 Task: Buy 1 Washer & Wiper from Sensors section under best seller category for shipping address: Lyla King, 311 Lake Floyd Circle, Hockessin, Delaware 19707, Cell Number 3022398079. Pay from credit card ending with 7965, CVV 549
Action: Key pressed amazon.com<Key.enter>
Screenshot: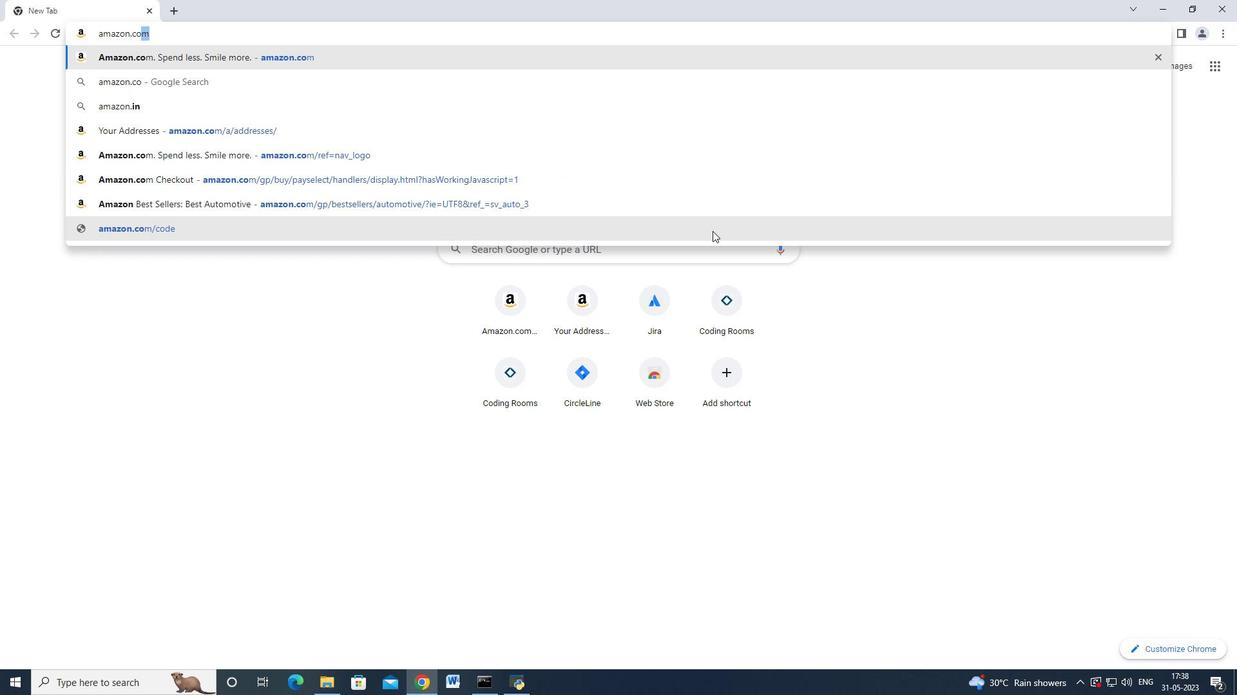 
Action: Mouse moved to (37, 94)
Screenshot: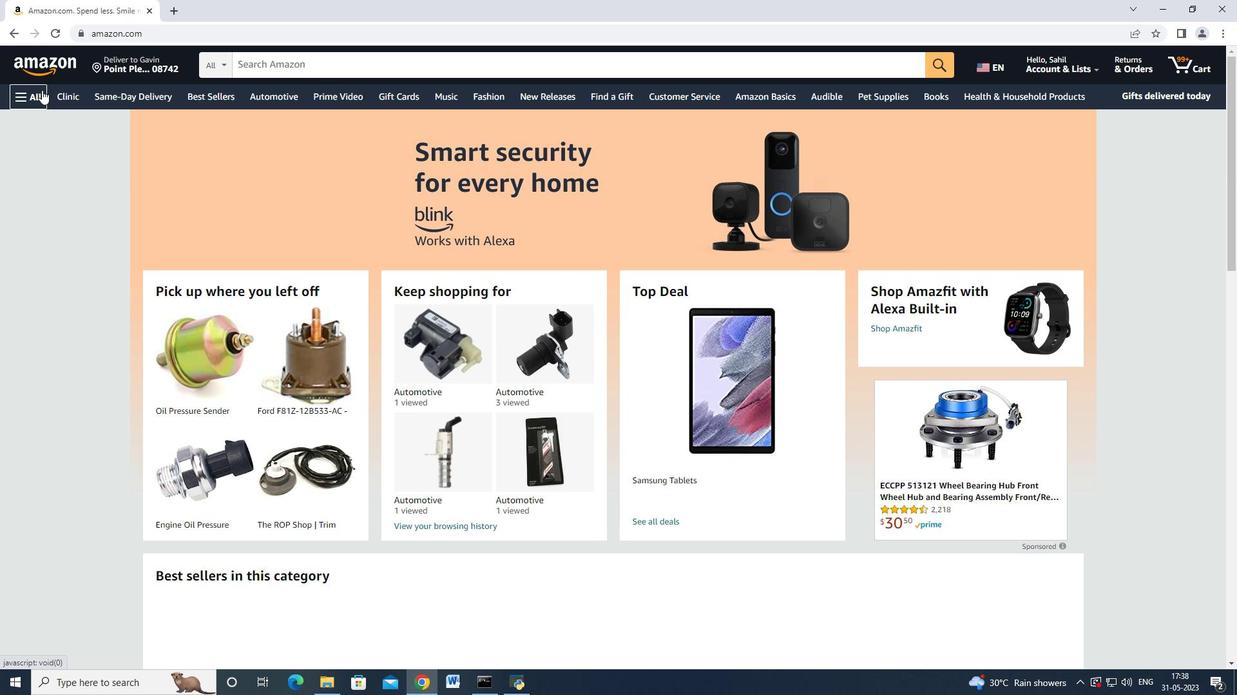 
Action: Mouse pressed left at (37, 94)
Screenshot: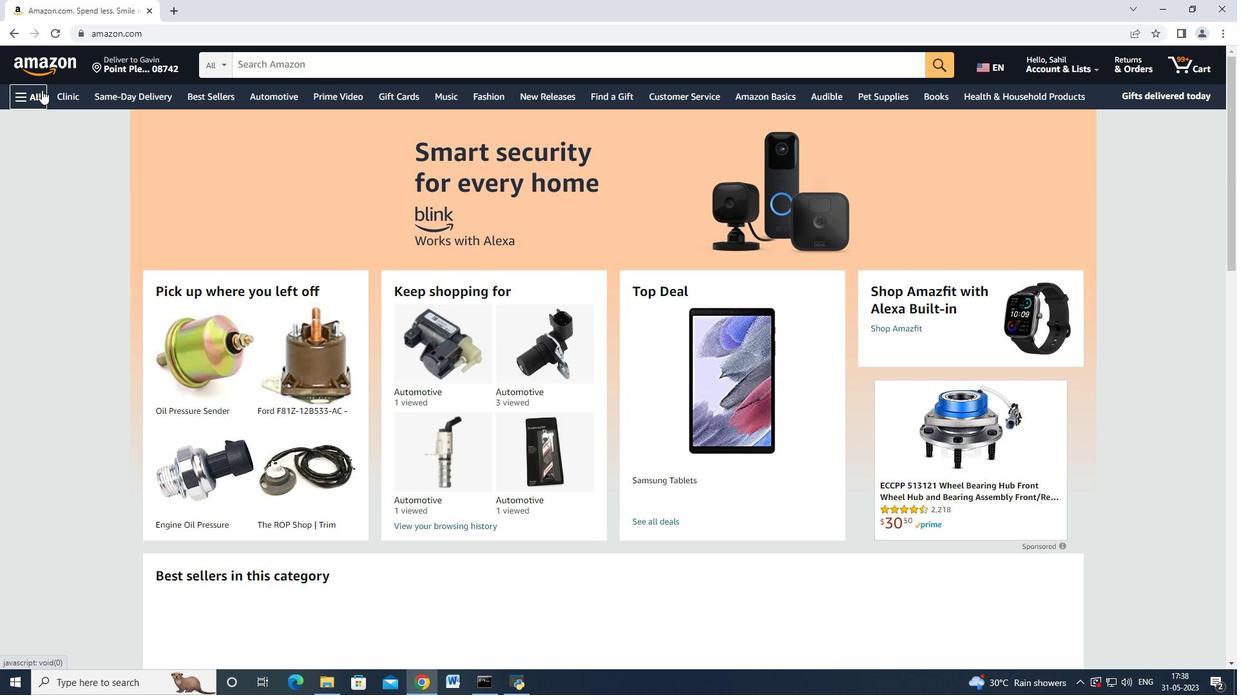 
Action: Mouse moved to (47, 173)
Screenshot: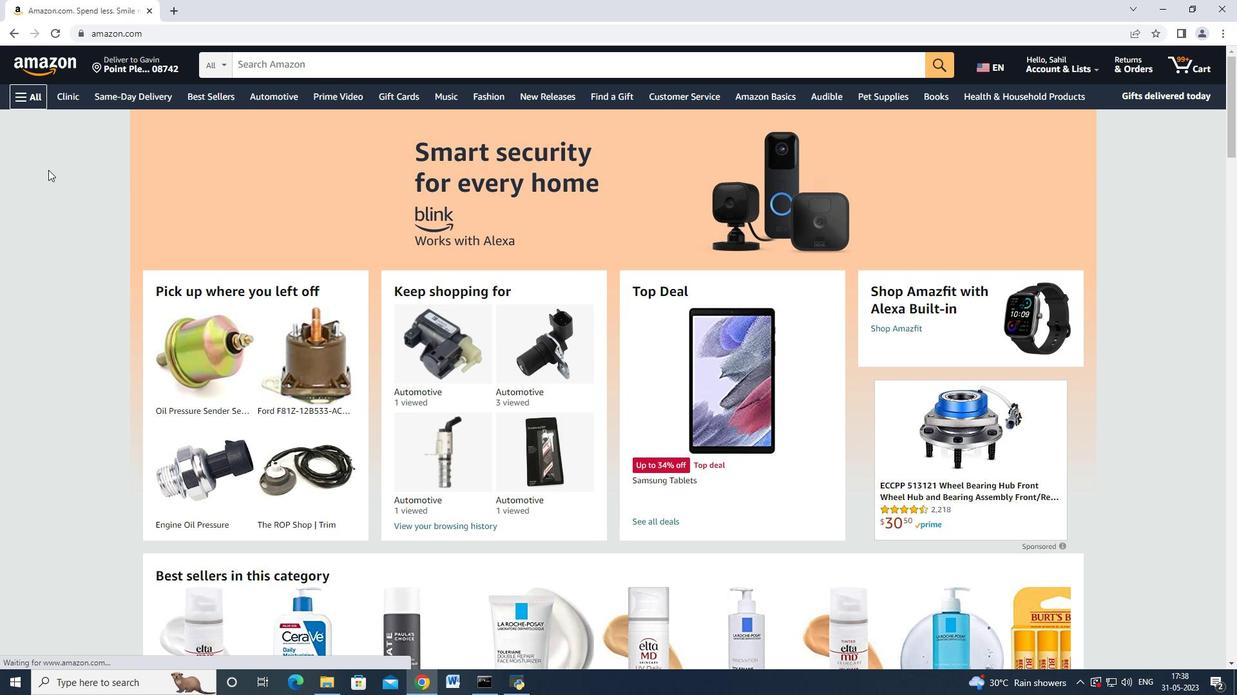 
Action: Mouse scrolled (47, 172) with delta (0, 0)
Screenshot: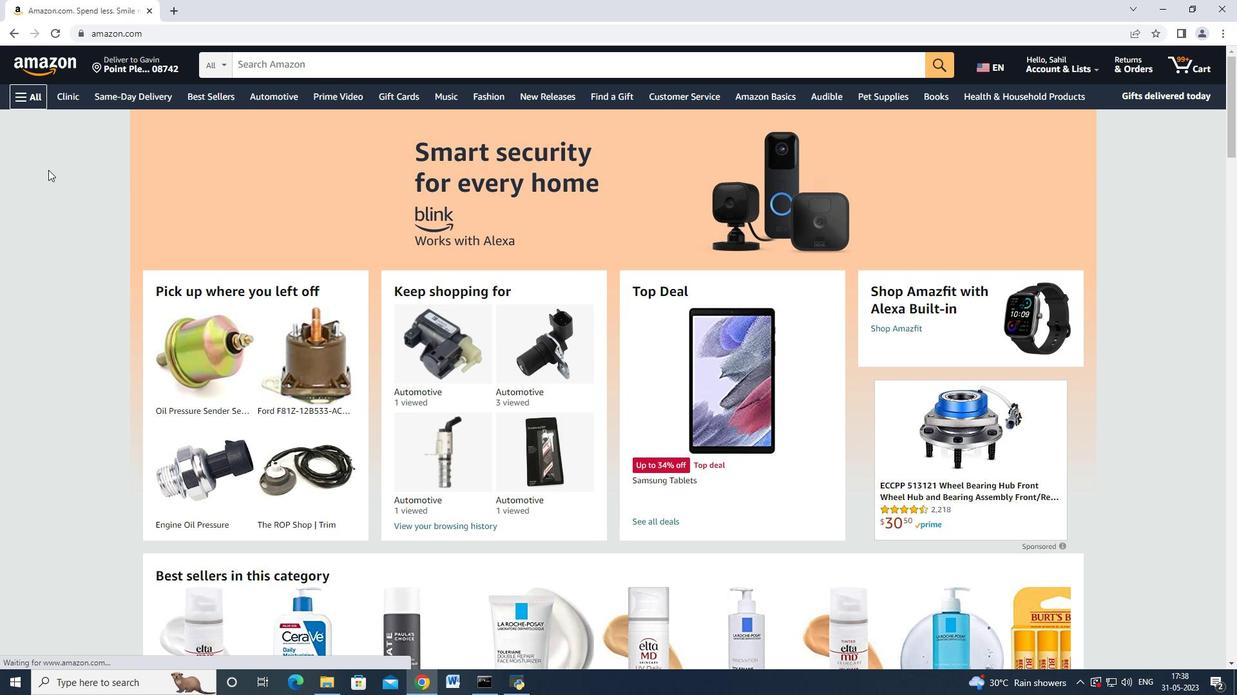 
Action: Mouse moved to (46, 179)
Screenshot: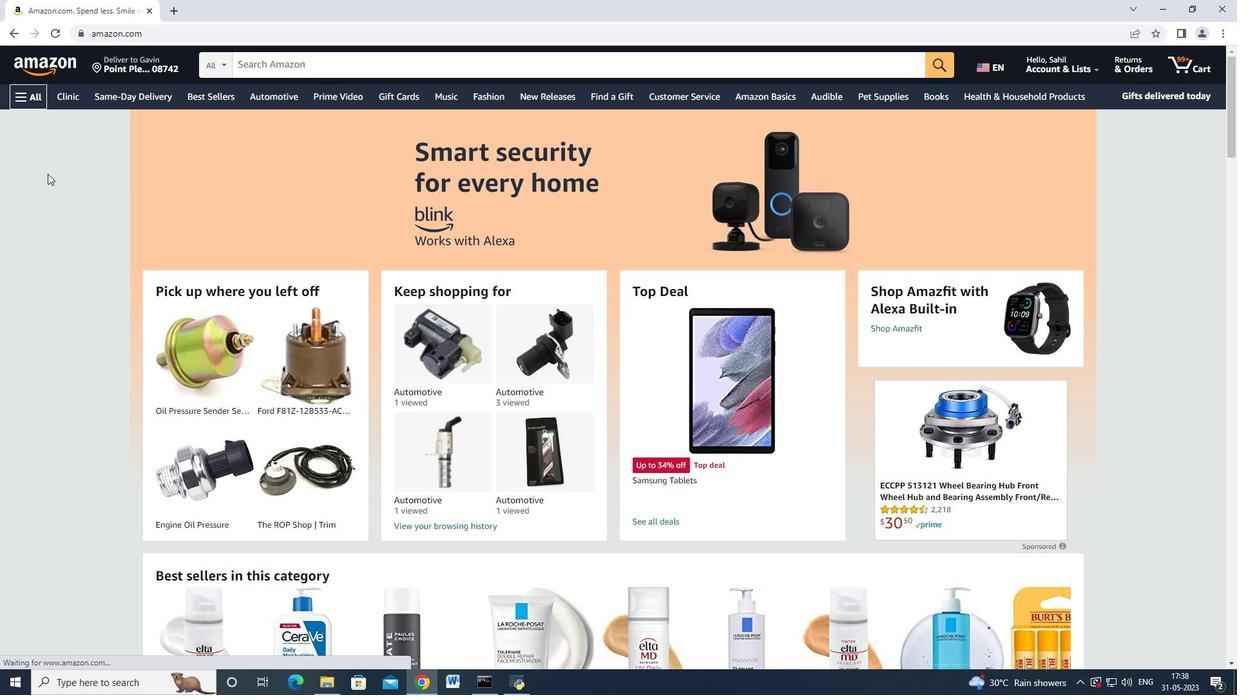 
Action: Mouse scrolled (46, 178) with delta (0, 0)
Screenshot: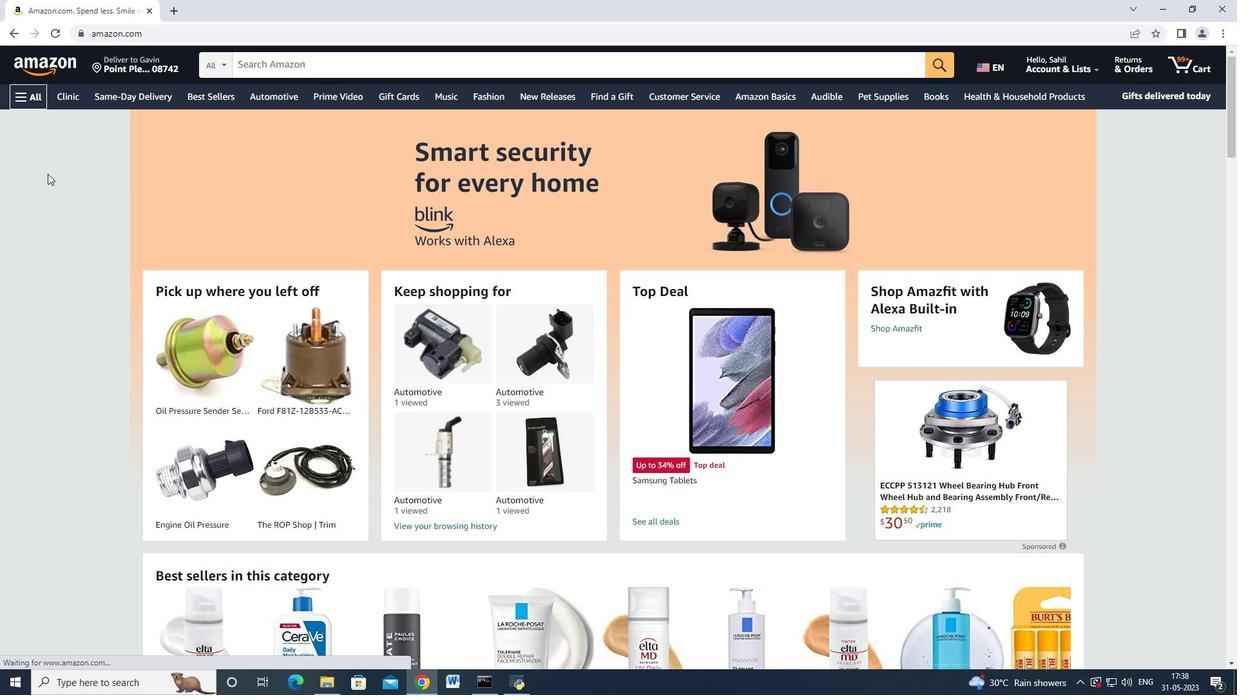 
Action: Mouse moved to (46, 181)
Screenshot: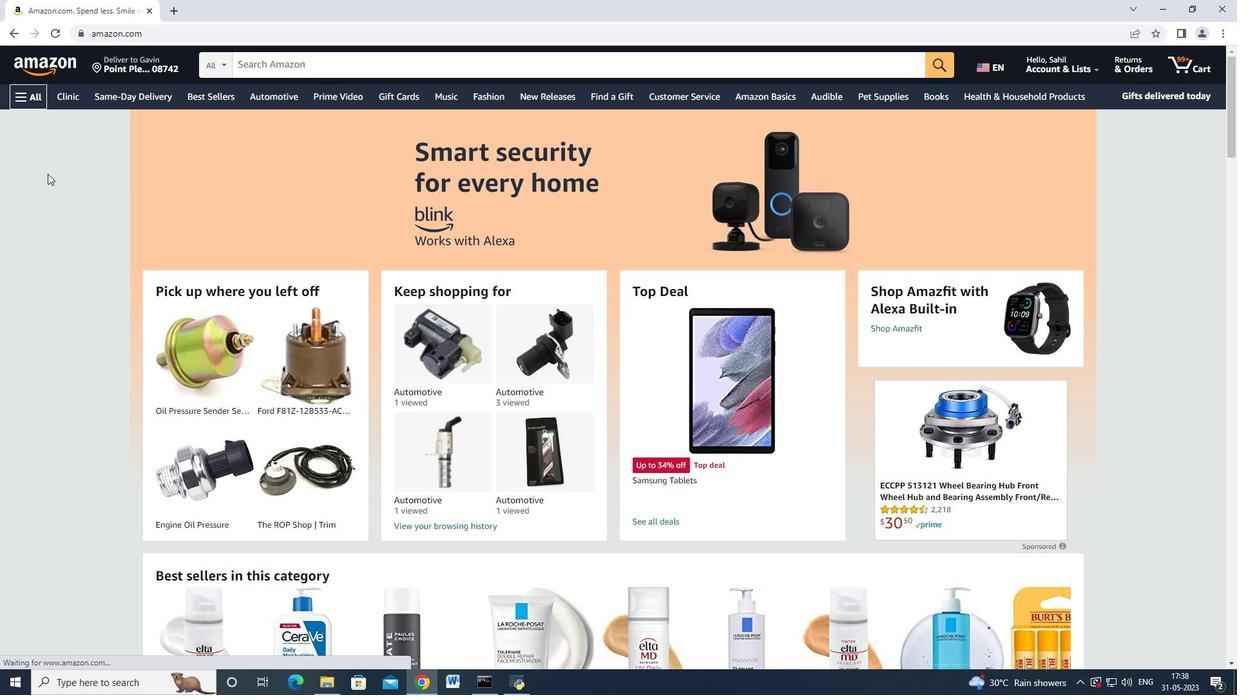 
Action: Mouse scrolled (46, 180) with delta (0, 0)
Screenshot: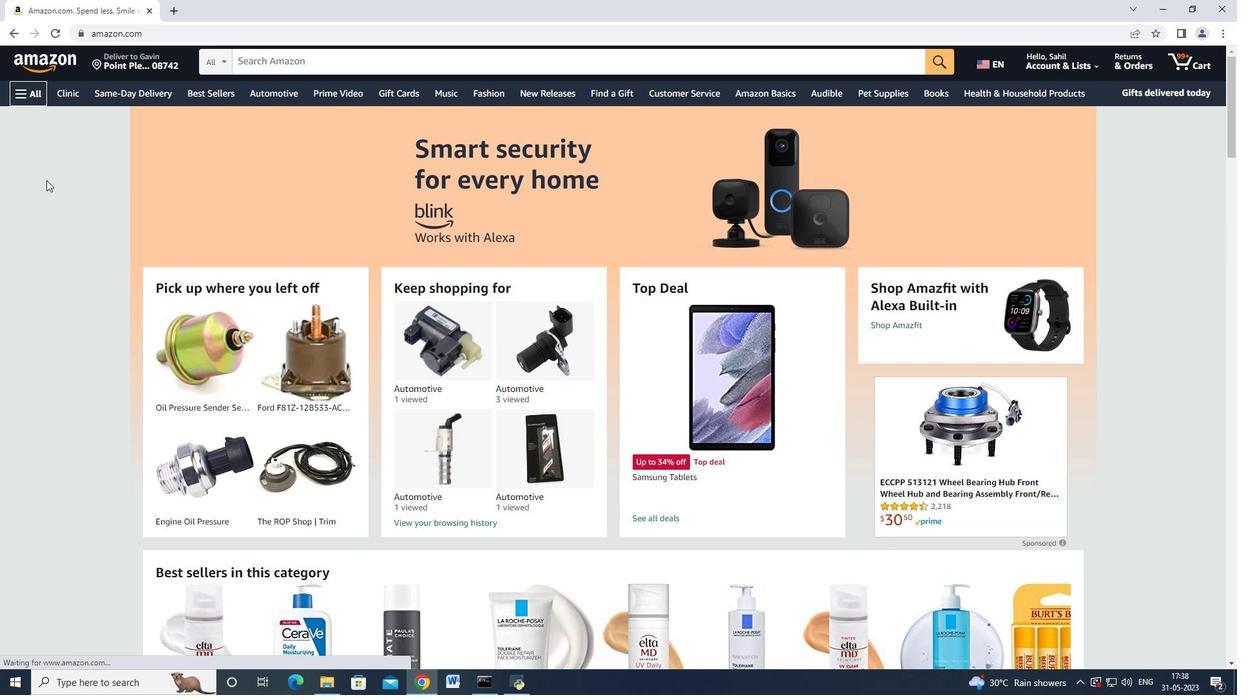 
Action: Mouse moved to (45, 172)
Screenshot: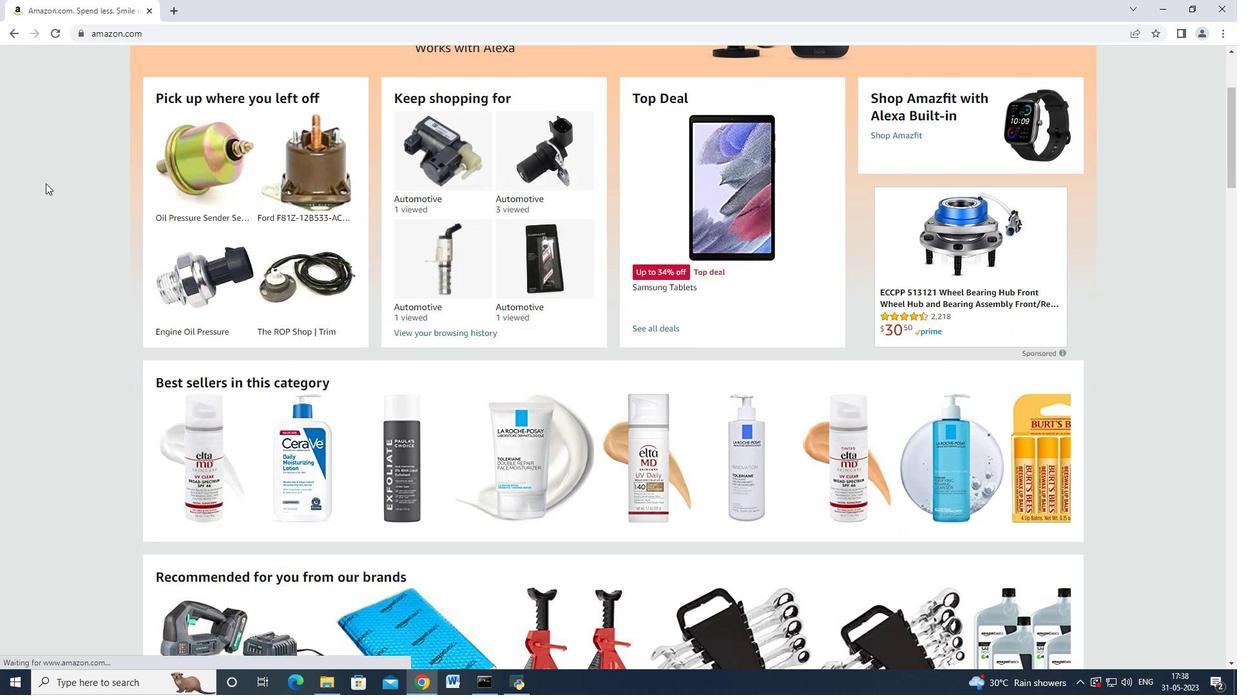 
Action: Mouse scrolled (45, 172) with delta (0, 0)
Screenshot: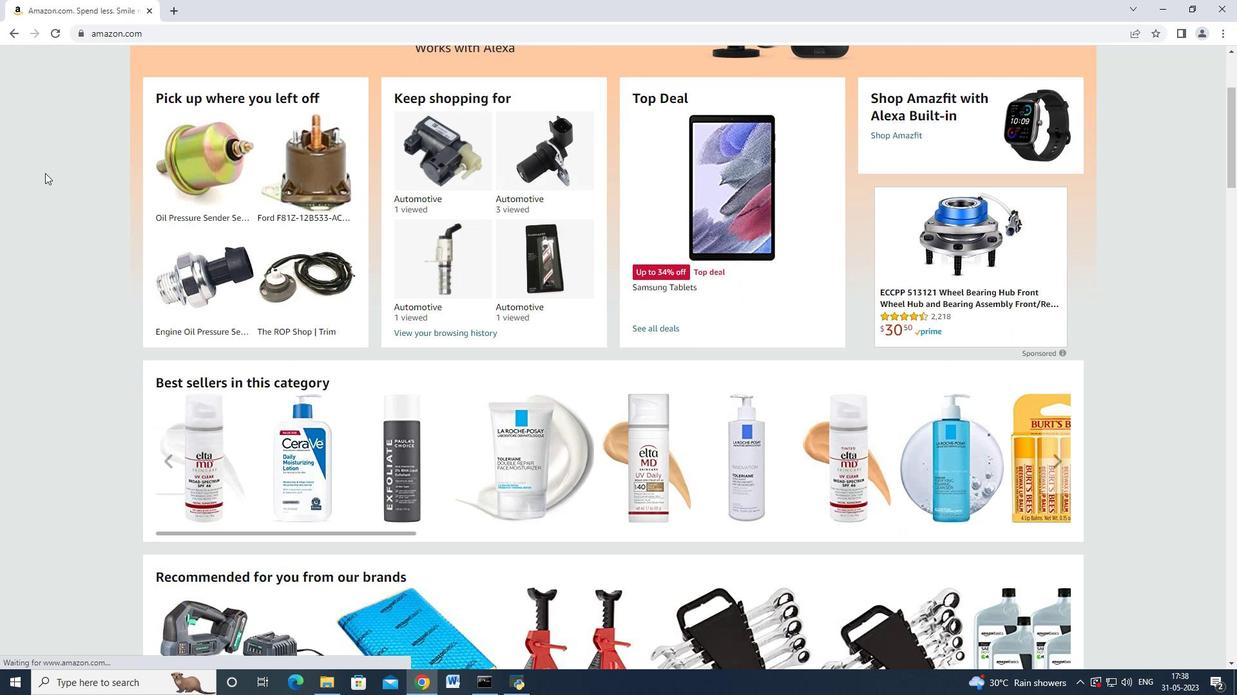 
Action: Mouse scrolled (45, 172) with delta (0, 0)
Screenshot: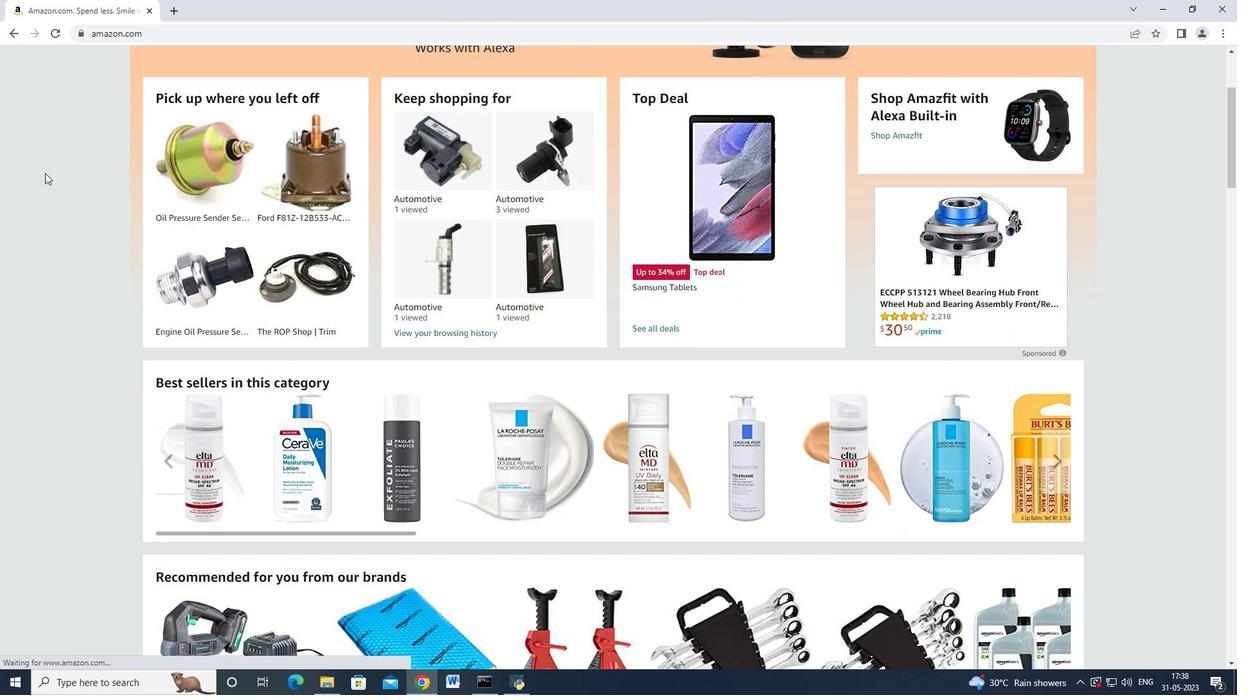 
Action: Mouse scrolled (45, 172) with delta (0, 0)
Screenshot: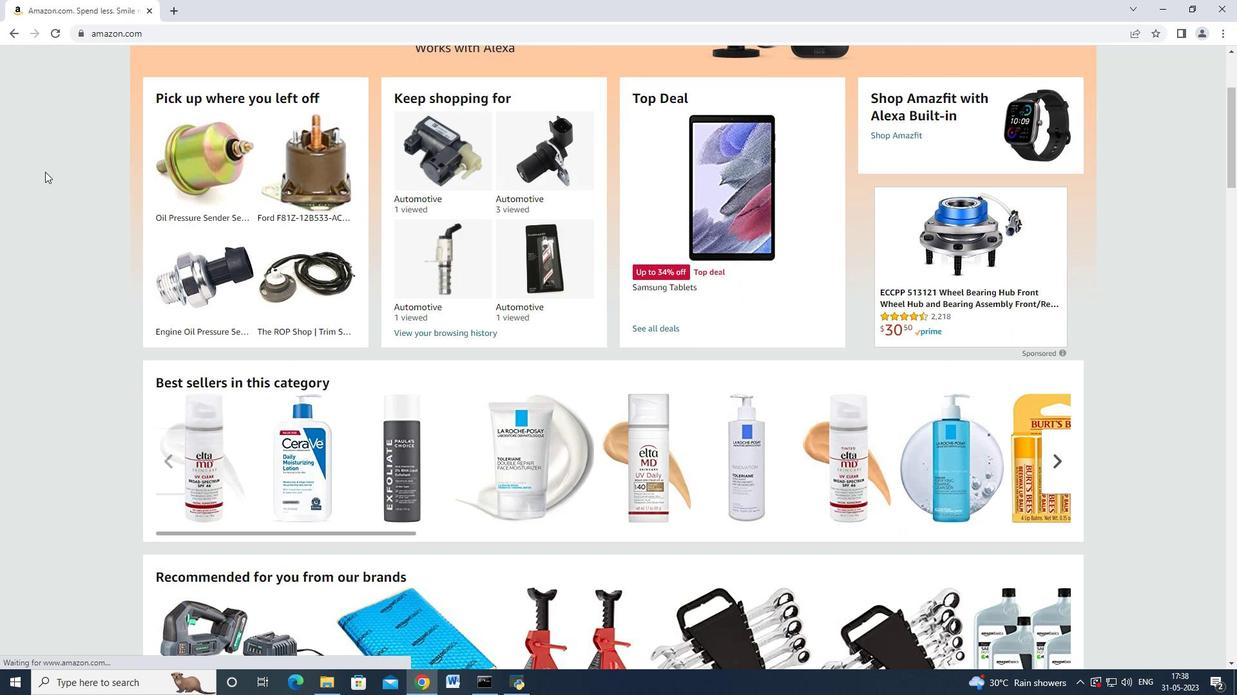 
Action: Mouse moved to (47, 167)
Screenshot: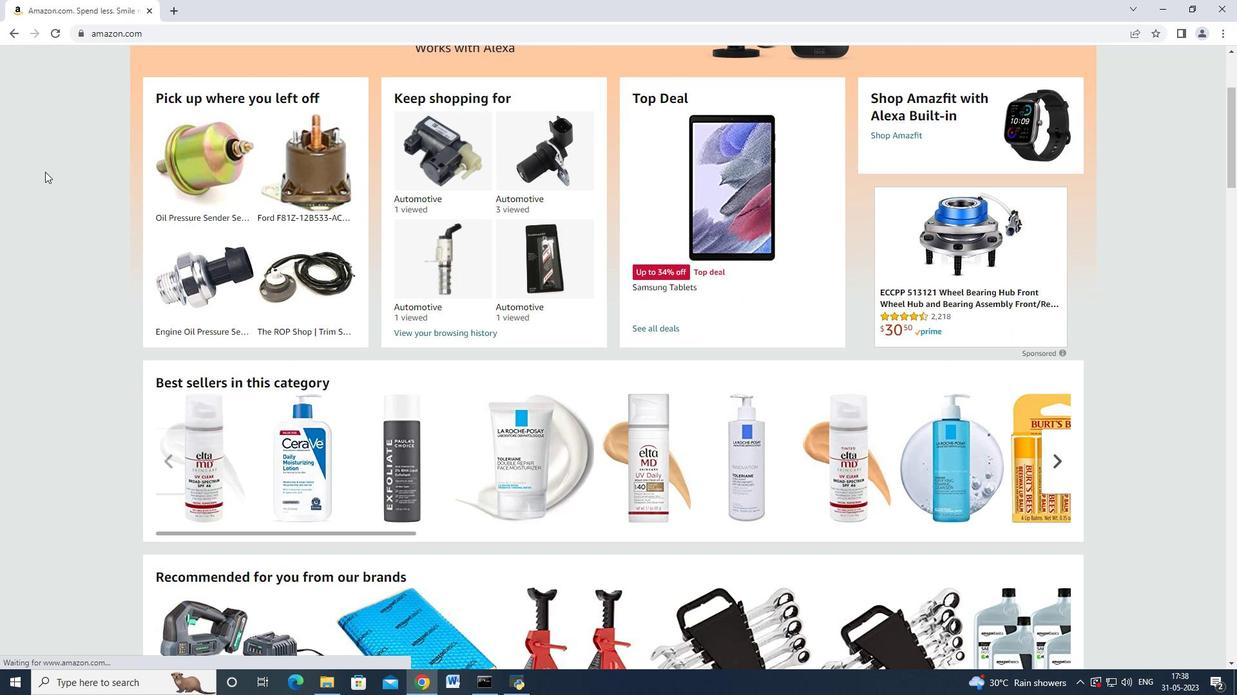 
Action: Mouse scrolled (47, 168) with delta (0, 0)
Screenshot: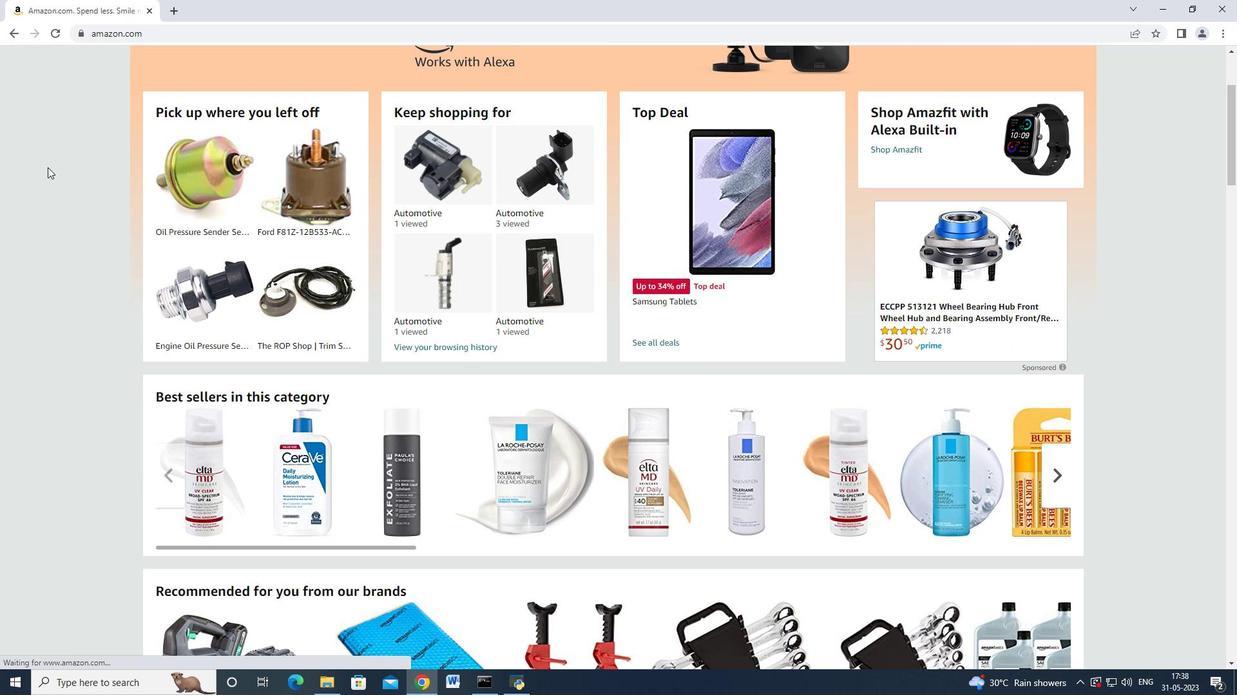 
Action: Mouse moved to (93, 292)
Screenshot: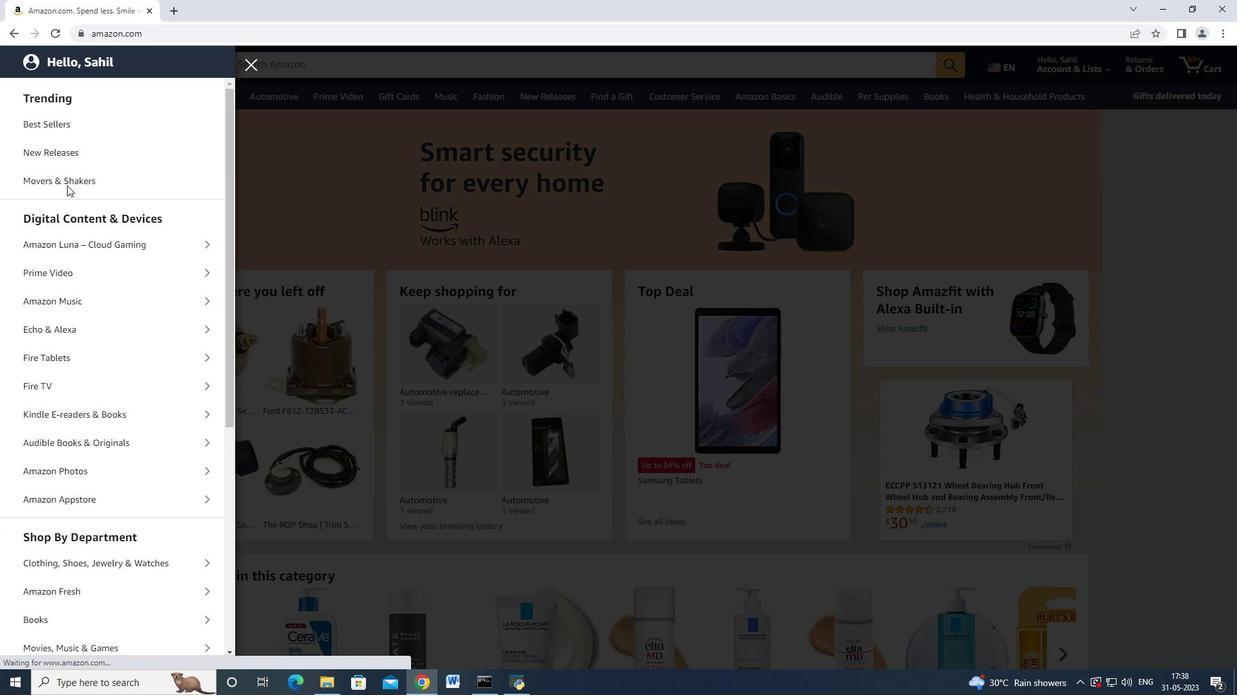 
Action: Mouse scrolled (93, 291) with delta (0, 0)
Screenshot: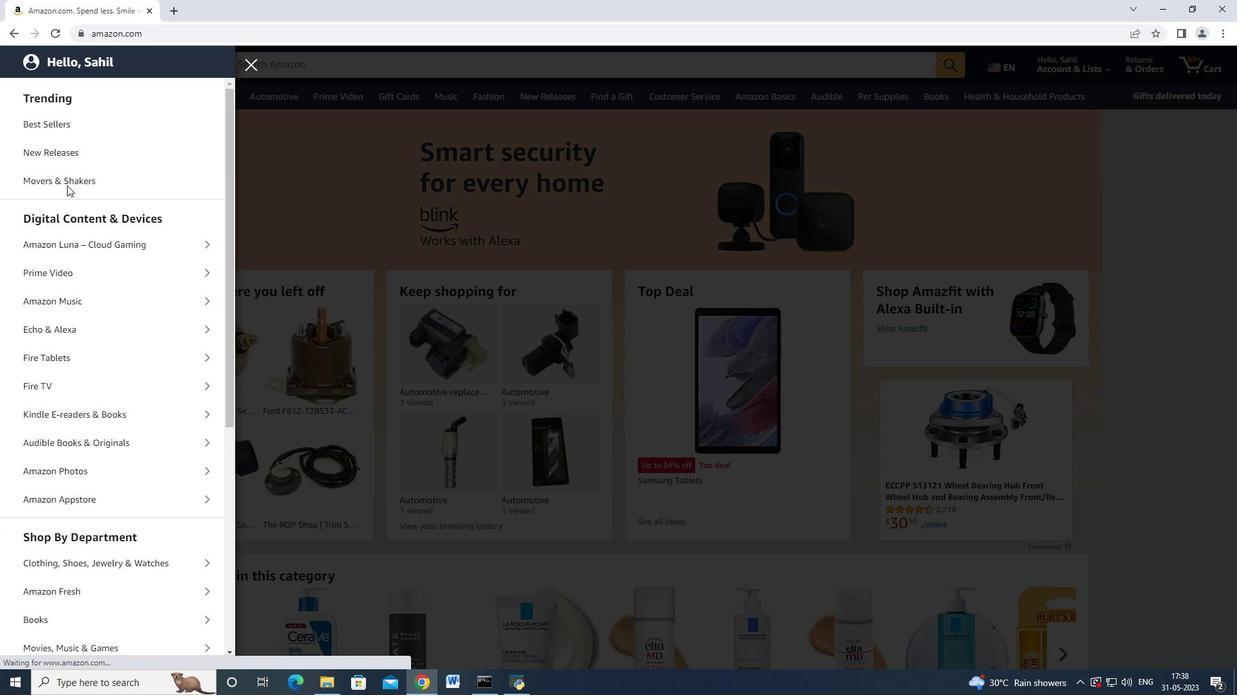 
Action: Mouse scrolled (93, 291) with delta (0, 0)
Screenshot: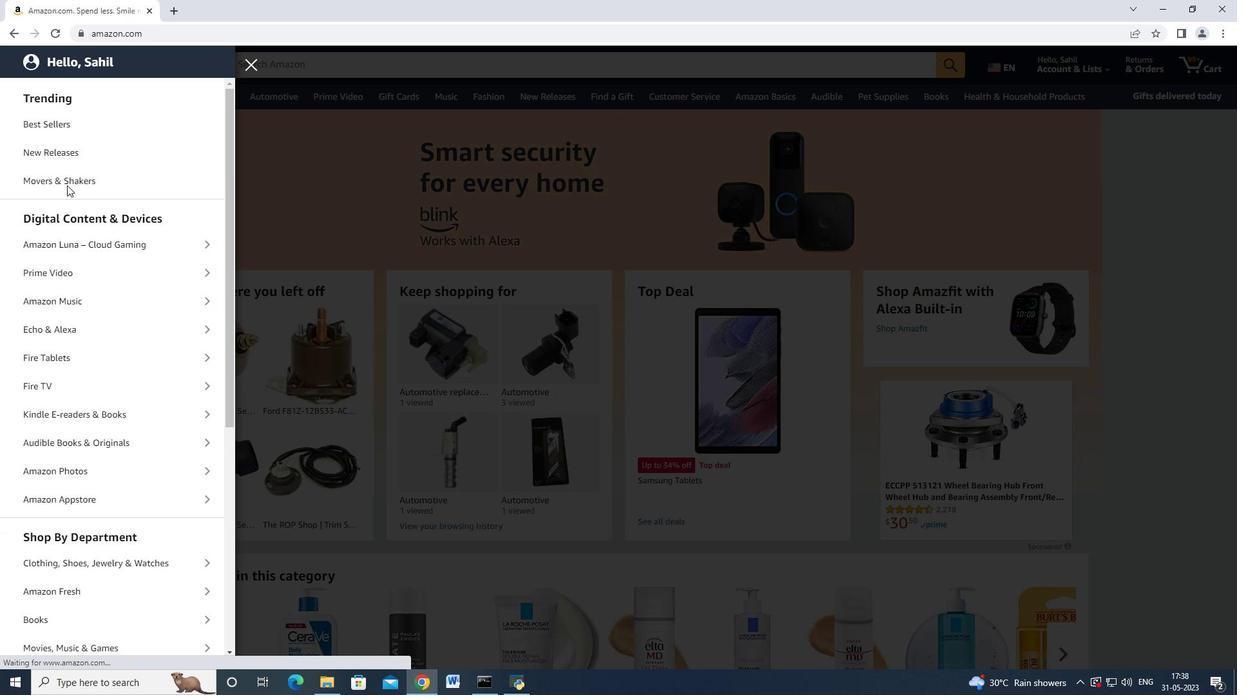 
Action: Mouse scrolled (93, 291) with delta (0, 0)
Screenshot: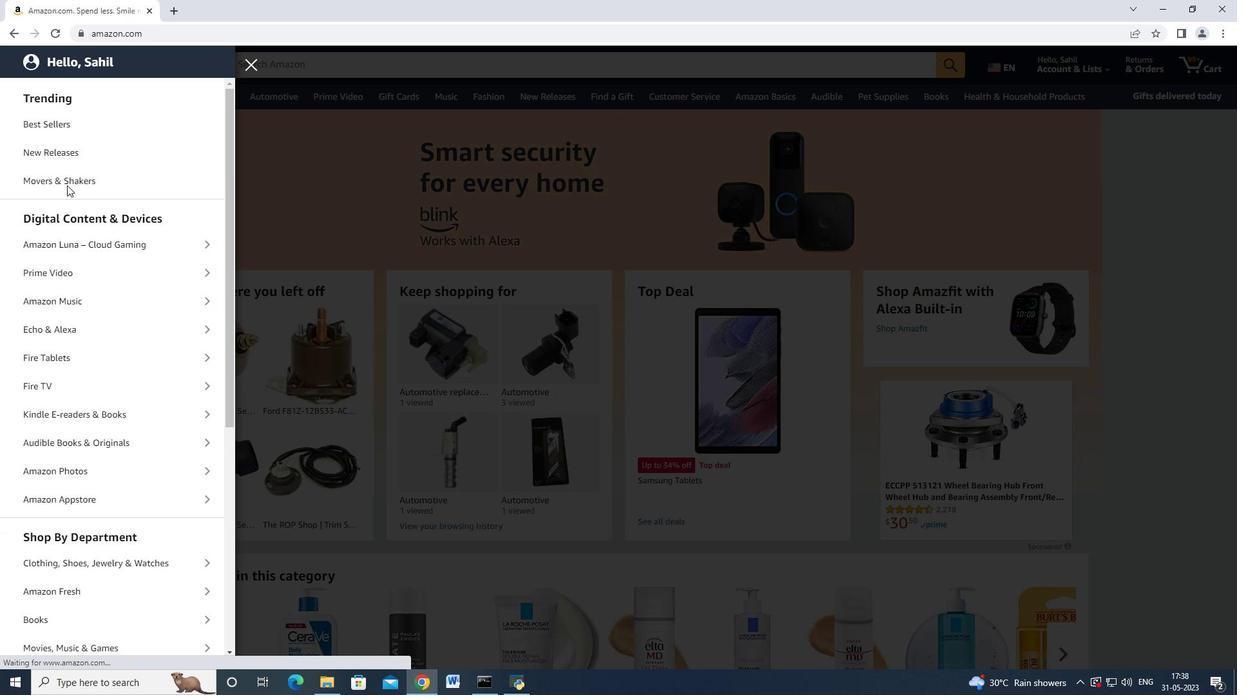 
Action: Mouse scrolled (93, 291) with delta (0, 0)
Screenshot: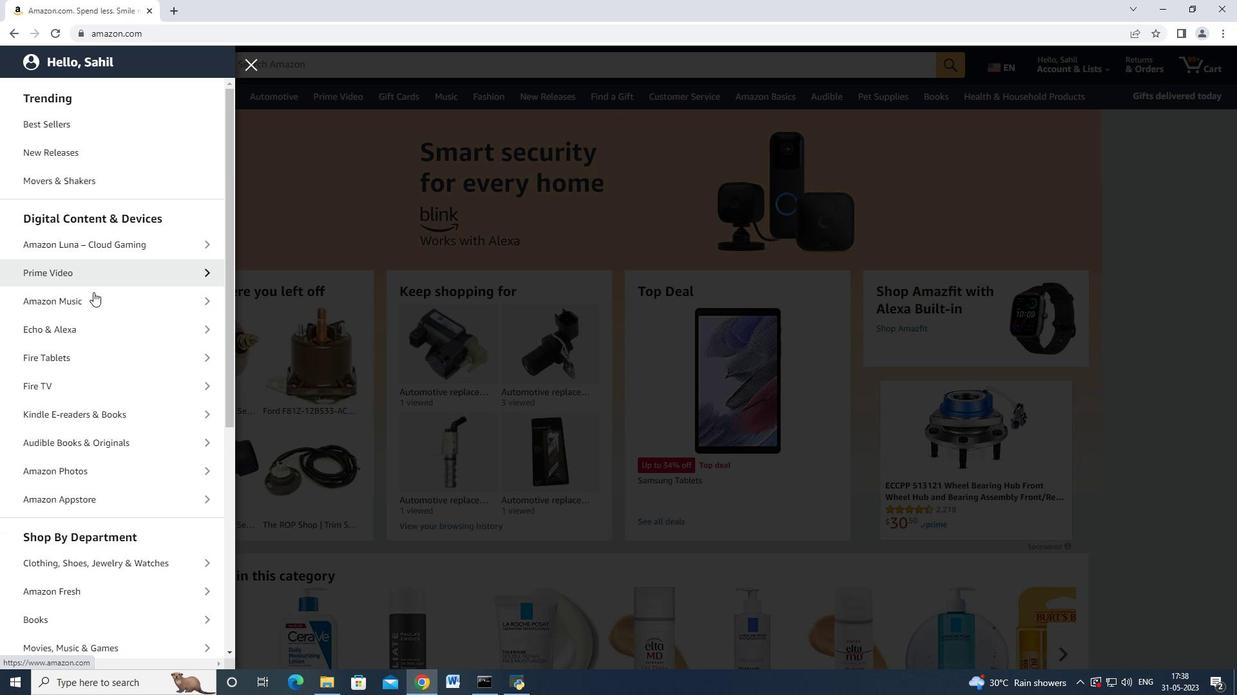 
Action: Mouse scrolled (93, 291) with delta (0, 0)
Screenshot: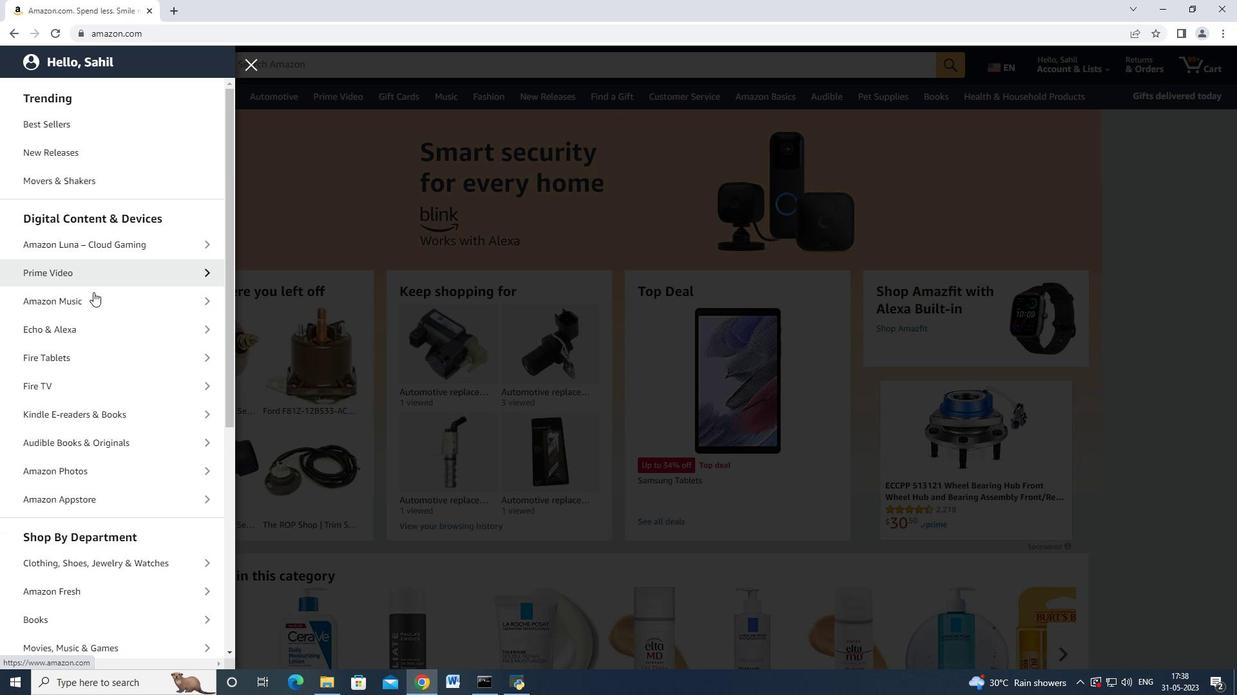 
Action: Mouse moved to (93, 292)
Screenshot: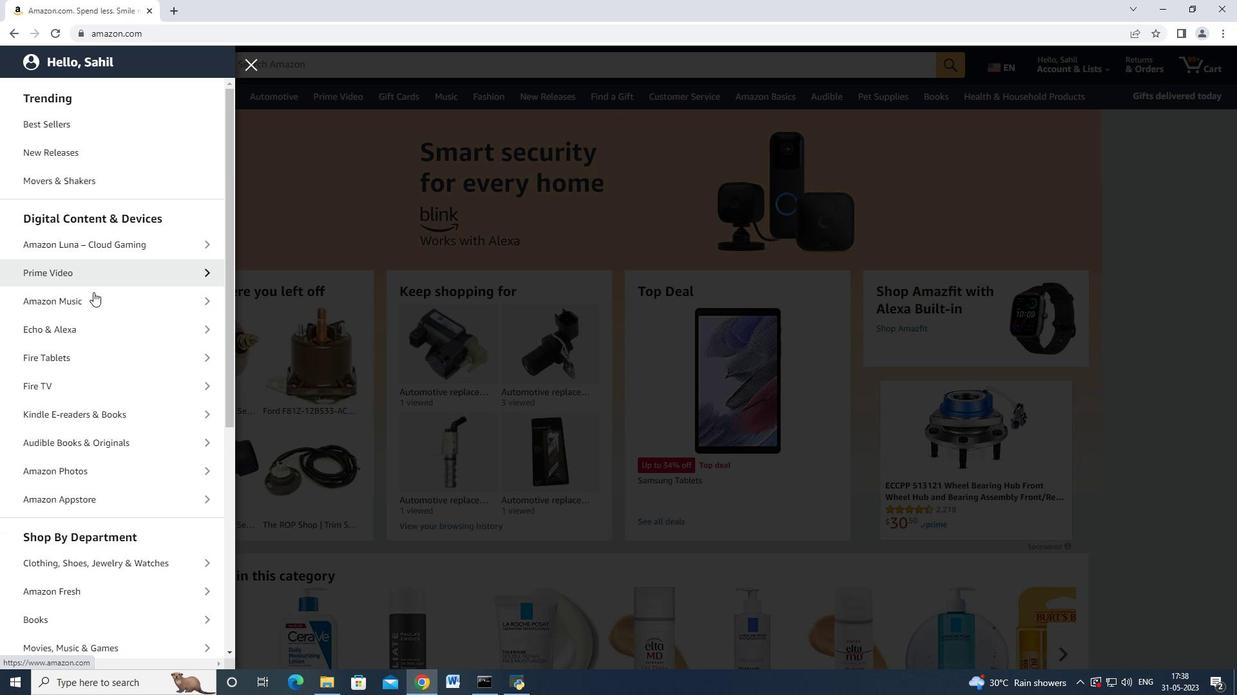 
Action: Mouse scrolled (93, 291) with delta (0, 0)
Screenshot: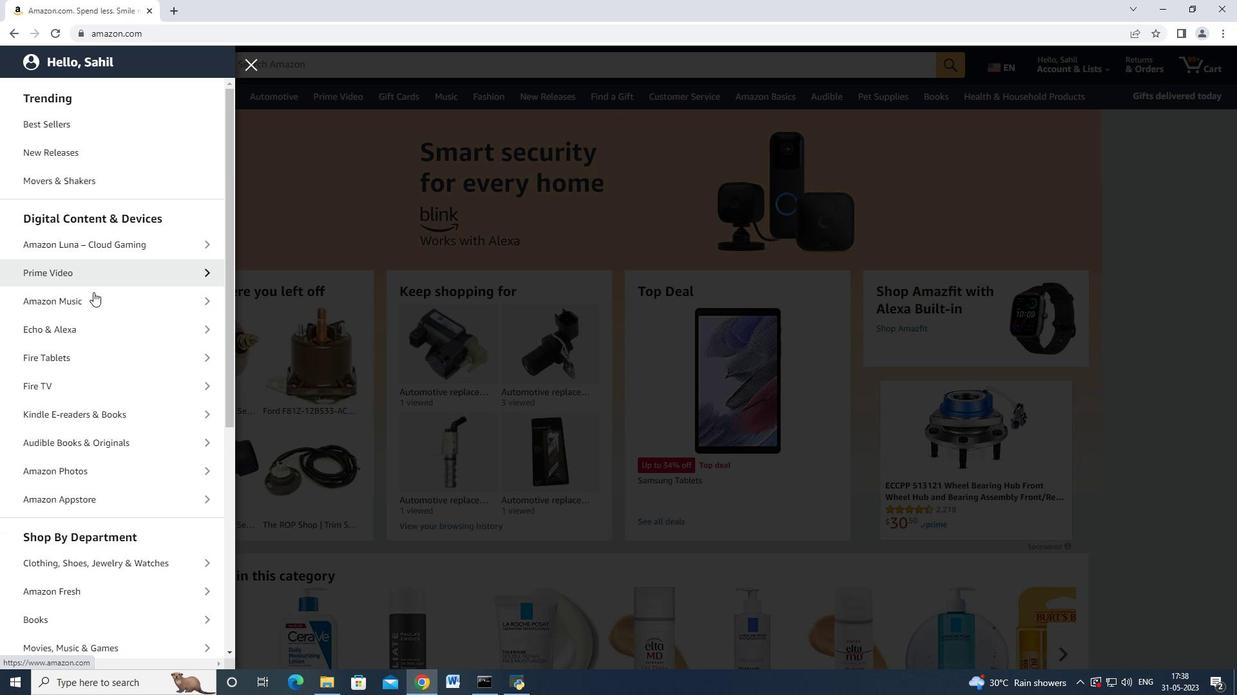 
Action: Mouse moved to (93, 292)
Screenshot: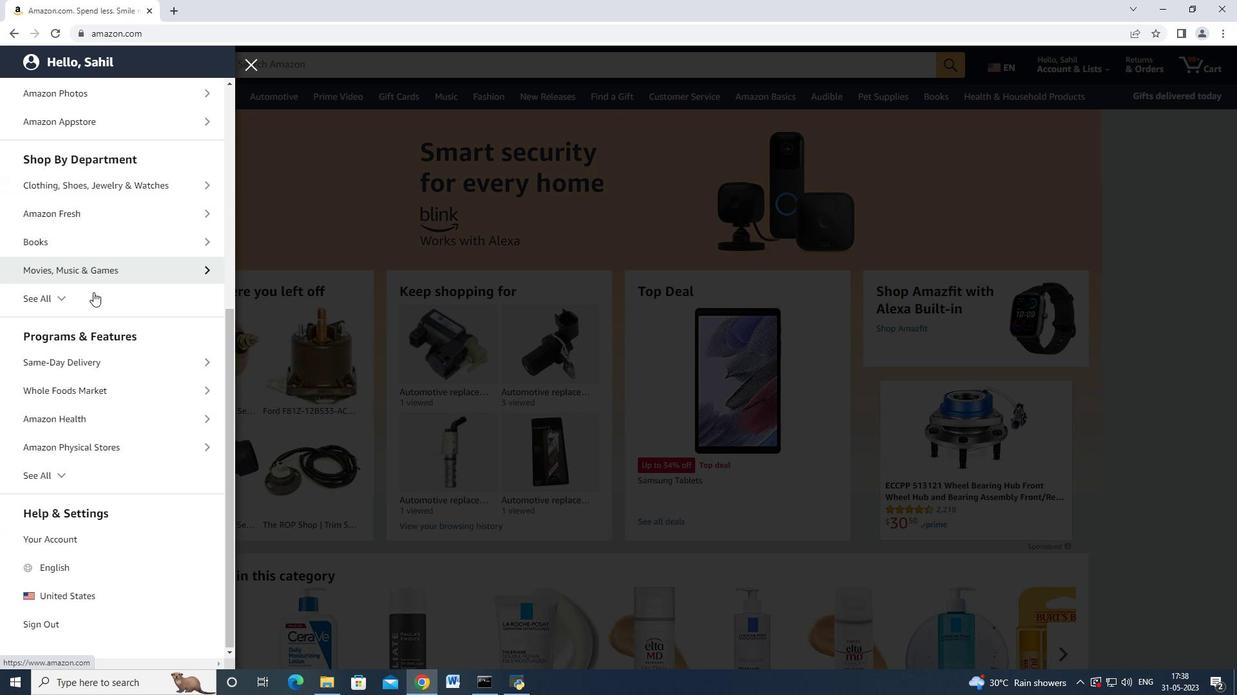 
Action: Mouse scrolled (93, 291) with delta (0, 0)
Screenshot: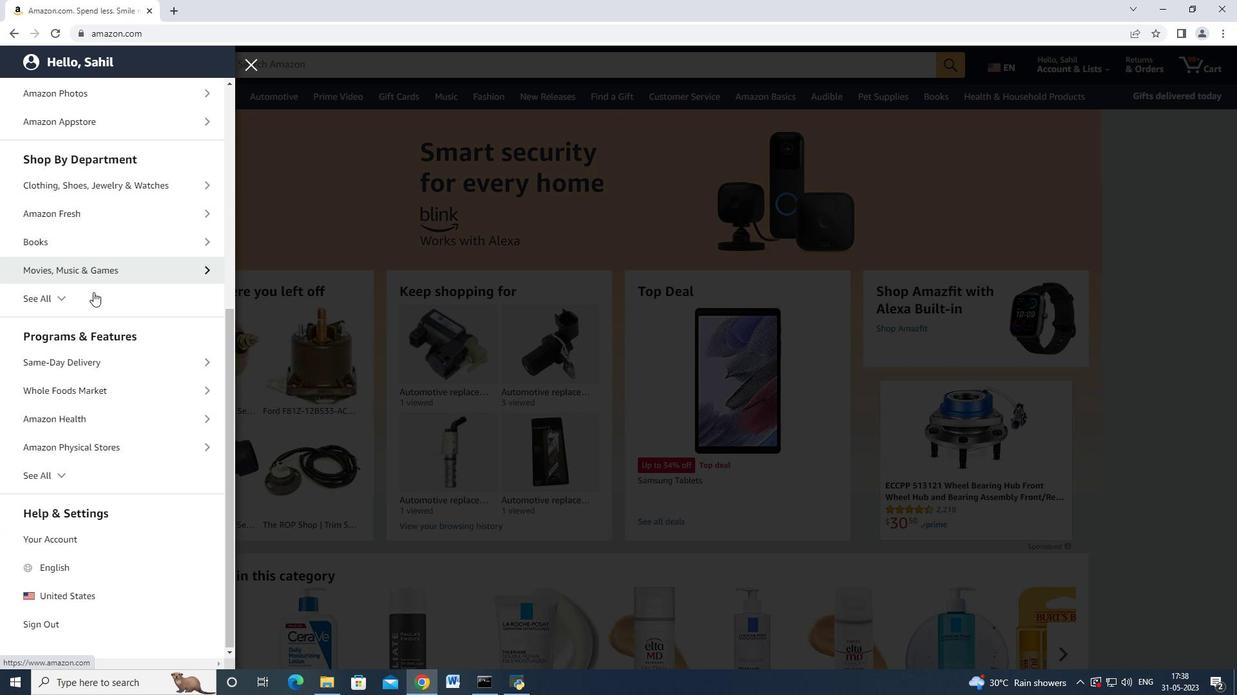 
Action: Mouse scrolled (93, 291) with delta (0, 0)
Screenshot: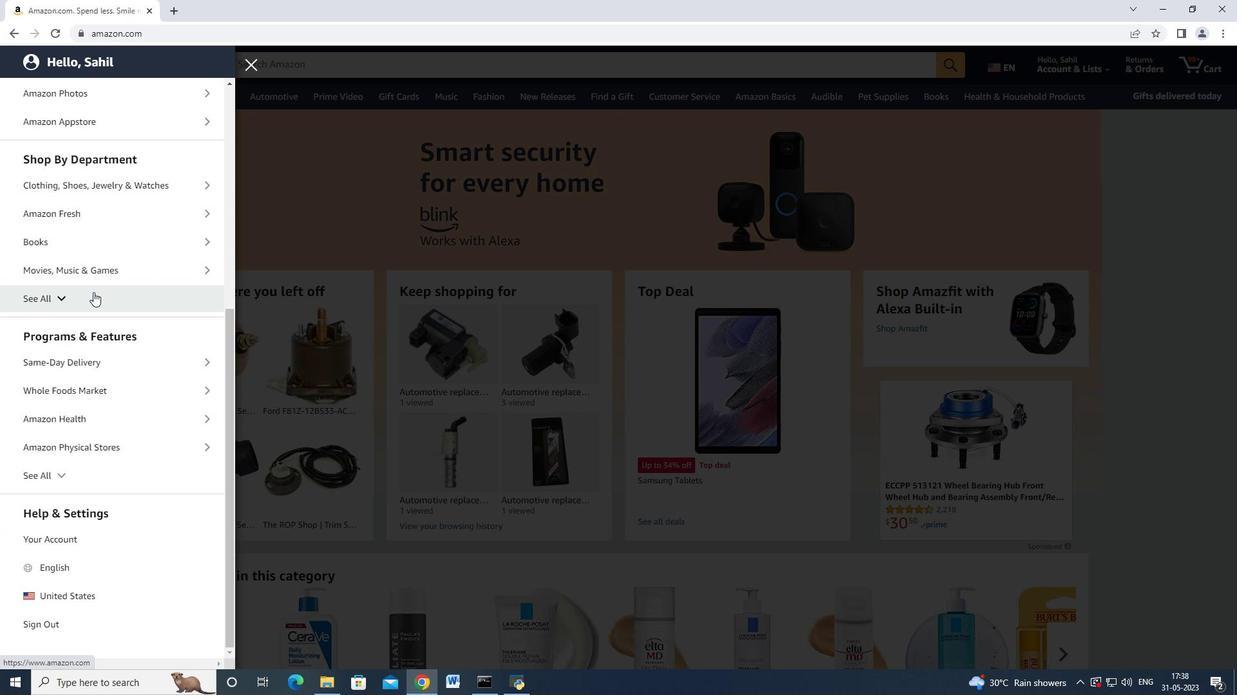 
Action: Mouse scrolled (93, 291) with delta (0, 0)
Screenshot: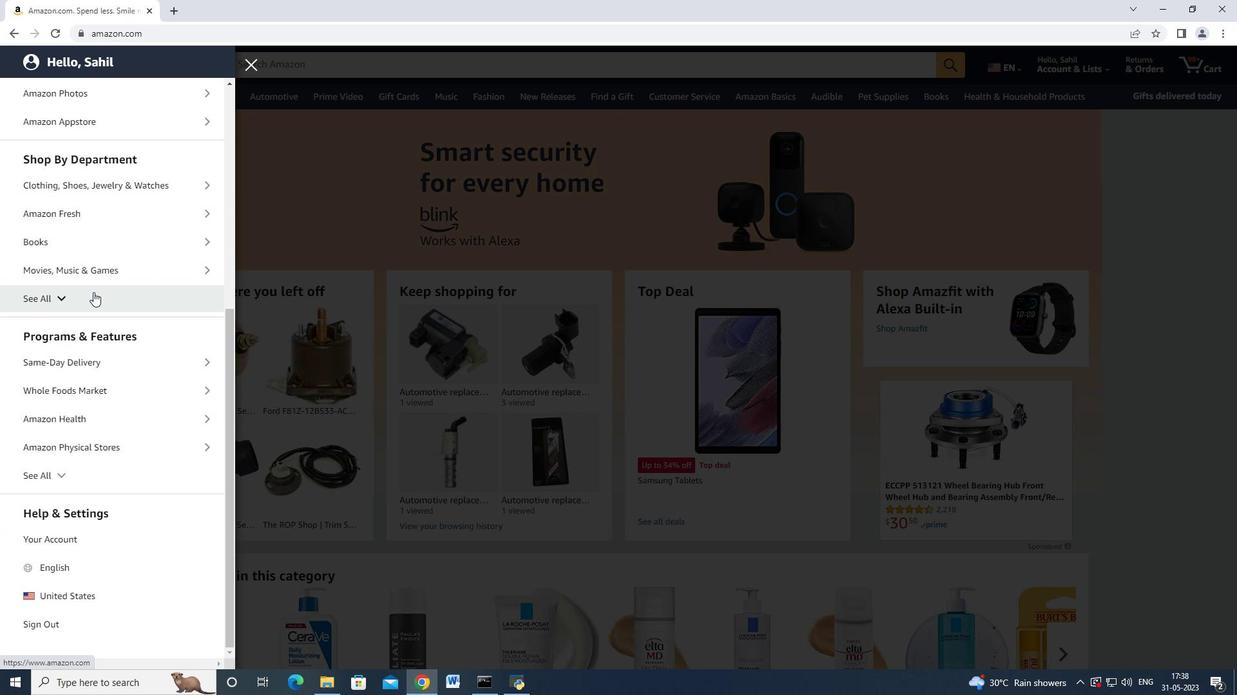 
Action: Mouse scrolled (93, 291) with delta (0, 0)
Screenshot: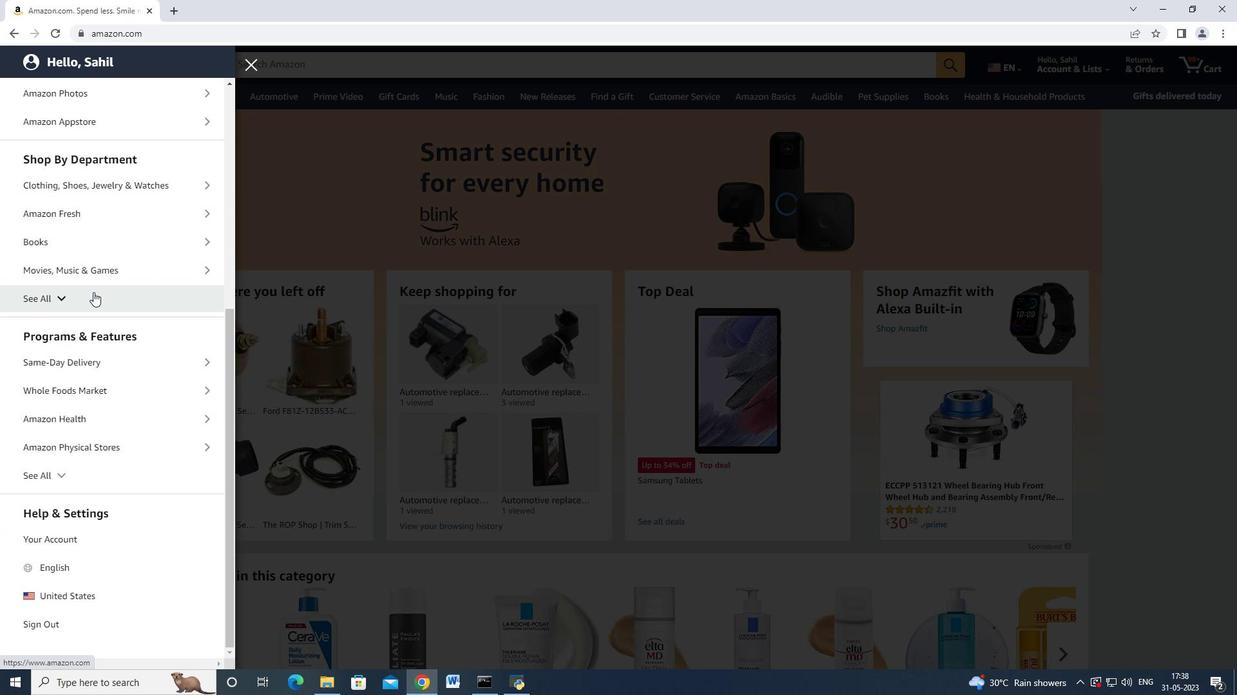 
Action: Mouse scrolled (93, 291) with delta (0, 0)
Screenshot: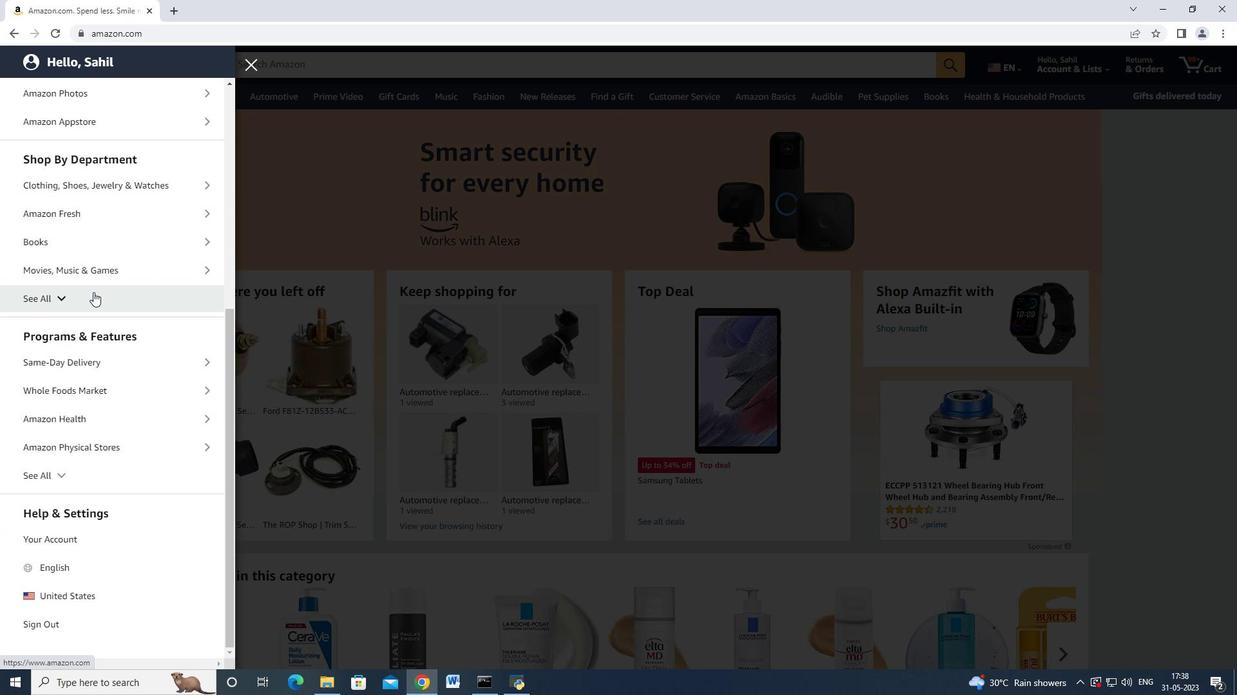 
Action: Mouse moved to (93, 293)
Screenshot: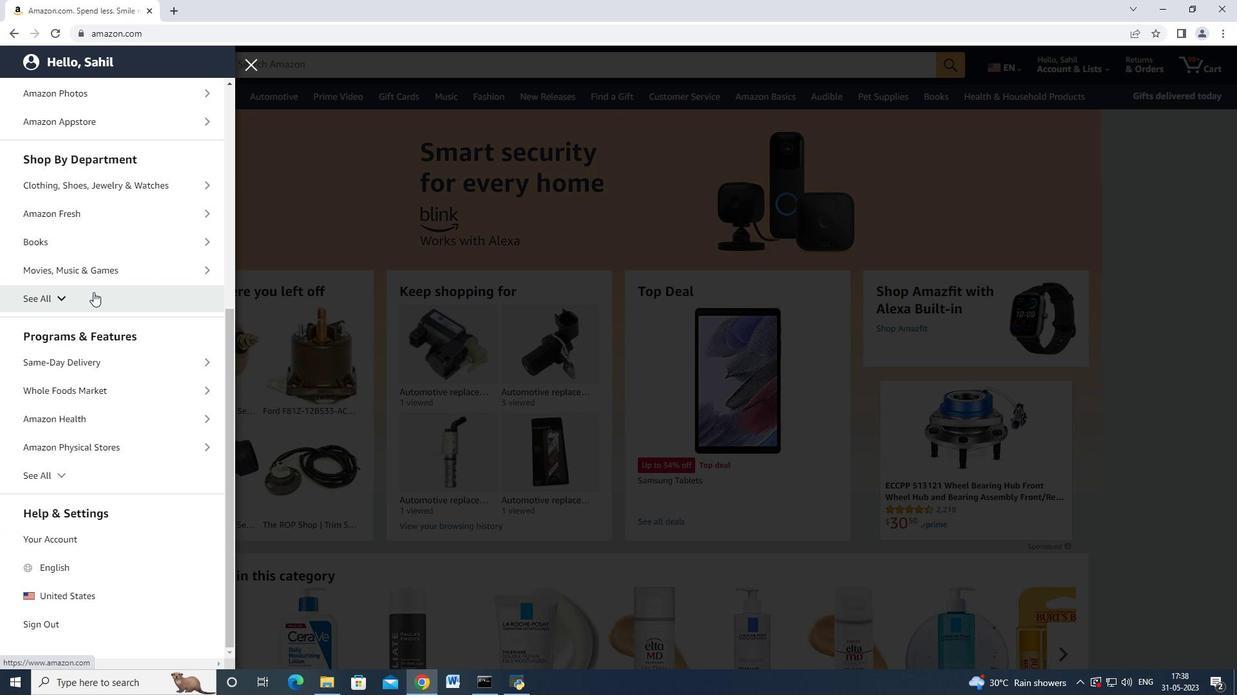 
Action: Mouse scrolled (93, 291) with delta (0, 0)
Screenshot: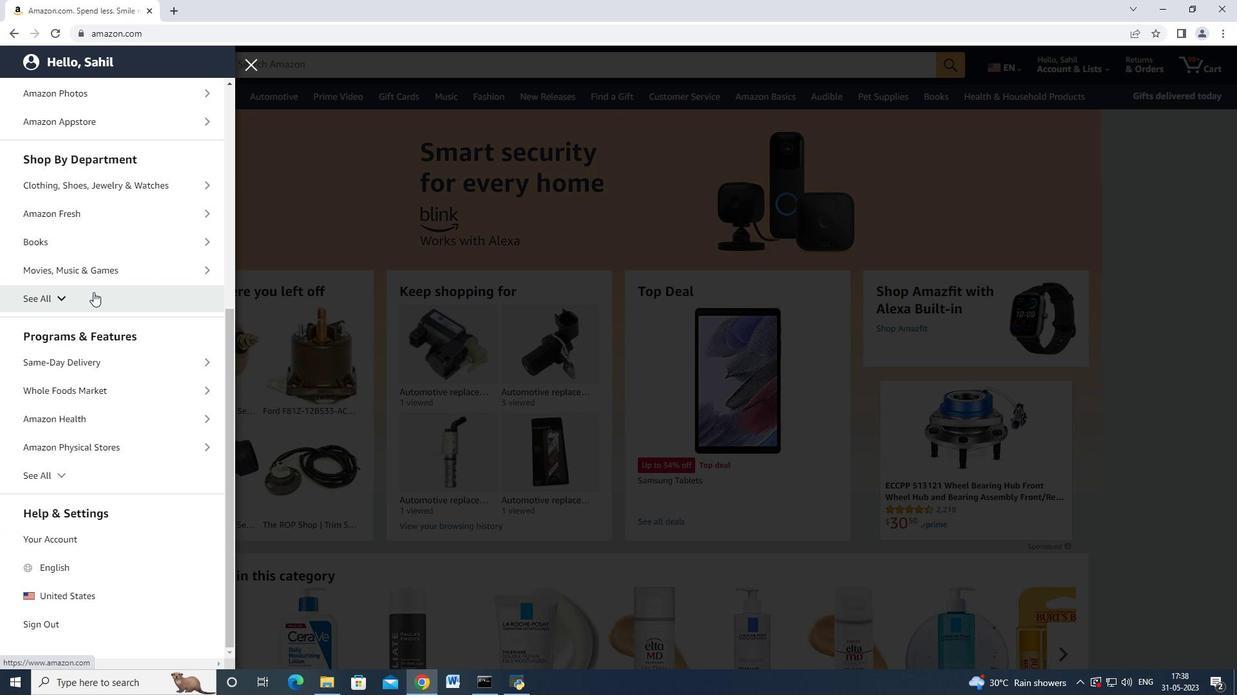 
Action: Mouse moved to (76, 286)
Screenshot: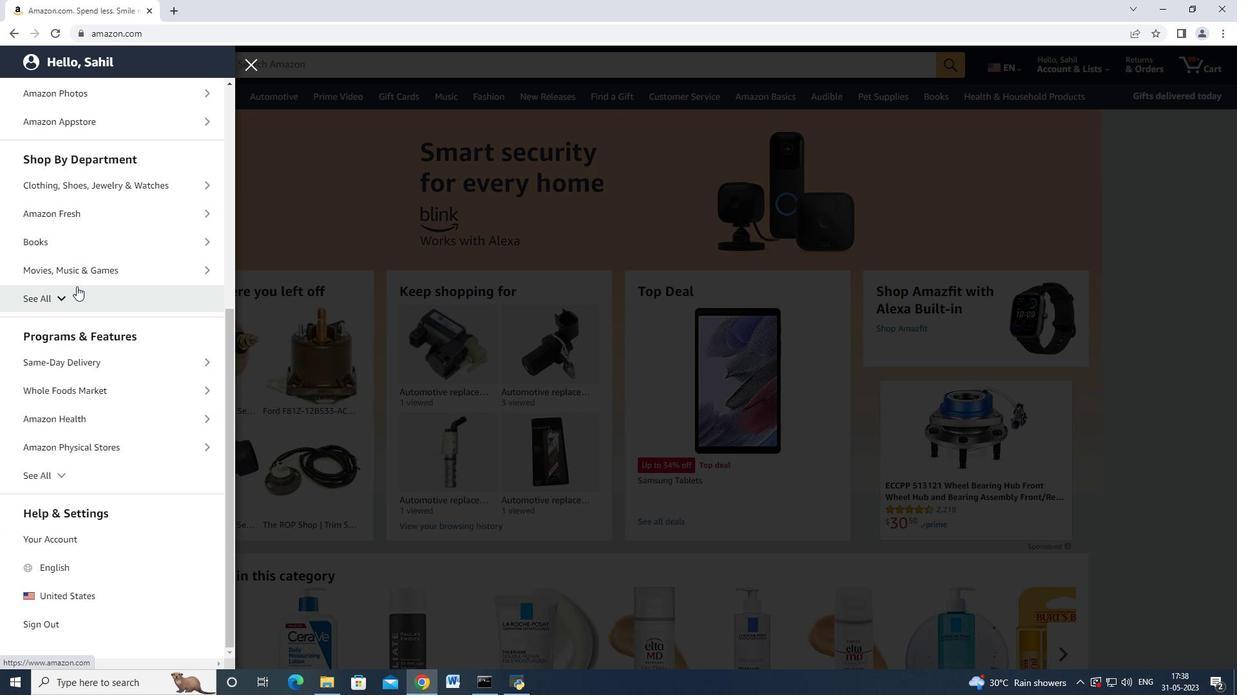 
Action: Mouse pressed left at (76, 286)
Screenshot: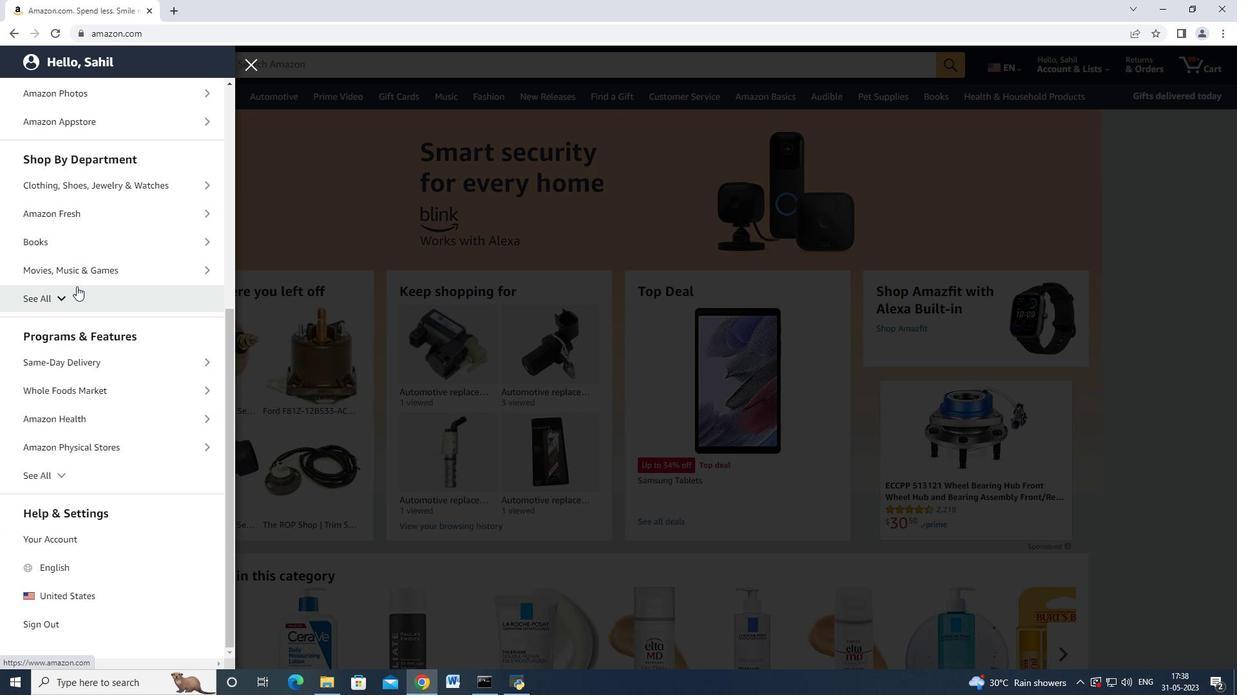 
Action: Mouse moved to (85, 353)
Screenshot: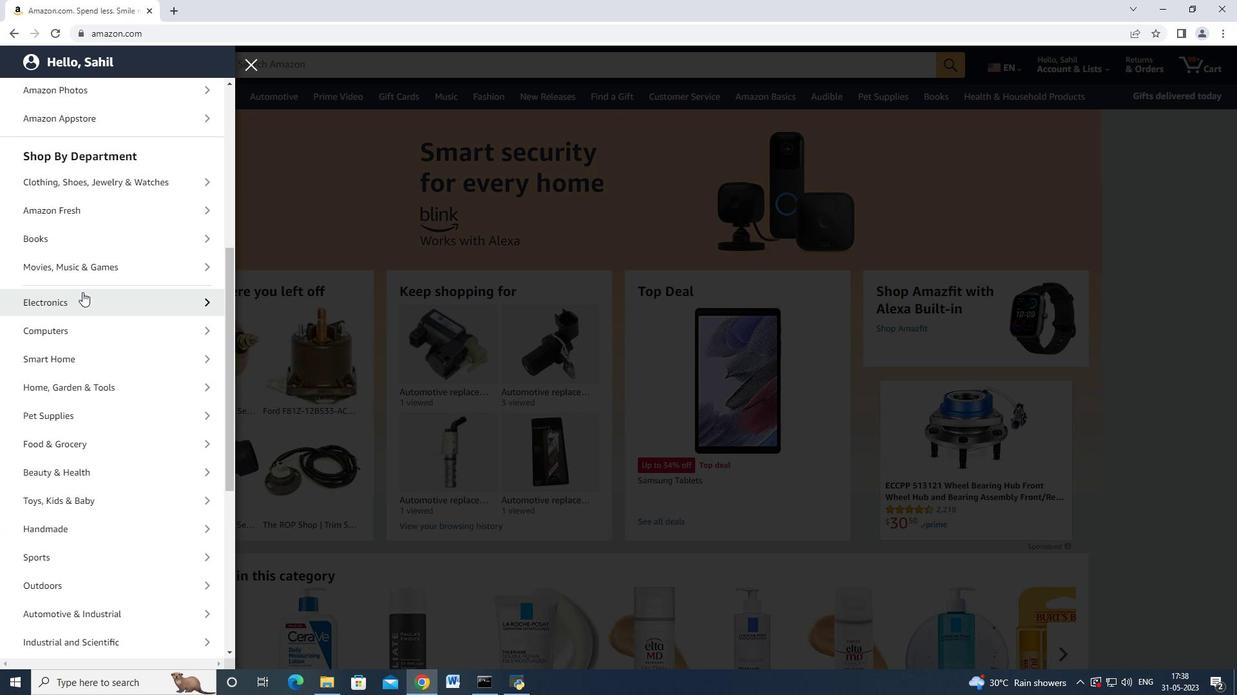 
Action: Mouse scrolled (83, 293) with delta (0, 0)
Screenshot: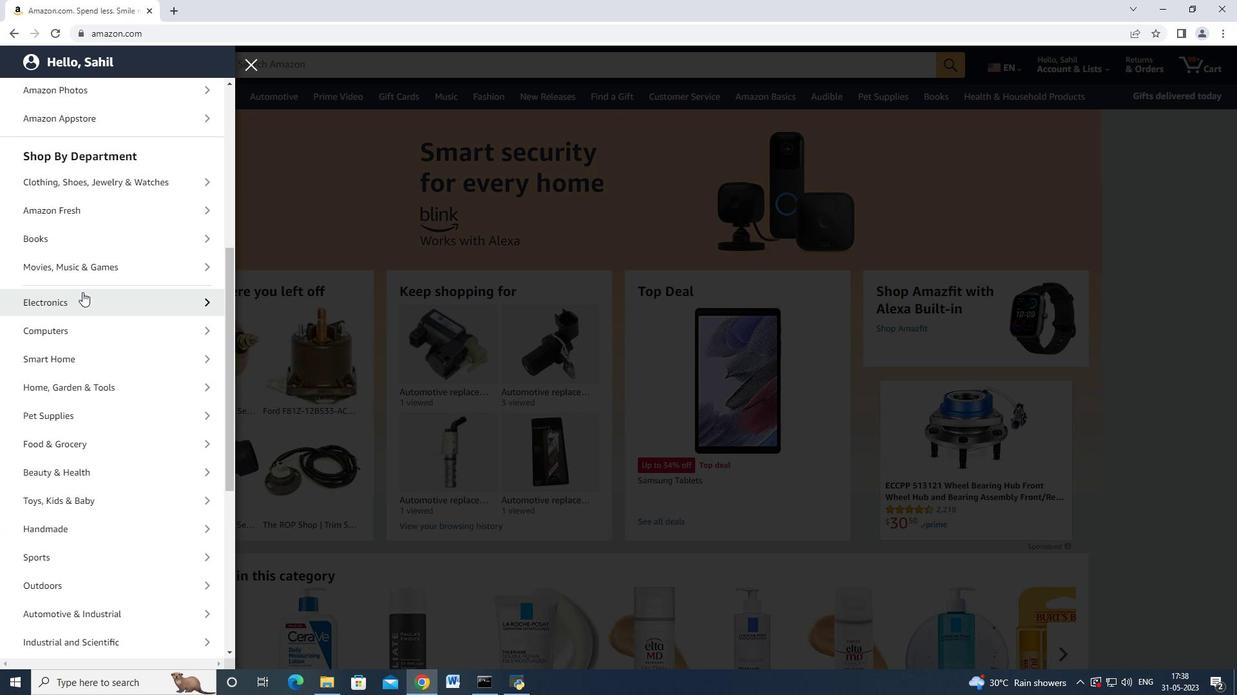 
Action: Mouse moved to (88, 404)
Screenshot: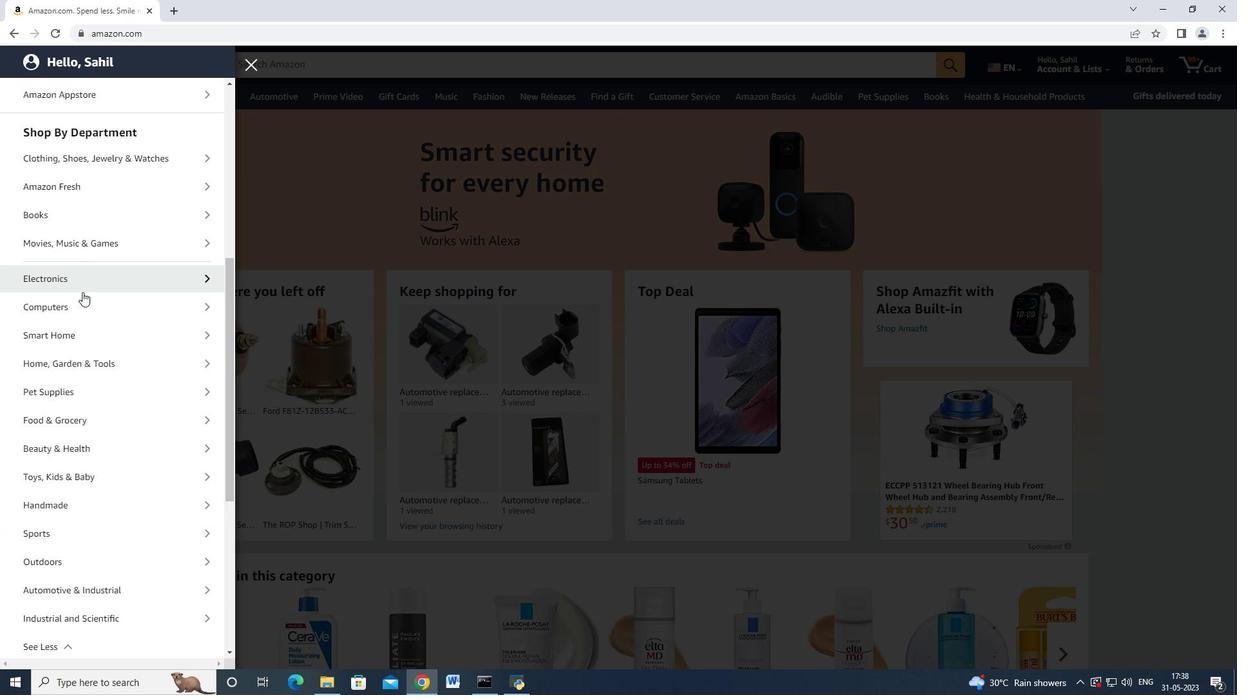 
Action: Mouse scrolled (83, 293) with delta (0, 0)
Screenshot: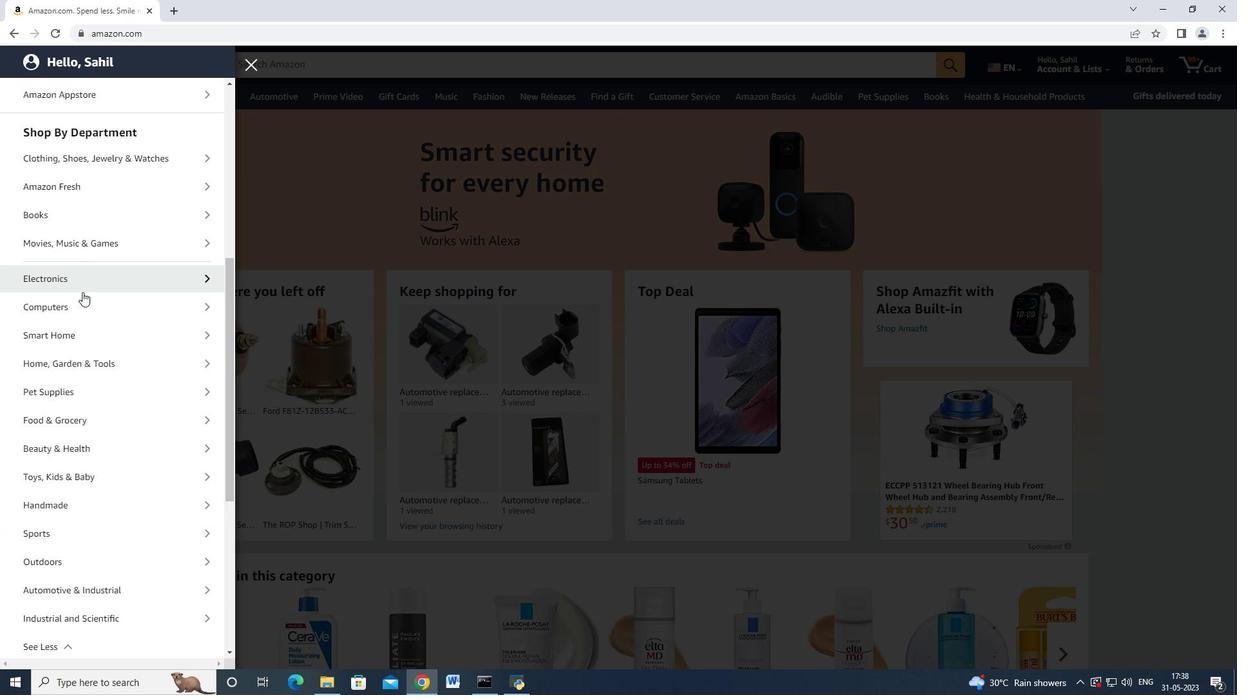 
Action: Mouse moved to (88, 405)
Screenshot: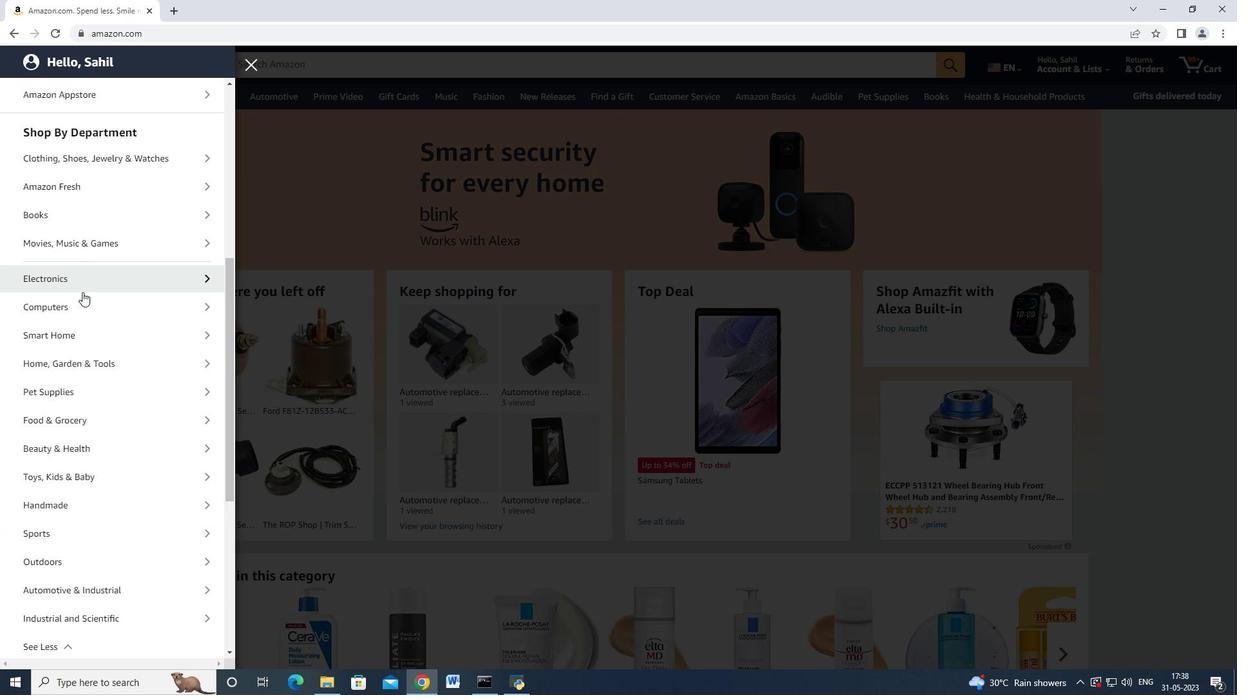 
Action: Mouse scrolled (83, 293) with delta (0, 0)
Screenshot: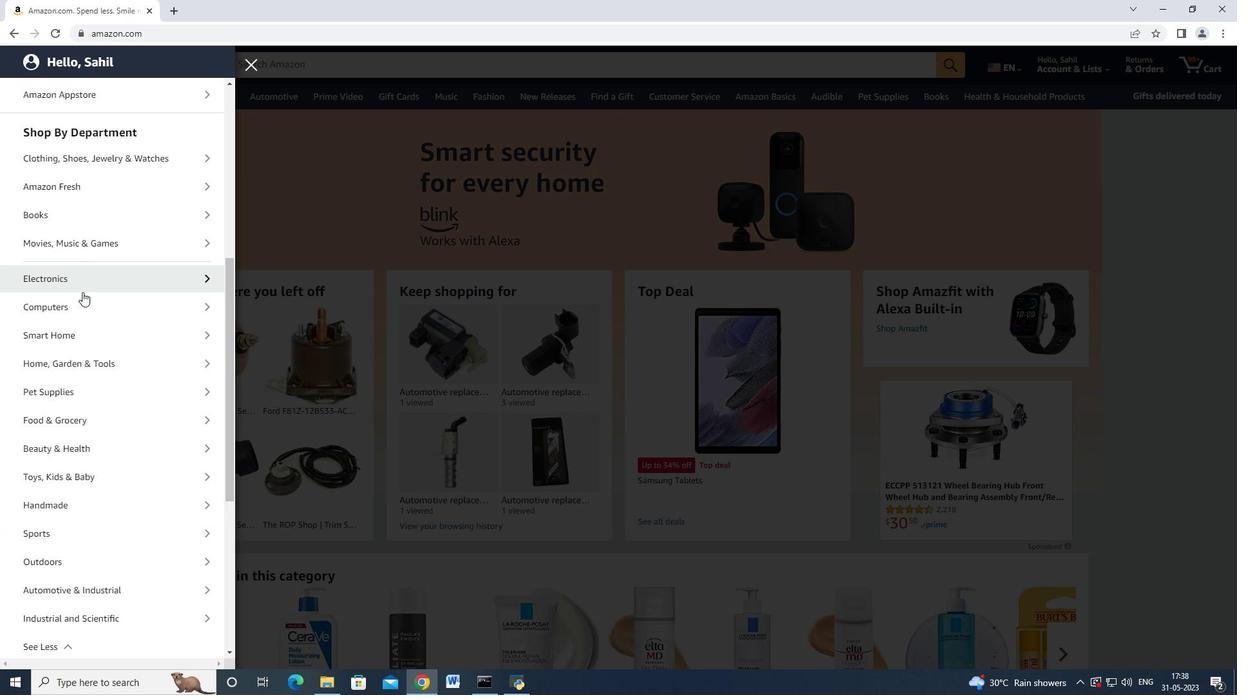
Action: Mouse moved to (88, 406)
Screenshot: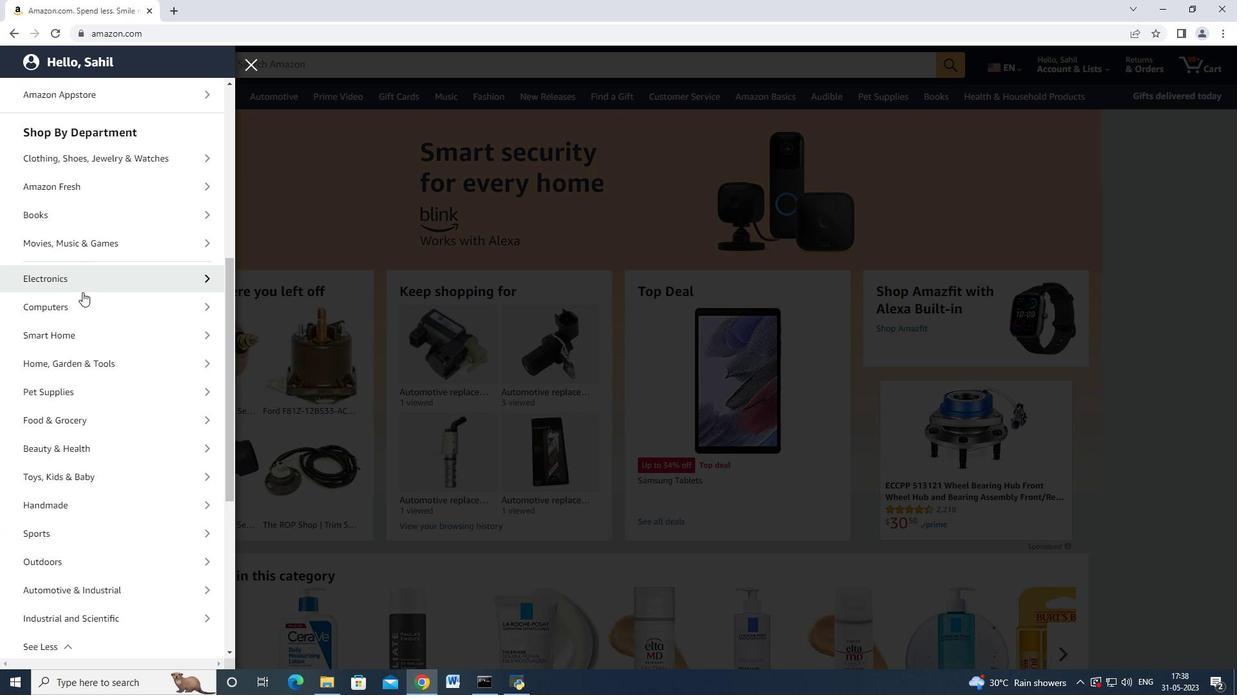 
Action: Mouse scrolled (83, 293) with delta (0, 0)
Screenshot: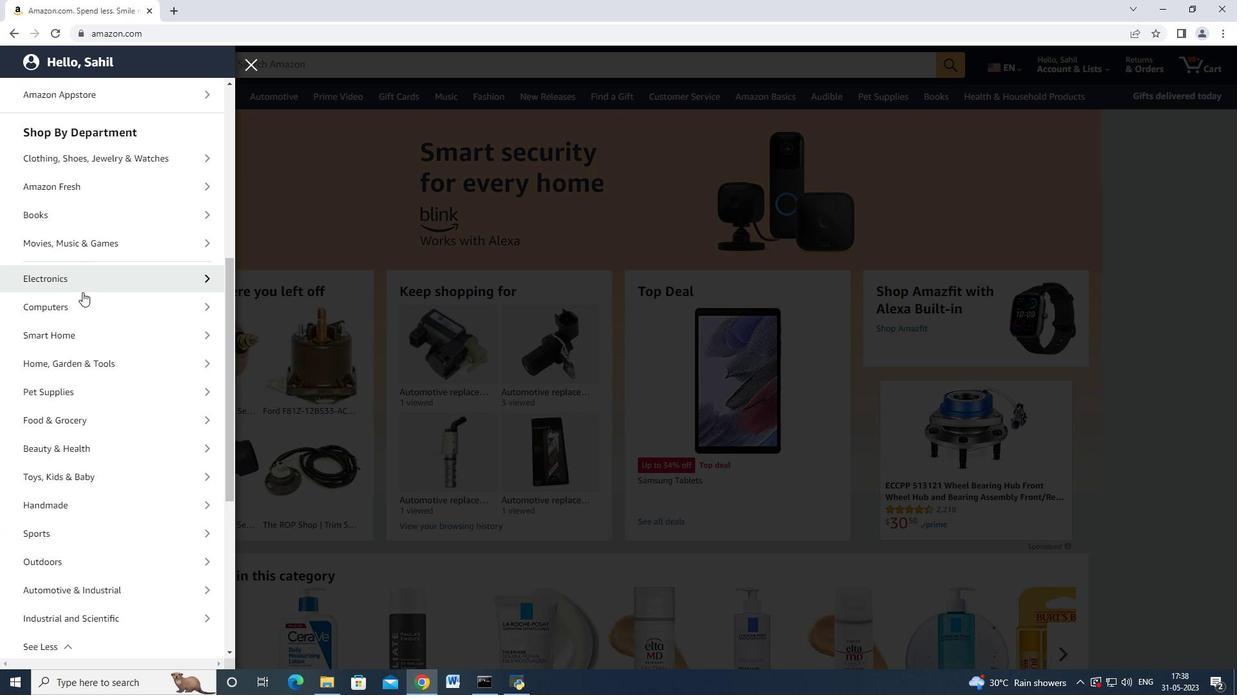 
Action: Mouse moved to (88, 406)
Screenshot: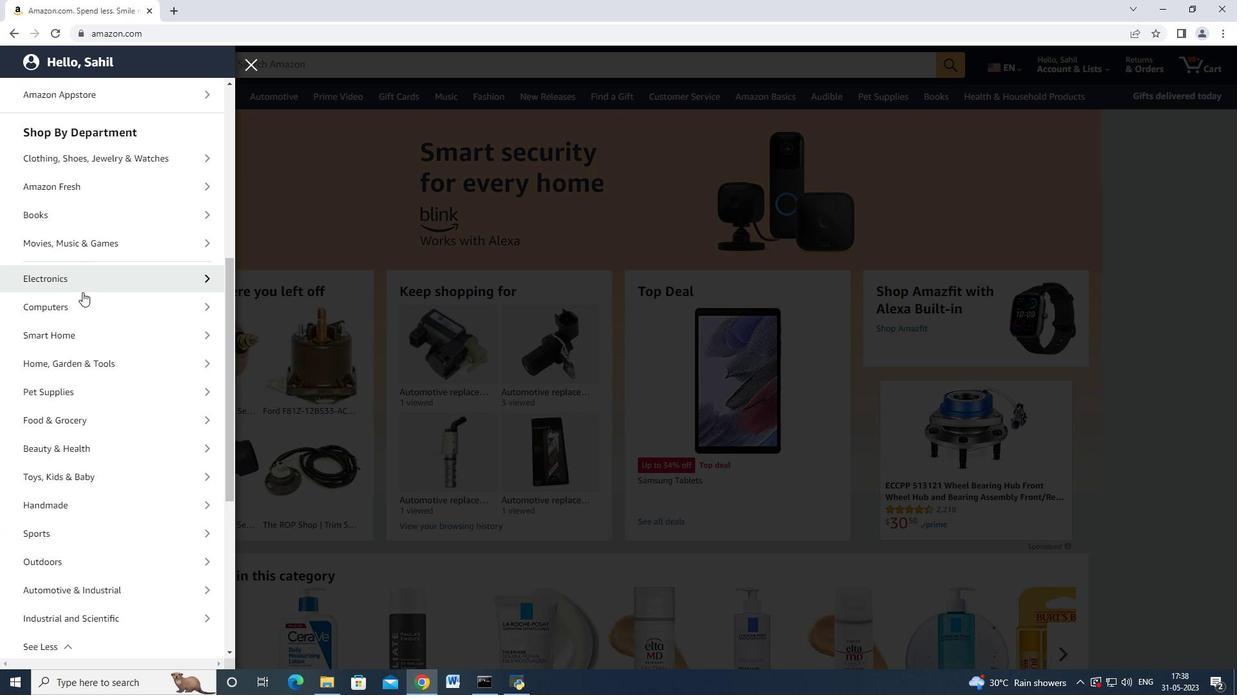 
Action: Mouse scrolled (83, 293) with delta (0, 0)
Screenshot: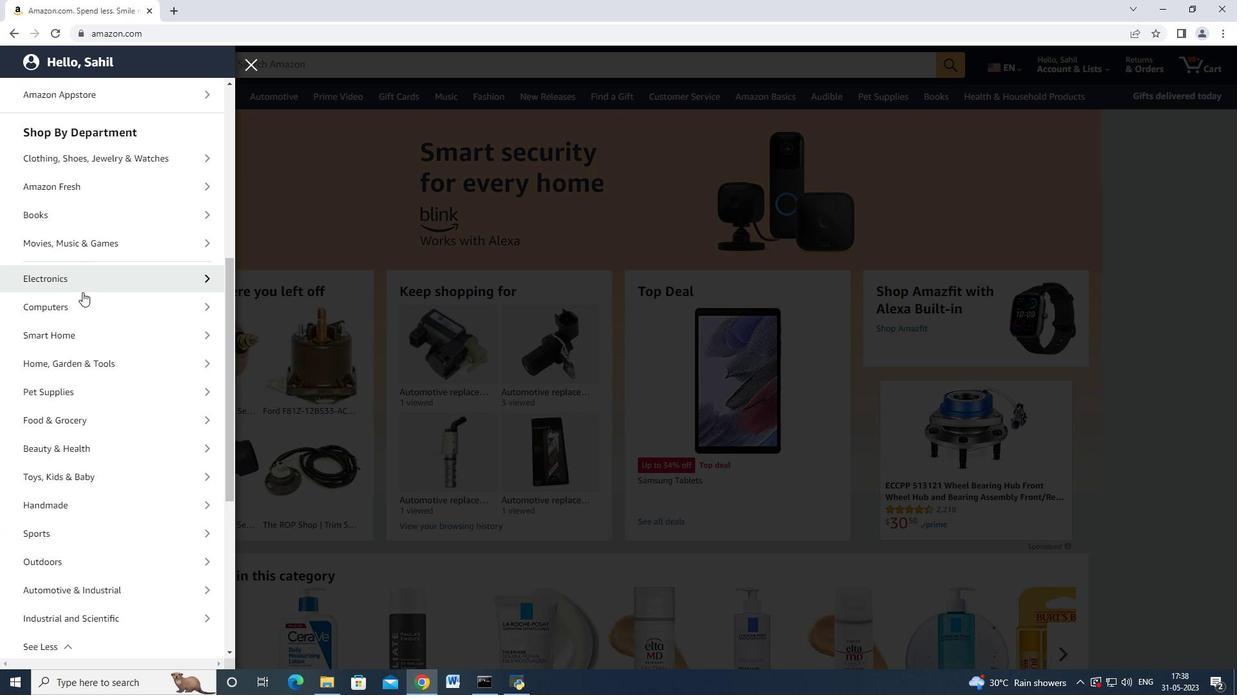 
Action: Mouse moved to (88, 407)
Screenshot: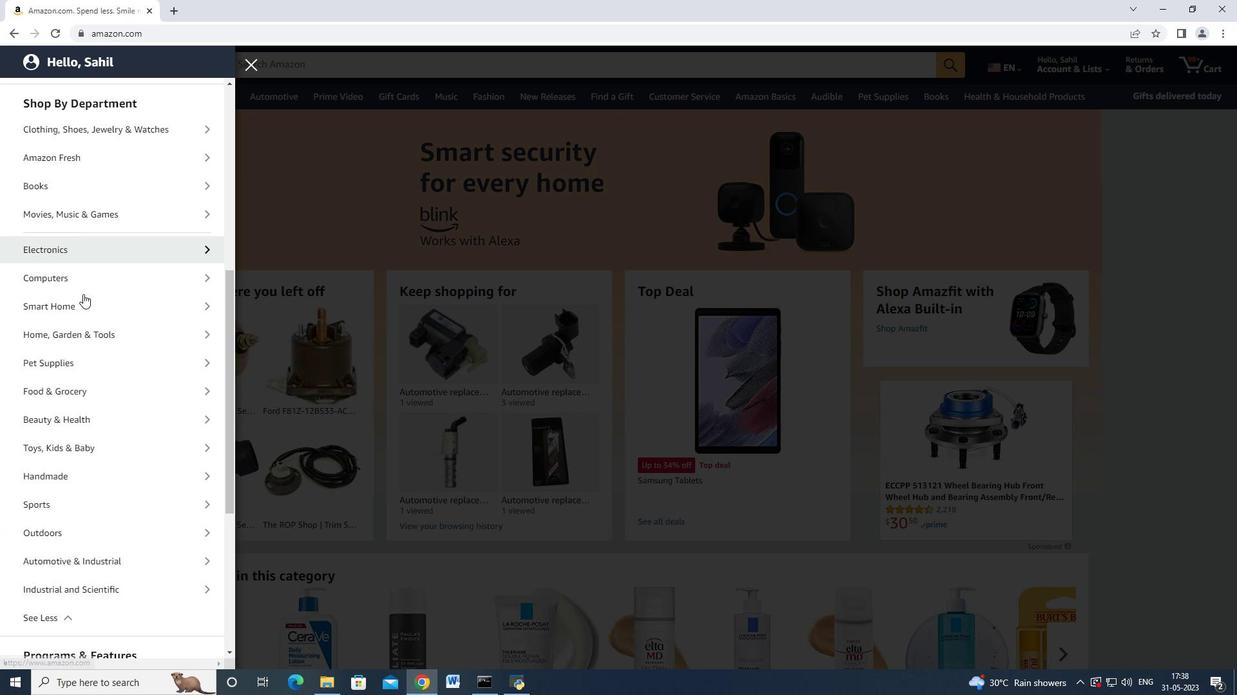 
Action: Mouse scrolled (88, 404) with delta (0, 0)
Screenshot: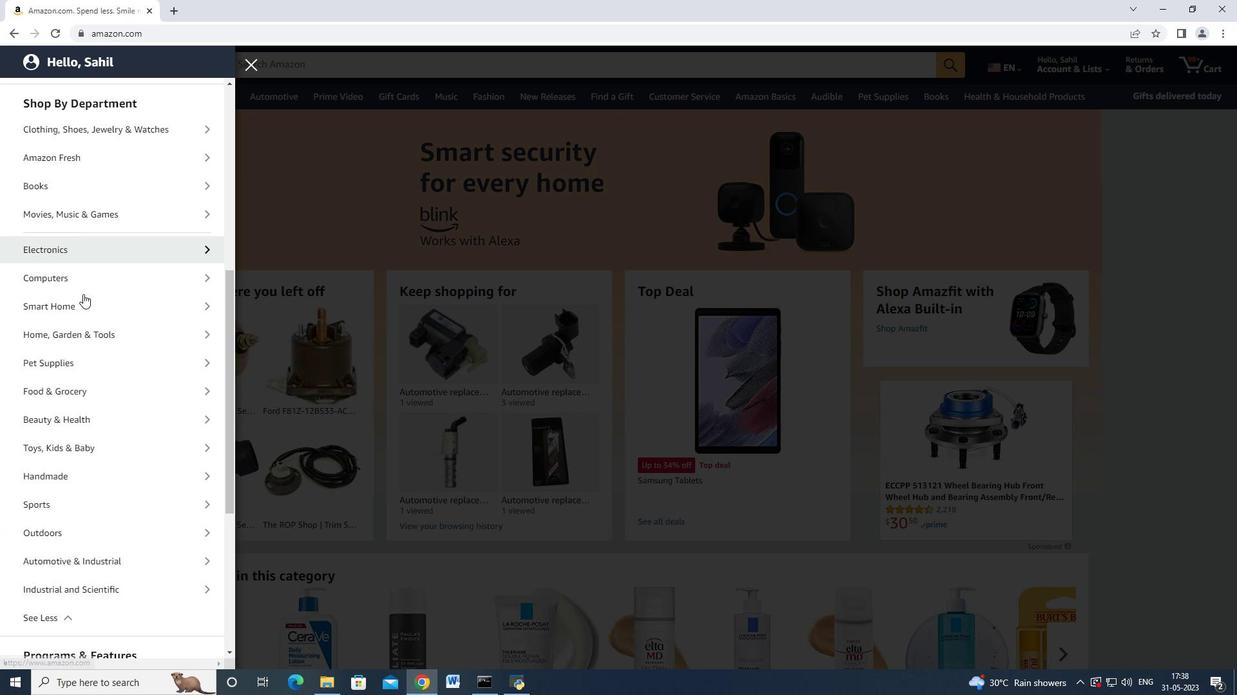 
Action: Mouse moved to (88, 407)
Screenshot: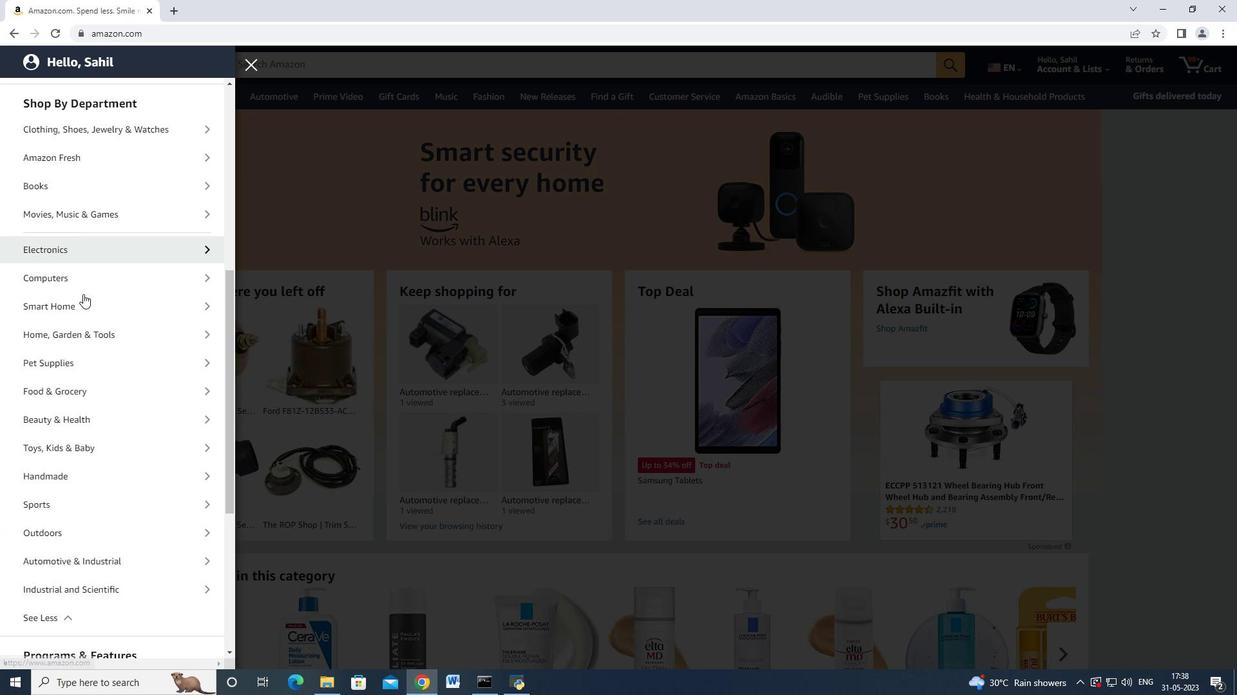 
Action: Mouse scrolled (88, 405) with delta (0, 0)
Screenshot: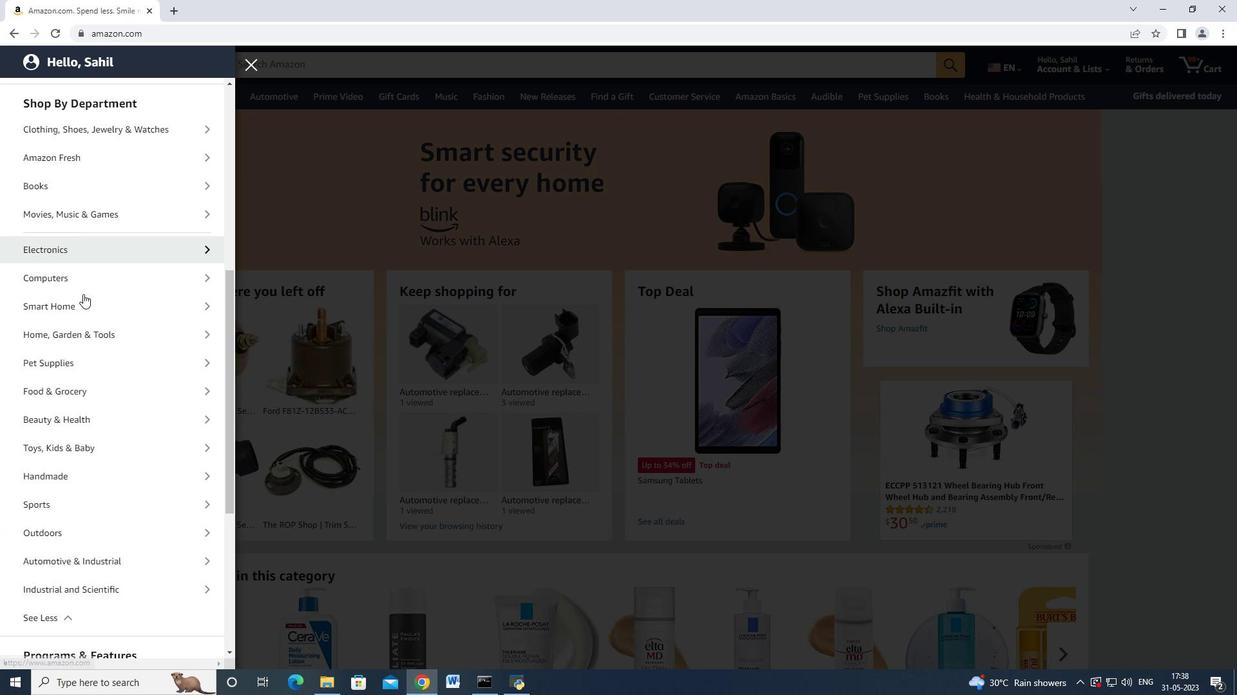 
Action: Mouse moved to (88, 408)
Screenshot: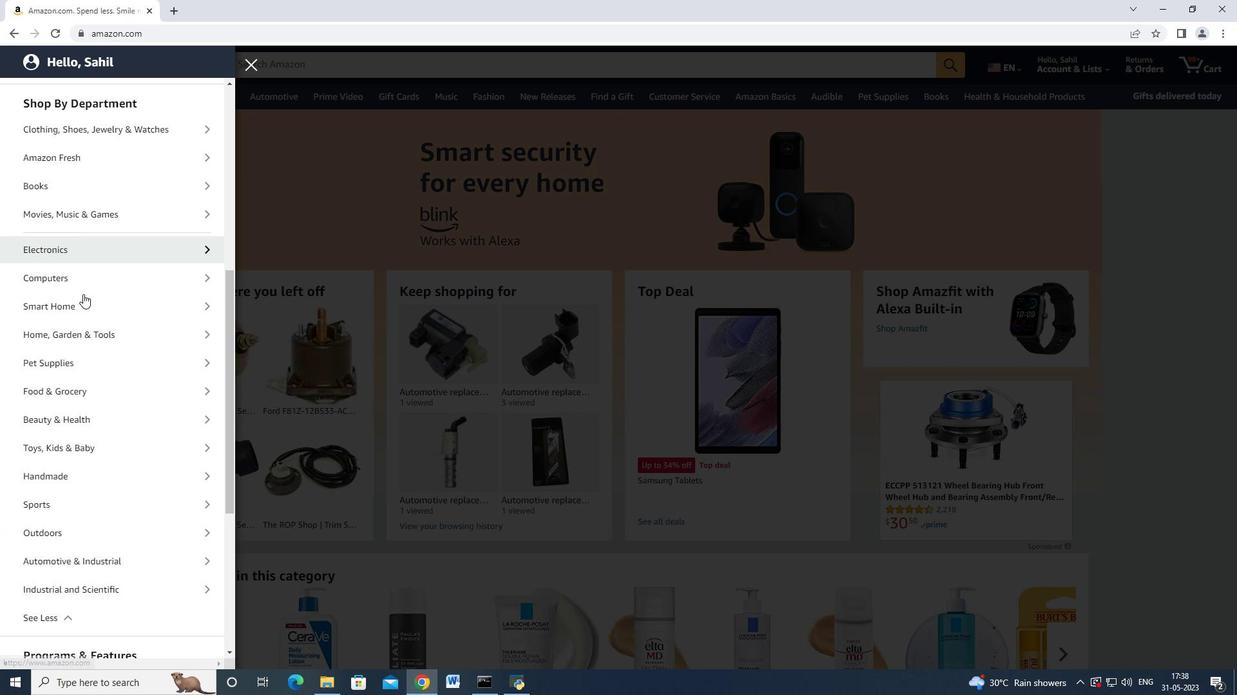 
Action: Mouse scrolled (88, 405) with delta (0, 0)
Screenshot: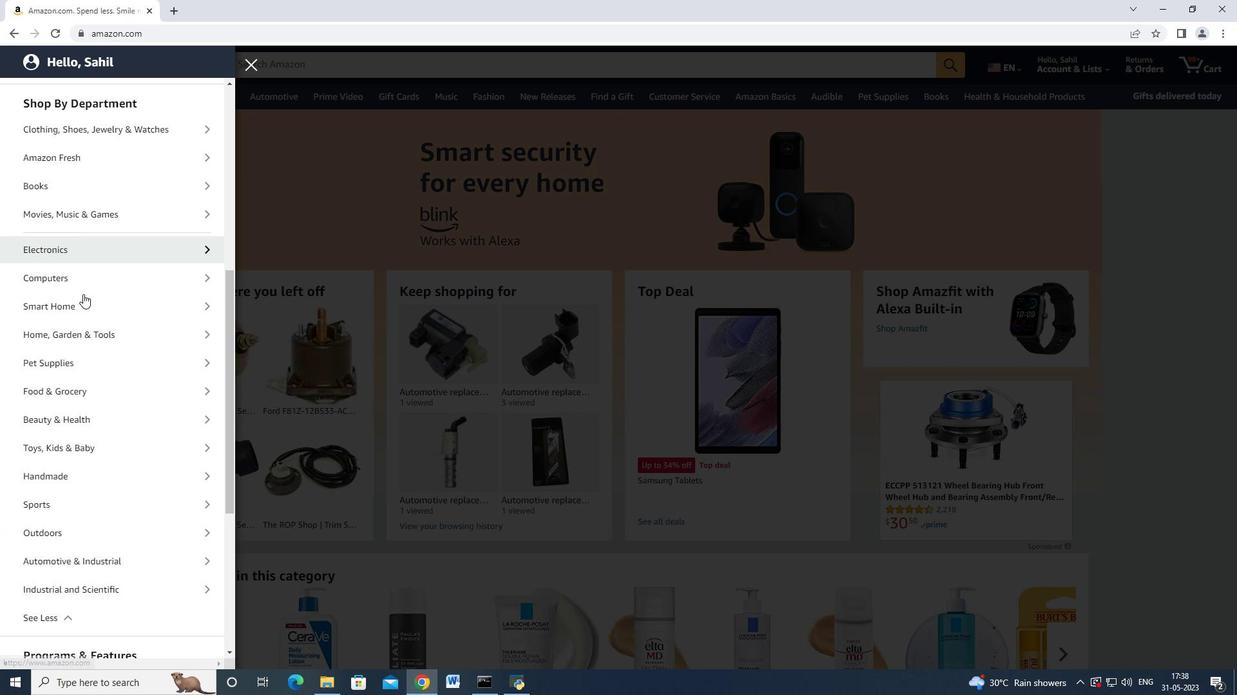 
Action: Mouse moved to (124, 239)
Screenshot: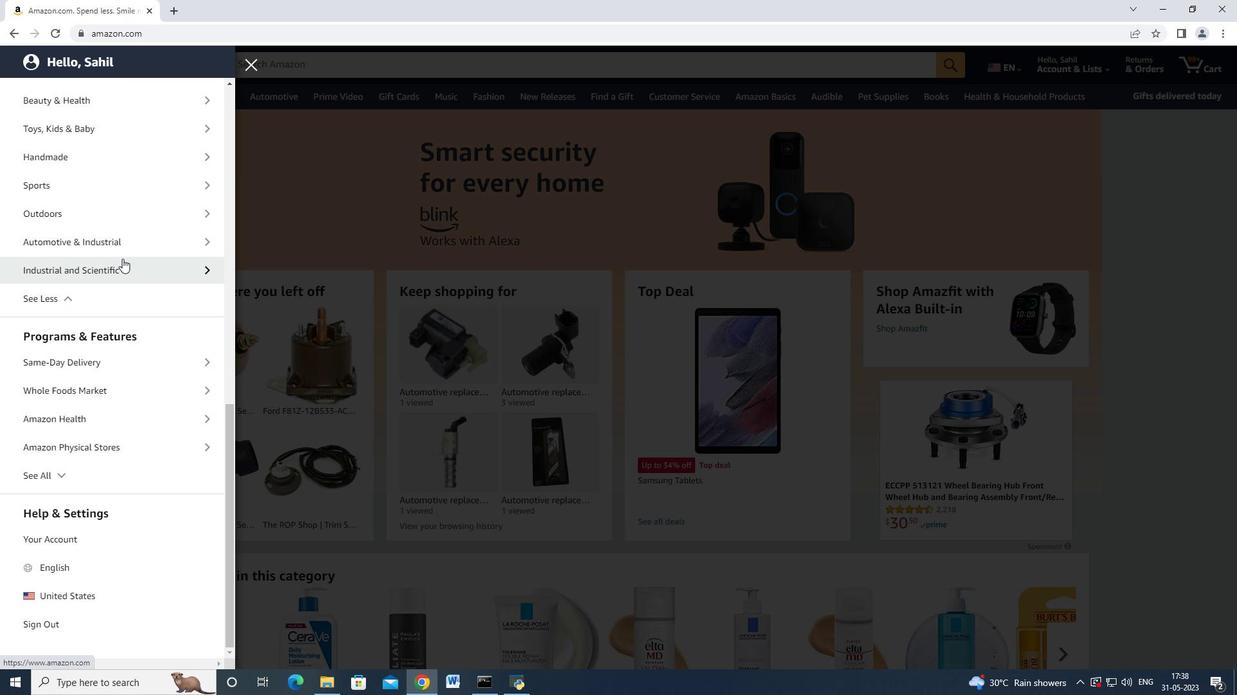 
Action: Mouse pressed left at (124, 239)
Screenshot: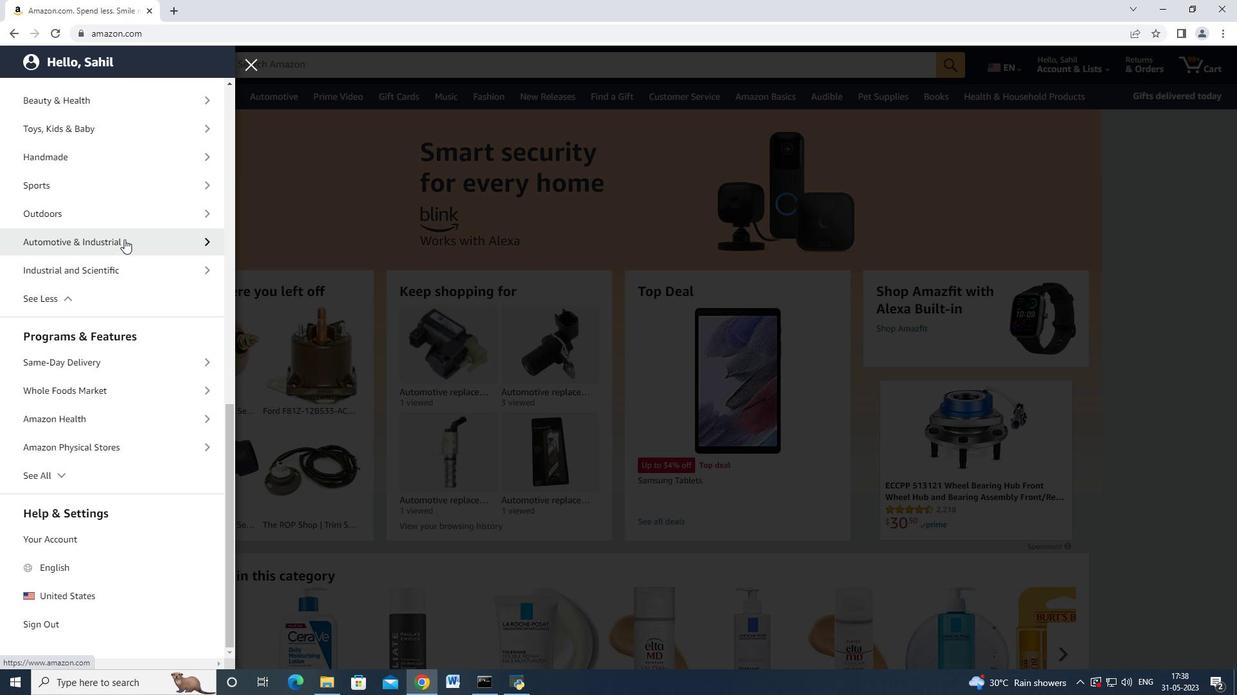 
Action: Mouse moved to (150, 136)
Screenshot: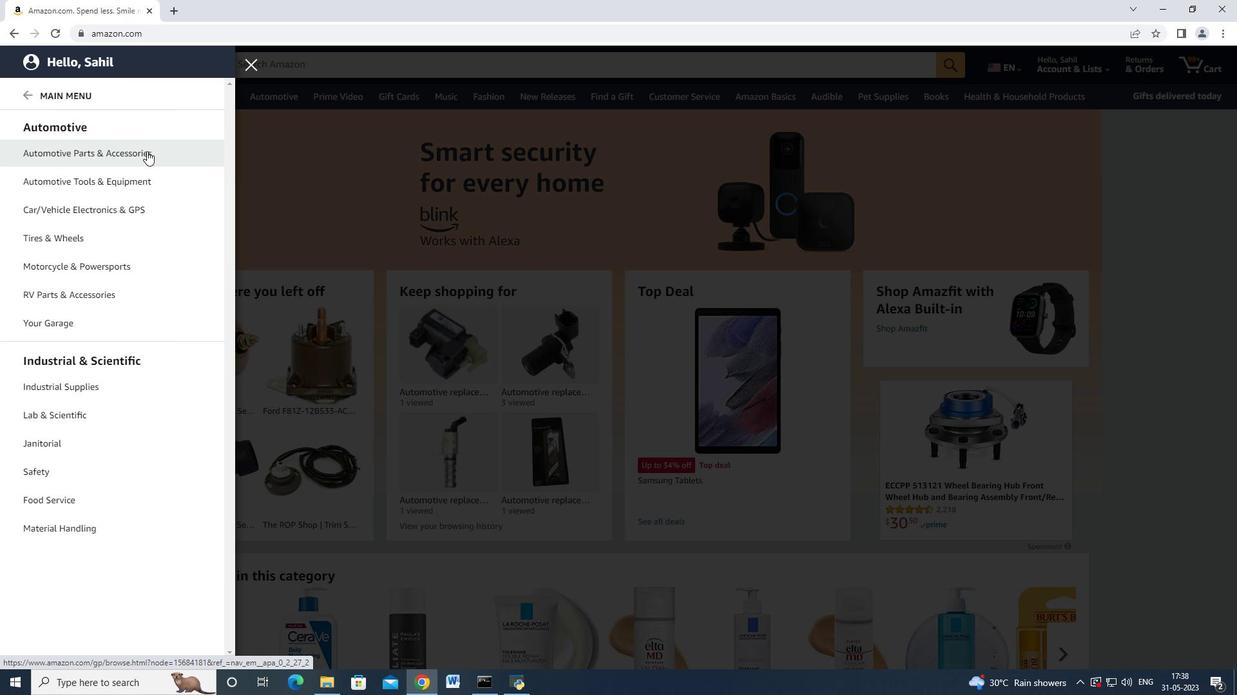 
Action: Mouse pressed left at (150, 136)
Screenshot: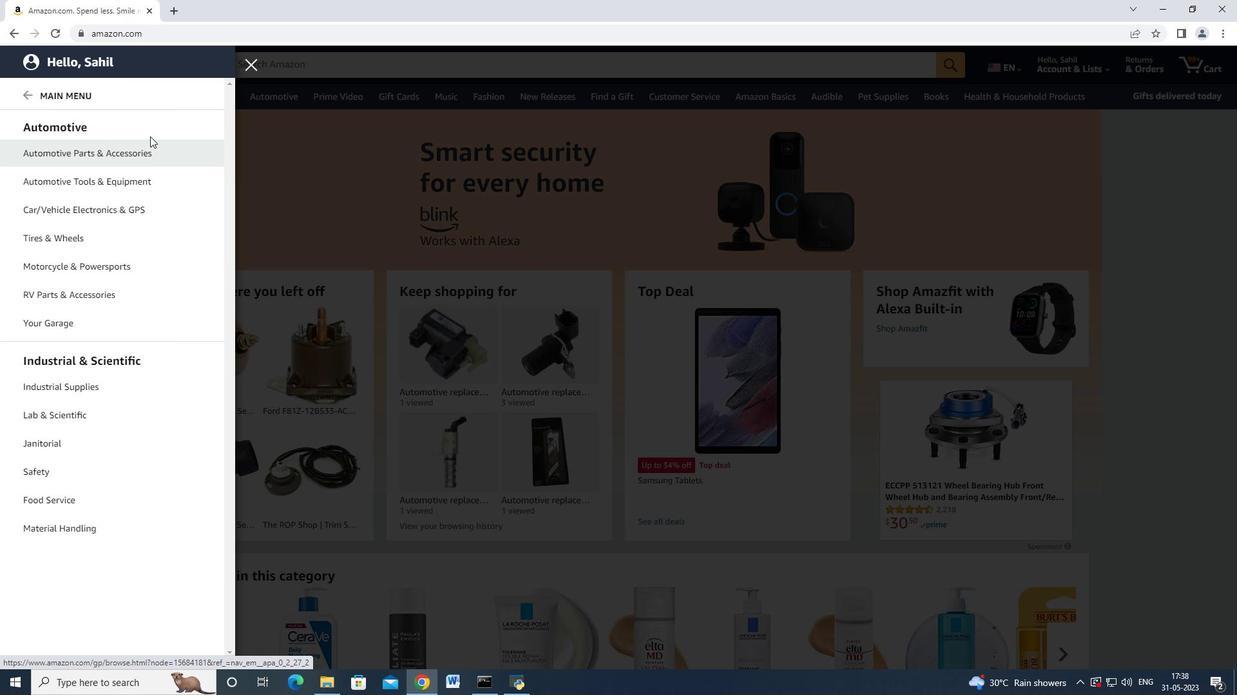 
Action: Mouse moved to (145, 144)
Screenshot: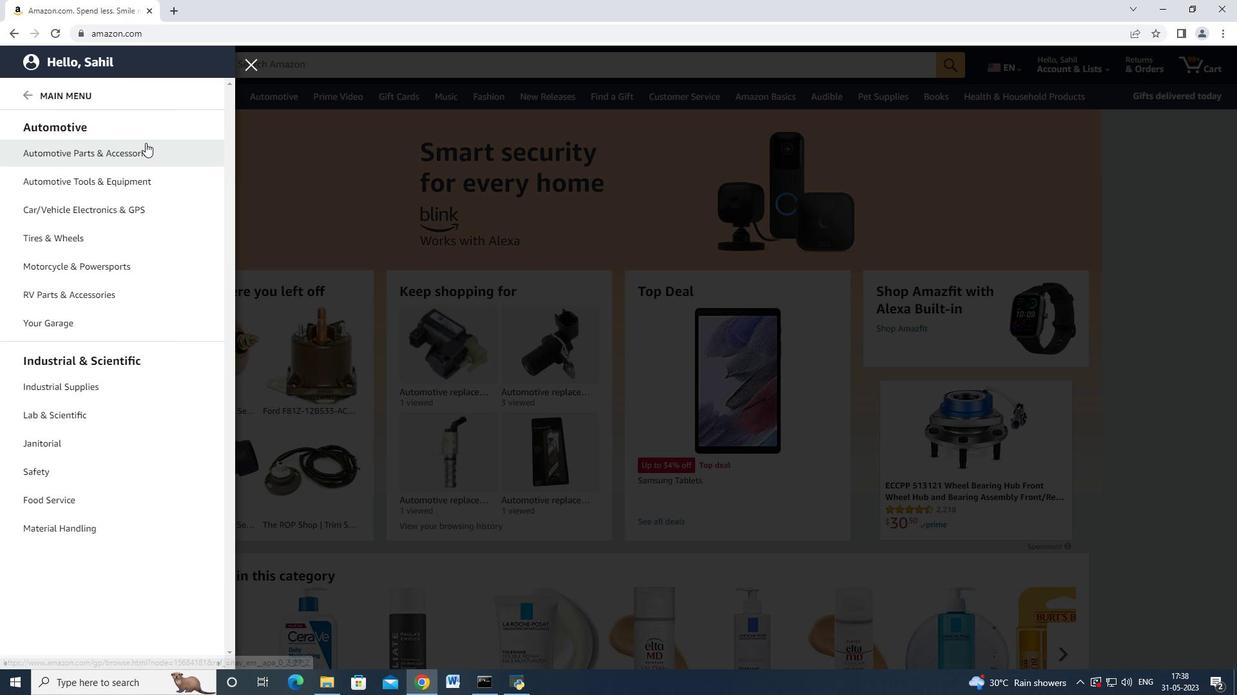 
Action: Mouse pressed left at (145, 144)
Screenshot: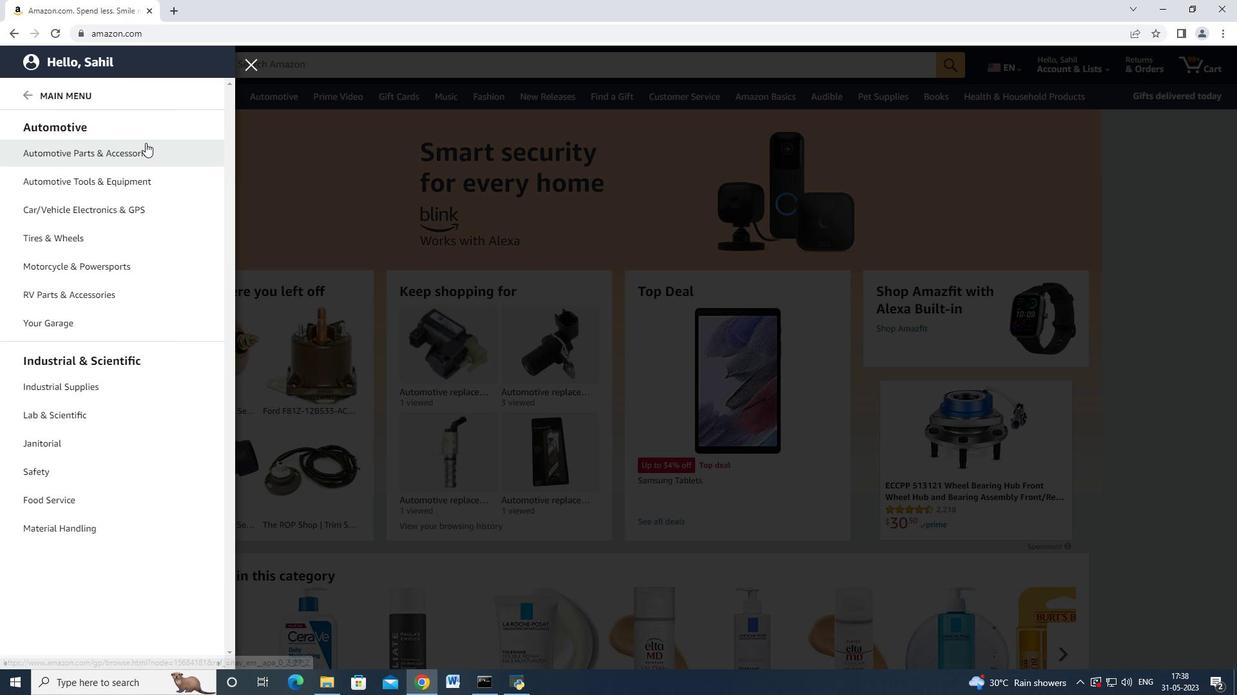 
Action: Mouse moved to (226, 126)
Screenshot: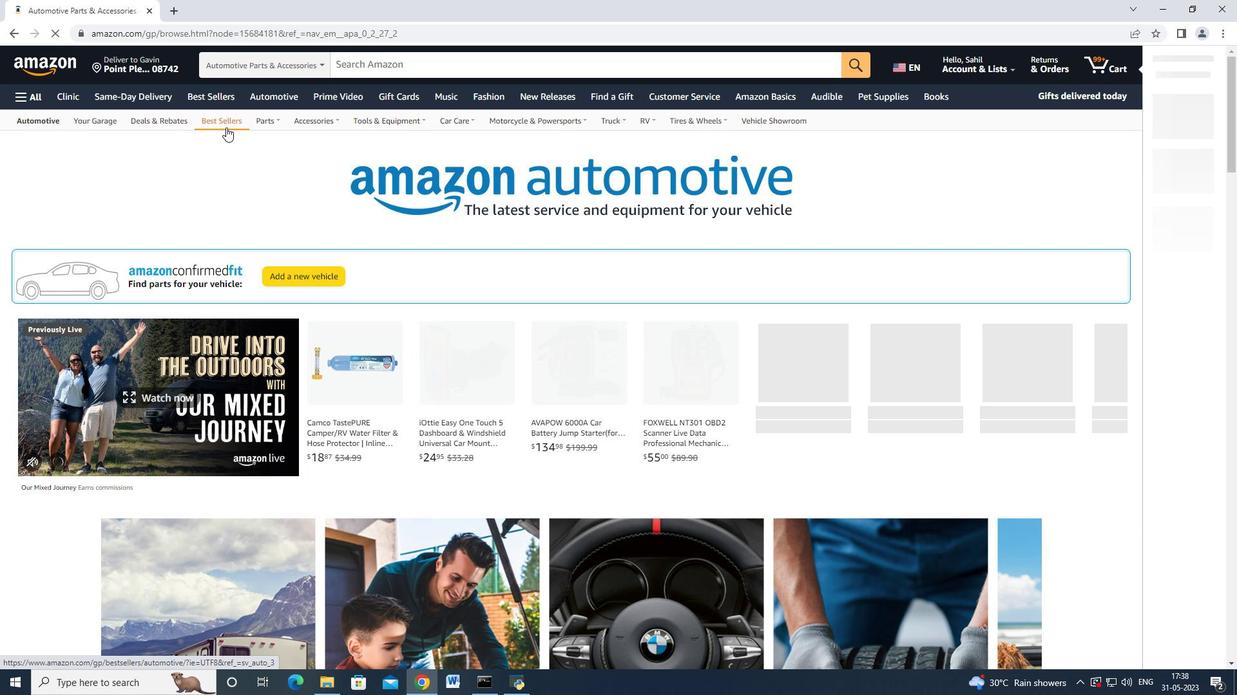 
Action: Mouse pressed left at (226, 126)
Screenshot: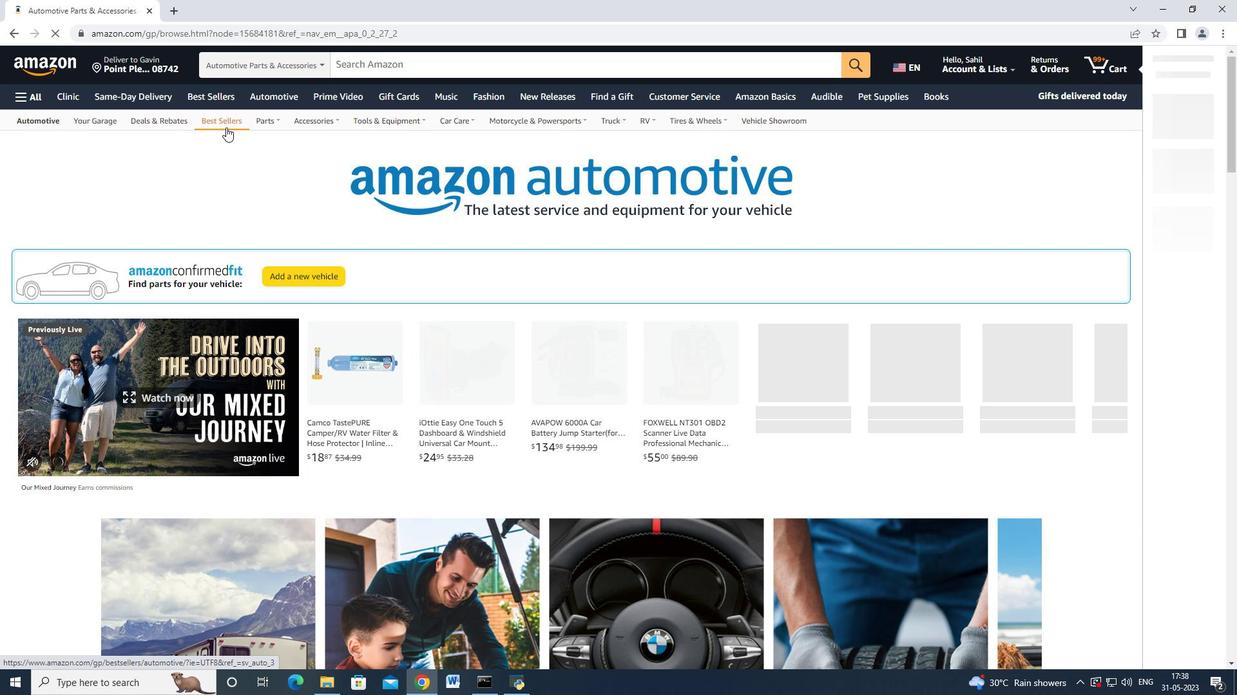 
Action: Mouse moved to (226, 127)
Screenshot: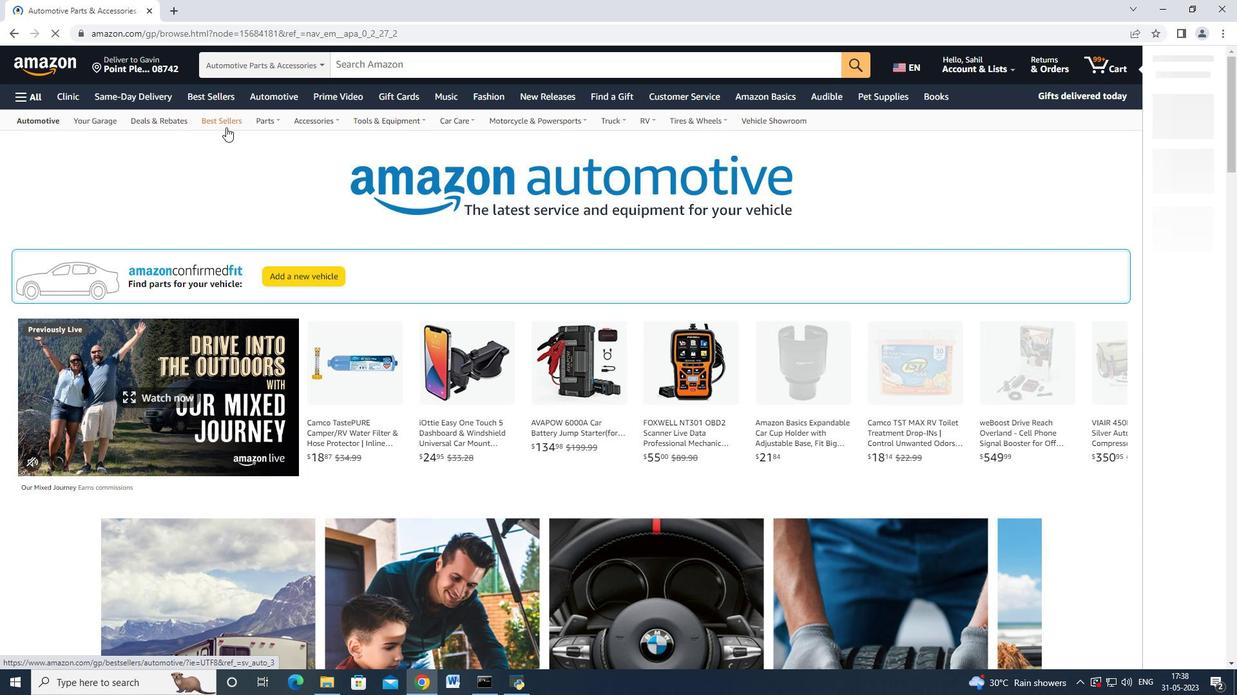 
Action: Mouse scrolled (226, 126) with delta (0, 0)
Screenshot: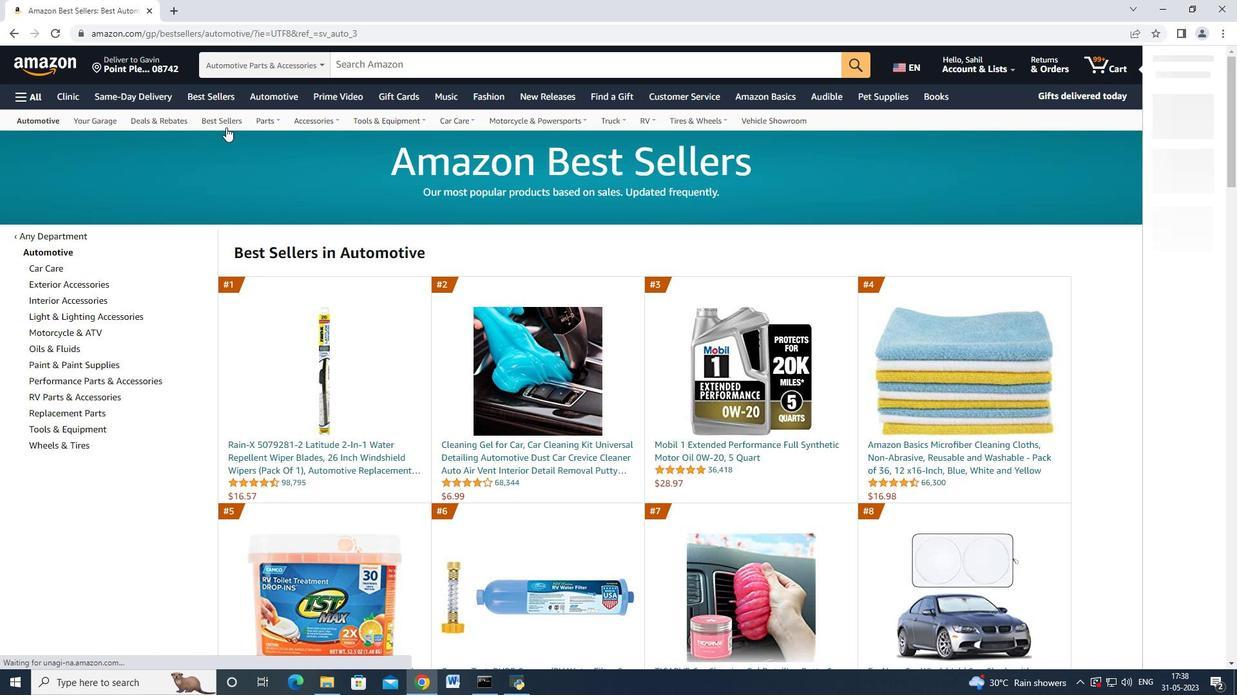 
Action: Mouse moved to (219, 152)
Screenshot: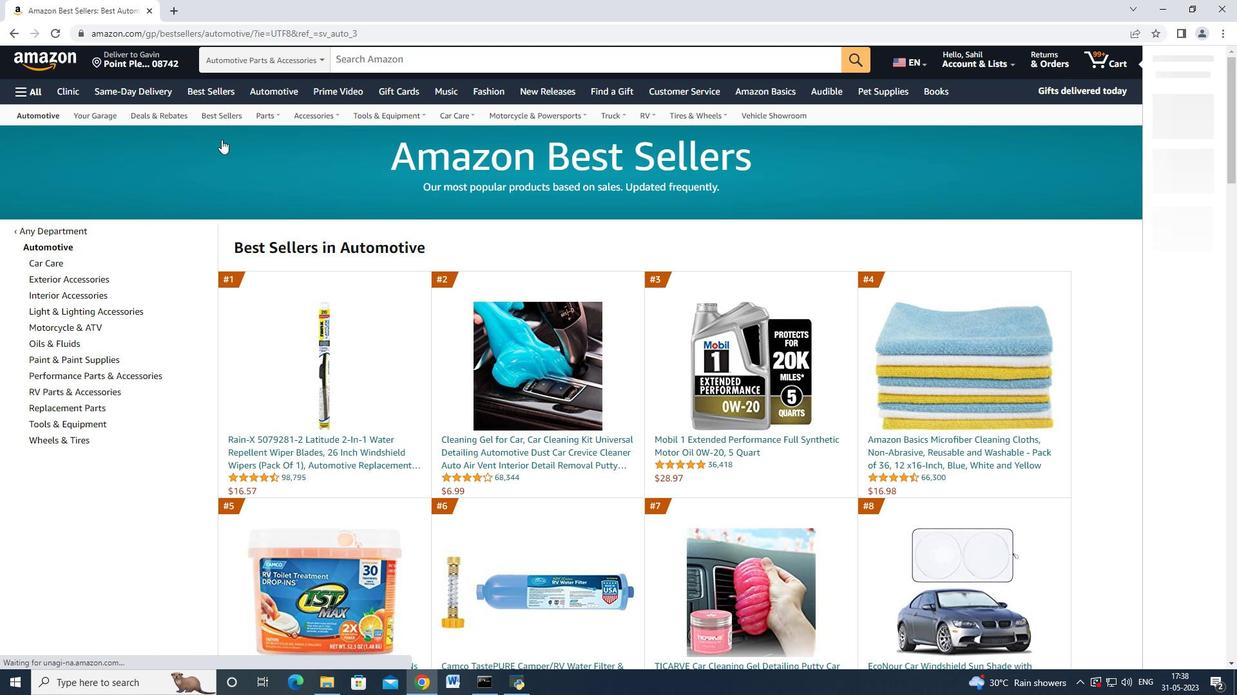 
Action: Mouse scrolled (220, 147) with delta (0, 0)
Screenshot: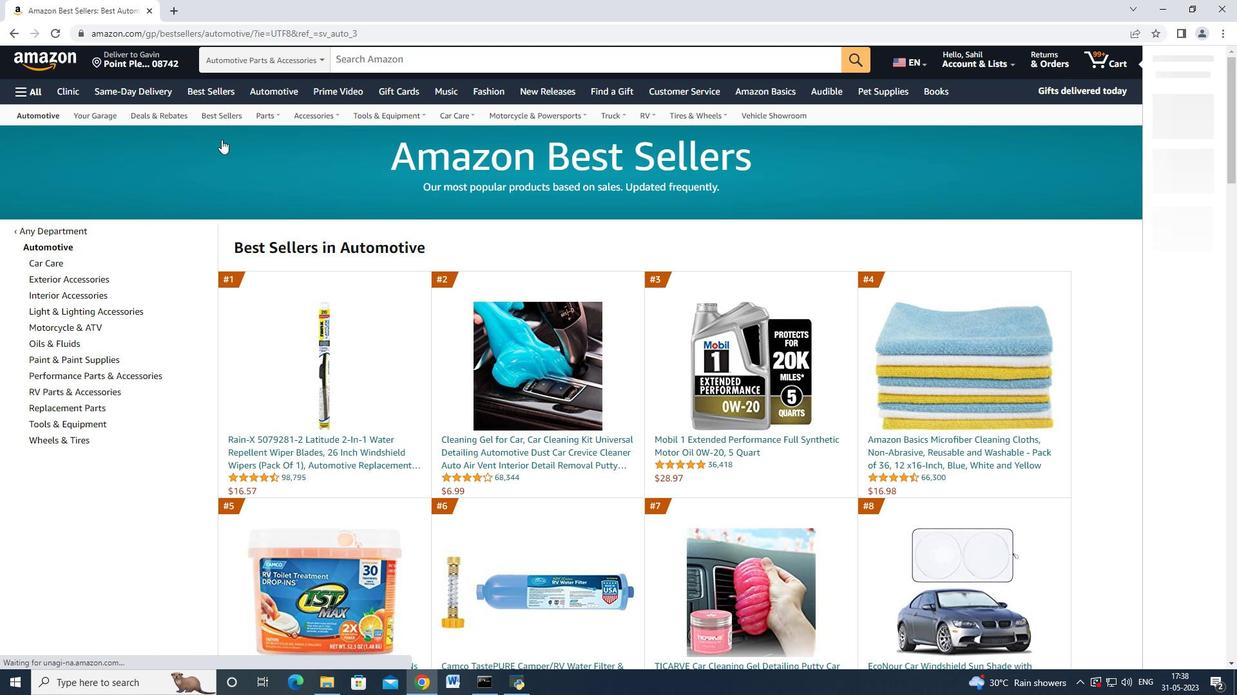 
Action: Mouse moved to (76, 283)
Screenshot: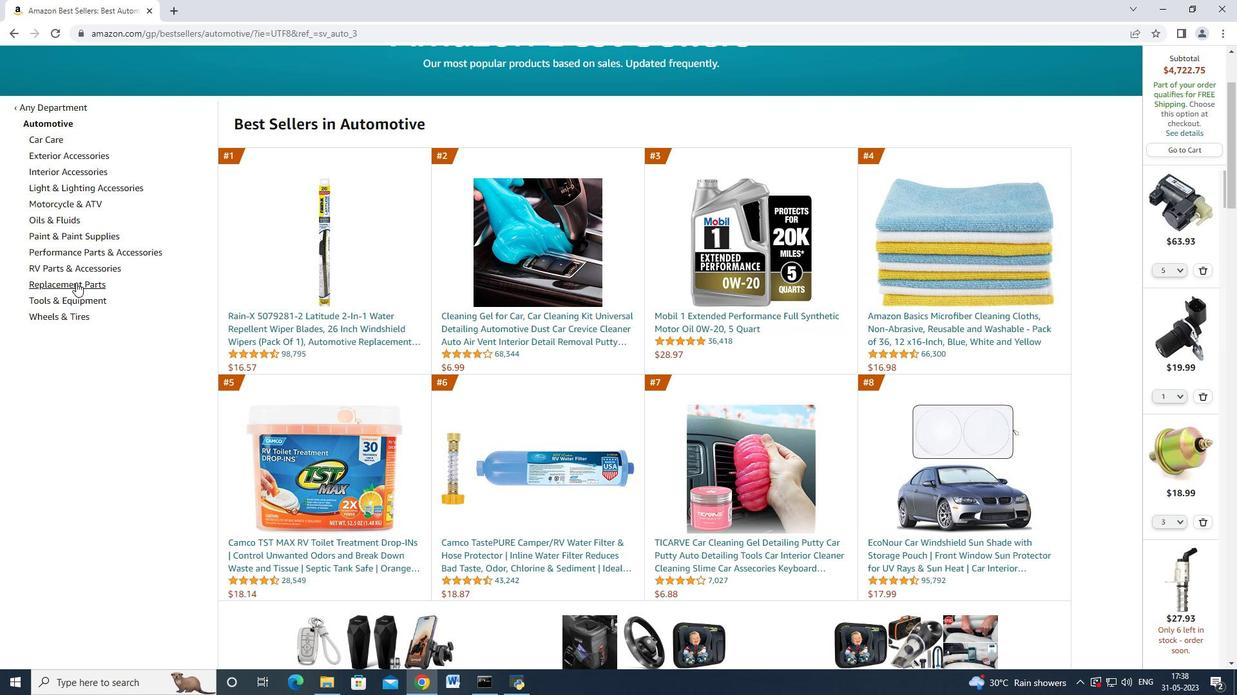 
Action: Mouse pressed left at (76, 283)
Screenshot: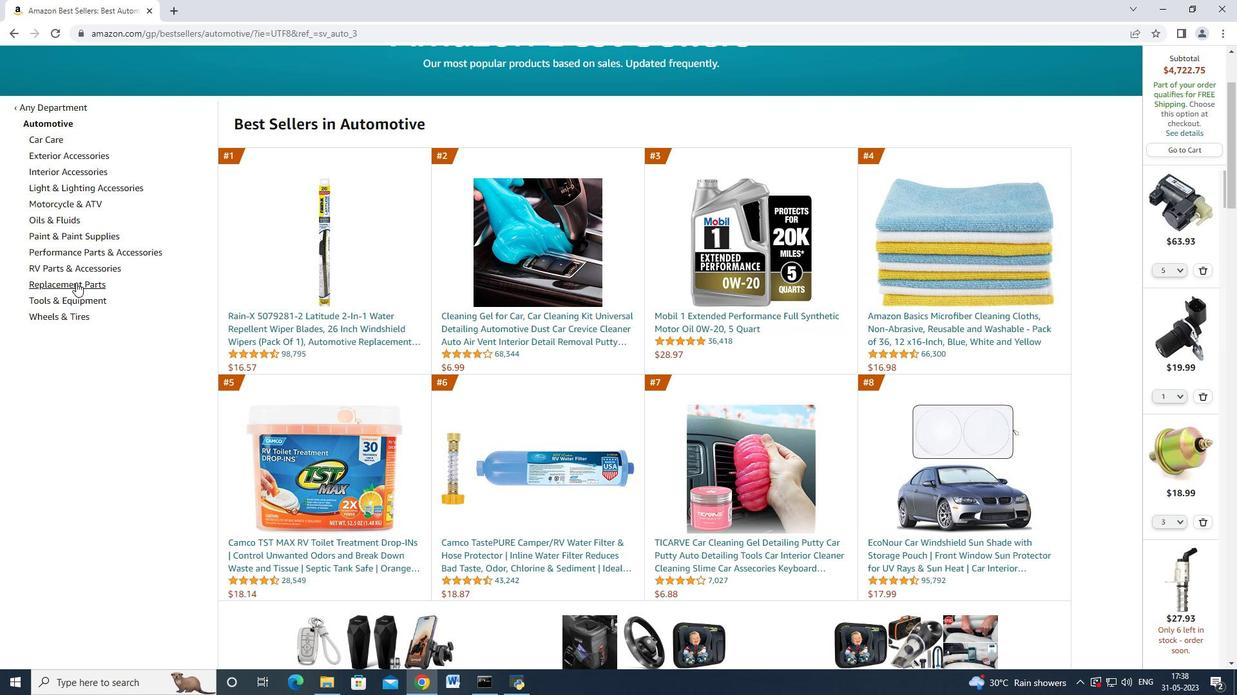 
Action: Mouse moved to (92, 295)
Screenshot: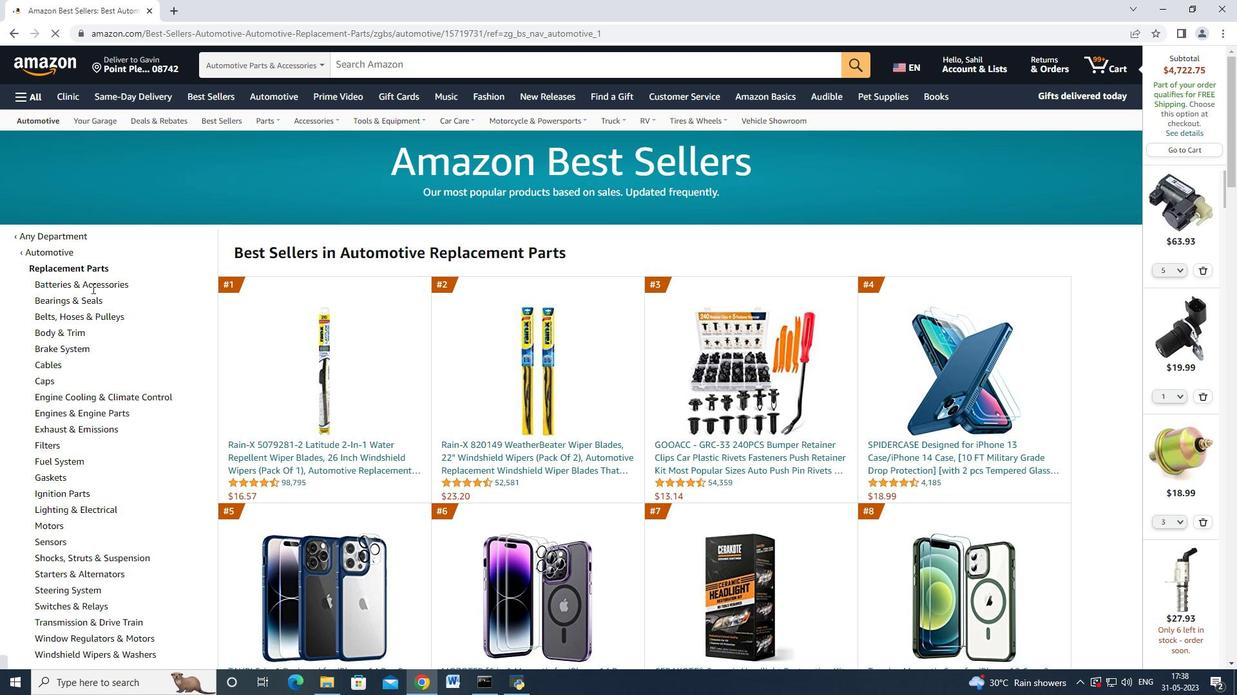 
Action: Mouse scrolled (92, 294) with delta (0, 0)
Screenshot: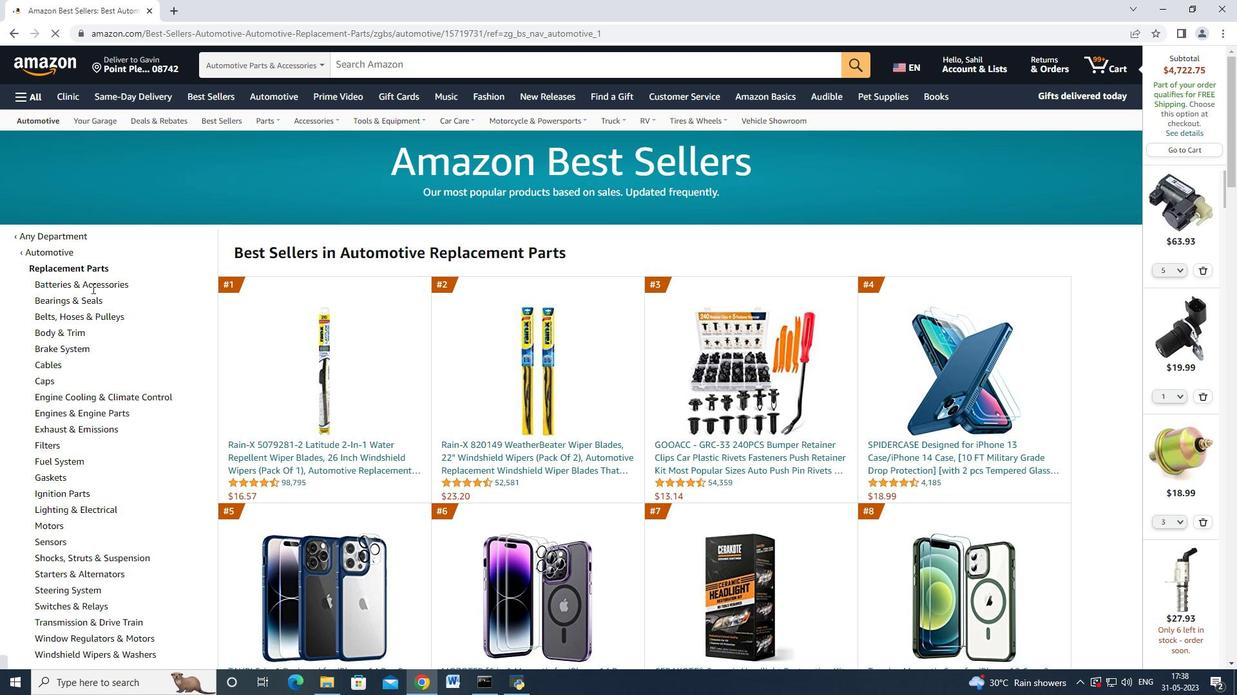 
Action: Mouse moved to (92, 295)
Screenshot: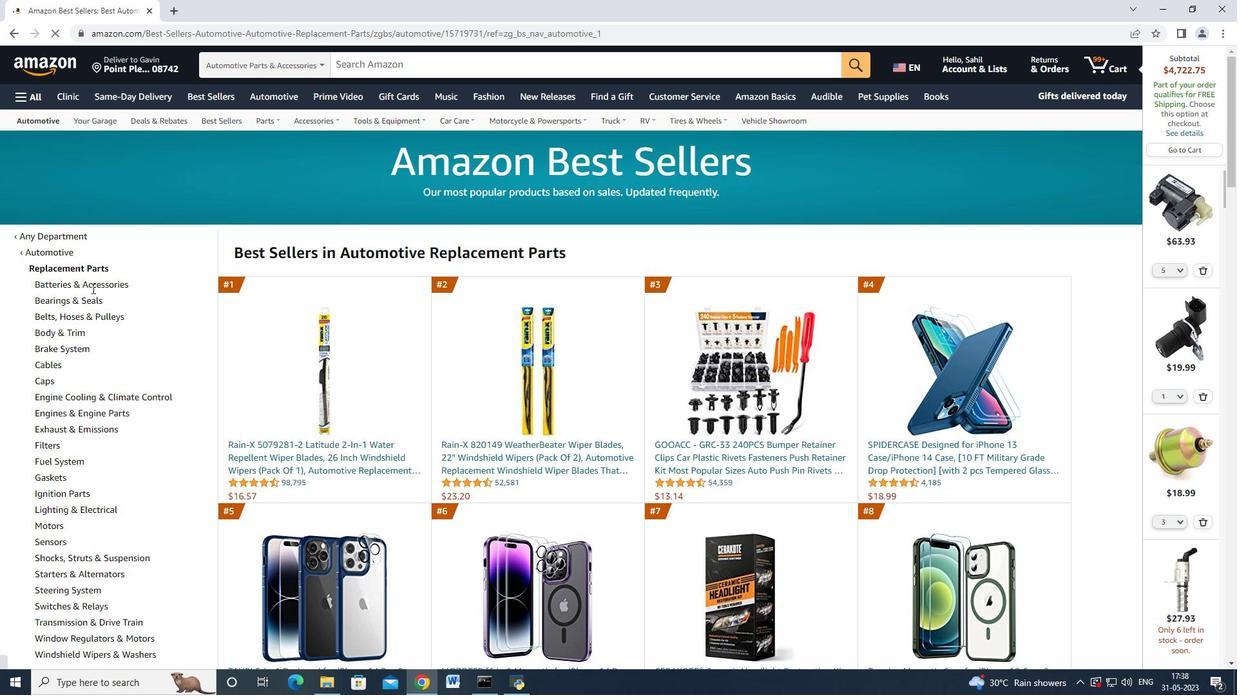 
Action: Mouse scrolled (92, 294) with delta (0, 0)
Screenshot: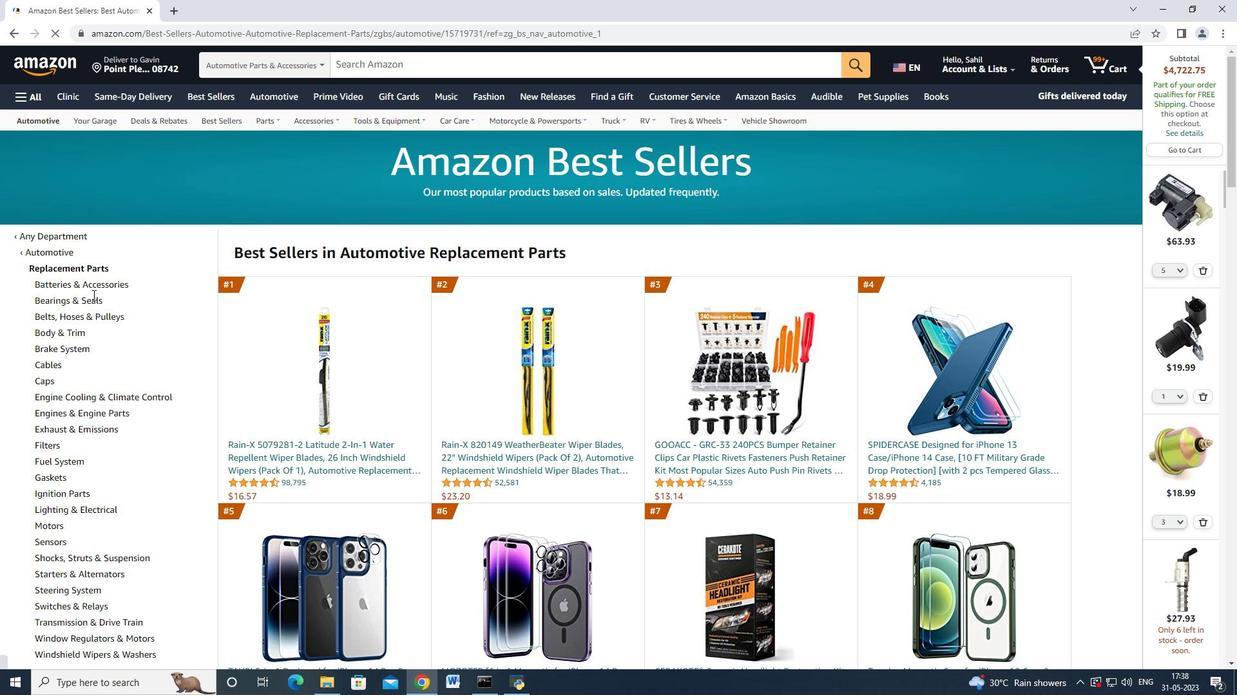 
Action: Mouse scrolled (92, 294) with delta (0, 0)
Screenshot: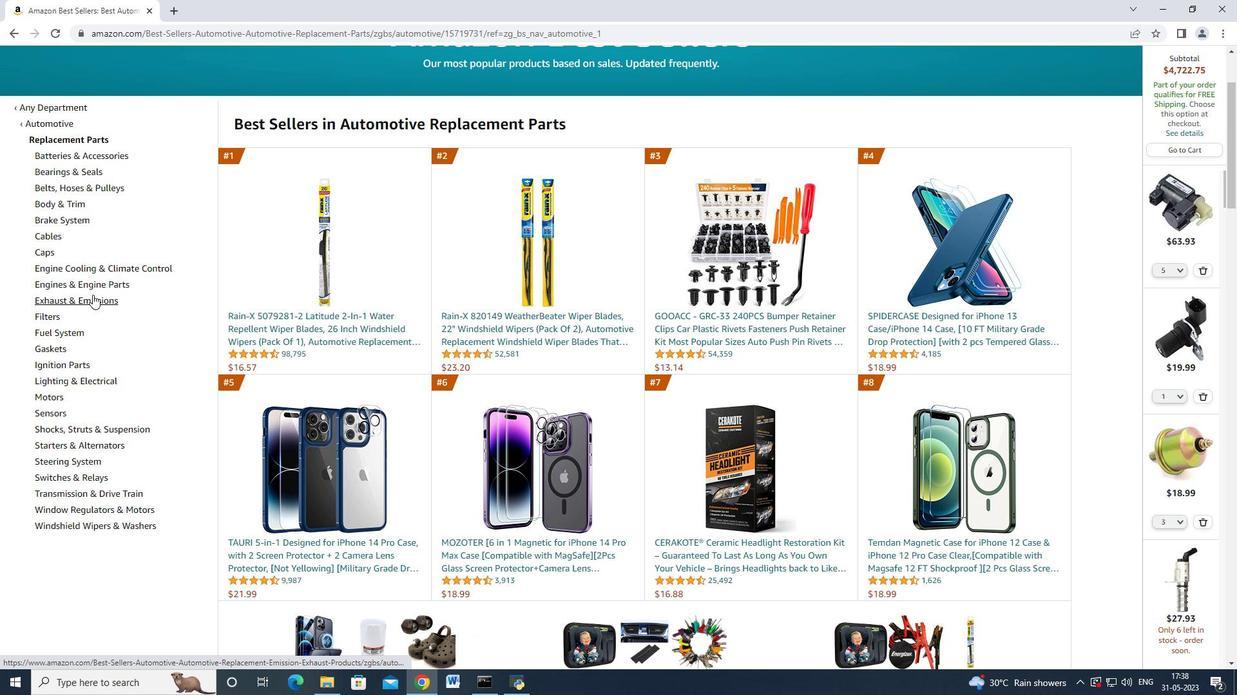 
Action: Mouse moved to (52, 346)
Screenshot: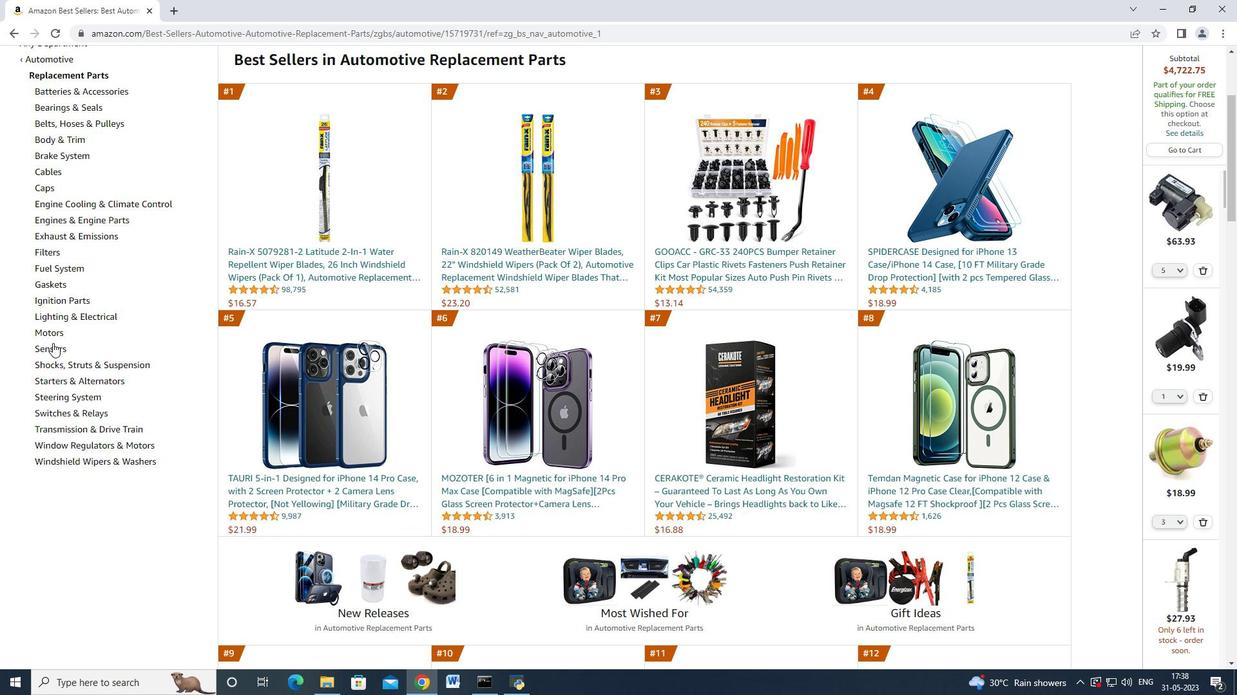 
Action: Mouse pressed left at (52, 346)
Screenshot: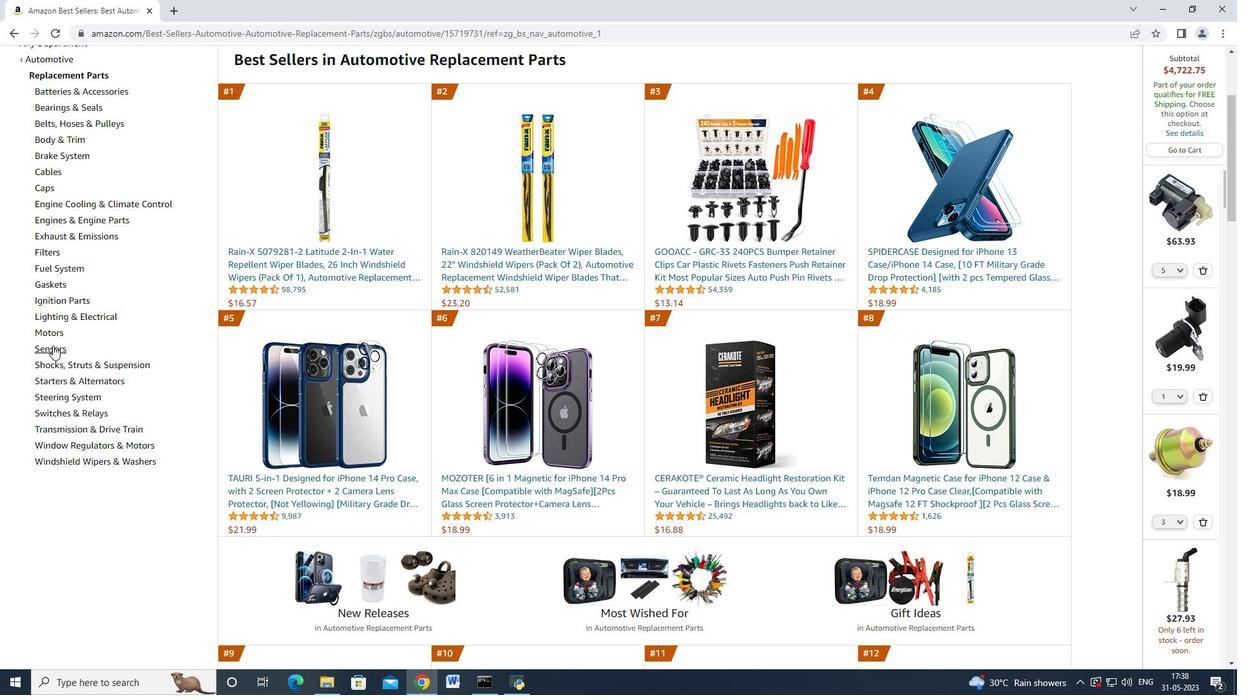 
Action: Mouse moved to (60, 340)
Screenshot: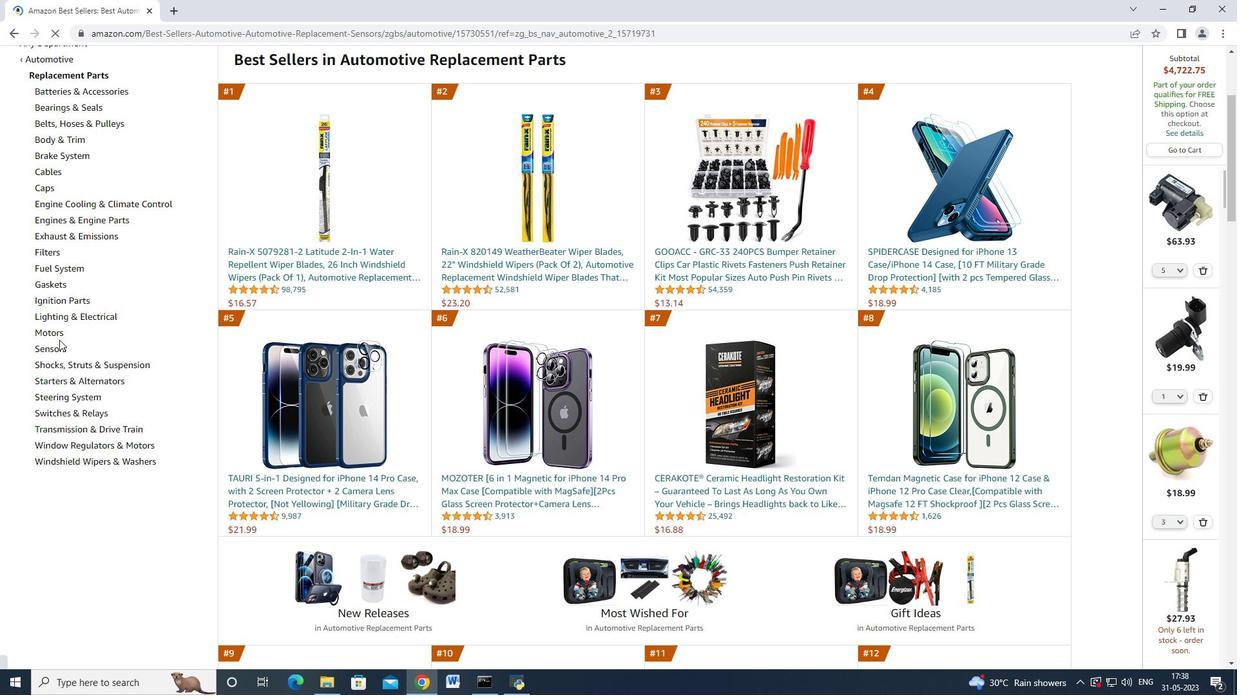 
Action: Mouse scrolled (60, 339) with delta (0, 0)
Screenshot: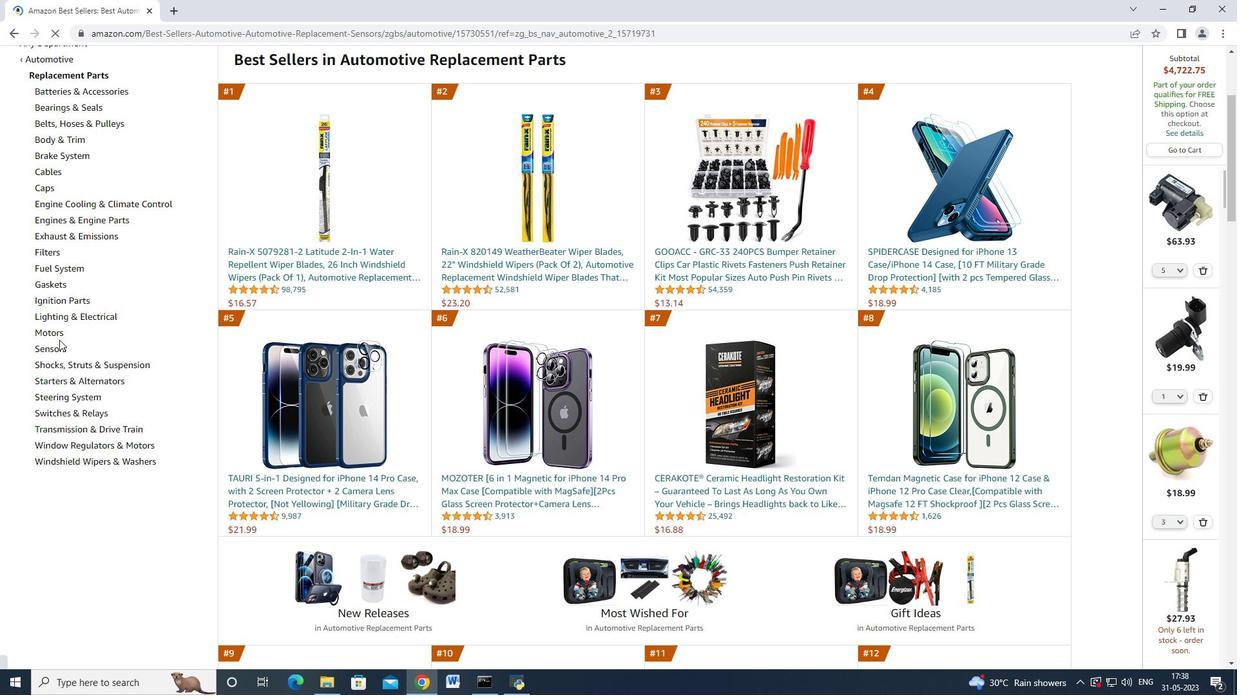 
Action: Mouse moved to (60, 340)
Screenshot: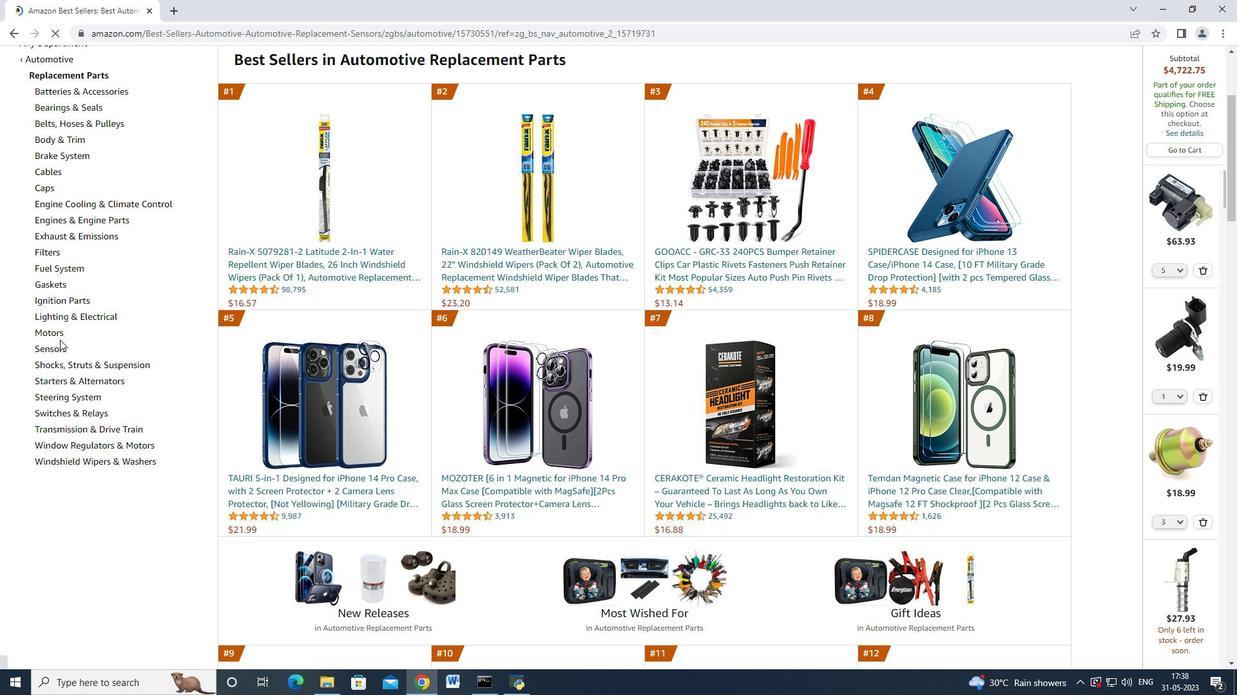 
Action: Mouse scrolled (60, 339) with delta (0, 0)
Screenshot: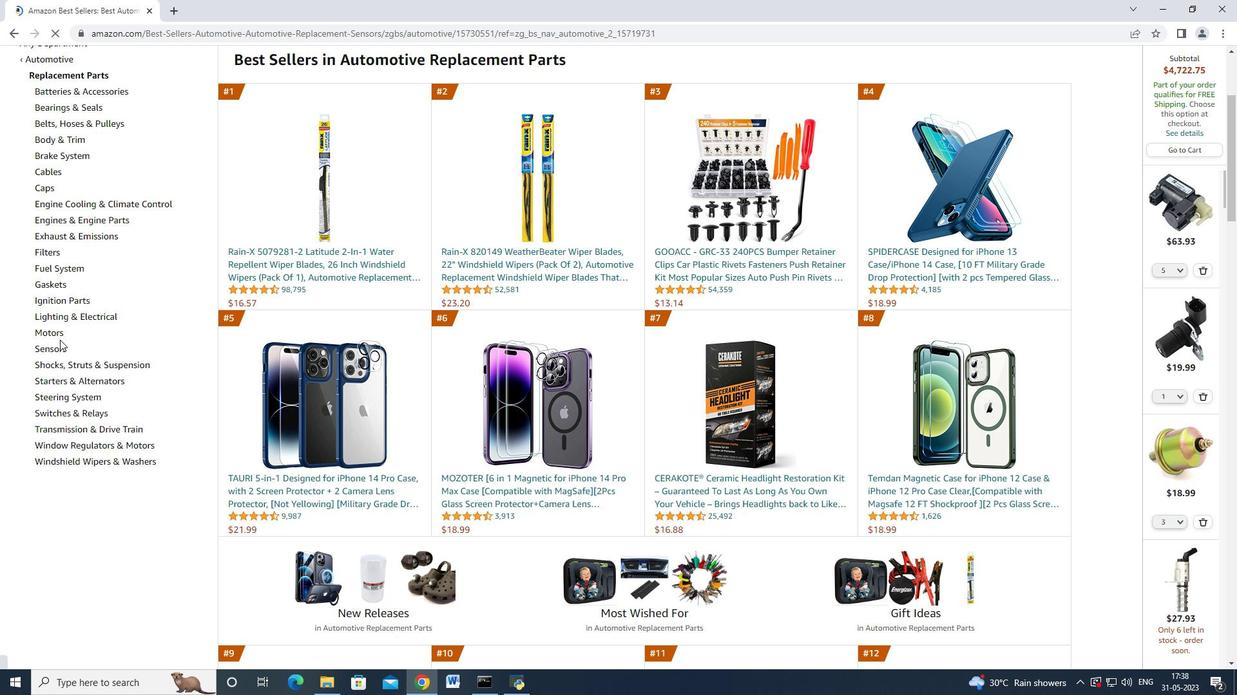 
Action: Mouse moved to (51, 340)
Screenshot: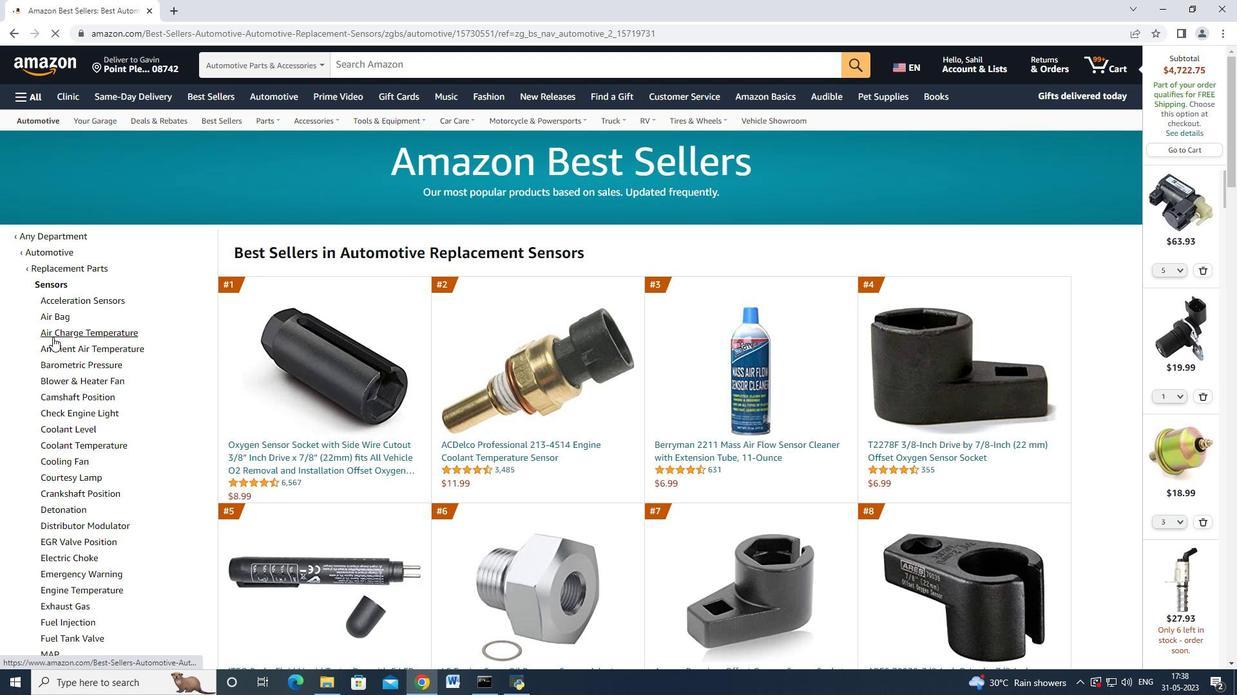 
Action: Mouse scrolled (51, 339) with delta (0, 0)
Screenshot: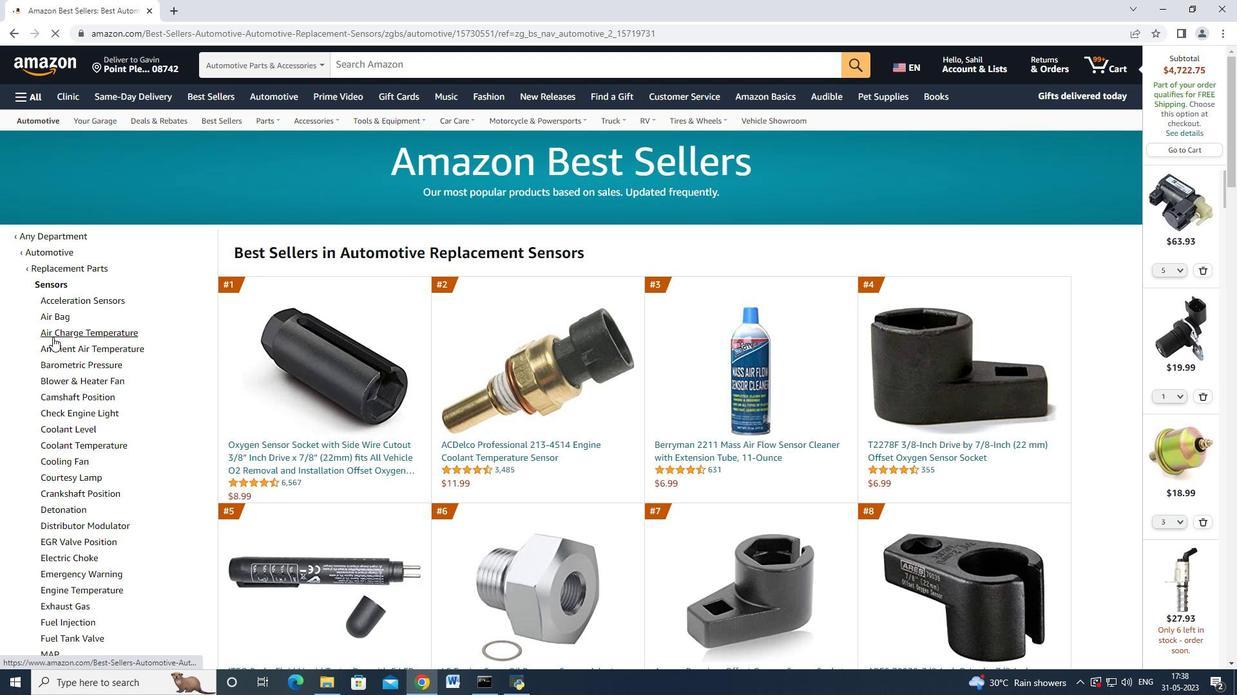 
Action: Mouse moved to (52, 340)
Screenshot: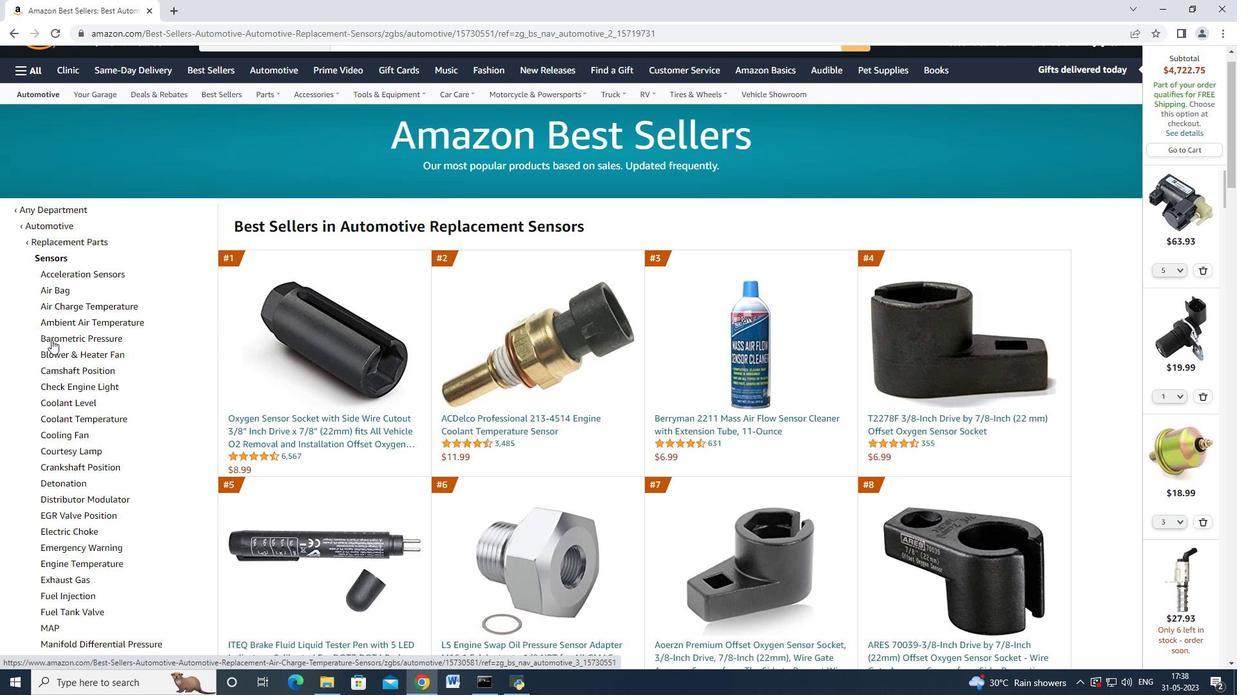 
Action: Mouse scrolled (51, 339) with delta (0, 0)
Screenshot: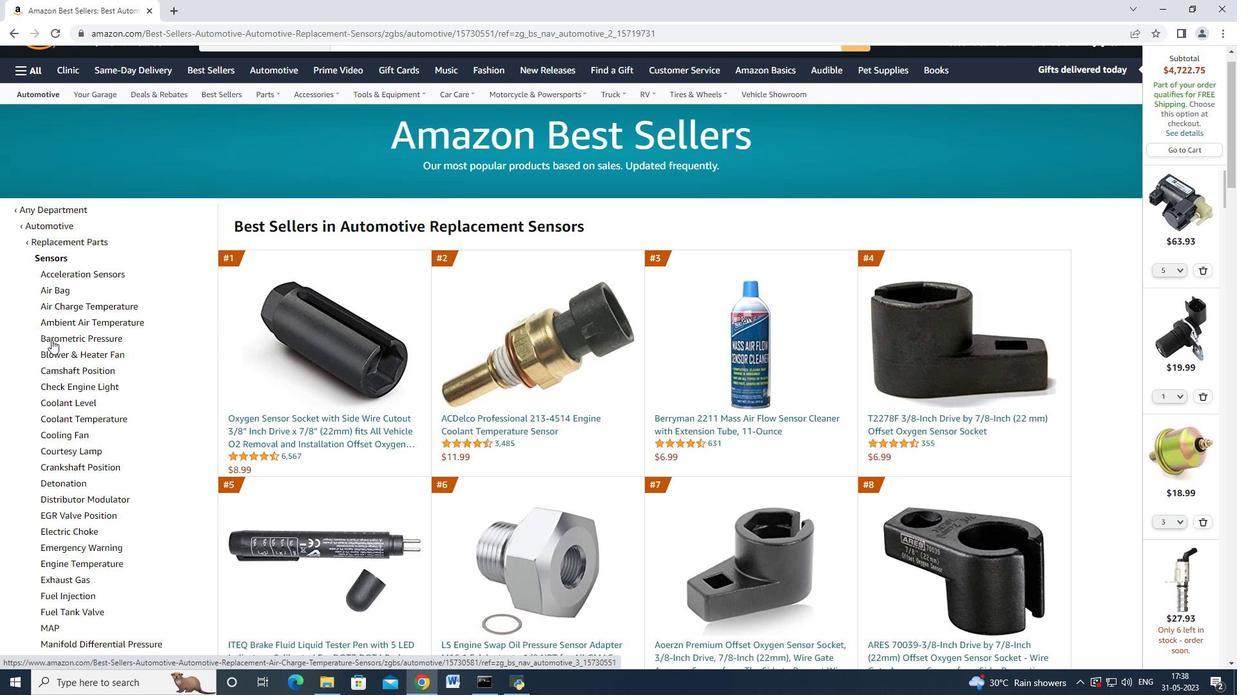 
Action: Mouse moved to (64, 361)
Screenshot: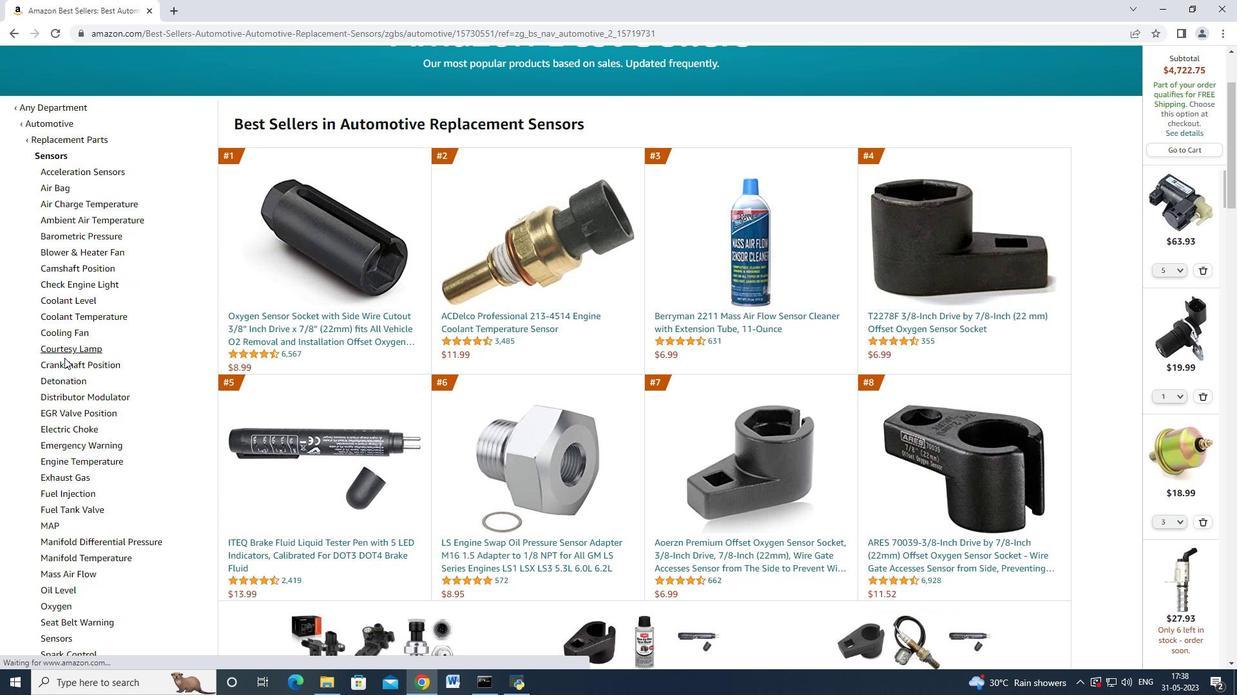 
Action: Mouse scrolled (64, 358) with delta (0, 0)
Screenshot: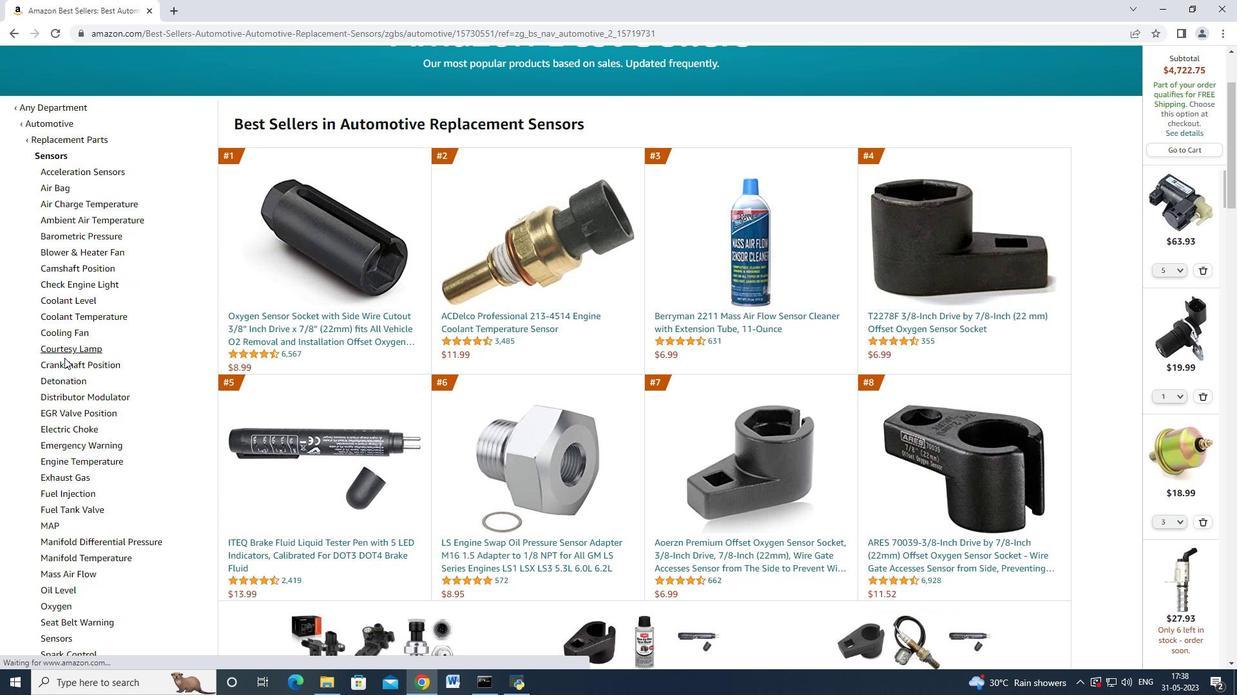 
Action: Mouse moved to (64, 364)
Screenshot: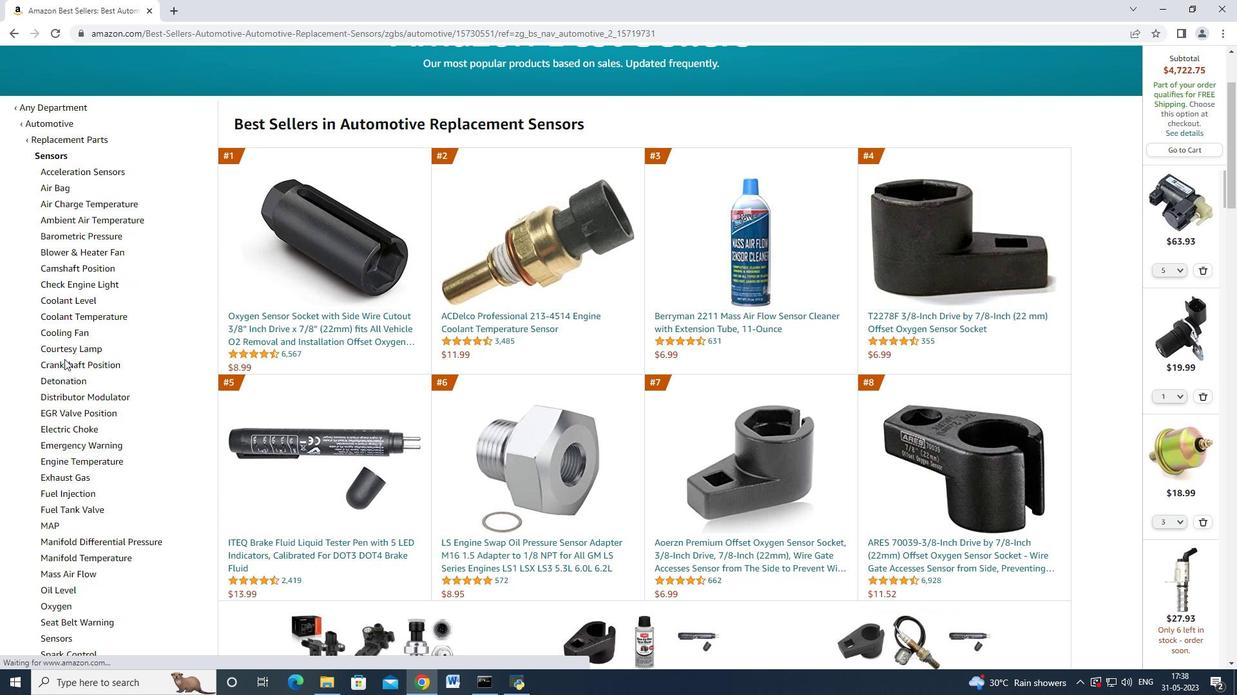 
Action: Mouse scrolled (64, 361) with delta (0, 0)
Screenshot: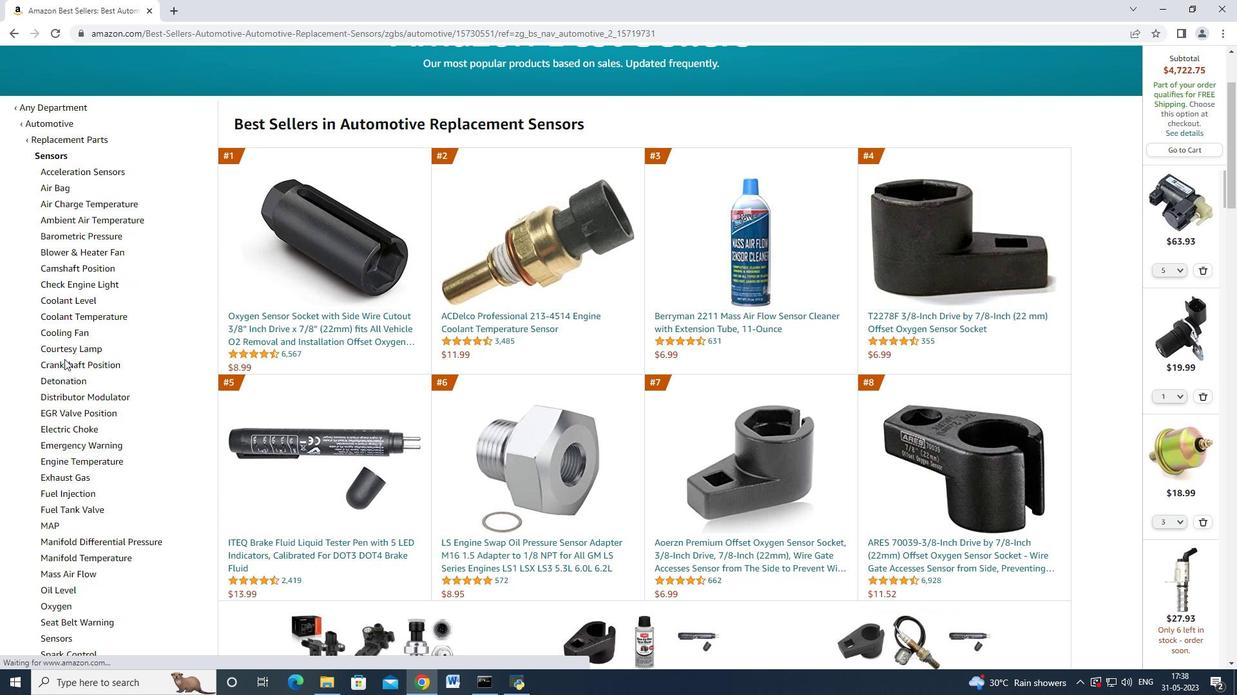 
Action: Mouse moved to (65, 364)
Screenshot: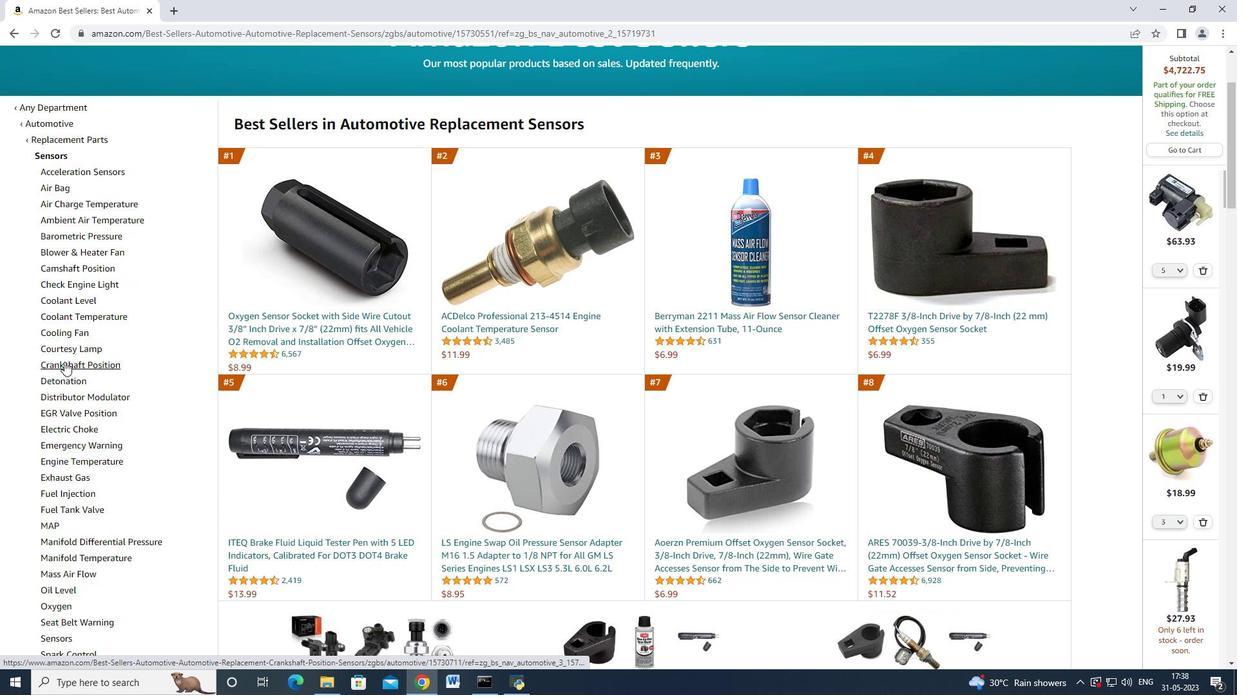 
Action: Mouse scrolled (64, 363) with delta (0, 0)
Screenshot: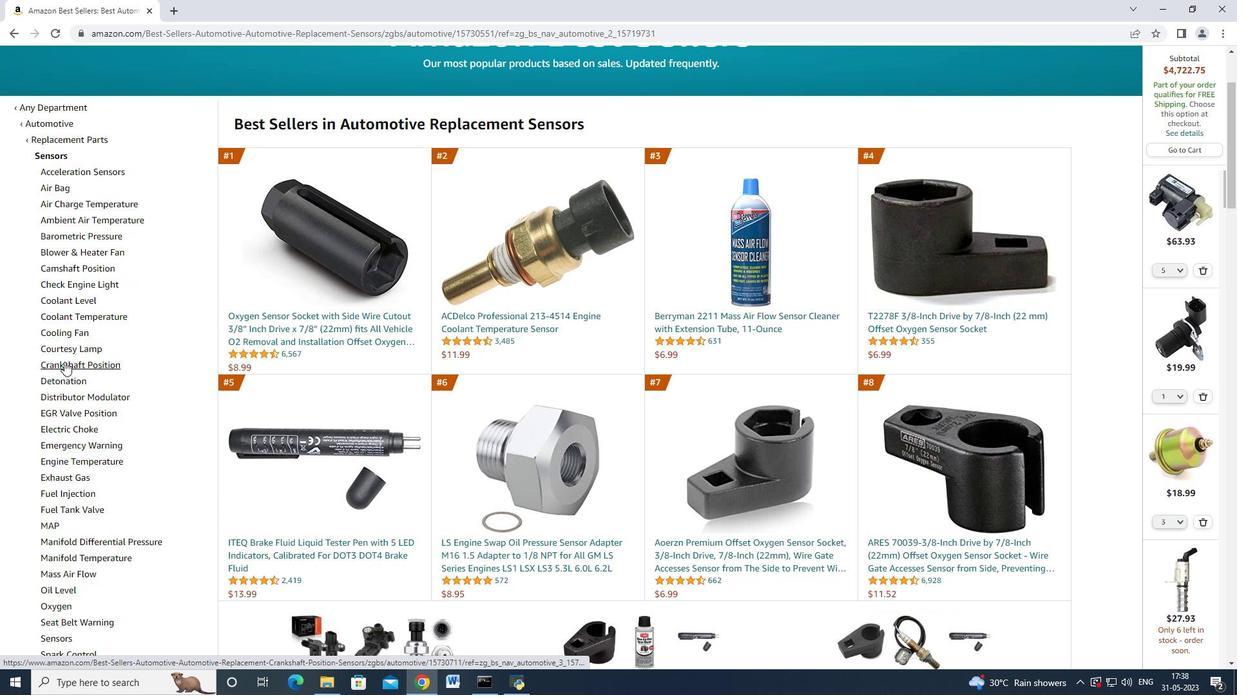 
Action: Mouse moved to (77, 384)
Screenshot: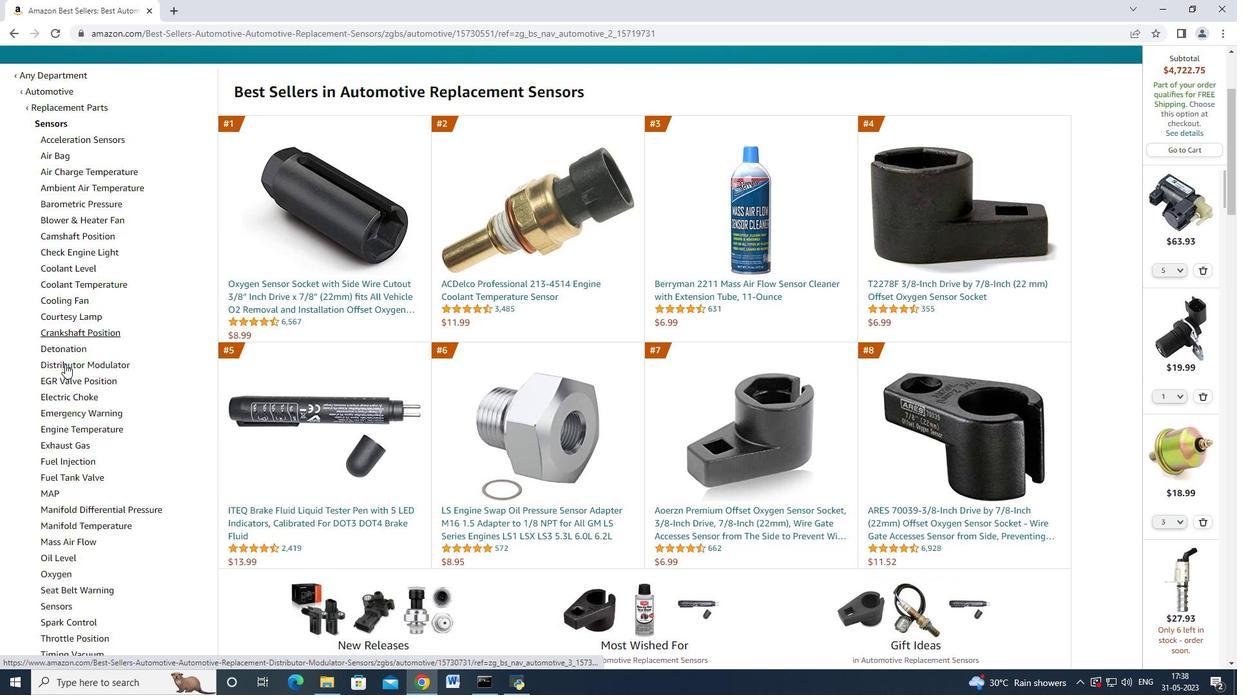
Action: Mouse scrolled (77, 383) with delta (0, 0)
Screenshot: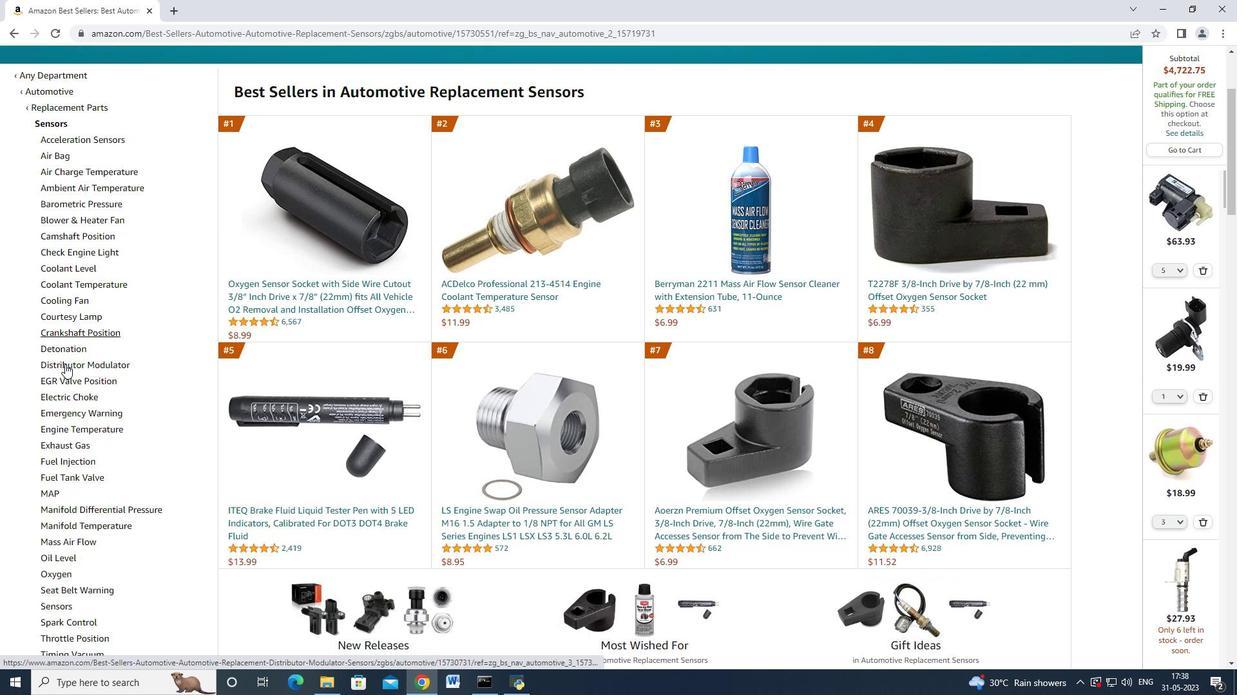 
Action: Mouse moved to (78, 384)
Screenshot: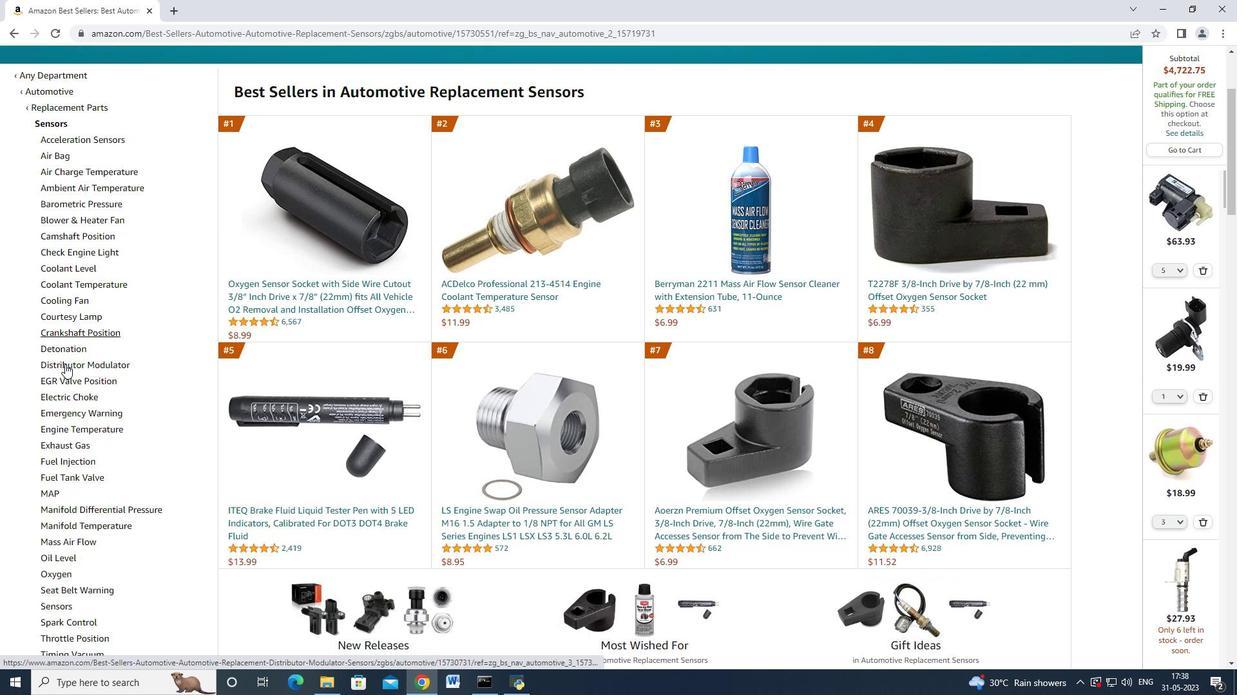 
Action: Mouse scrolled (78, 384) with delta (0, 0)
Screenshot: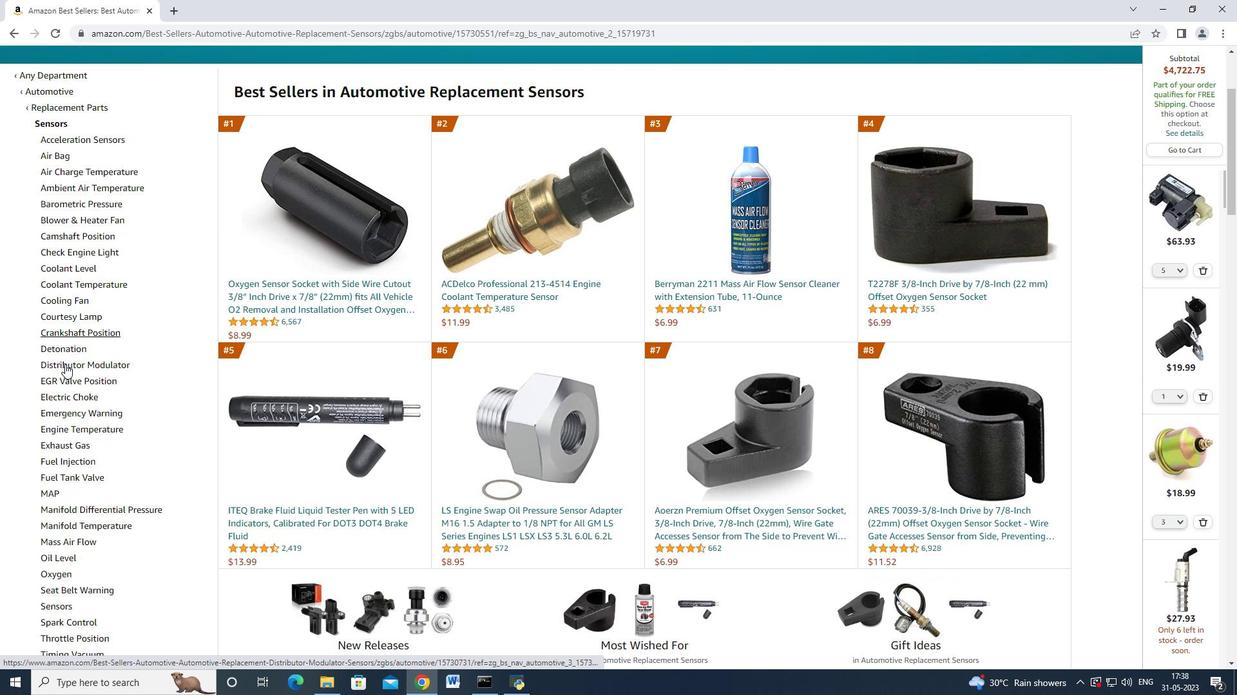 
Action: Mouse moved to (63, 433)
Screenshot: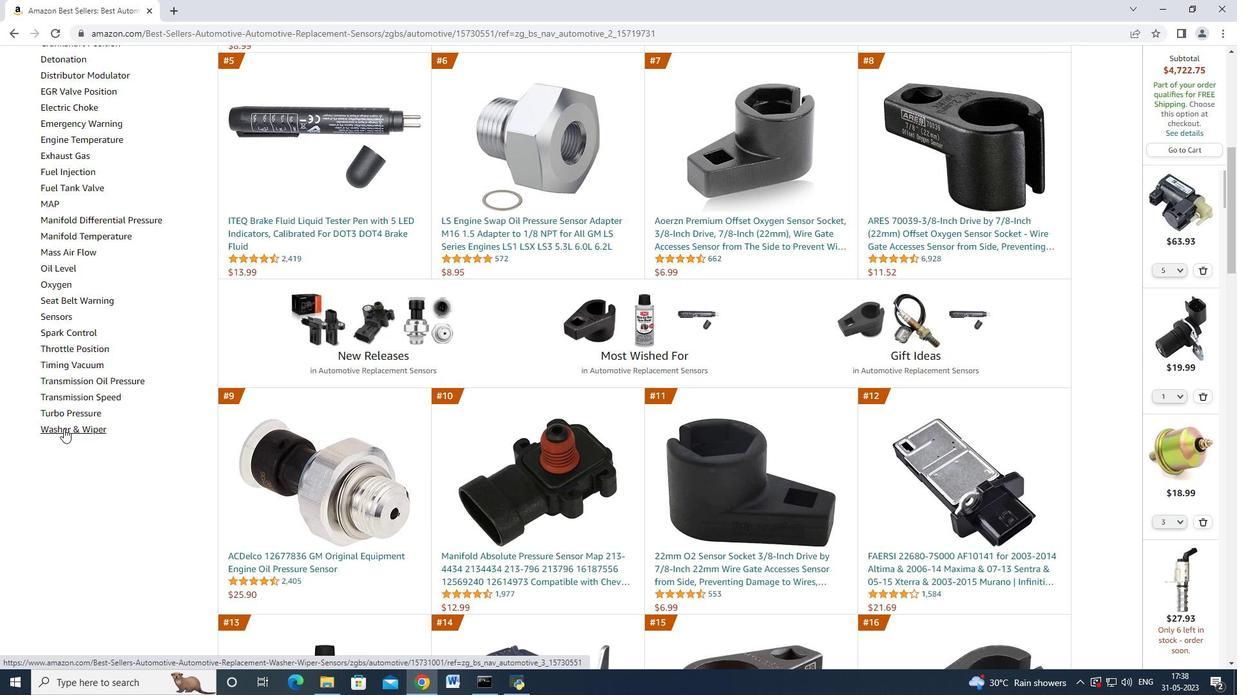 
Action: Mouse pressed left at (63, 433)
Screenshot: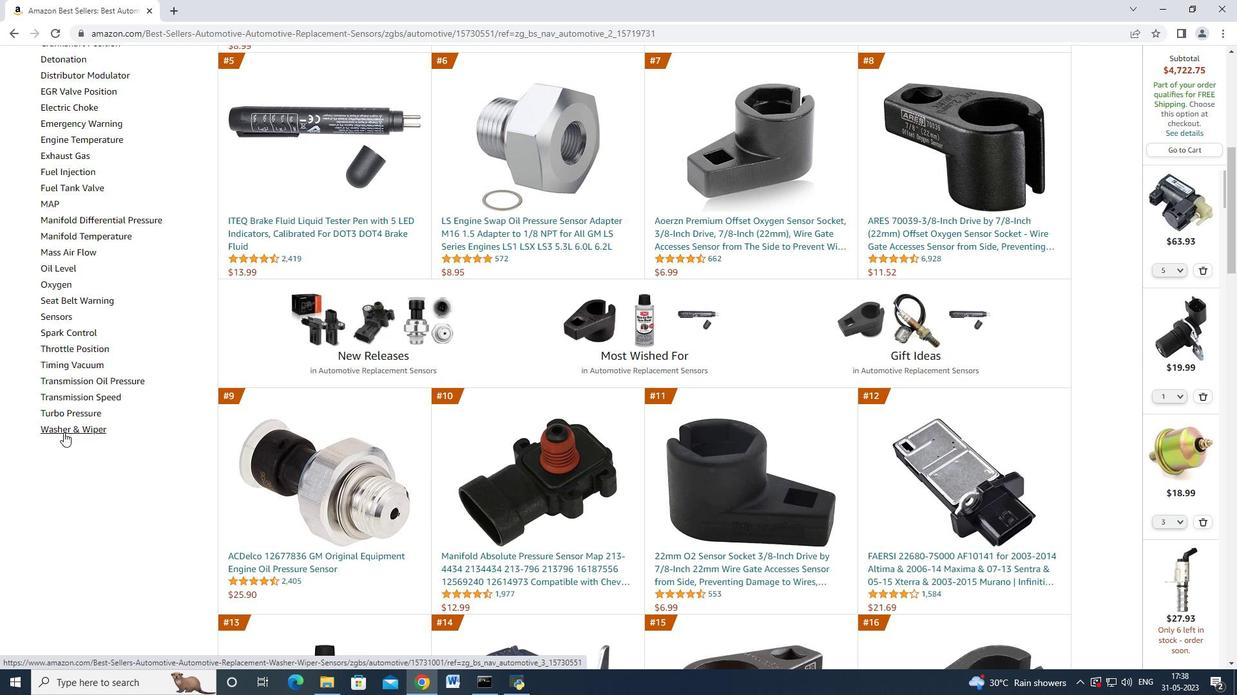 
Action: Mouse moved to (358, 343)
Screenshot: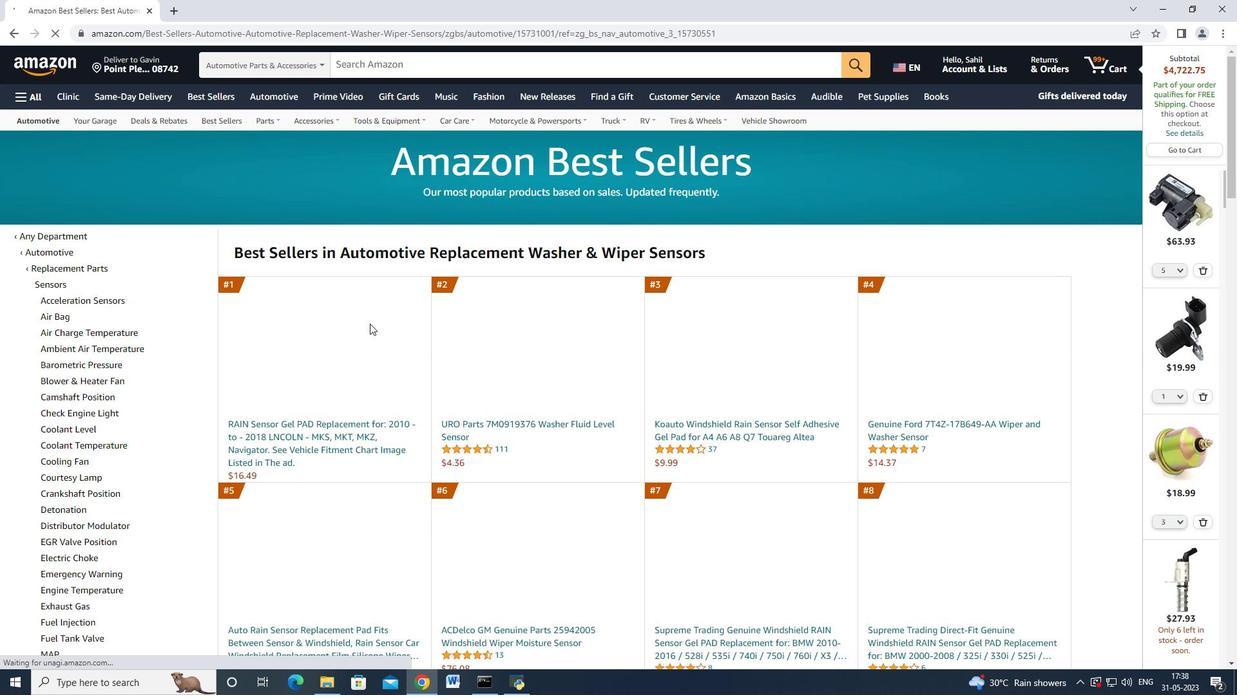 
Action: Mouse scrolled (358, 342) with delta (0, 0)
Screenshot: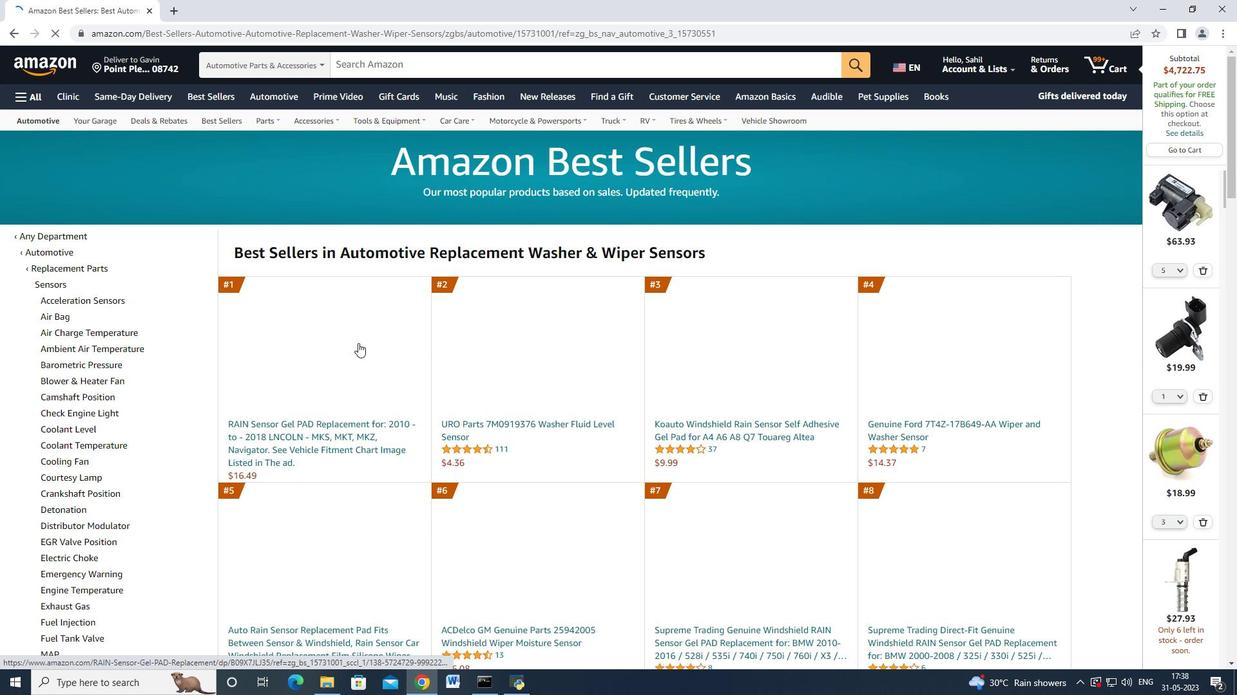
Action: Mouse scrolled (358, 342) with delta (0, 0)
Screenshot: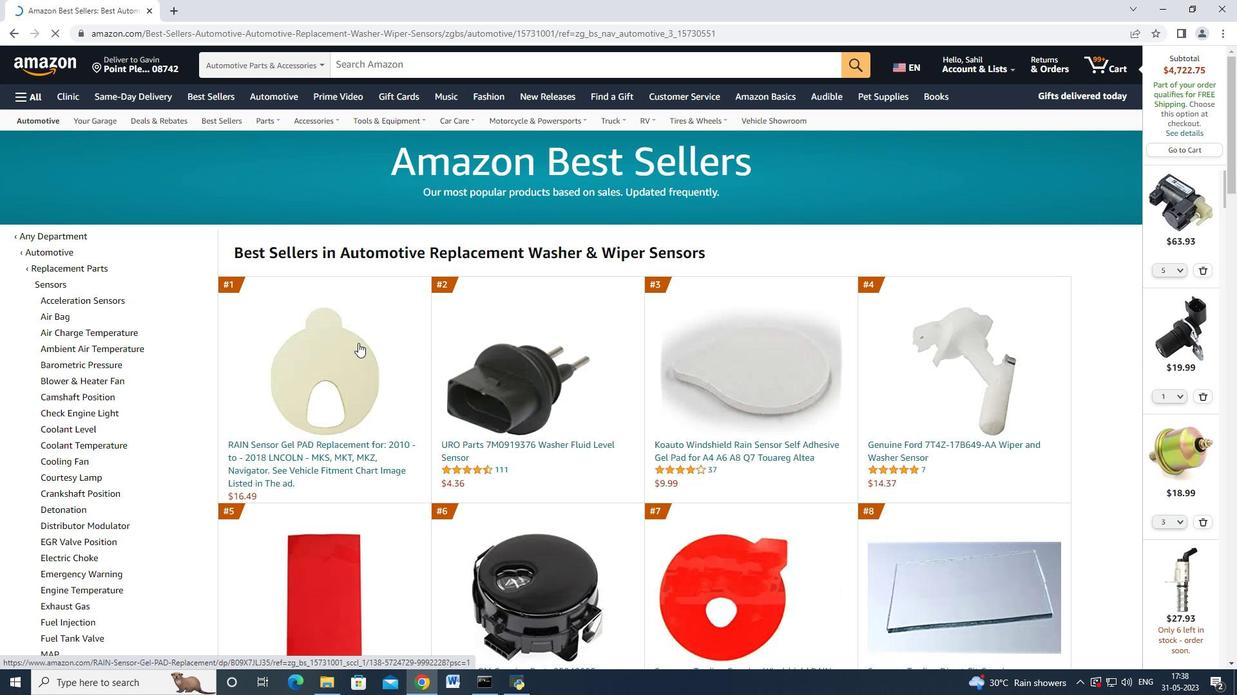 
Action: Mouse moved to (353, 334)
Screenshot: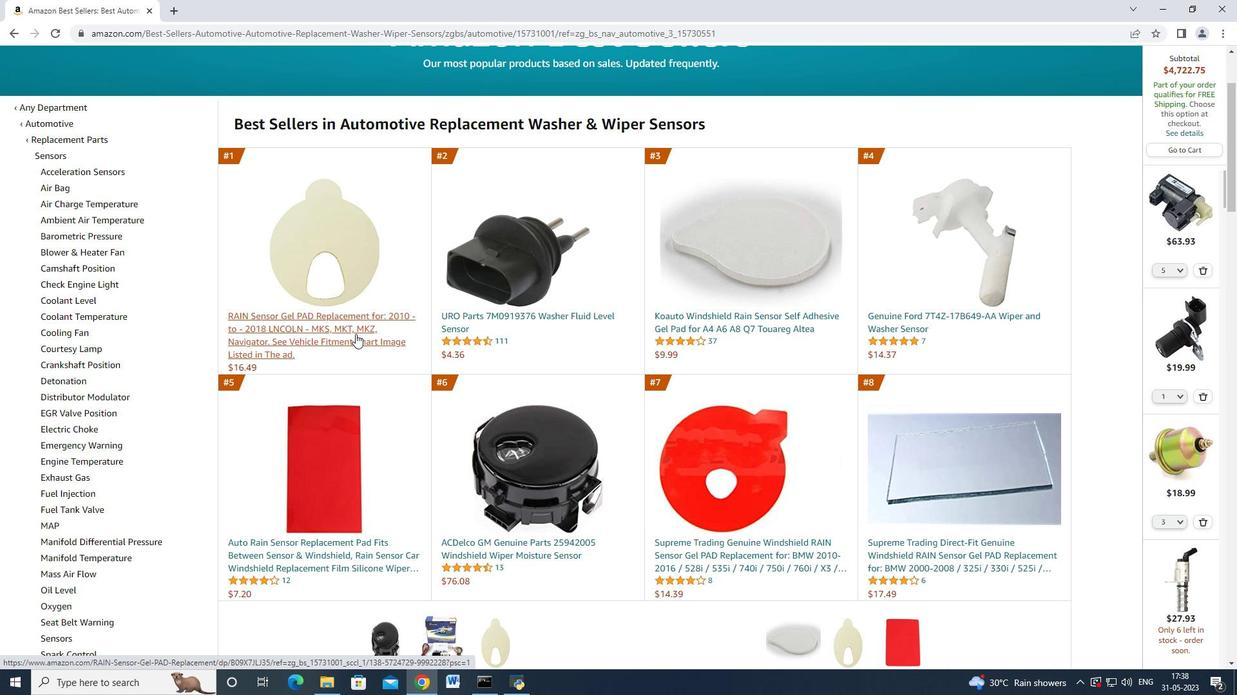 
Action: Mouse pressed left at (353, 334)
Screenshot: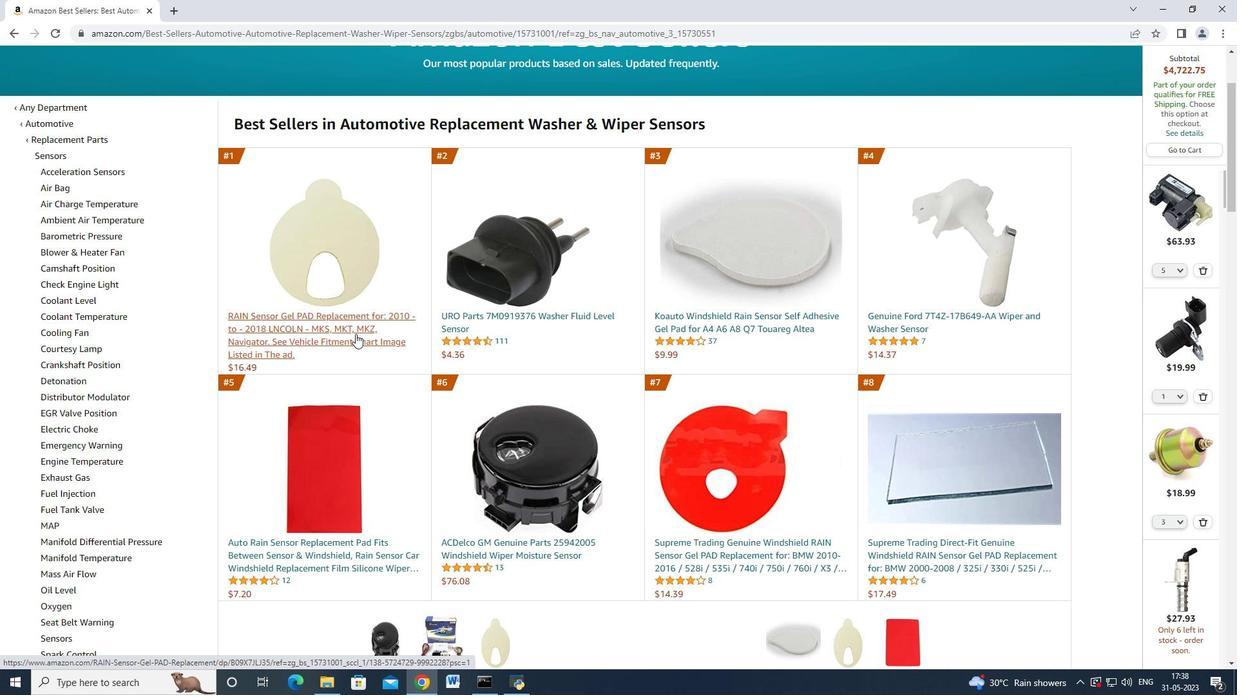 
Action: Mouse moved to (971, 485)
Screenshot: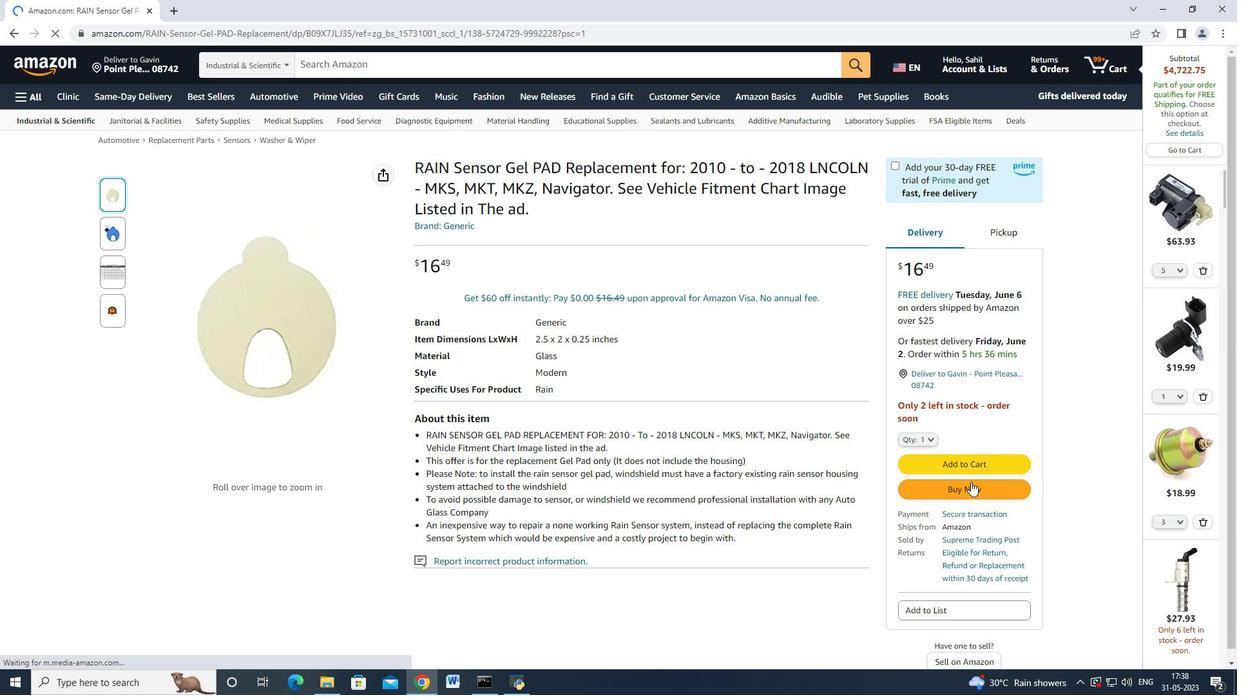 
Action: Mouse pressed left at (971, 485)
Screenshot: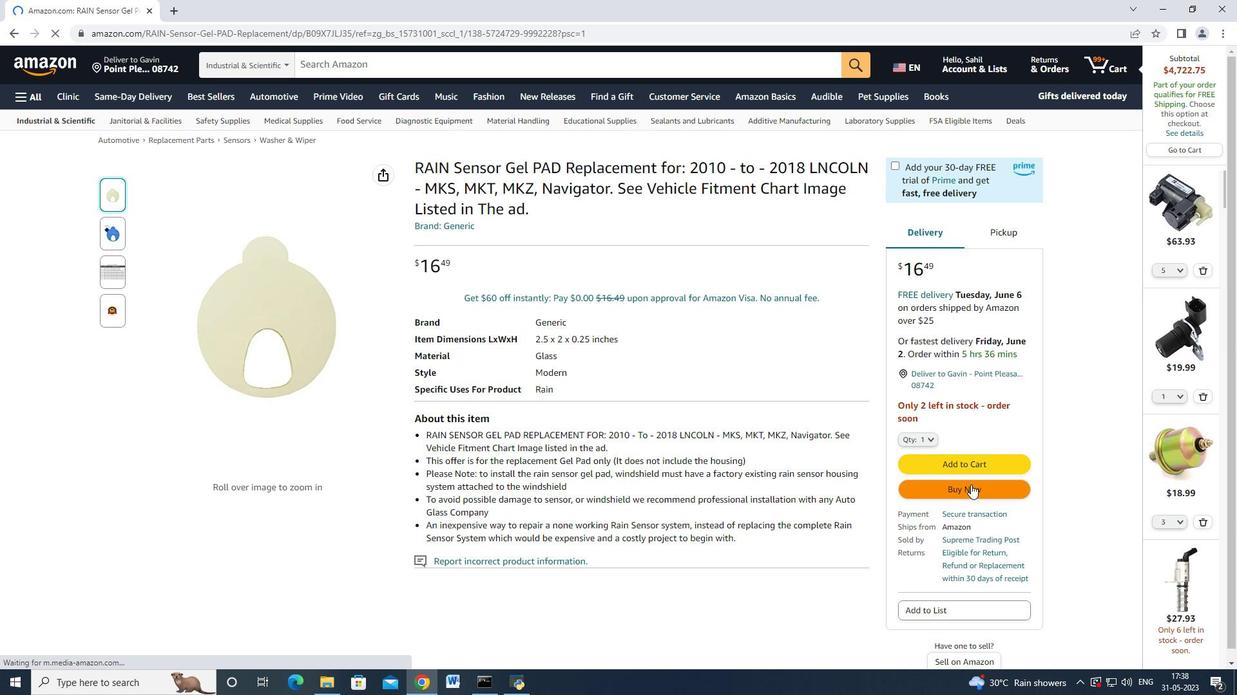 
Action: Mouse moved to (746, 113)
Screenshot: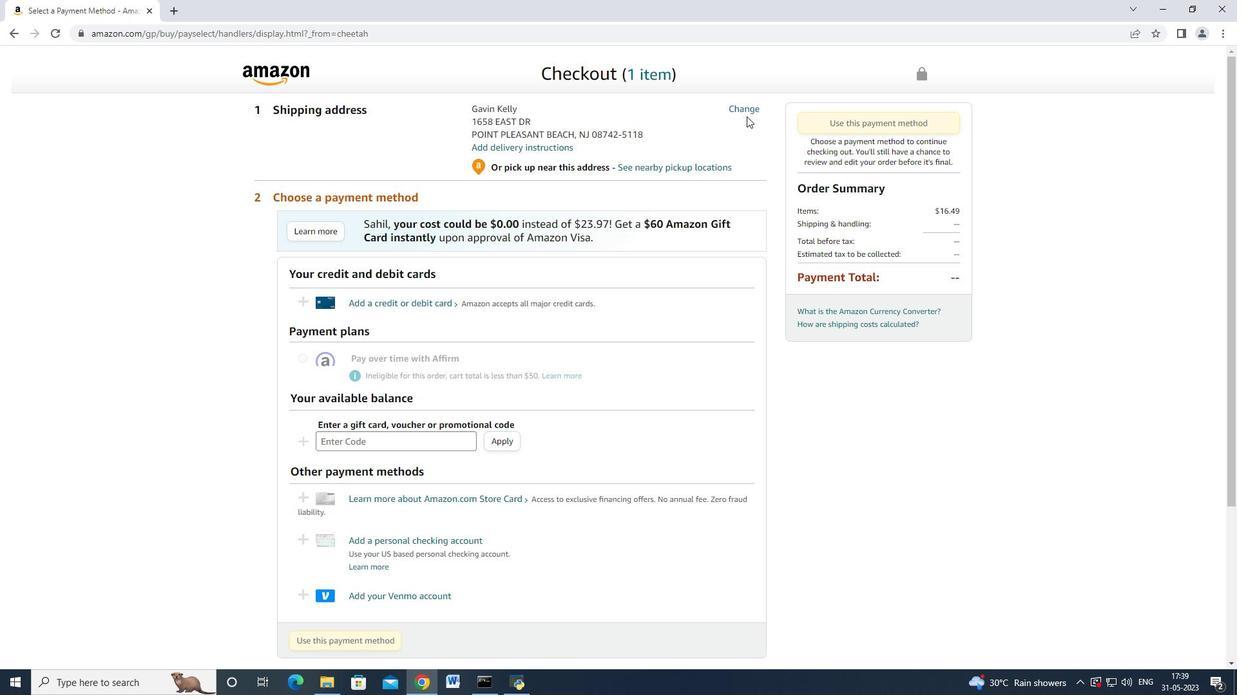 
Action: Mouse pressed left at (746, 113)
Screenshot: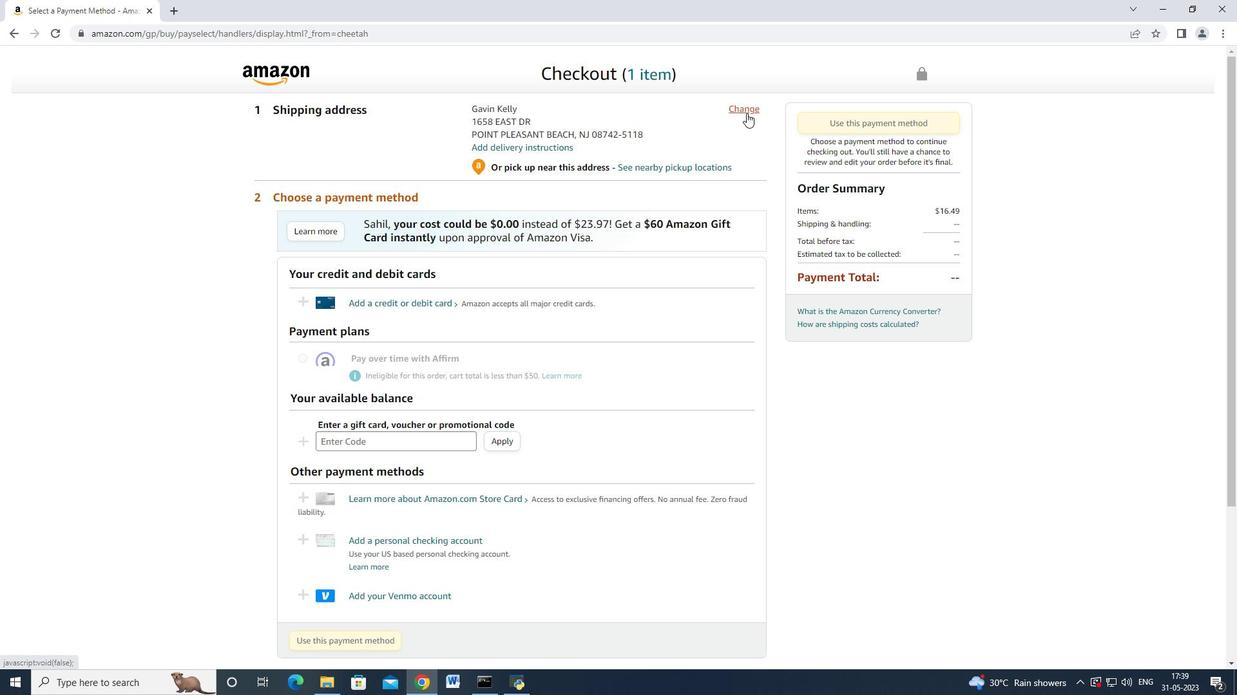 
Action: Mouse moved to (578, 183)
Screenshot: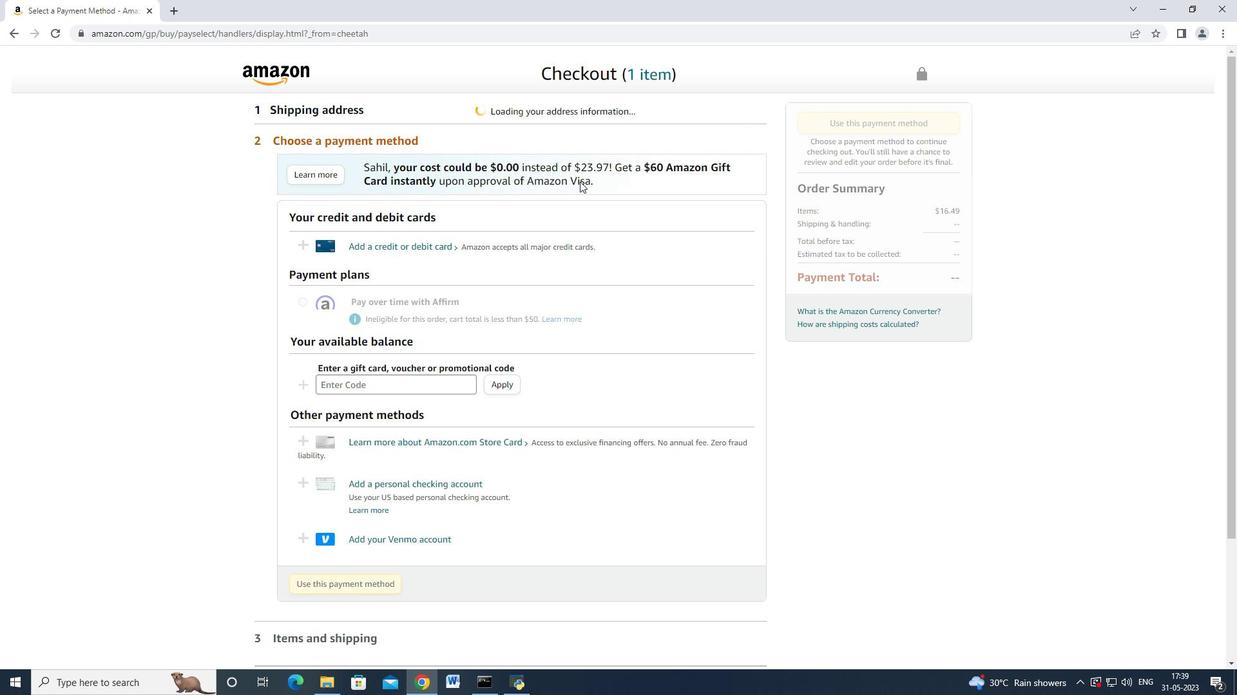
Action: Mouse scrolled (578, 183) with delta (0, 0)
Screenshot: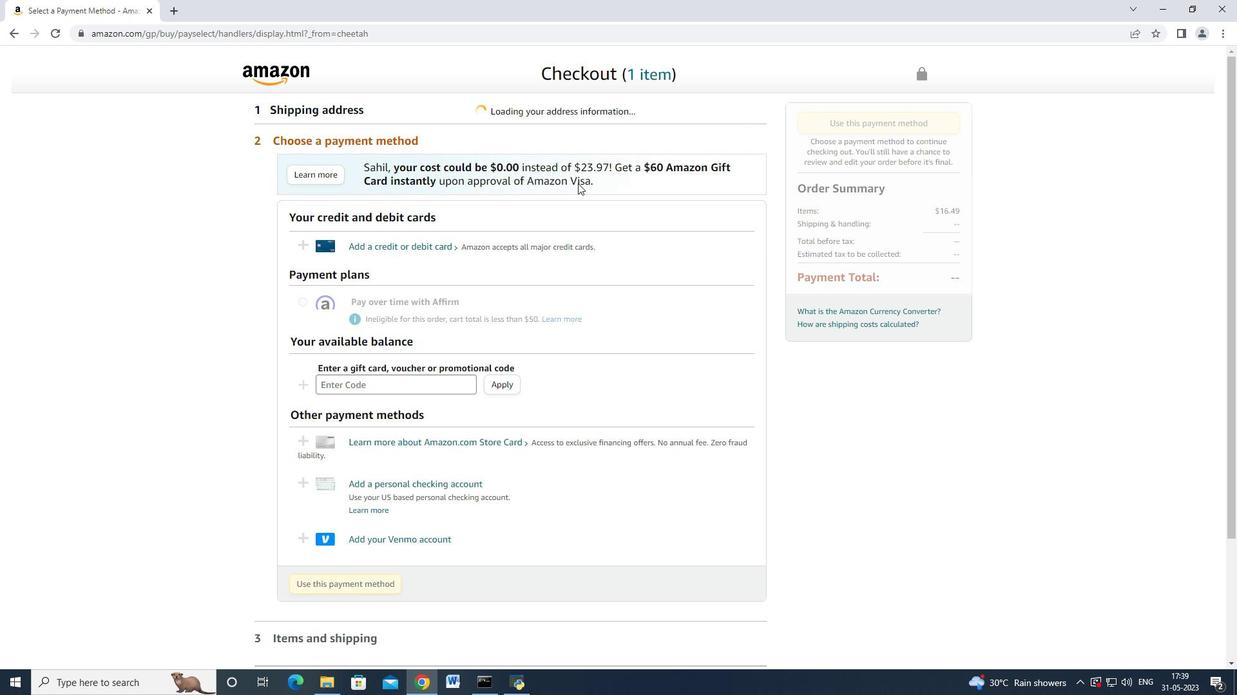 
Action: Mouse scrolled (578, 183) with delta (0, 0)
Screenshot: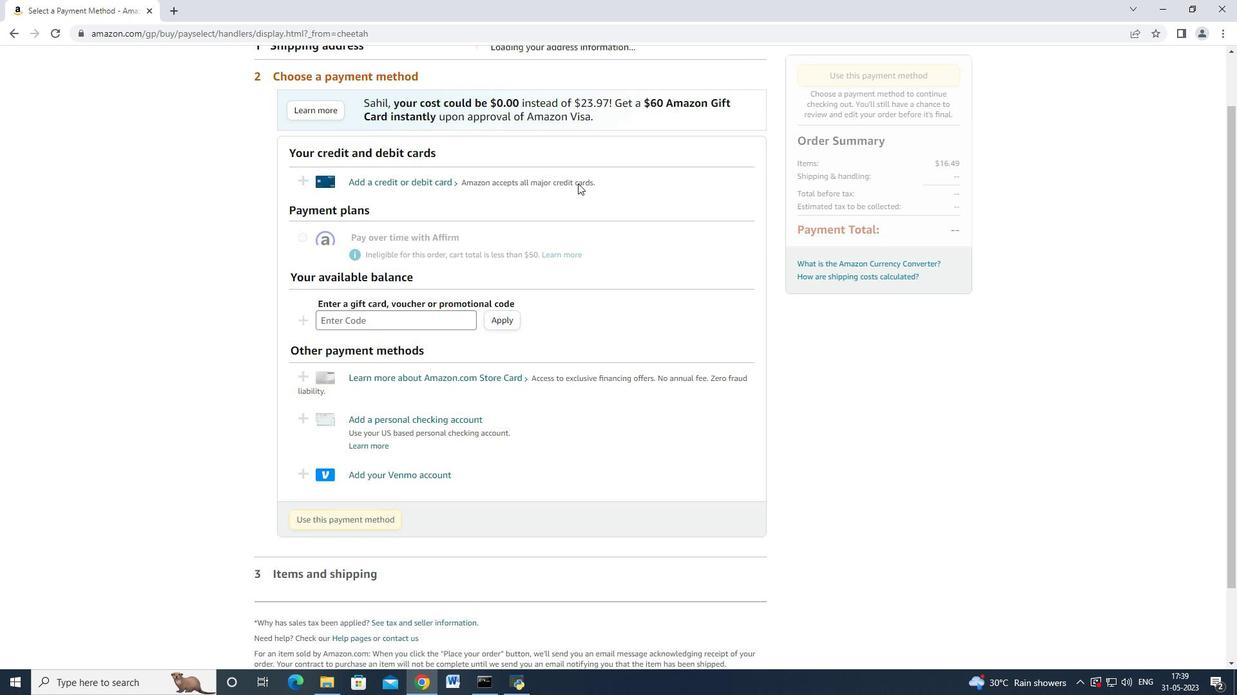 
Action: Mouse scrolled (578, 184) with delta (0, 0)
Screenshot: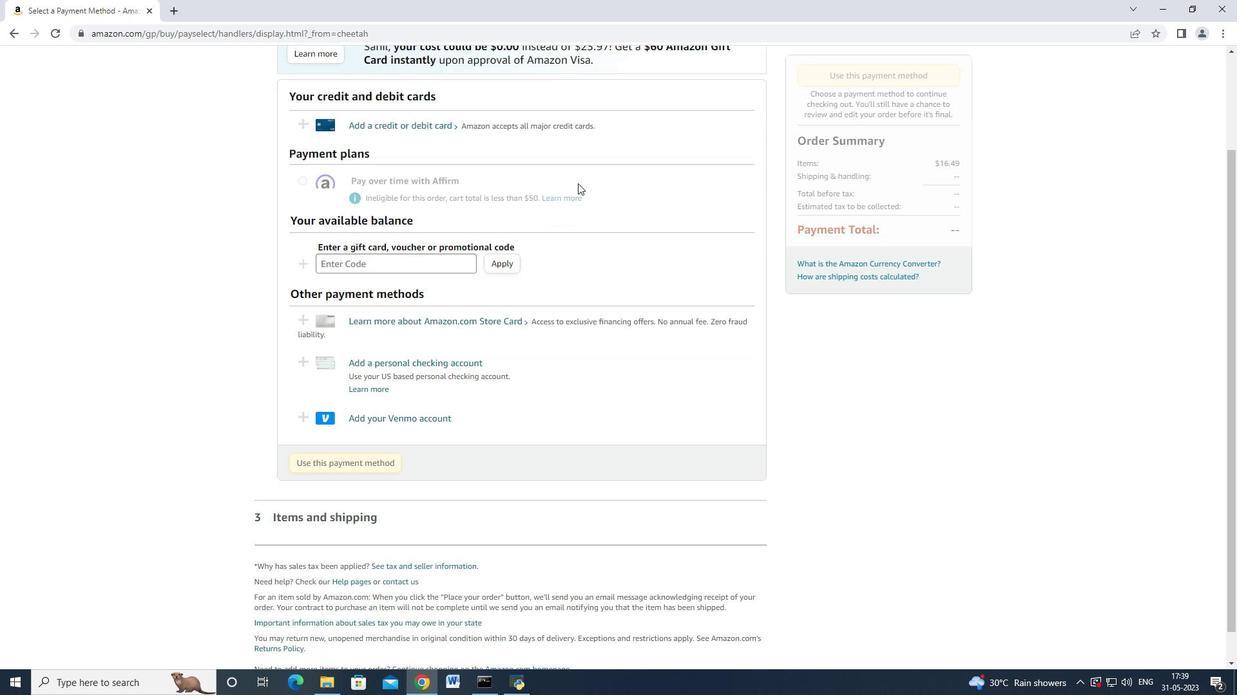 
Action: Mouse scrolled (578, 184) with delta (0, 0)
Screenshot: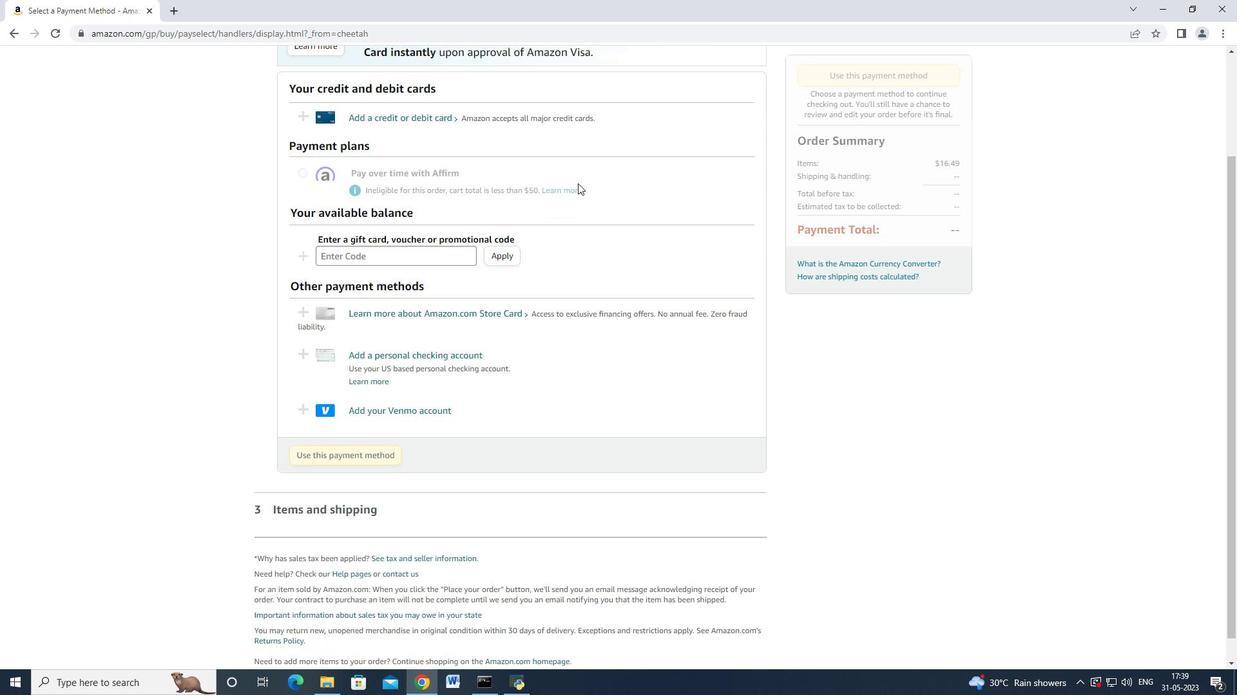 
Action: Mouse scrolled (578, 183) with delta (0, 0)
Screenshot: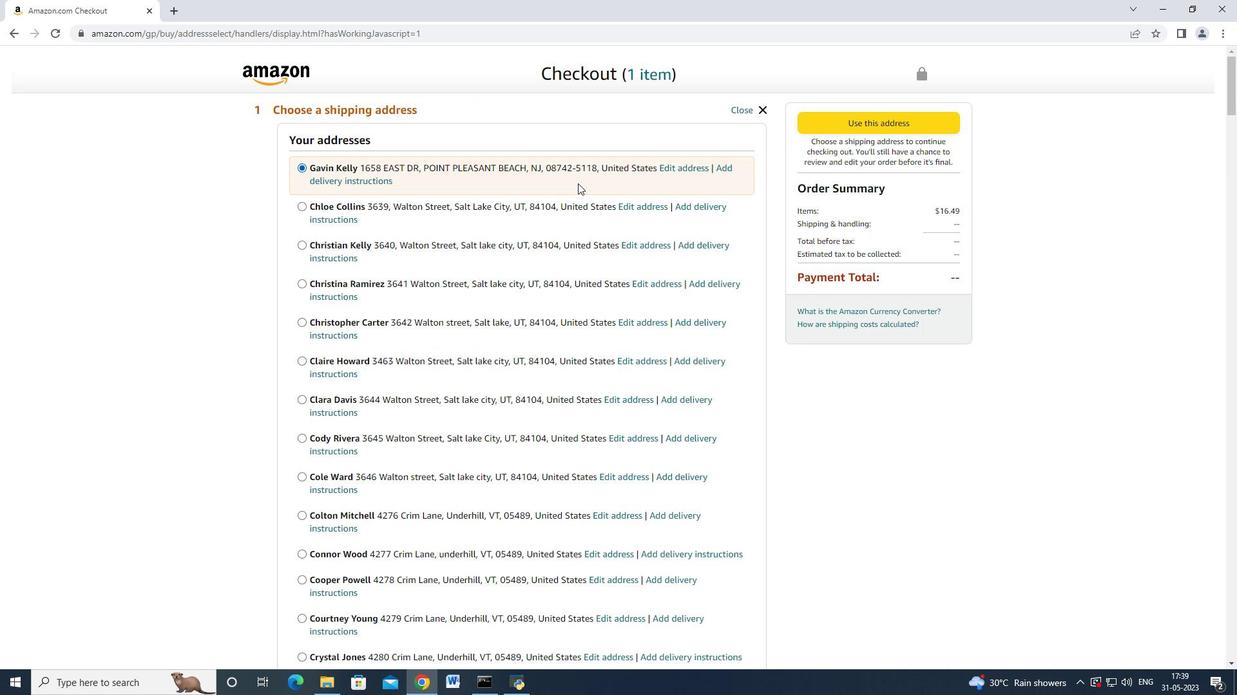 
Action: Mouse scrolled (578, 183) with delta (0, 0)
Screenshot: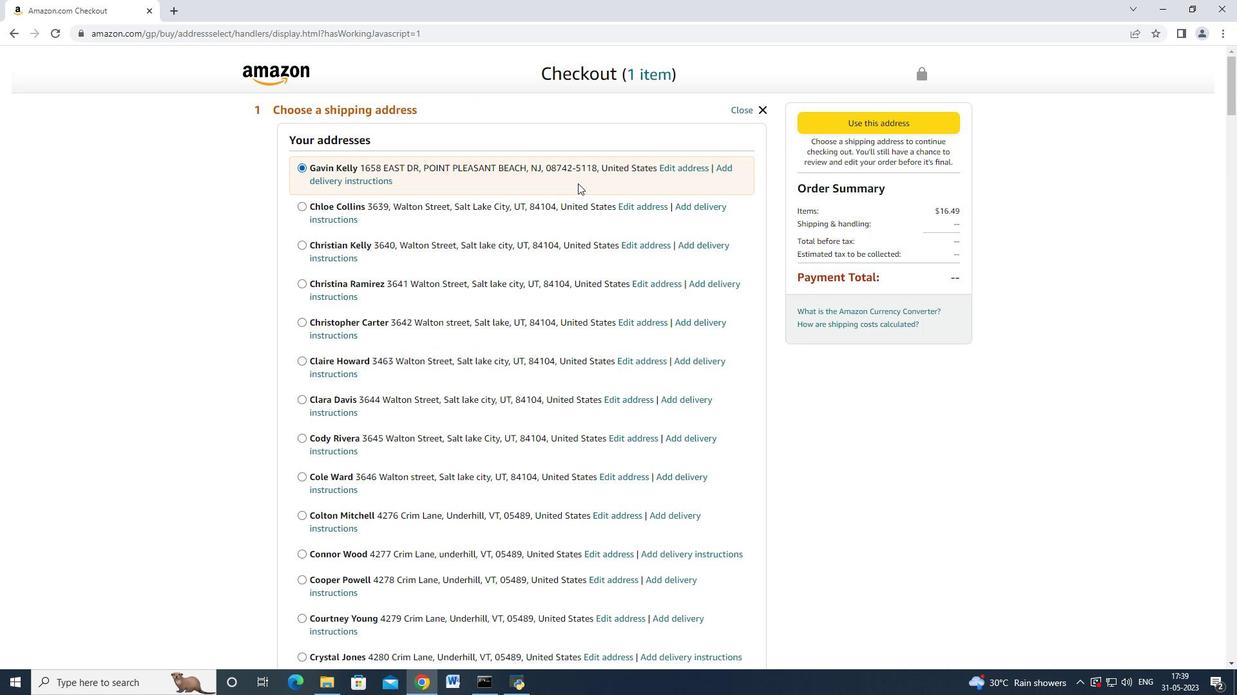 
Action: Mouse scrolled (578, 183) with delta (0, 0)
Screenshot: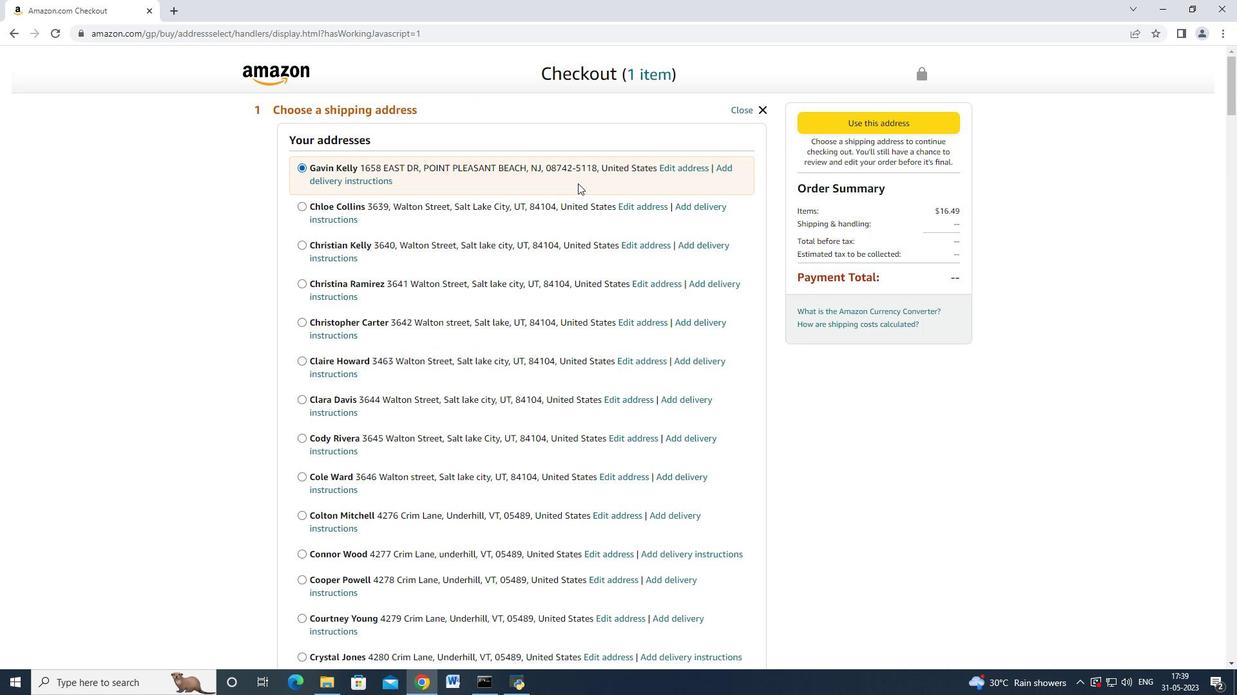 
Action: Mouse scrolled (578, 183) with delta (0, 0)
Screenshot: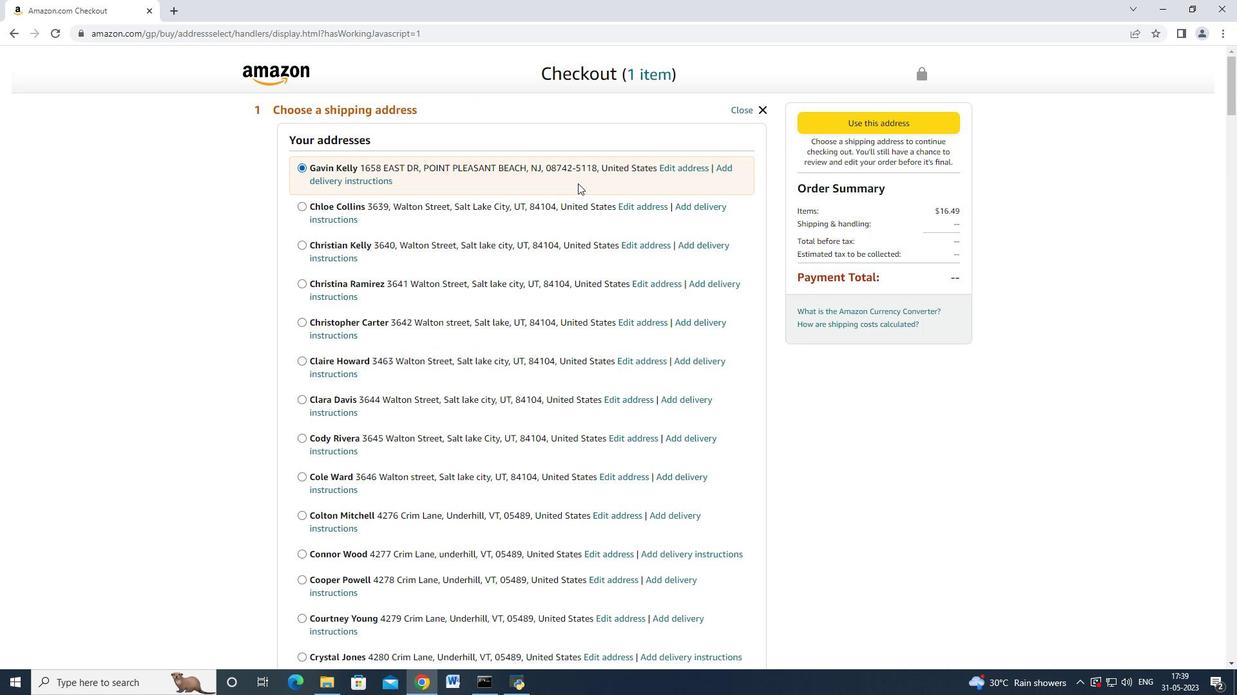 
Action: Mouse scrolled (578, 183) with delta (0, 0)
Screenshot: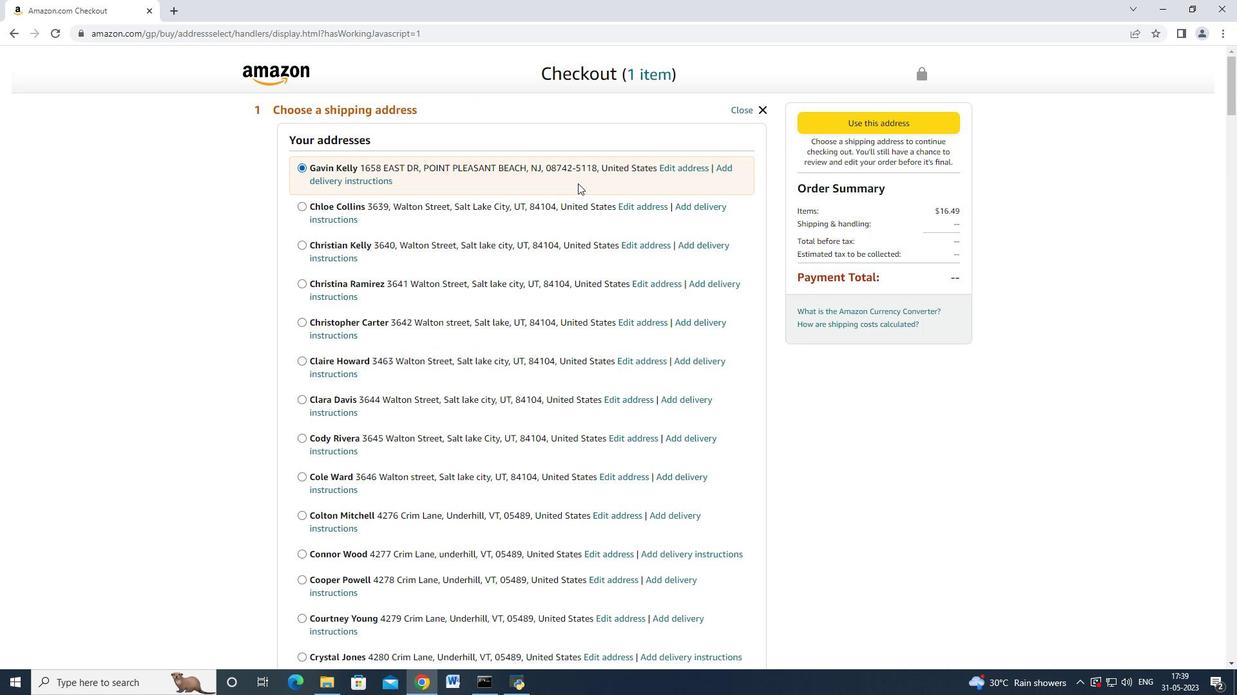 
Action: Mouse scrolled (578, 183) with delta (0, 0)
Screenshot: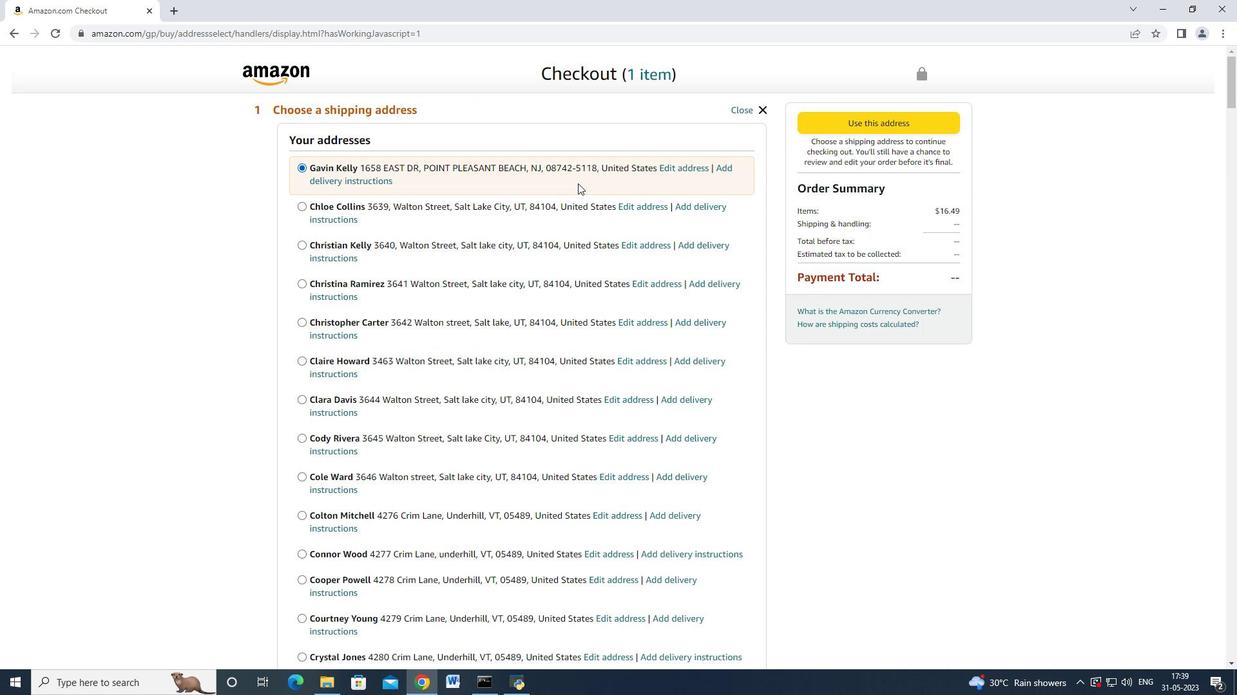
Action: Mouse scrolled (578, 183) with delta (0, 0)
Screenshot: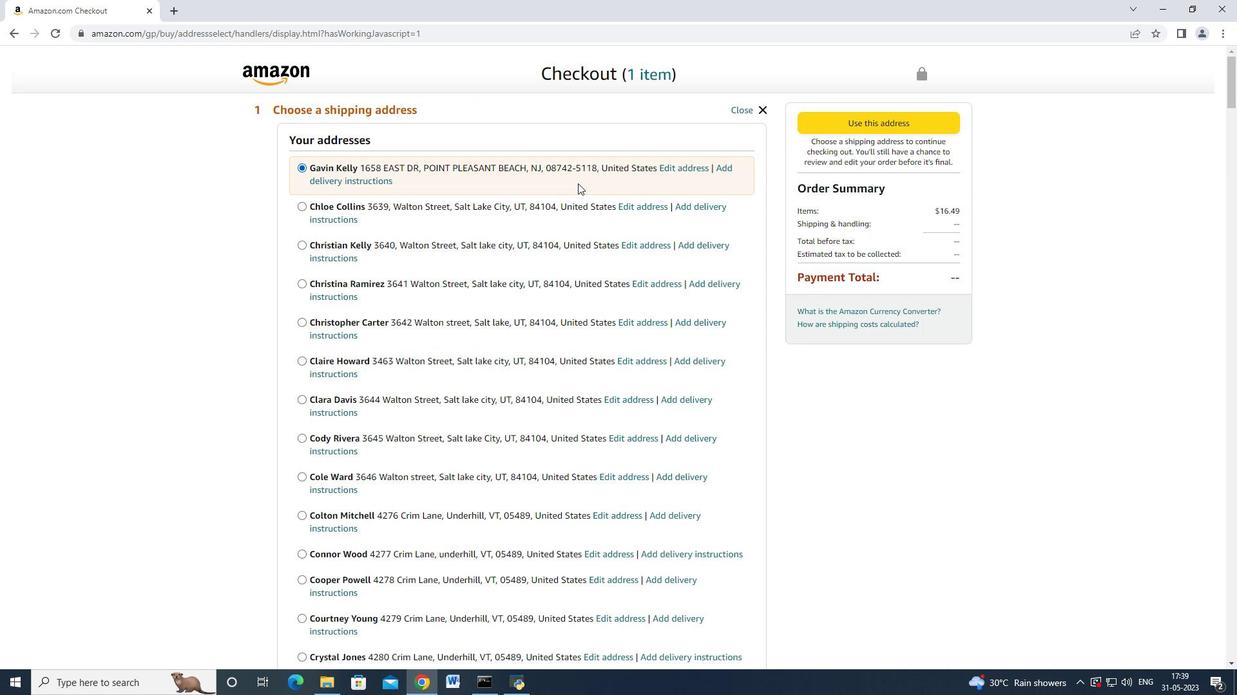 
Action: Mouse moved to (567, 200)
Screenshot: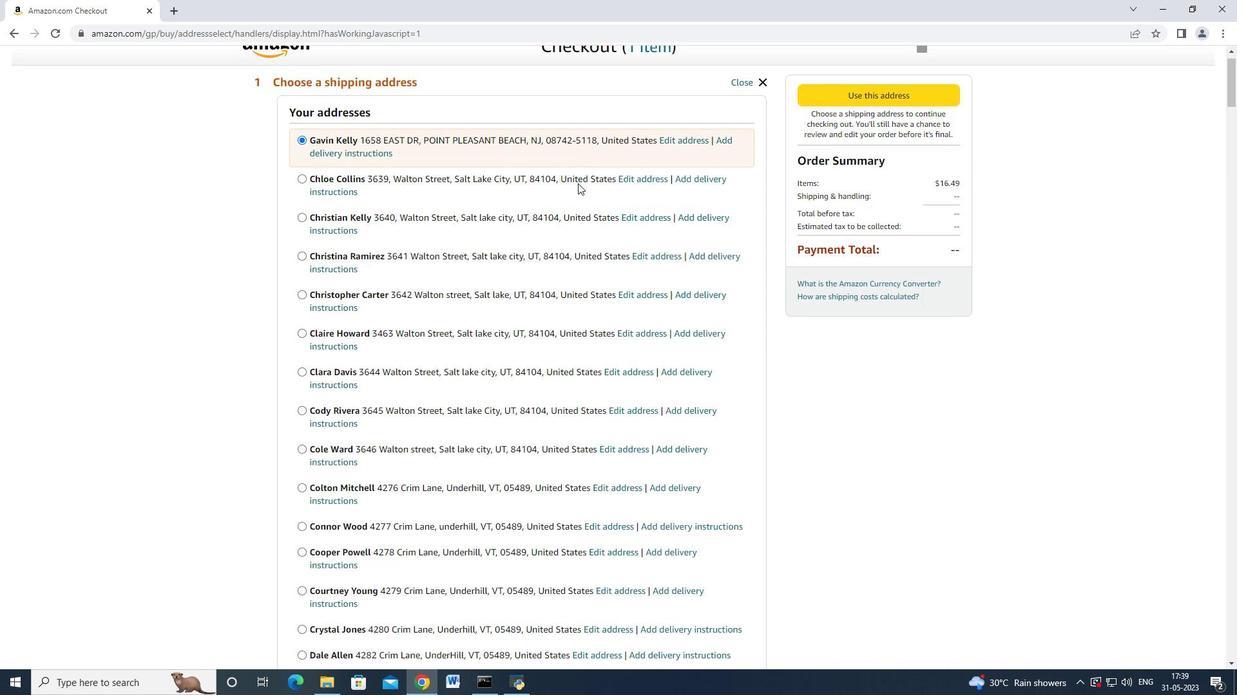 
Action: Mouse scrolled (567, 199) with delta (0, 0)
Screenshot: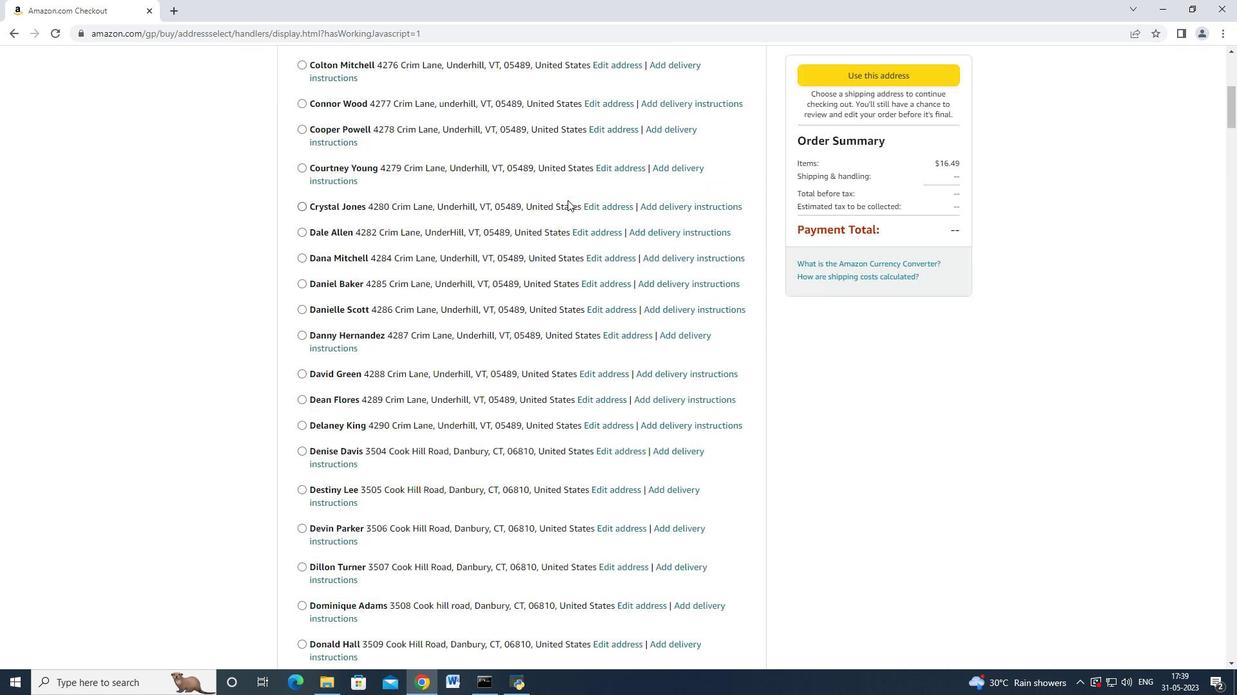 
Action: Mouse moved to (567, 201)
Screenshot: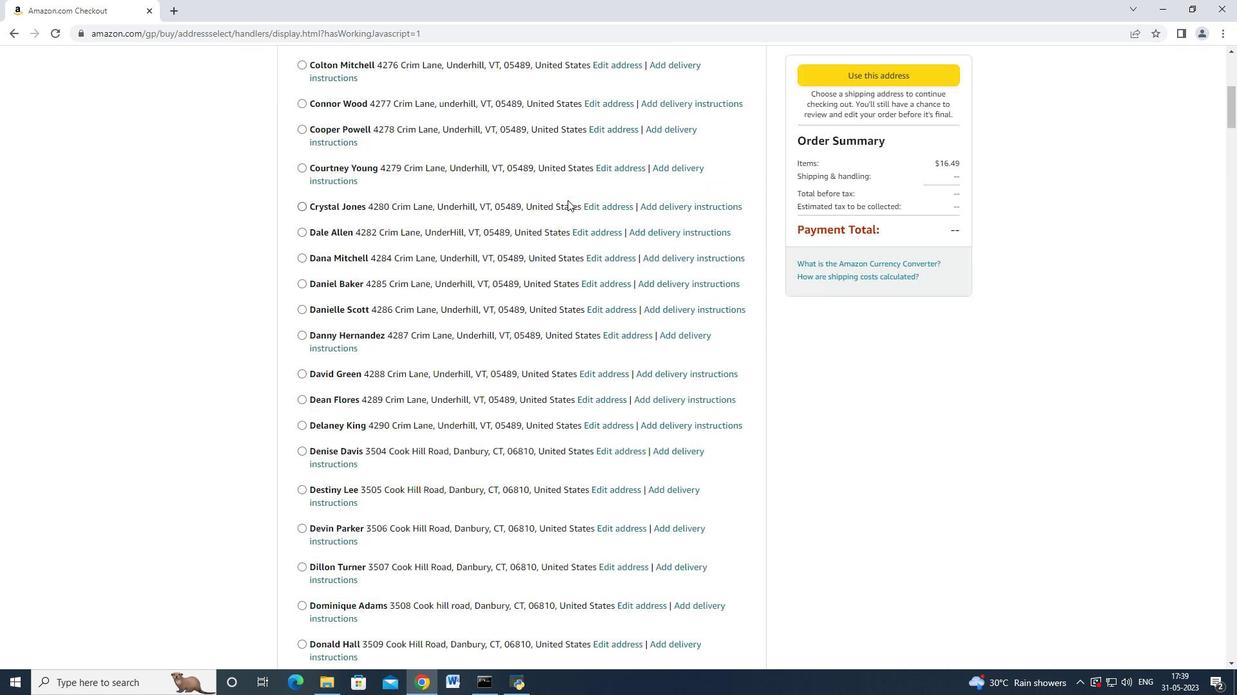 
Action: Mouse scrolled (567, 201) with delta (0, 0)
Screenshot: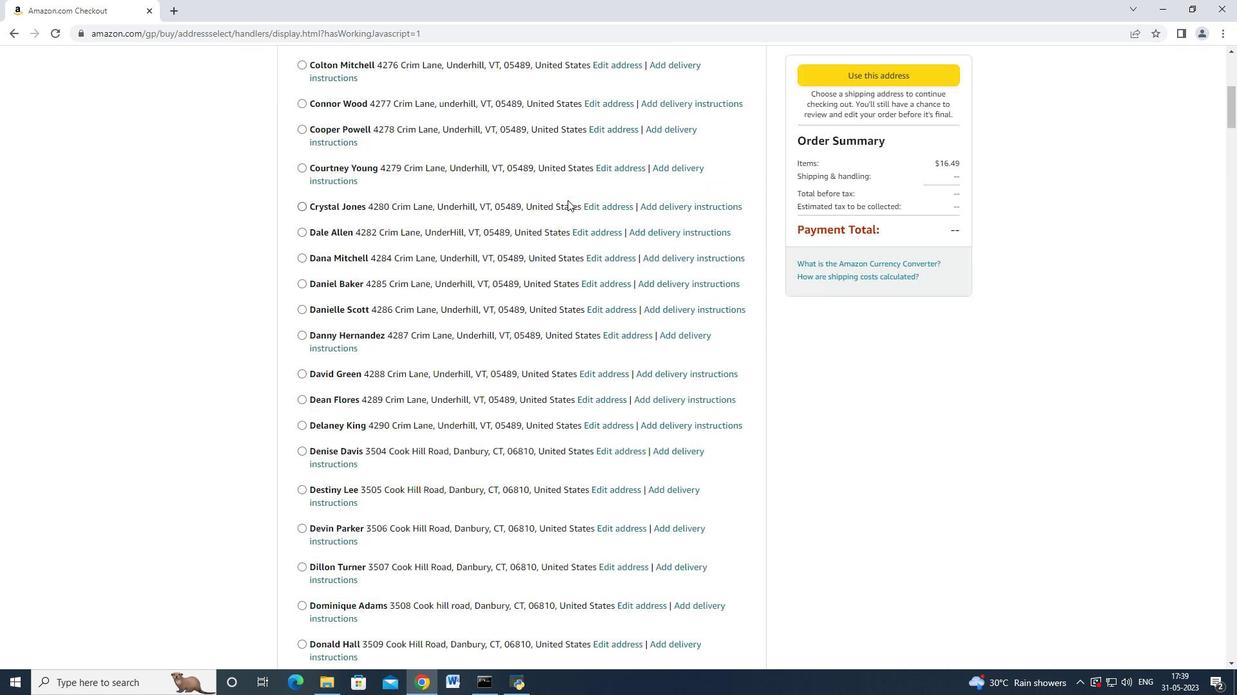 
Action: Mouse moved to (567, 202)
Screenshot: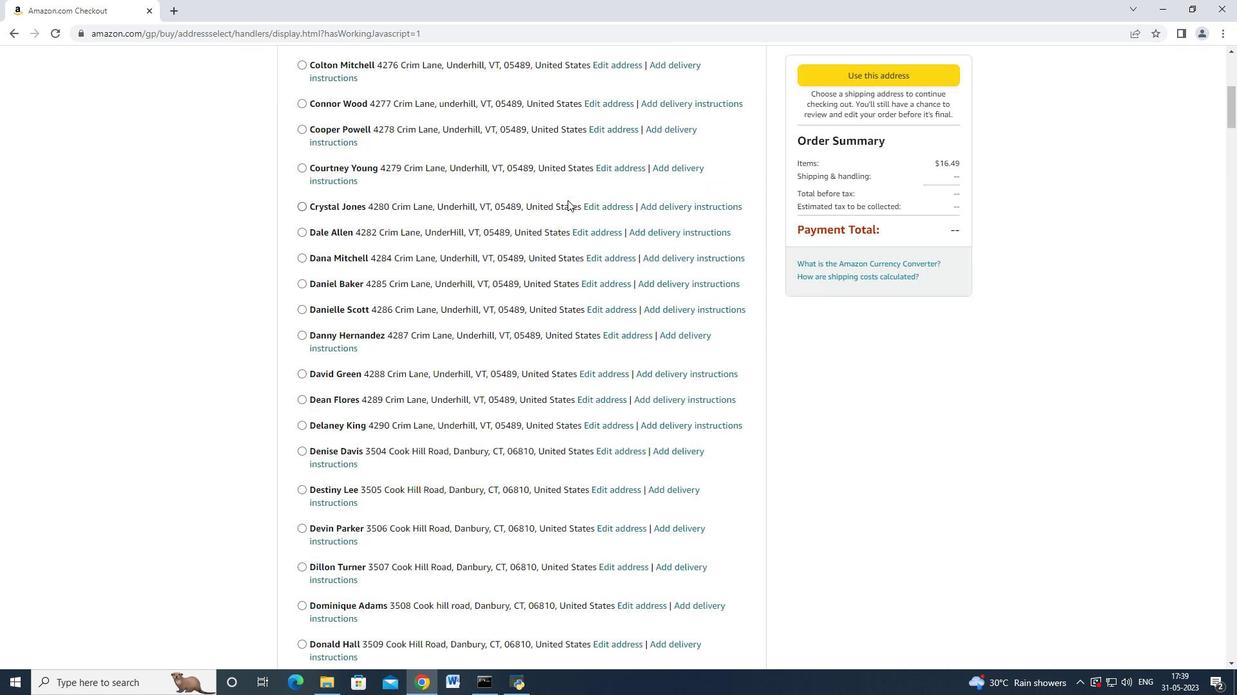 
Action: Mouse scrolled (567, 201) with delta (0, -1)
Screenshot: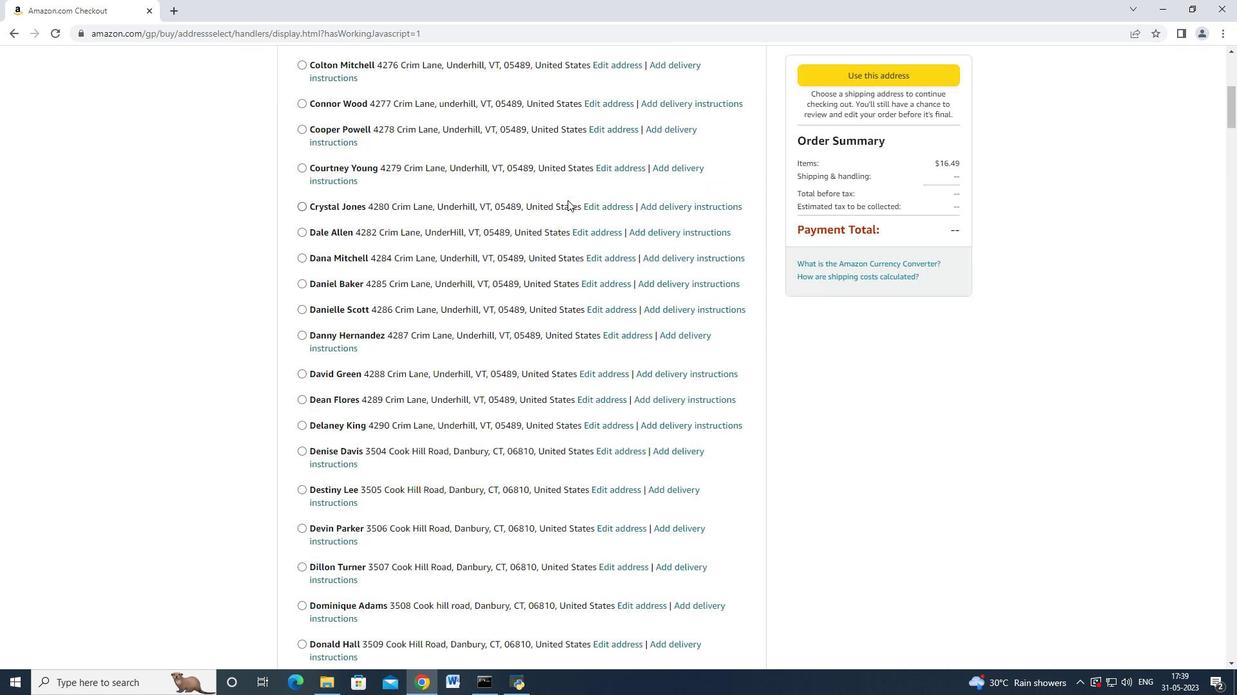 
Action: Mouse scrolled (567, 201) with delta (0, 0)
Screenshot: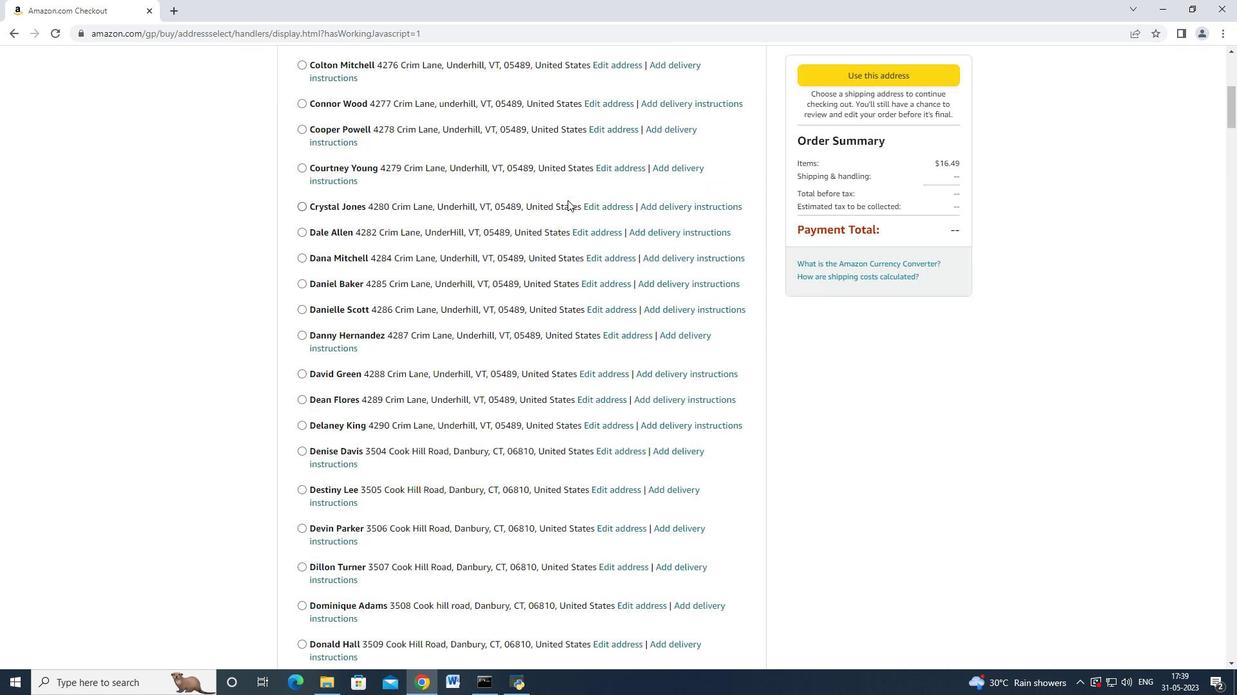 
Action: Mouse scrolled (567, 201) with delta (0, 0)
Screenshot: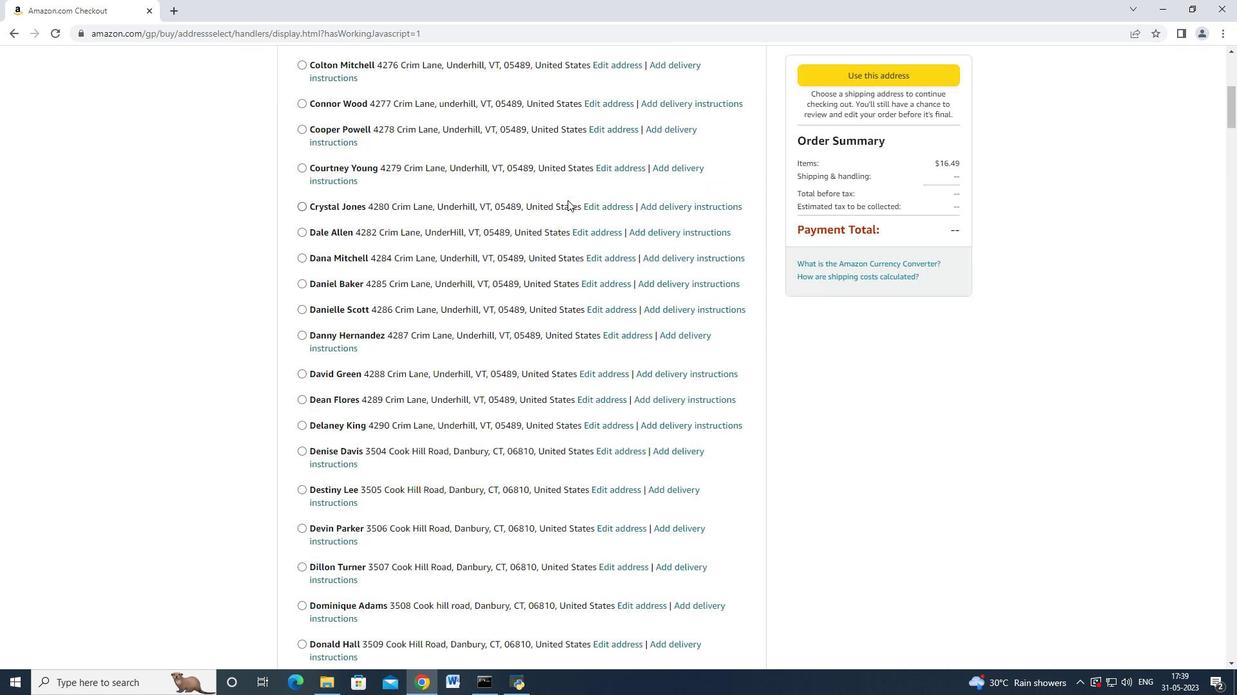 
Action: Mouse scrolled (567, 201) with delta (0, 0)
Screenshot: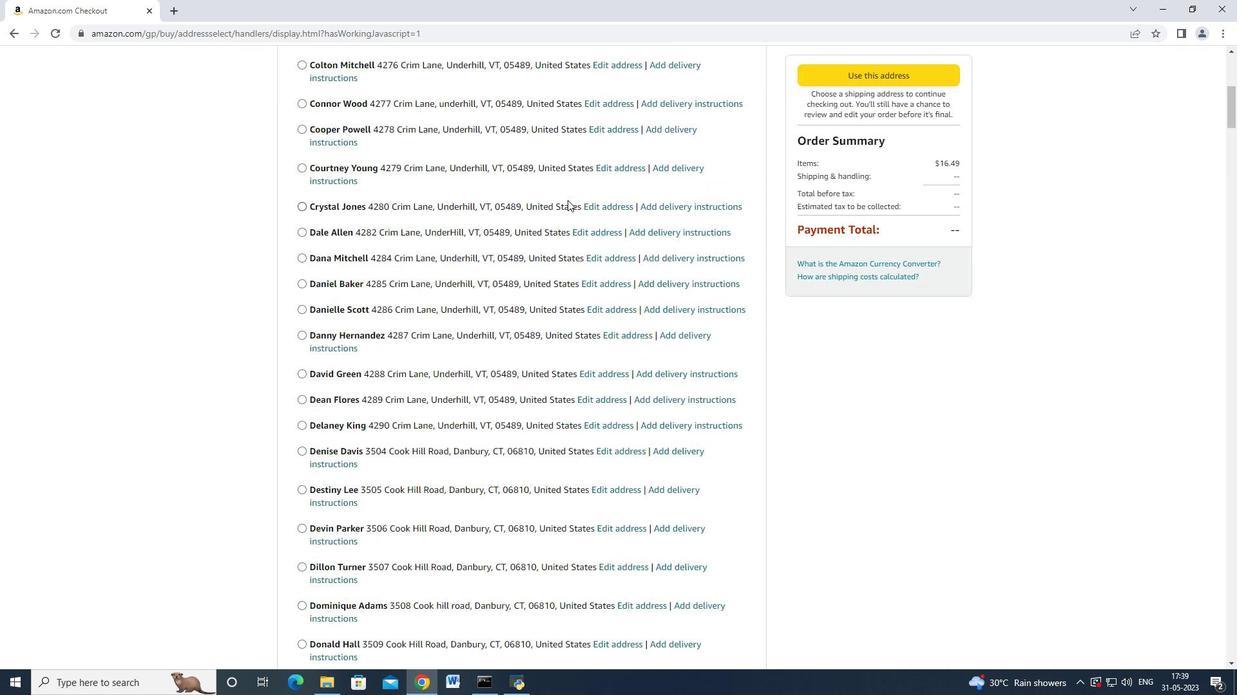 
Action: Mouse moved to (563, 214)
Screenshot: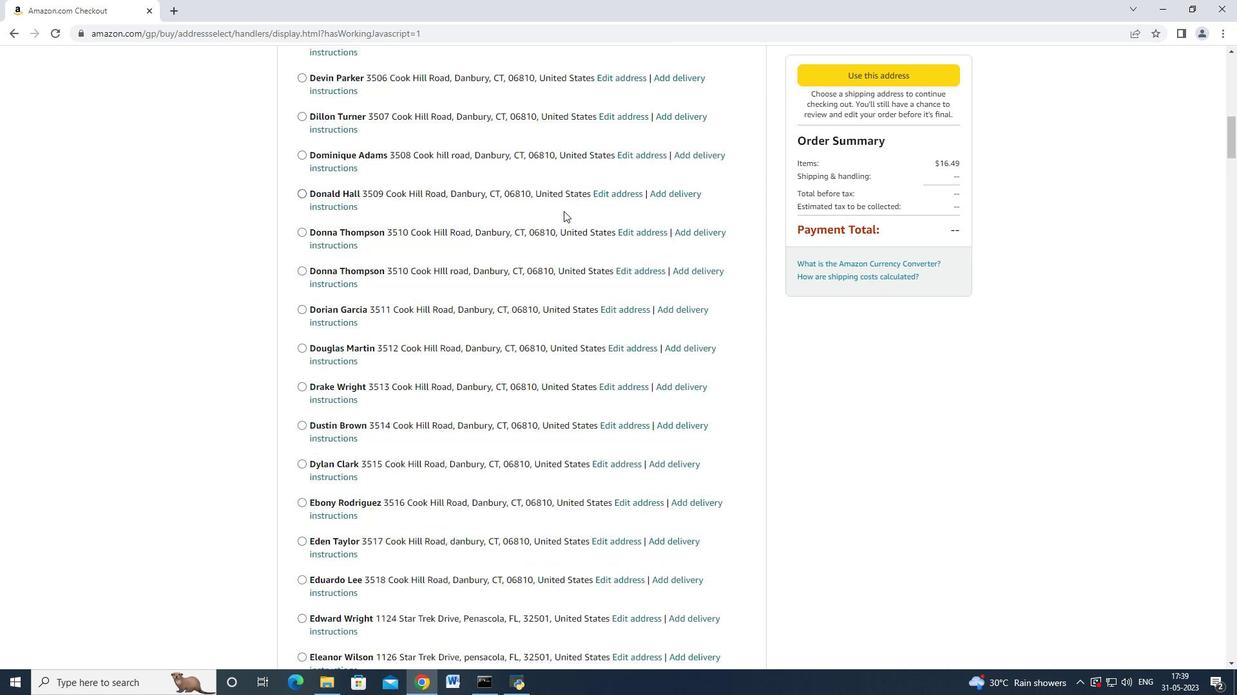 
Action: Mouse scrolled (563, 213) with delta (0, 0)
Screenshot: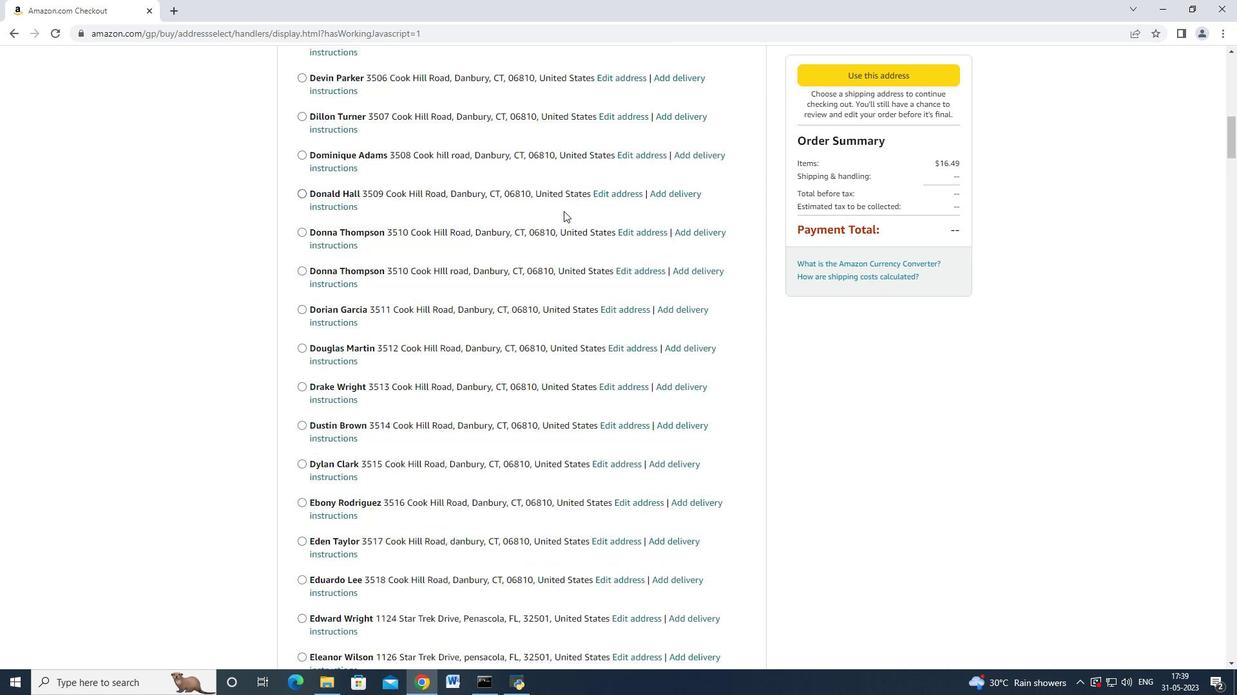 
Action: Mouse moved to (562, 215)
Screenshot: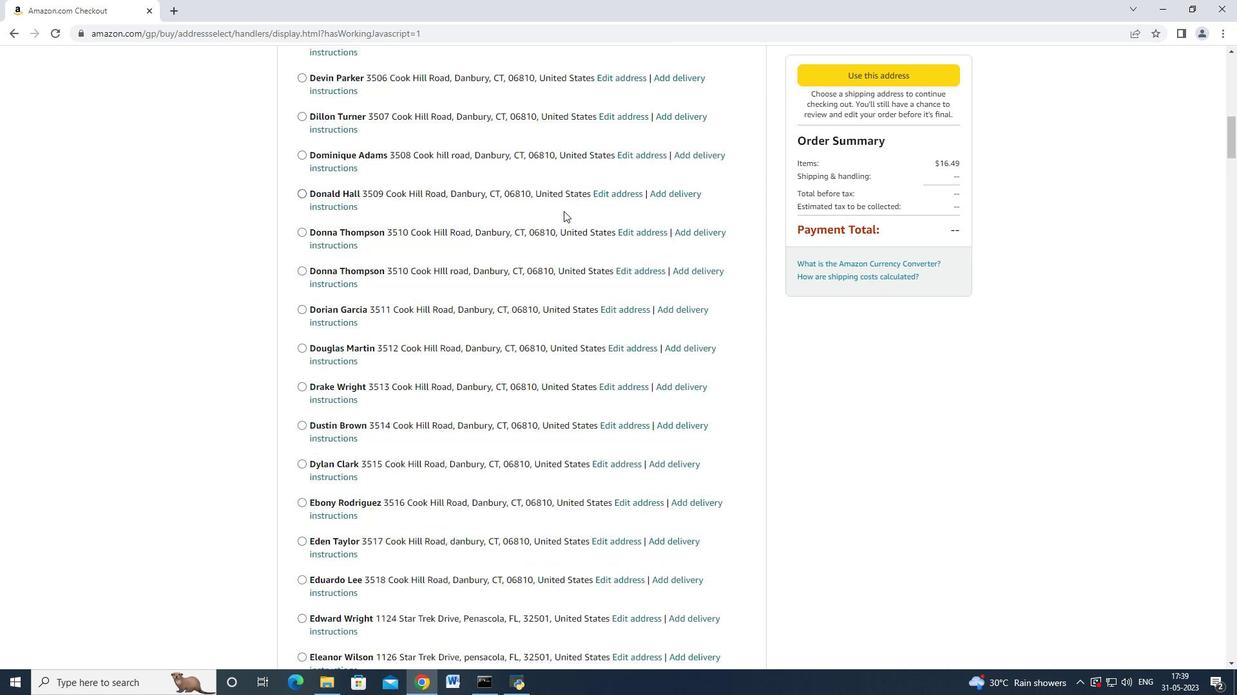 
Action: Mouse scrolled (562, 215) with delta (0, 0)
Screenshot: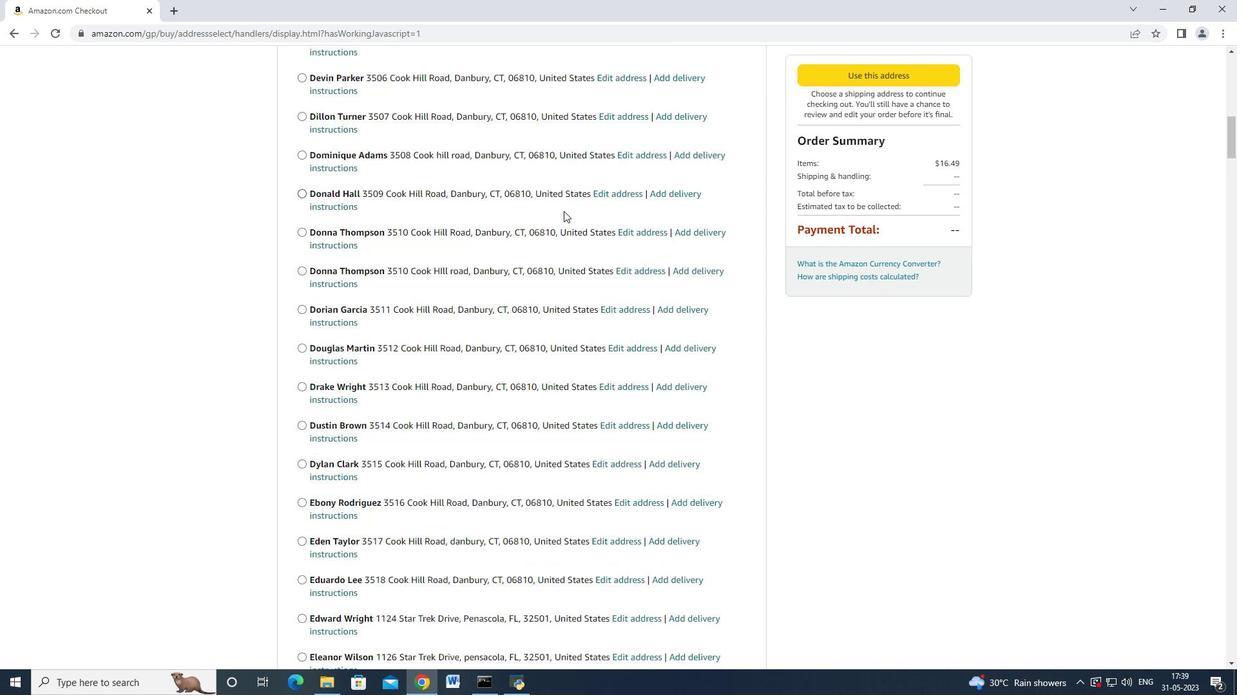
Action: Mouse scrolled (562, 215) with delta (0, 0)
Screenshot: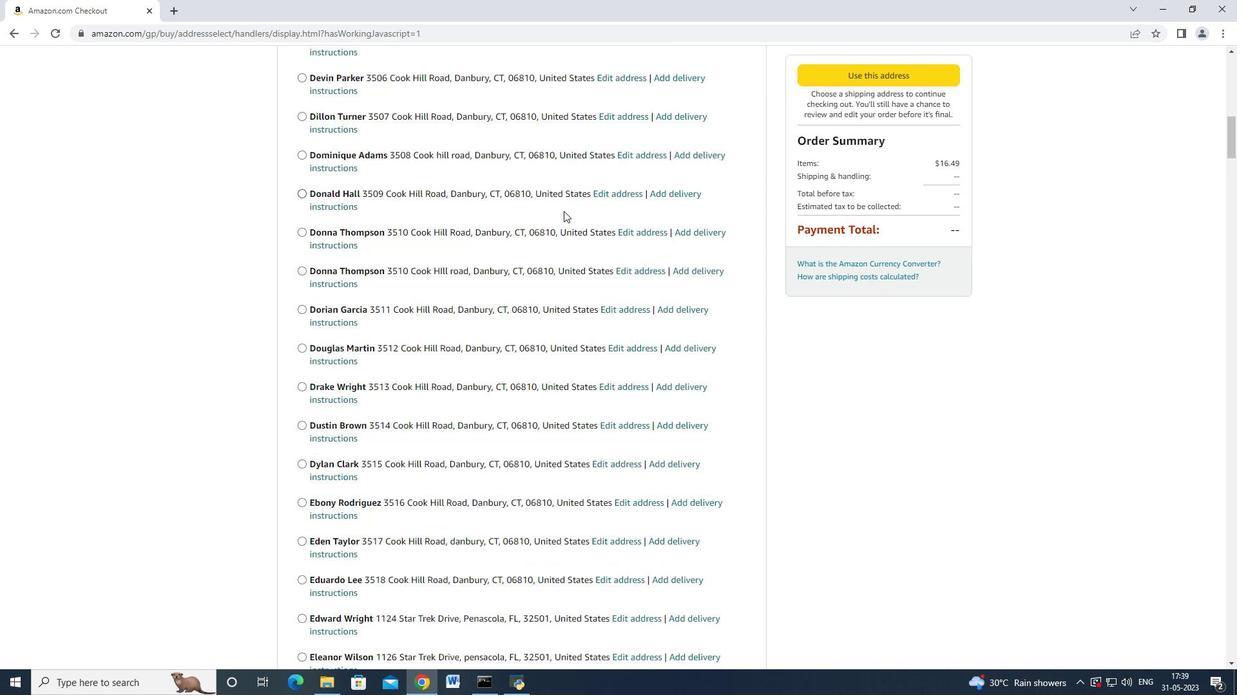 
Action: Mouse scrolled (562, 215) with delta (0, 0)
Screenshot: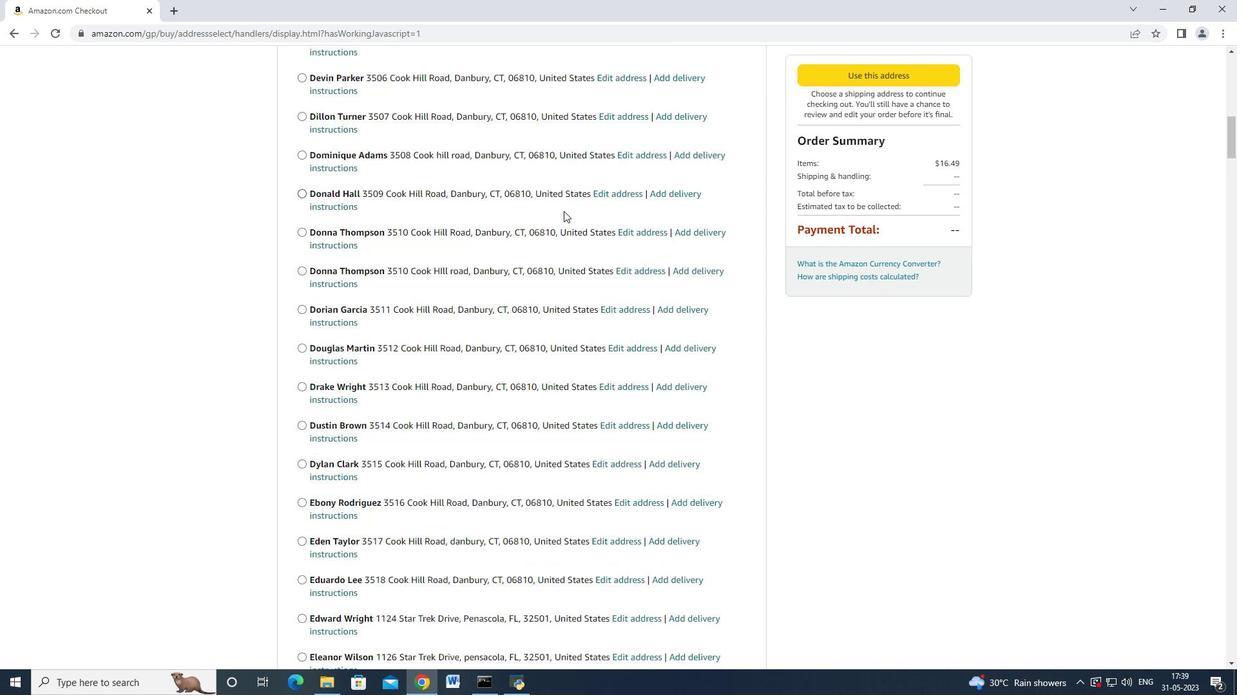 
Action: Mouse scrolled (562, 215) with delta (0, 0)
Screenshot: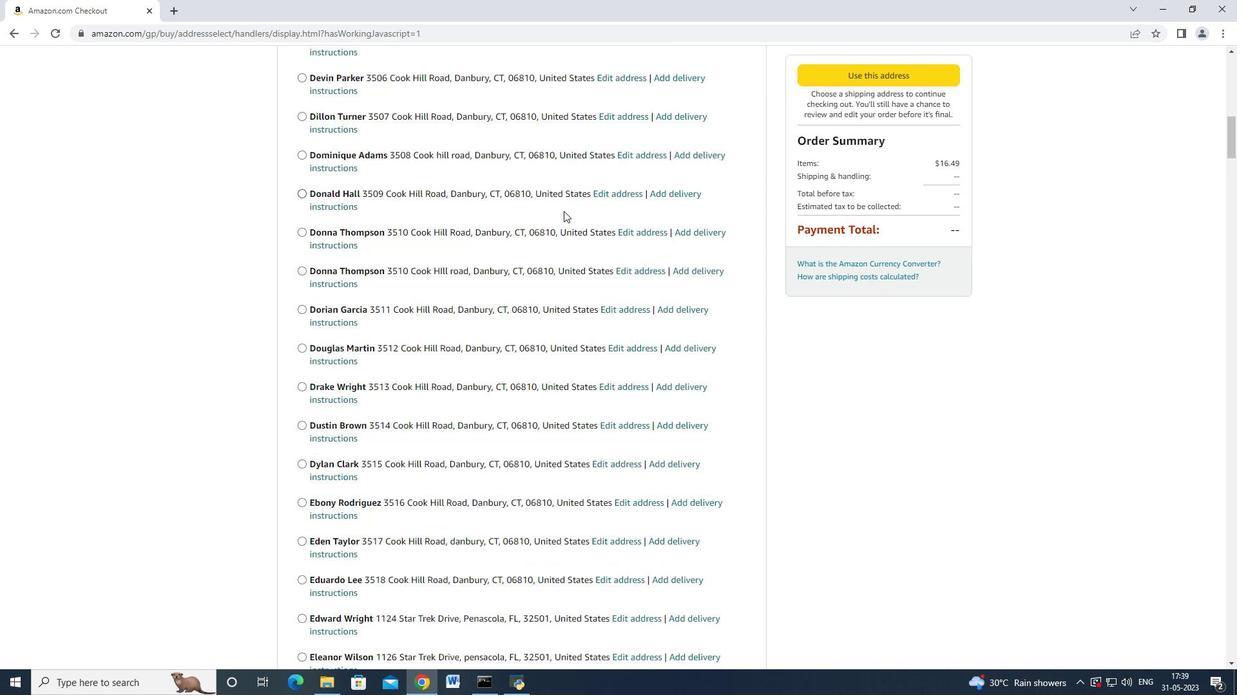 
Action: Mouse scrolled (562, 215) with delta (0, 0)
Screenshot: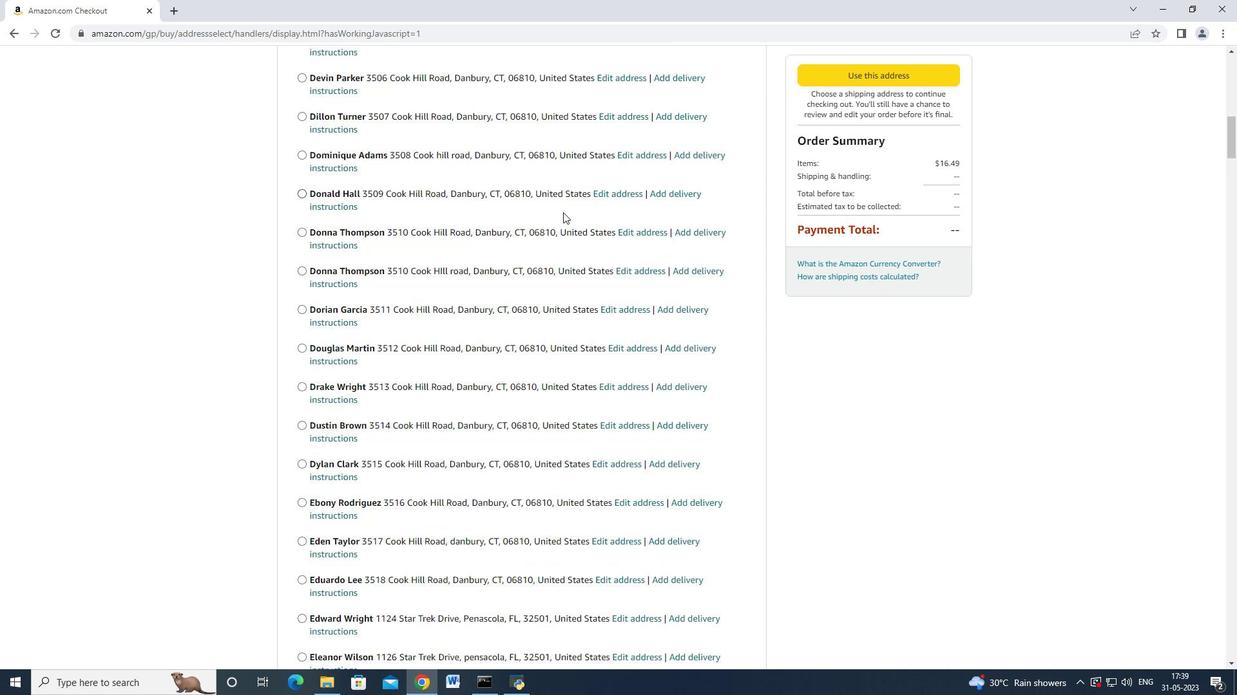
Action: Mouse scrolled (562, 215) with delta (0, 0)
Screenshot: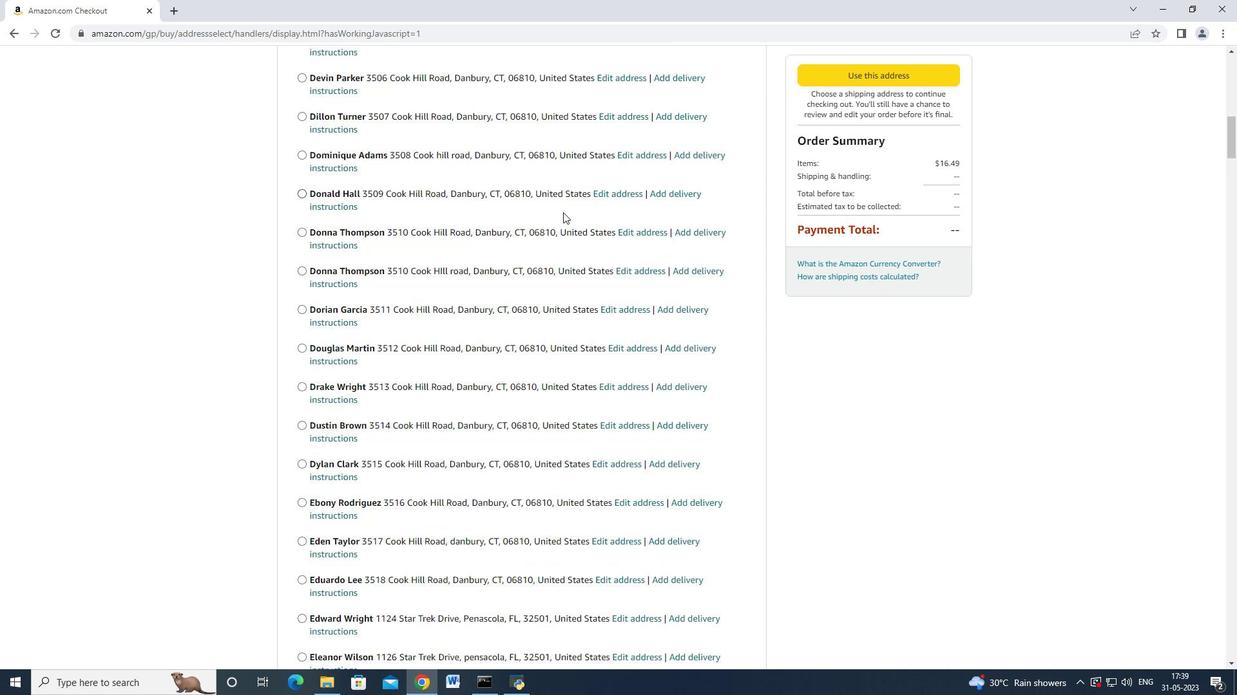 
Action: Mouse moved to (559, 226)
Screenshot: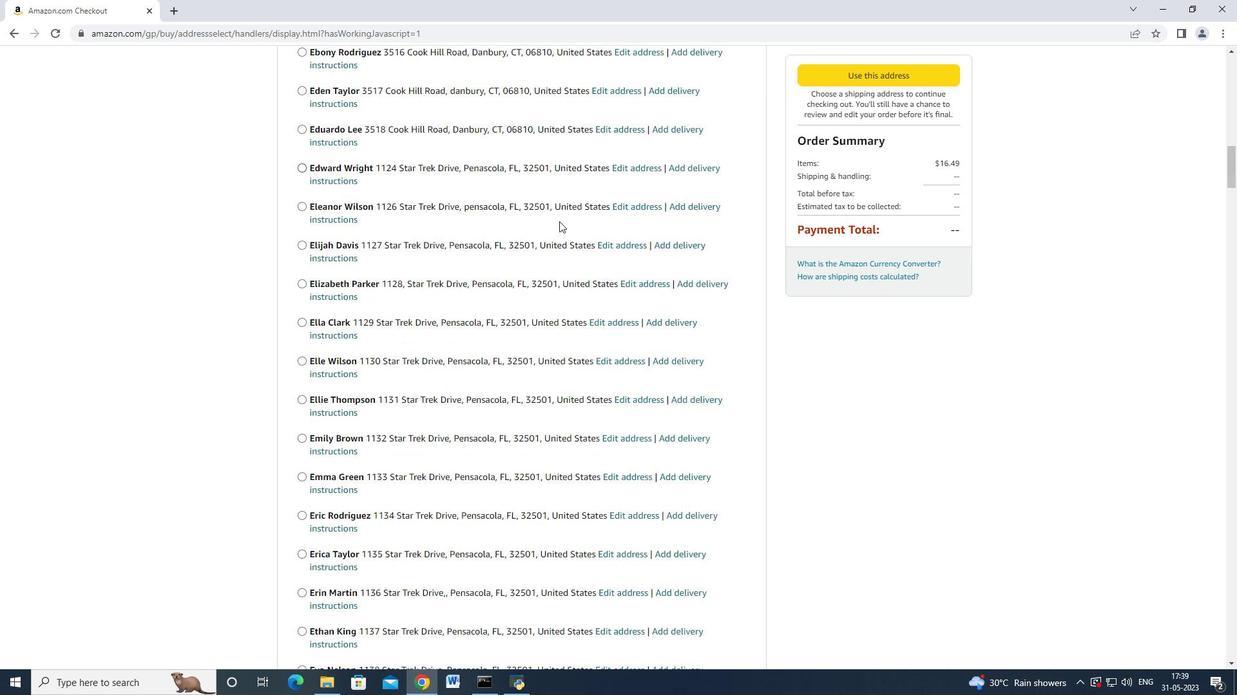 
Action: Mouse scrolled (559, 225) with delta (0, 0)
Screenshot: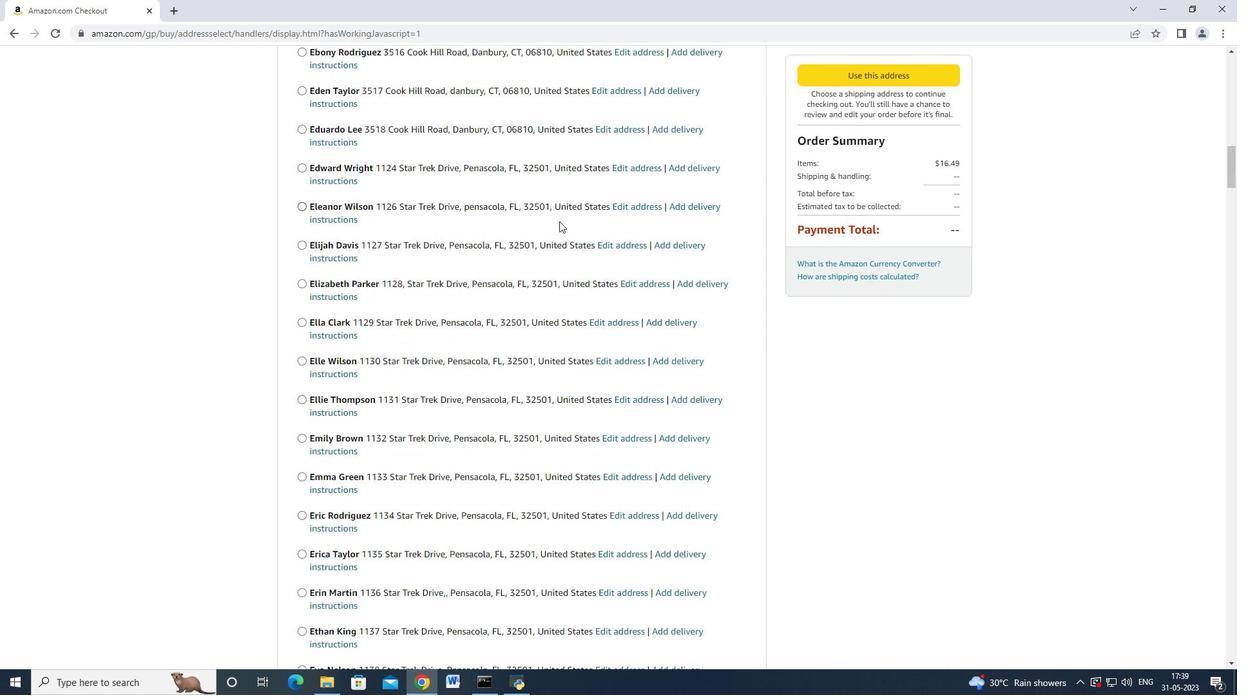 
Action: Mouse moved to (559, 226)
Screenshot: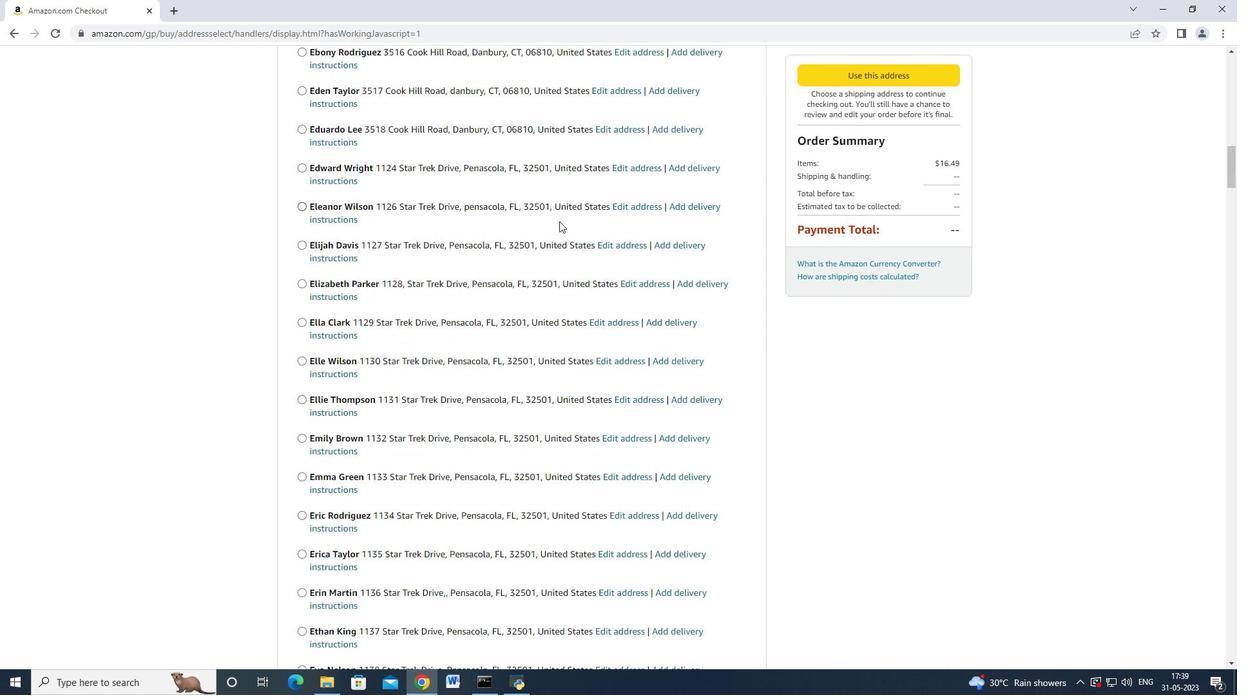 
Action: Mouse scrolled (559, 225) with delta (0, 0)
Screenshot: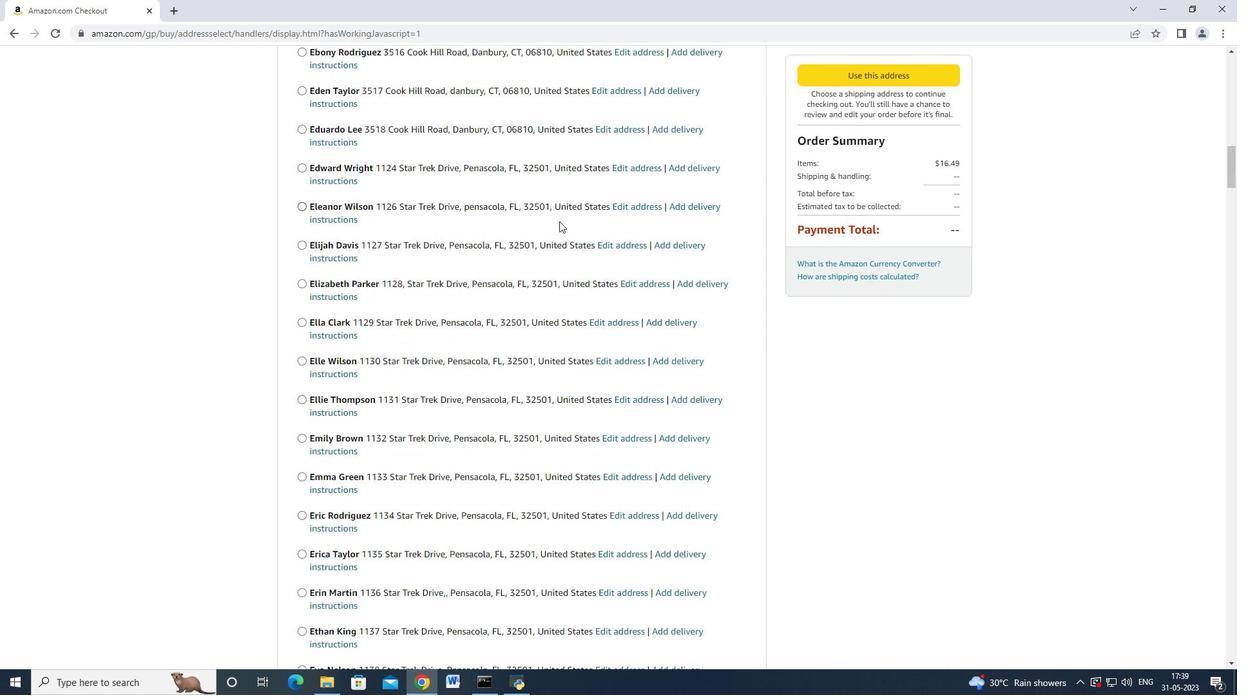 
Action: Mouse scrolled (559, 225) with delta (0, 0)
Screenshot: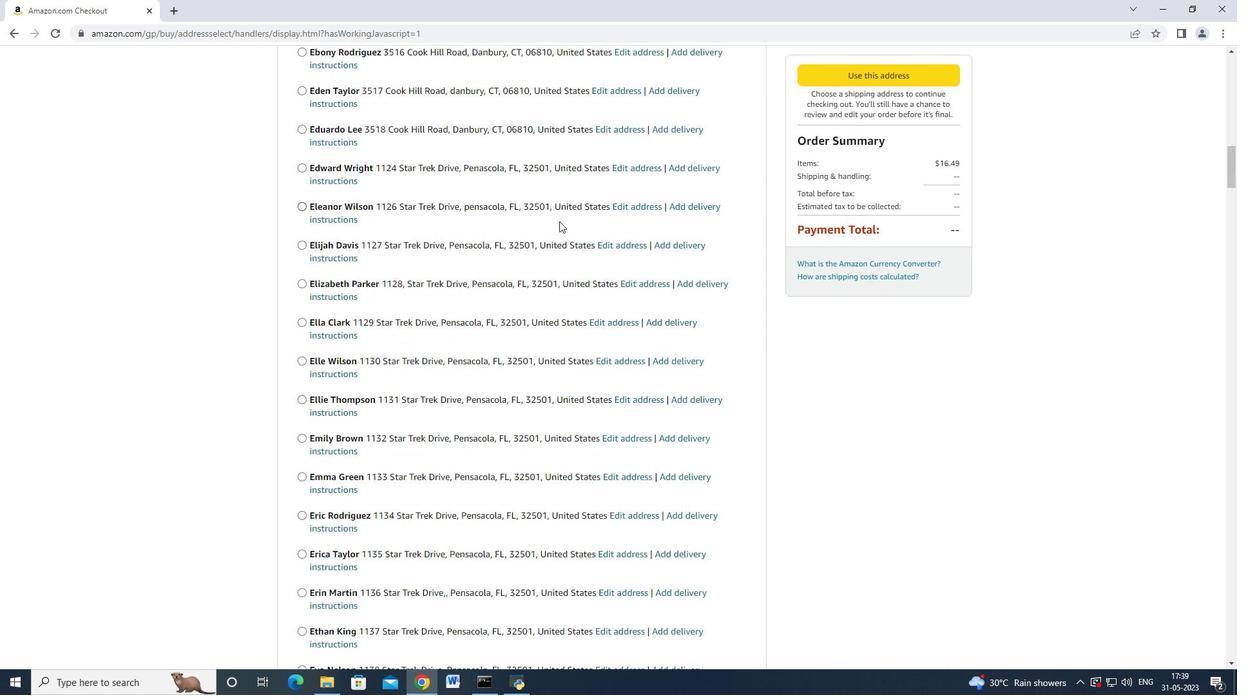 
Action: Mouse scrolled (559, 225) with delta (0, 0)
Screenshot: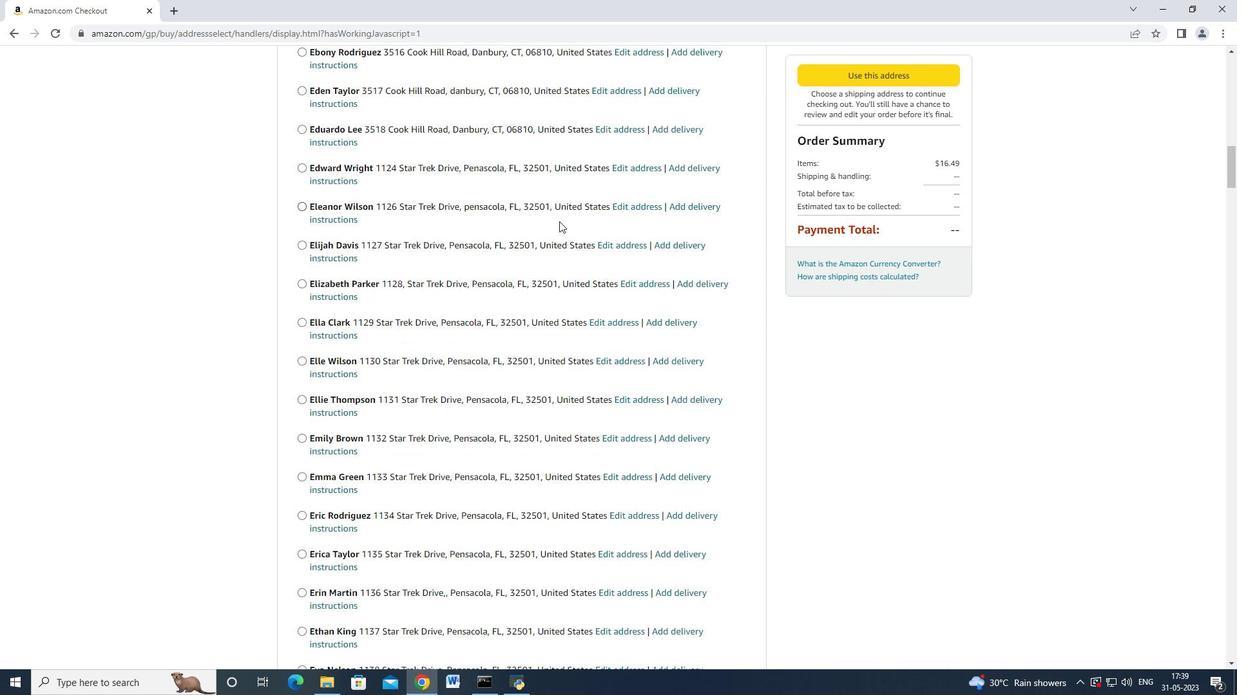 
Action: Mouse scrolled (559, 225) with delta (0, 0)
Screenshot: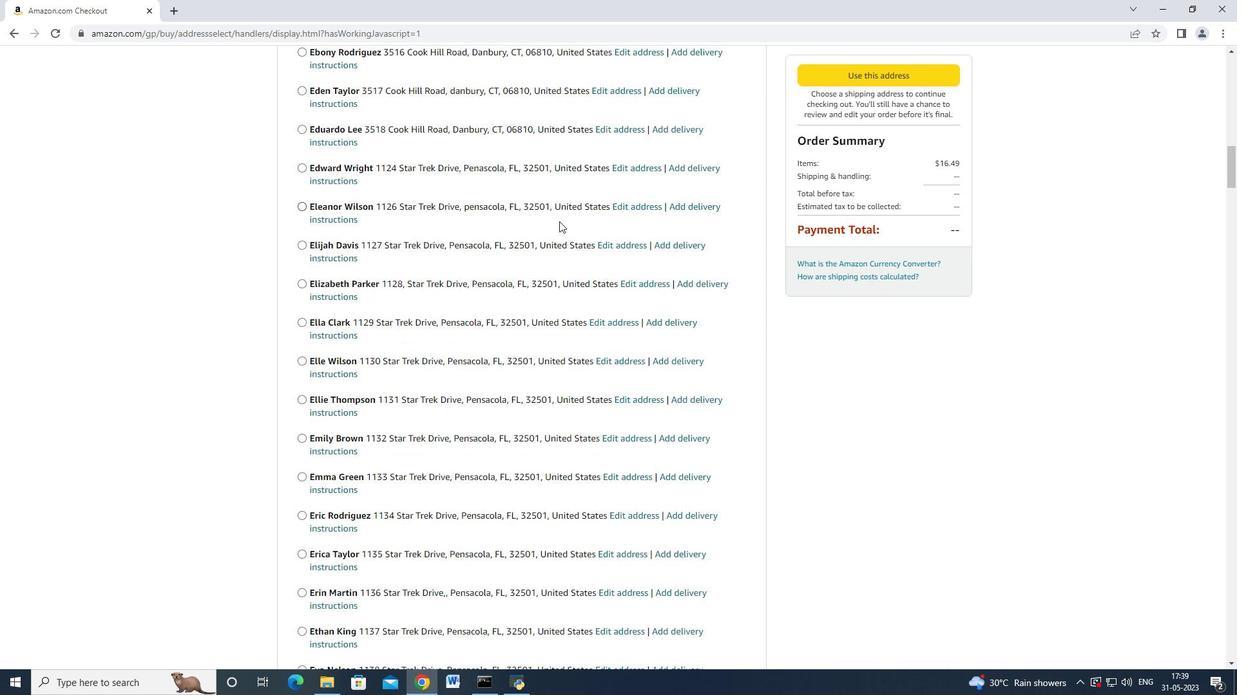 
Action: Mouse scrolled (559, 225) with delta (0, 0)
Screenshot: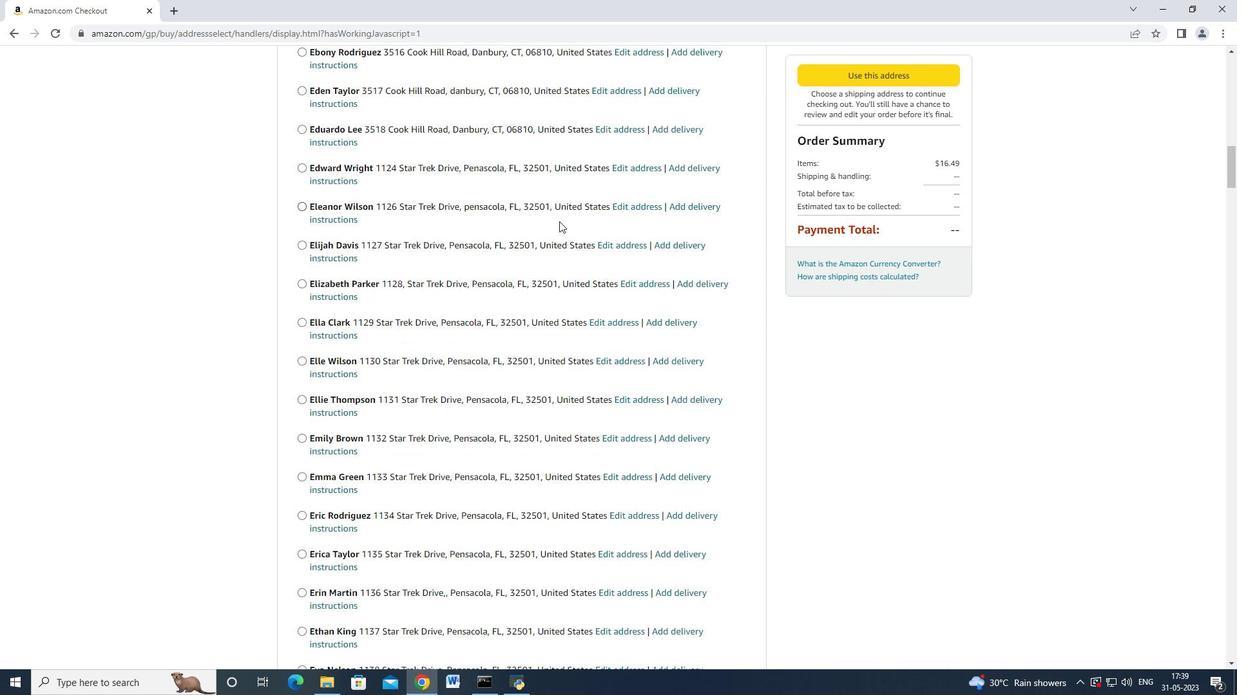 
Action: Mouse scrolled (559, 225) with delta (0, 0)
Screenshot: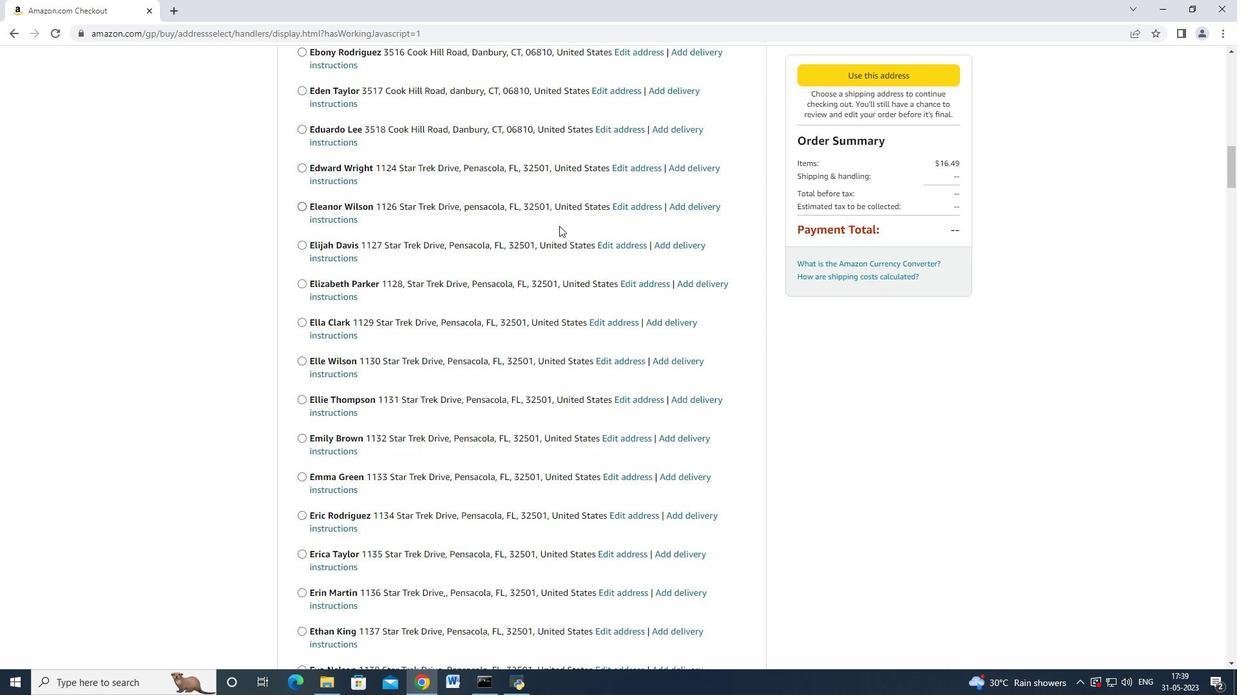 
Action: Mouse moved to (554, 237)
Screenshot: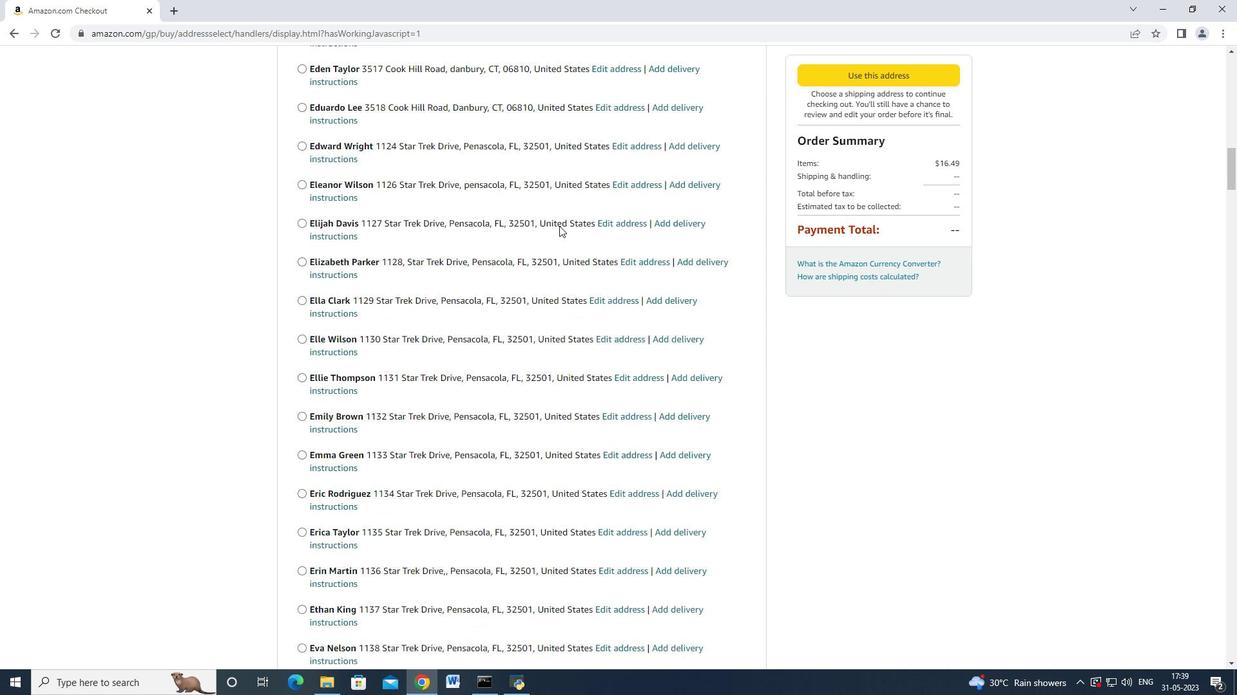 
Action: Mouse scrolled (554, 236) with delta (0, 0)
Screenshot: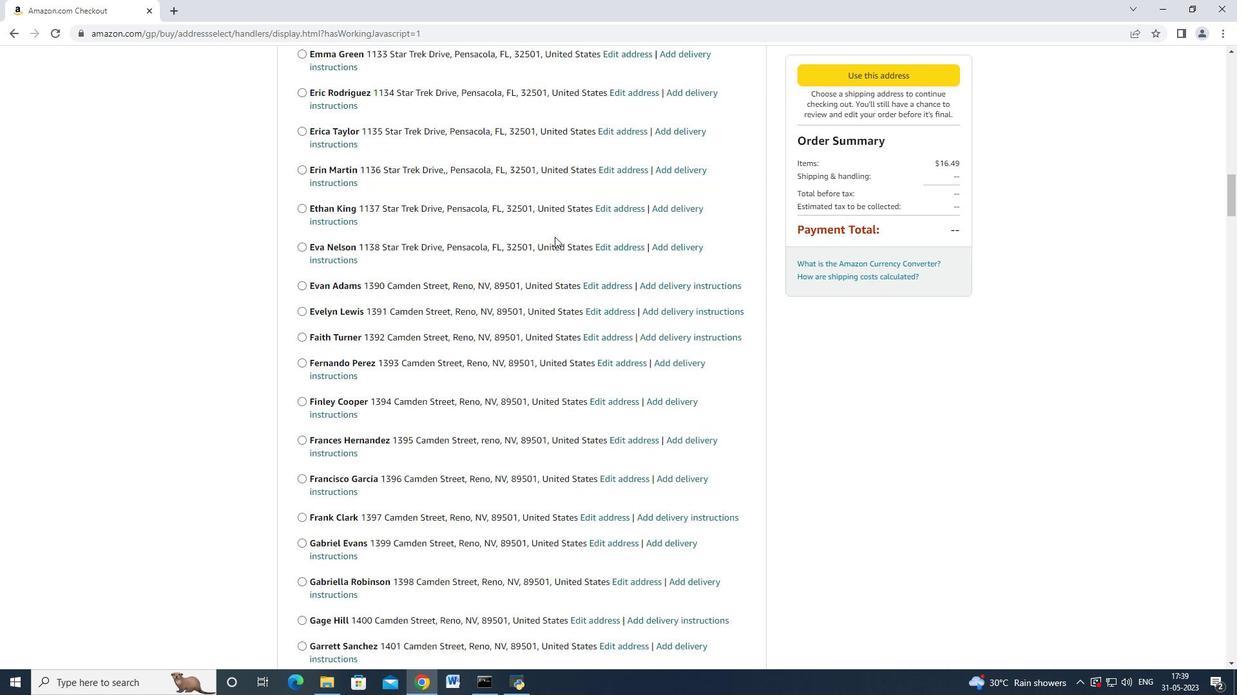 
Action: Mouse moved to (551, 244)
Screenshot: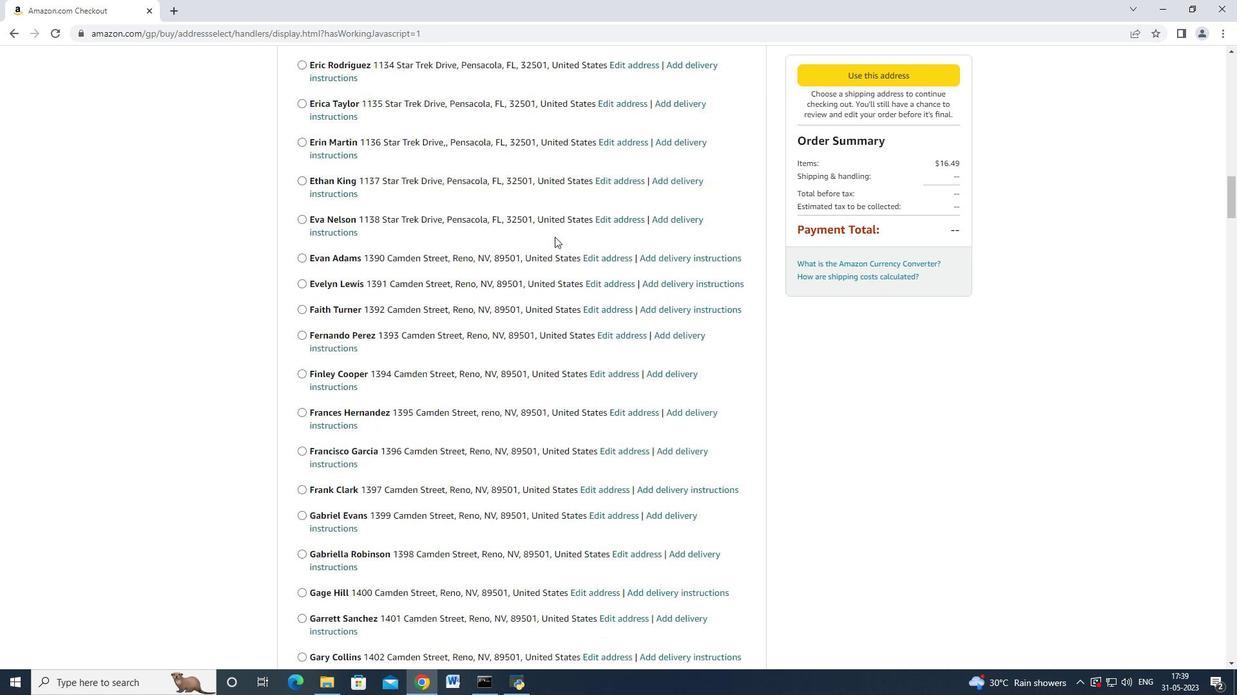 
Action: Mouse scrolled (551, 244) with delta (0, 0)
Screenshot: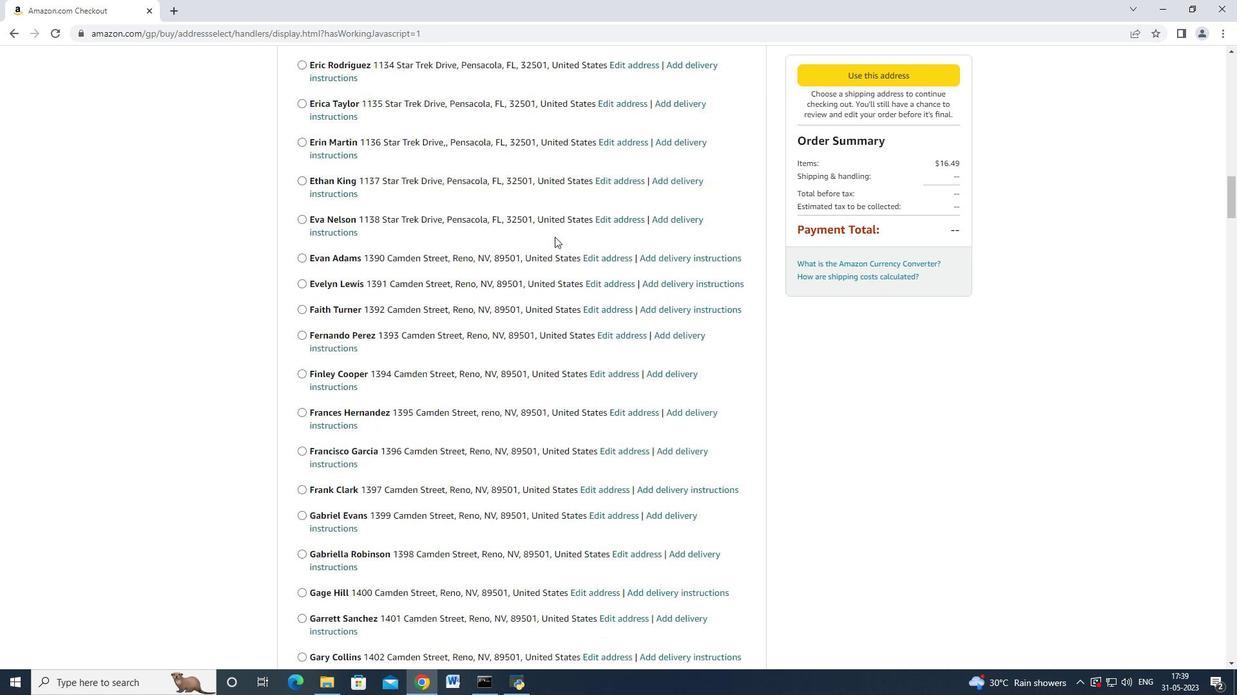 
Action: Mouse moved to (551, 245)
Screenshot: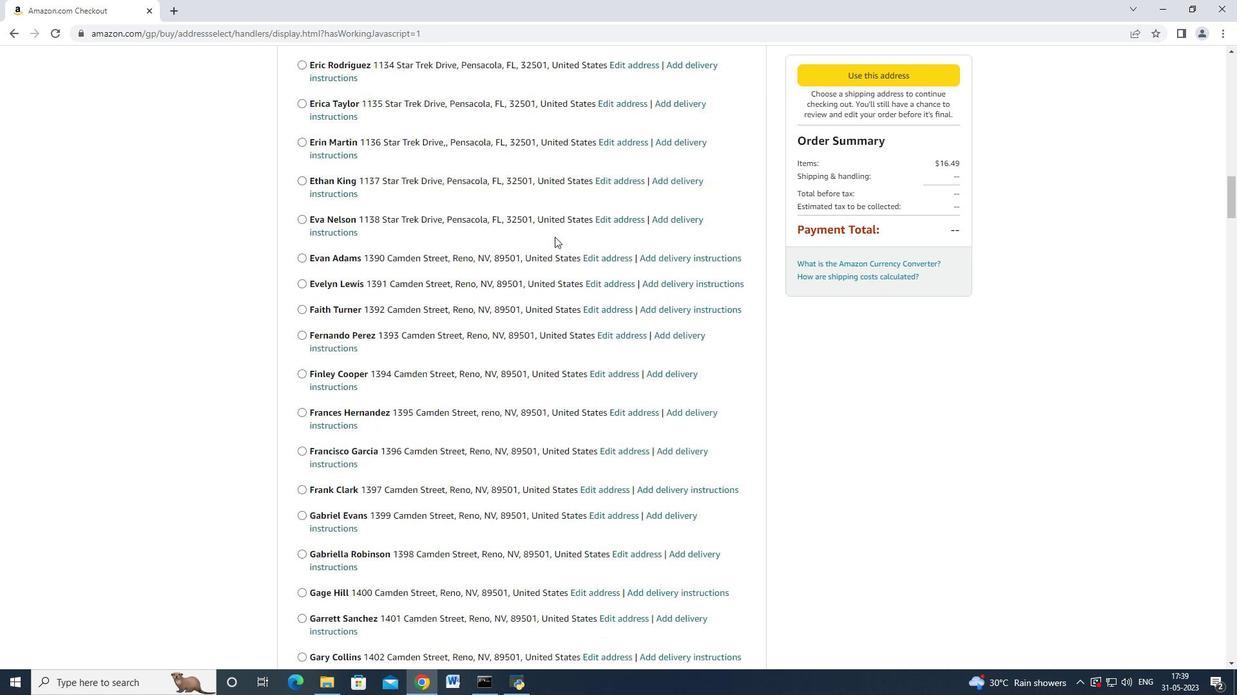 
Action: Mouse scrolled (551, 244) with delta (0, 0)
Screenshot: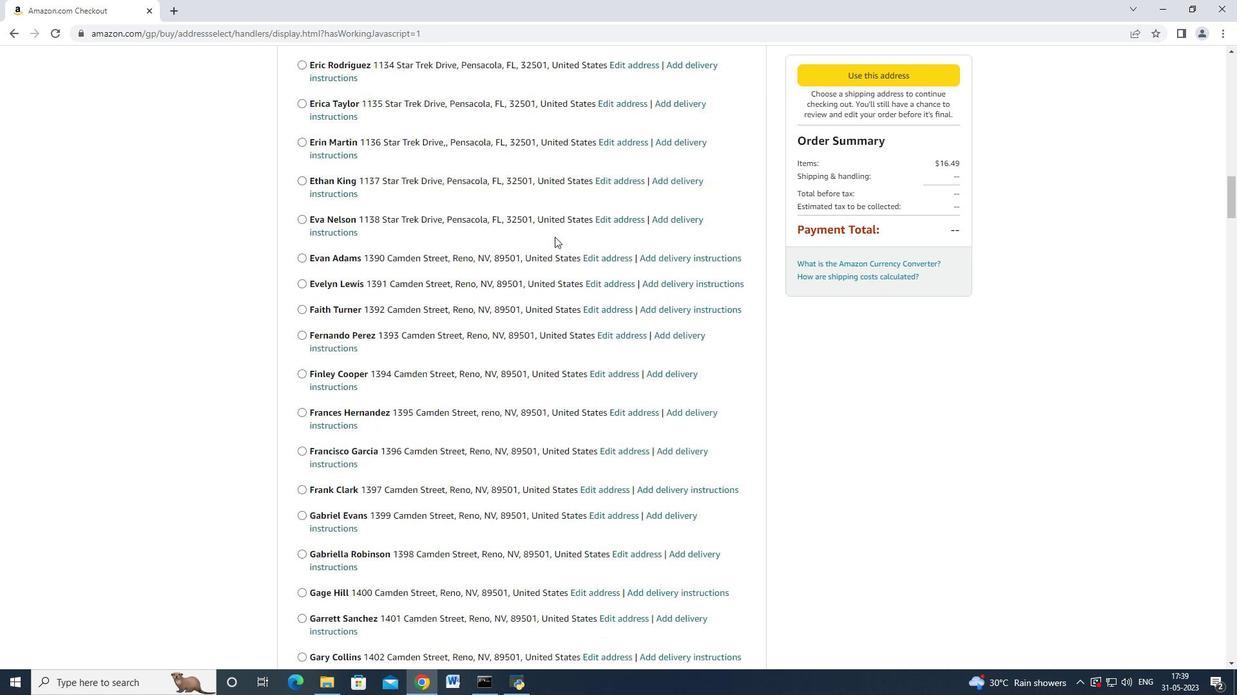 
Action: Mouse moved to (550, 245)
Screenshot: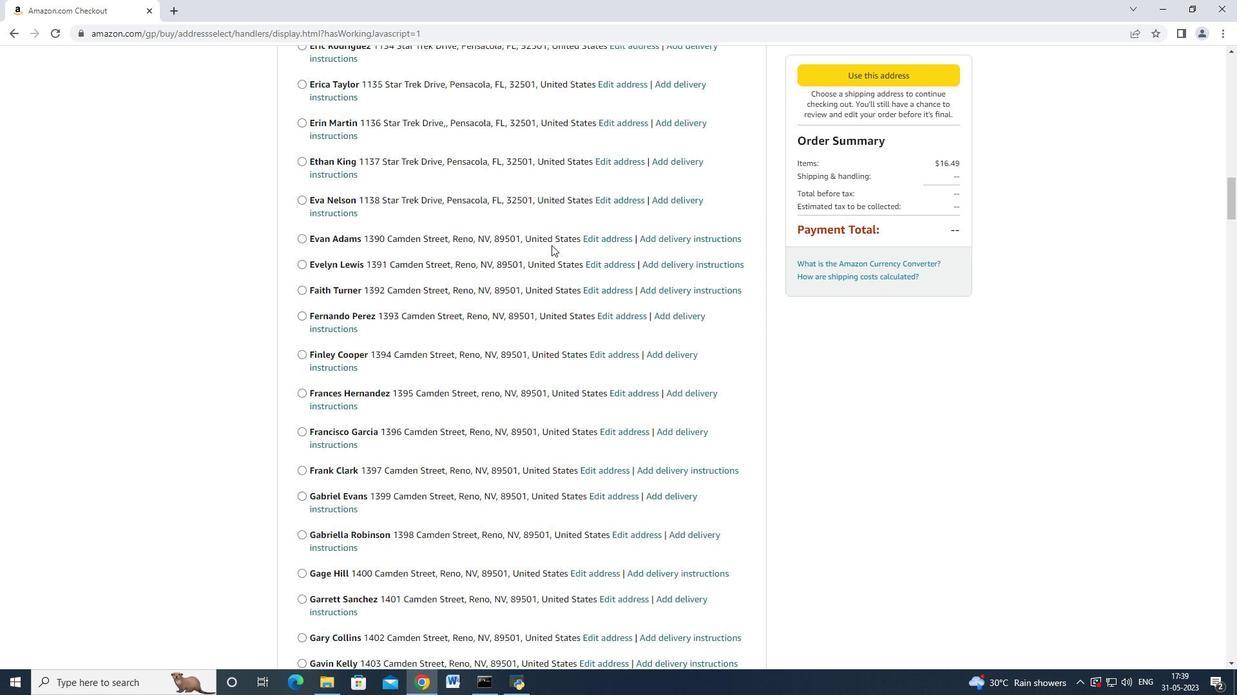 
Action: Mouse scrolled (551, 244) with delta (0, 0)
Screenshot: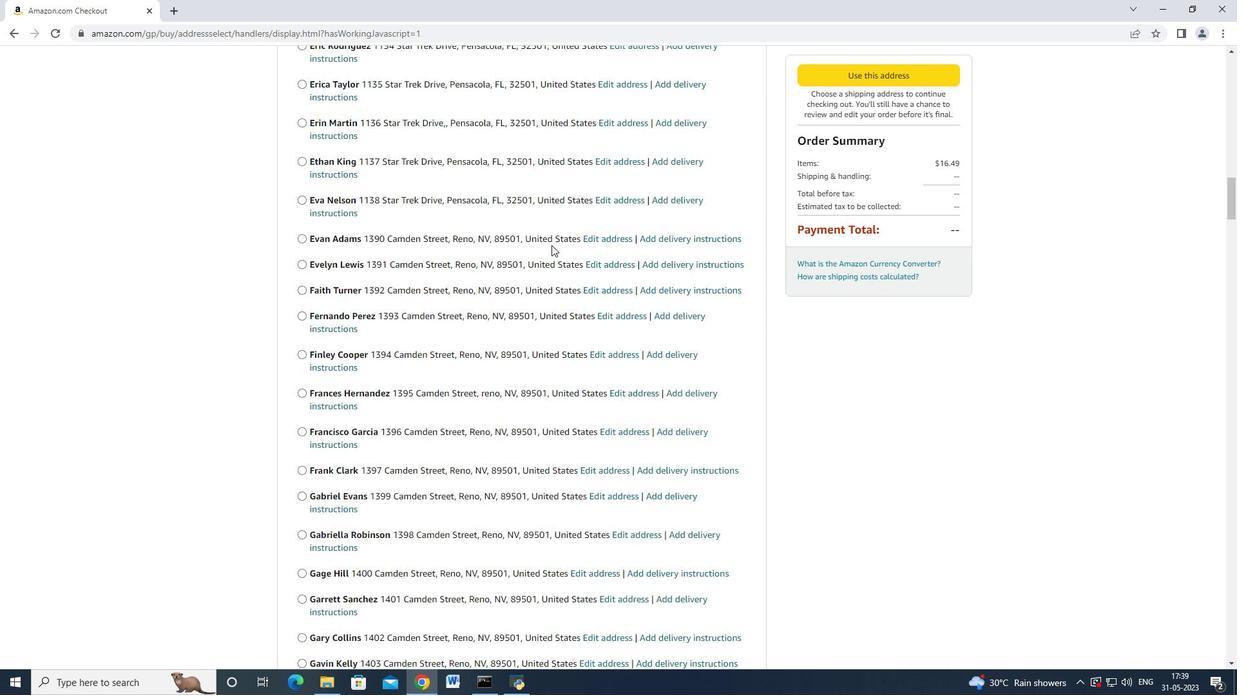 
Action: Mouse moved to (550, 245)
Screenshot: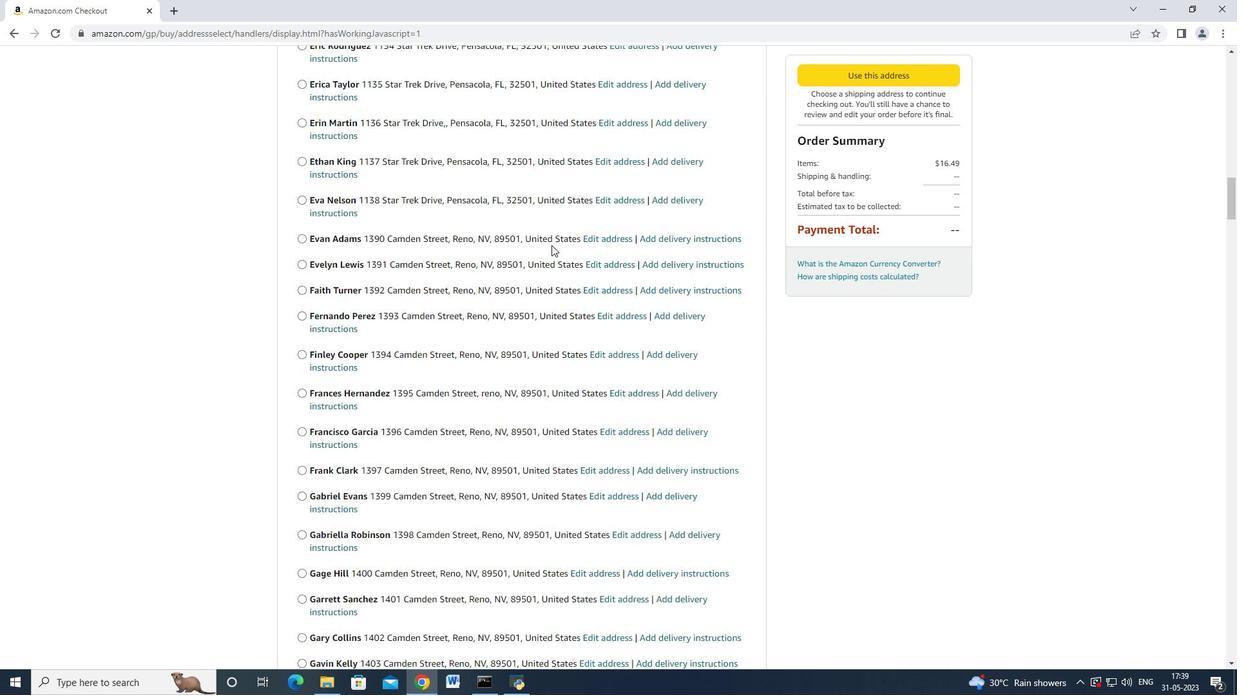 
Action: Mouse scrolled (551, 244) with delta (0, 0)
Screenshot: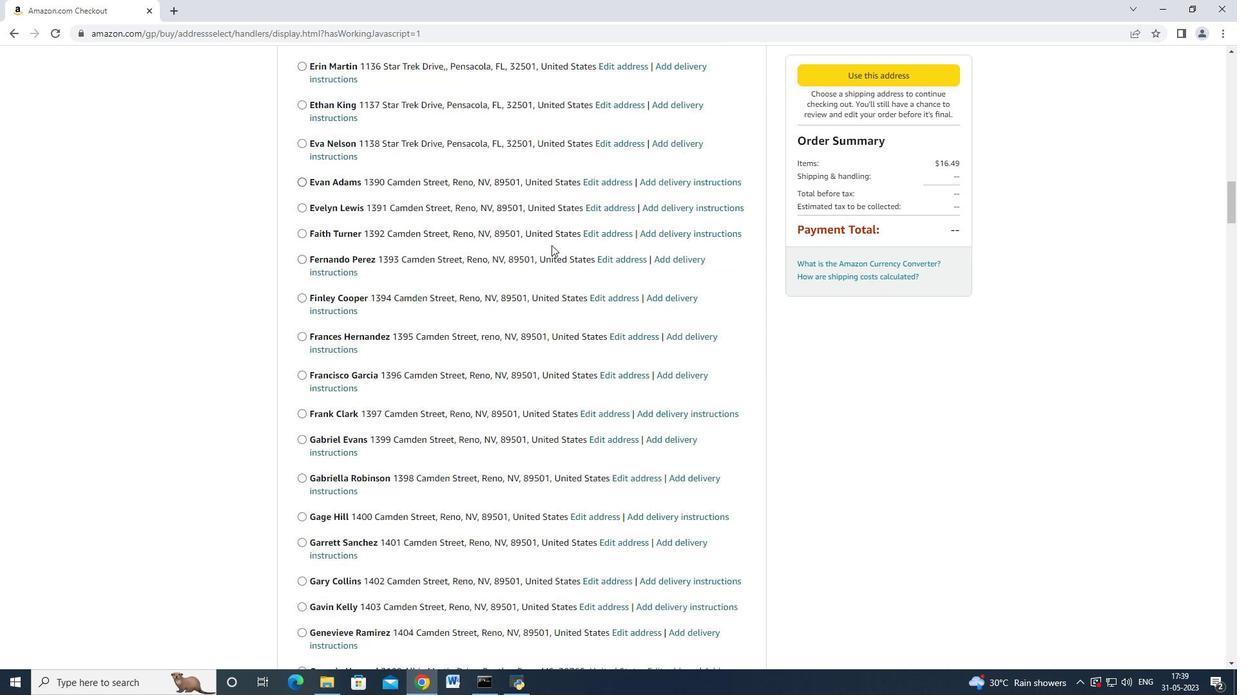 
Action: Mouse scrolled (550, 244) with delta (0, 0)
Screenshot: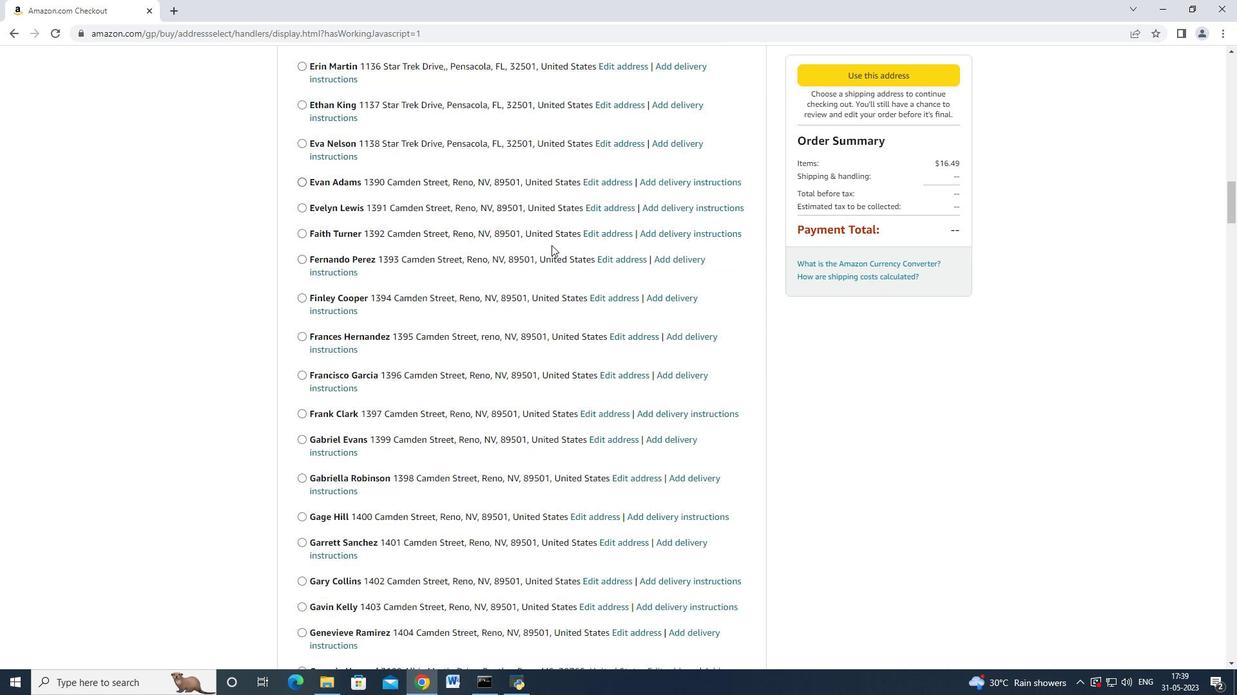 
Action: Mouse scrolled (550, 244) with delta (0, 0)
Screenshot: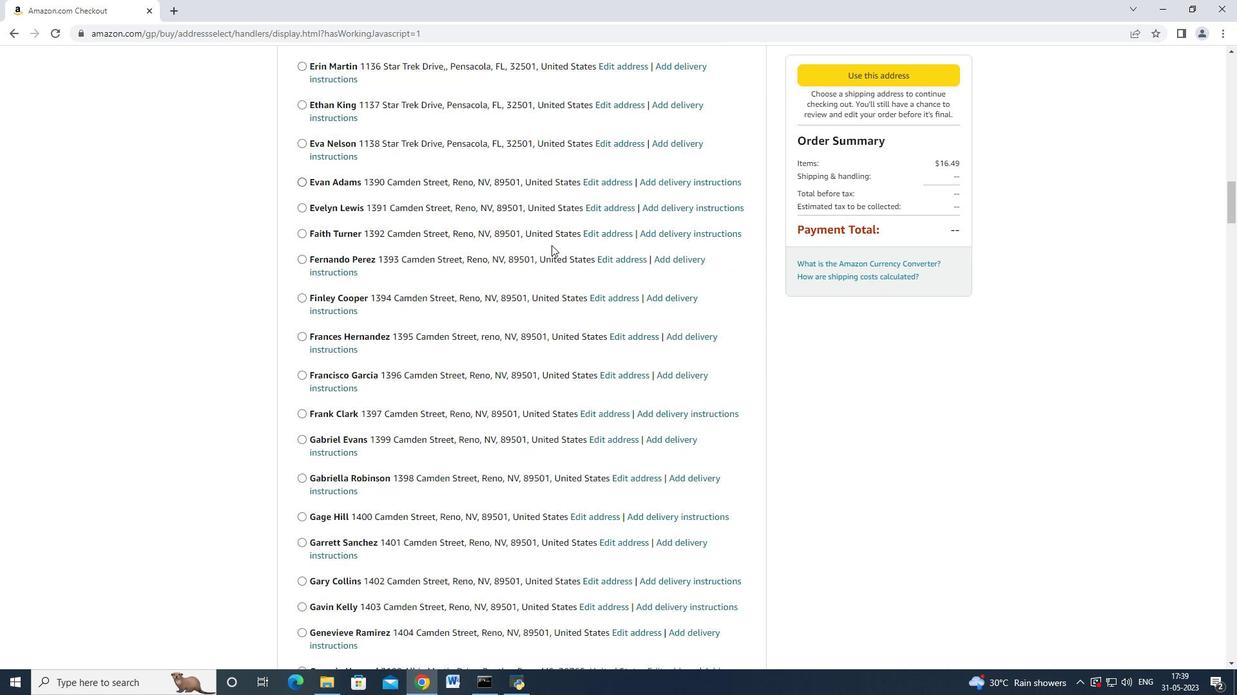 
Action: Mouse scrolled (550, 244) with delta (0, 0)
Screenshot: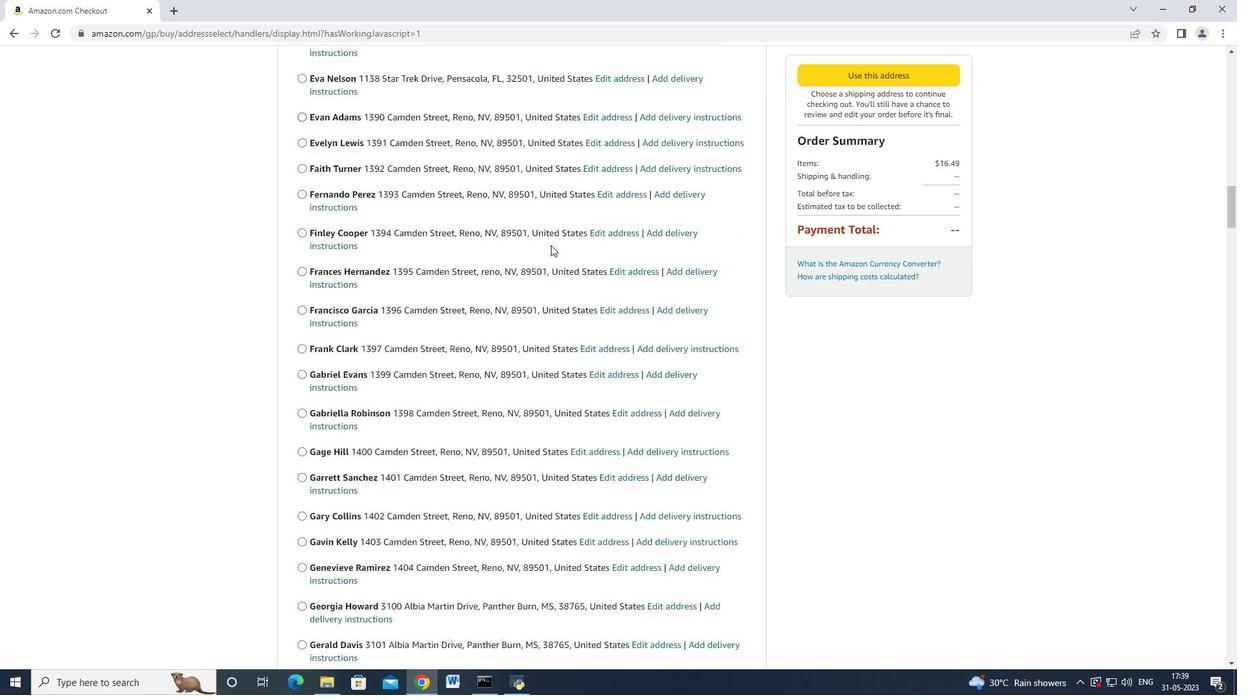 
Action: Mouse scrolled (550, 244) with delta (0, 0)
Screenshot: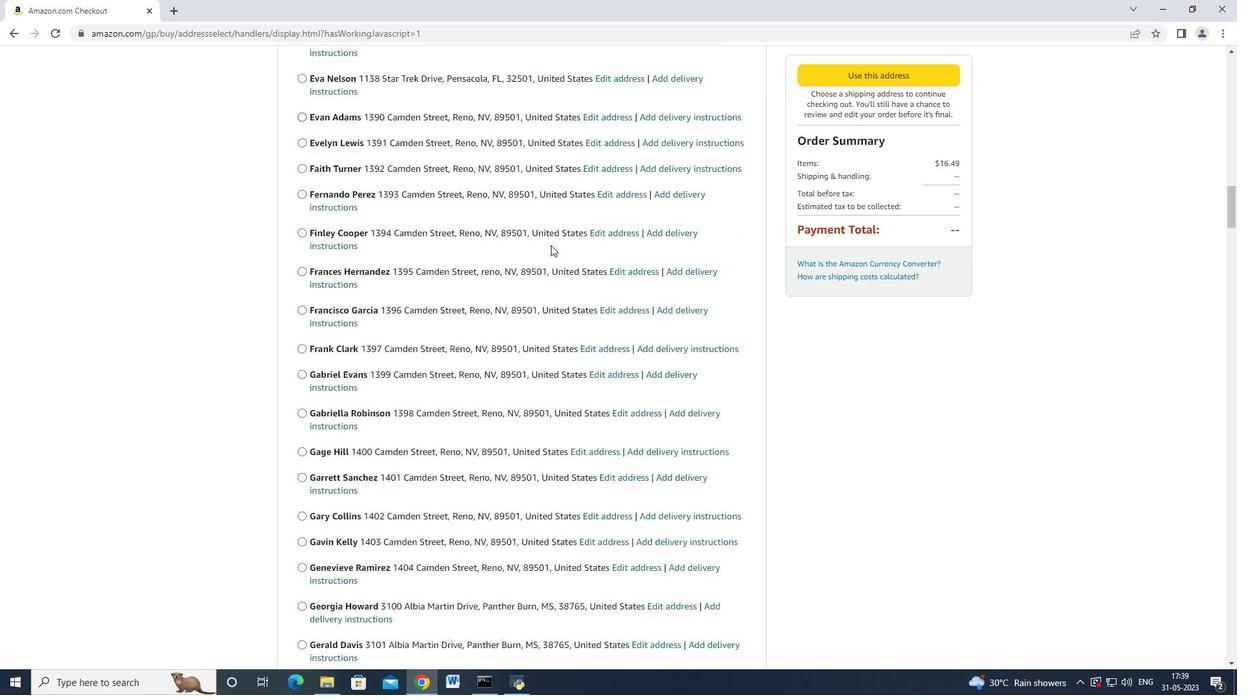 
Action: Mouse scrolled (550, 244) with delta (0, 0)
Screenshot: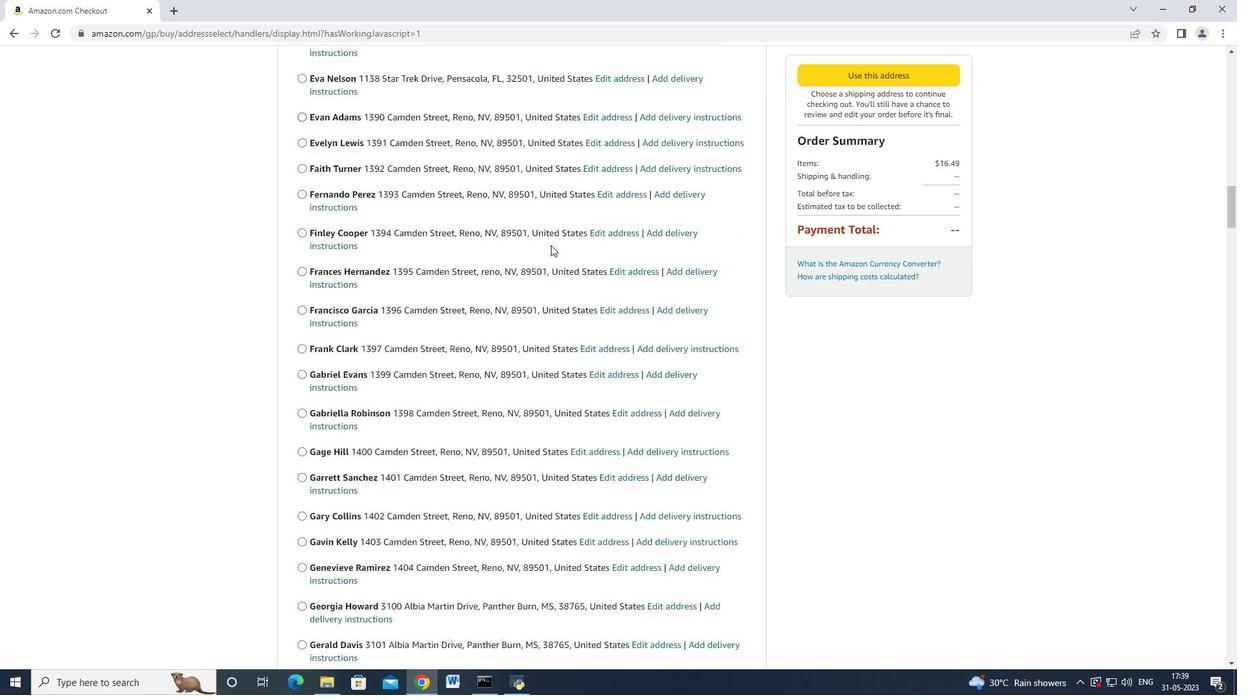 
Action: Mouse scrolled (550, 244) with delta (0, 0)
Screenshot: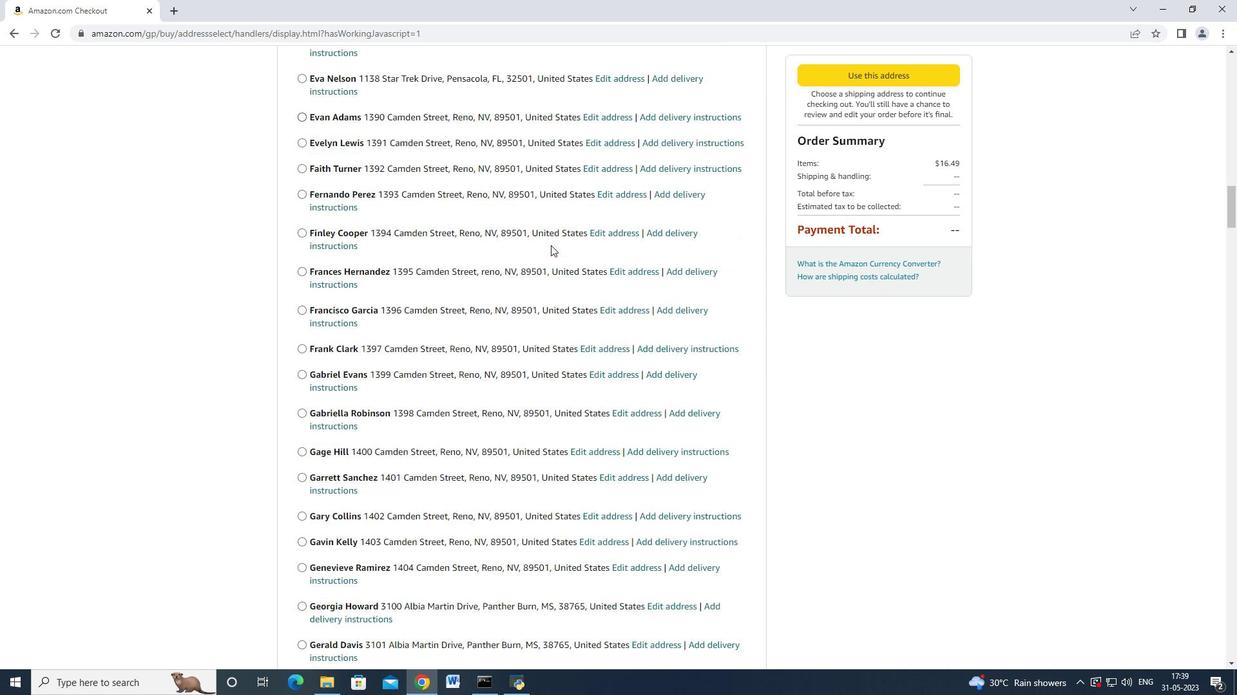 
Action: Mouse scrolled (550, 244) with delta (0, 0)
Screenshot: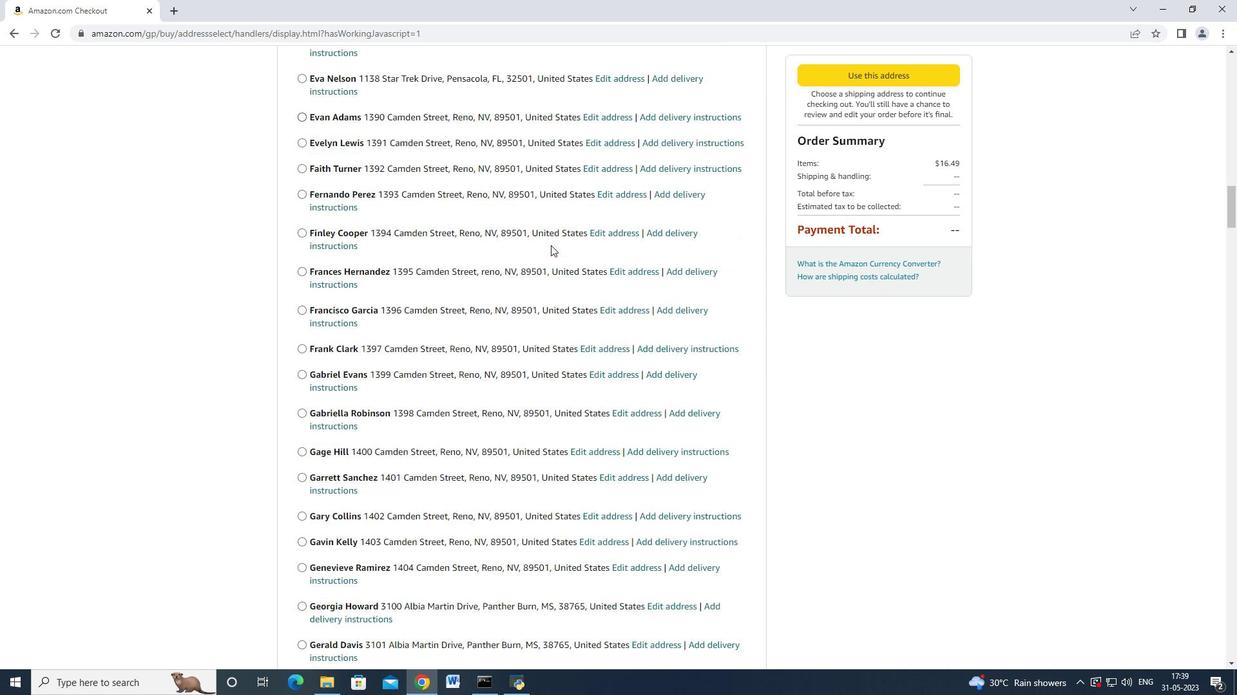 
Action: Mouse scrolled (550, 244) with delta (0, 0)
Screenshot: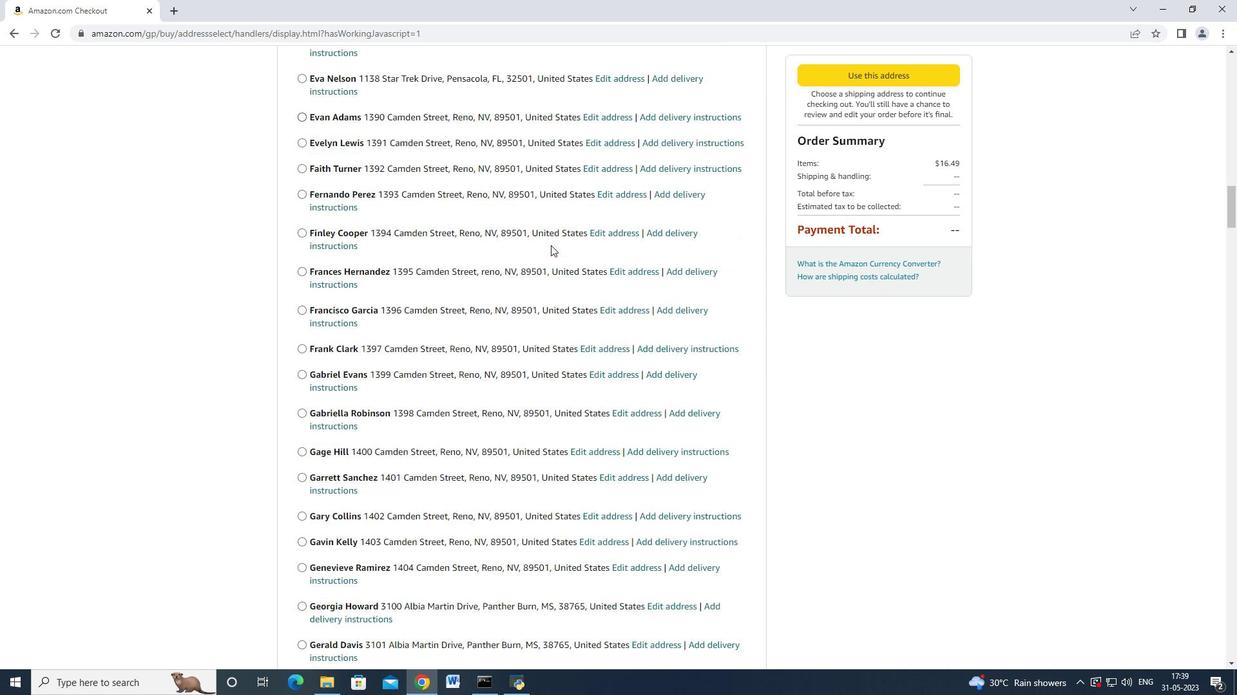 
Action: Mouse moved to (550, 247)
Screenshot: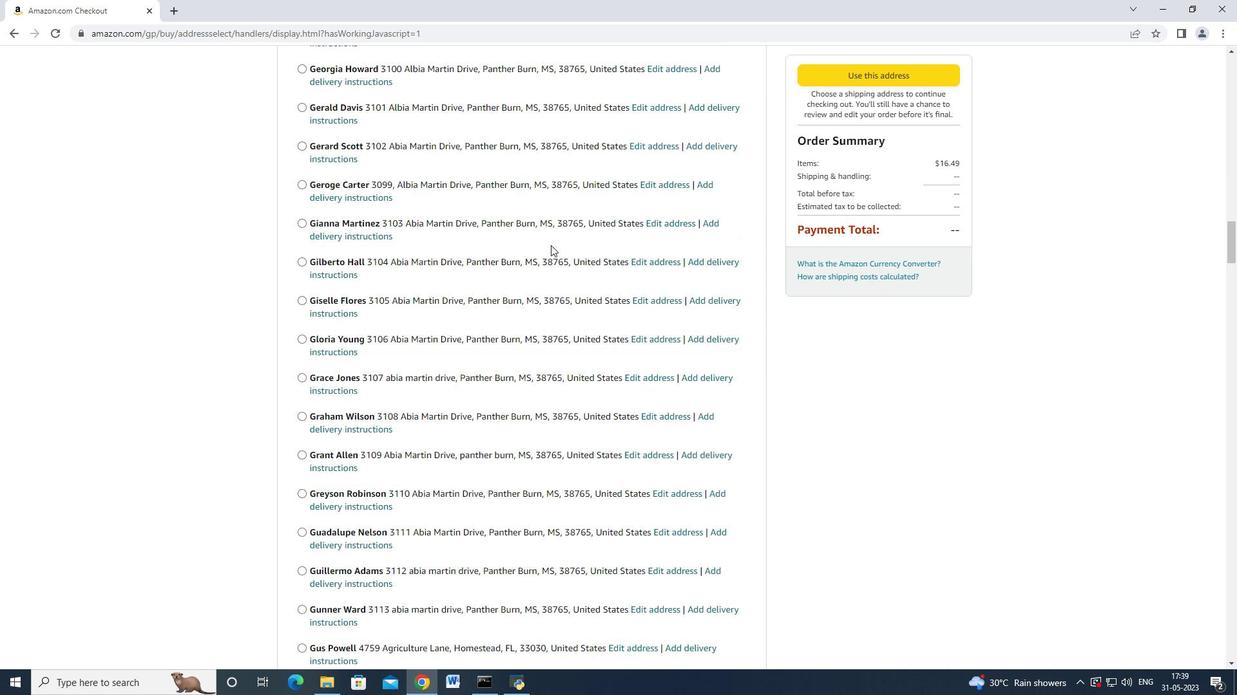 
Action: Mouse scrolled (550, 246) with delta (0, 0)
Screenshot: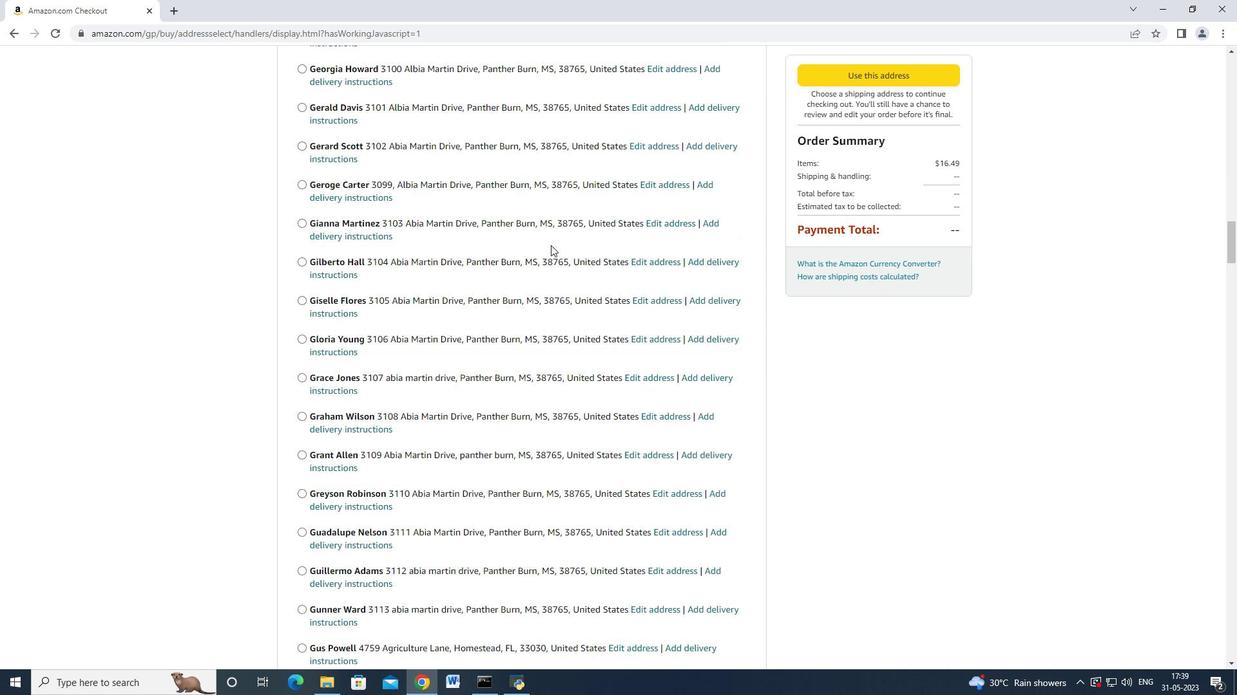 
Action: Mouse moved to (549, 248)
Screenshot: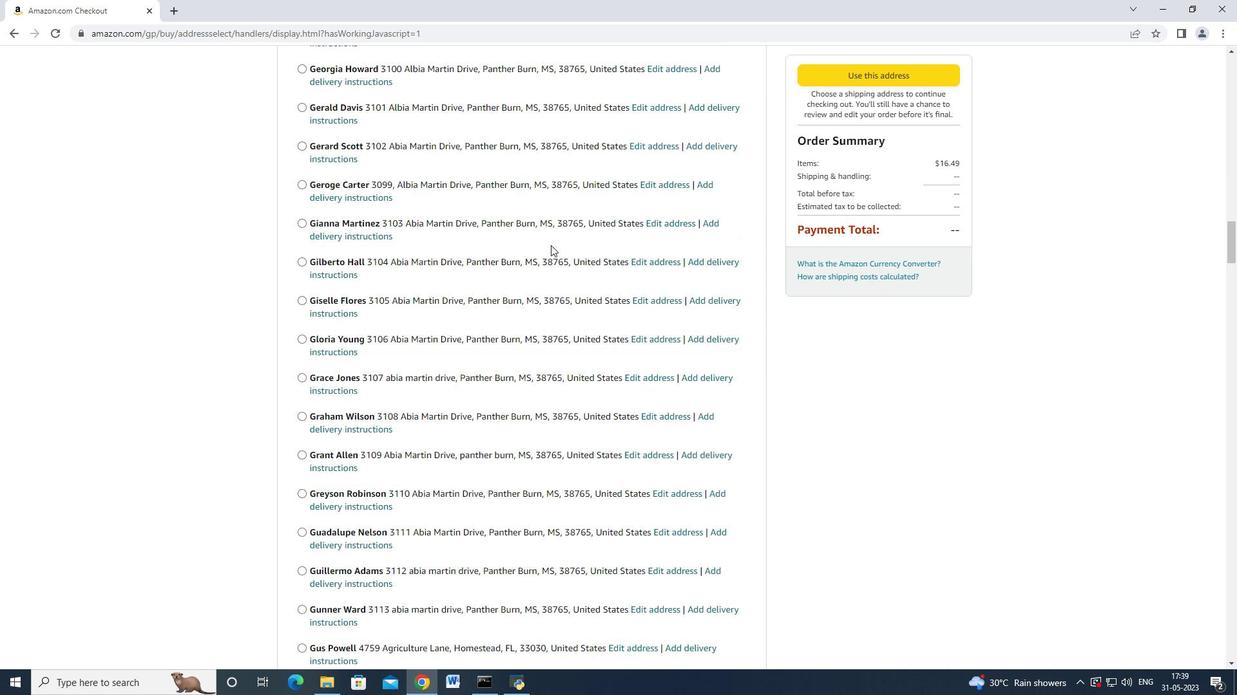 
Action: Mouse scrolled (549, 248) with delta (0, 0)
Screenshot: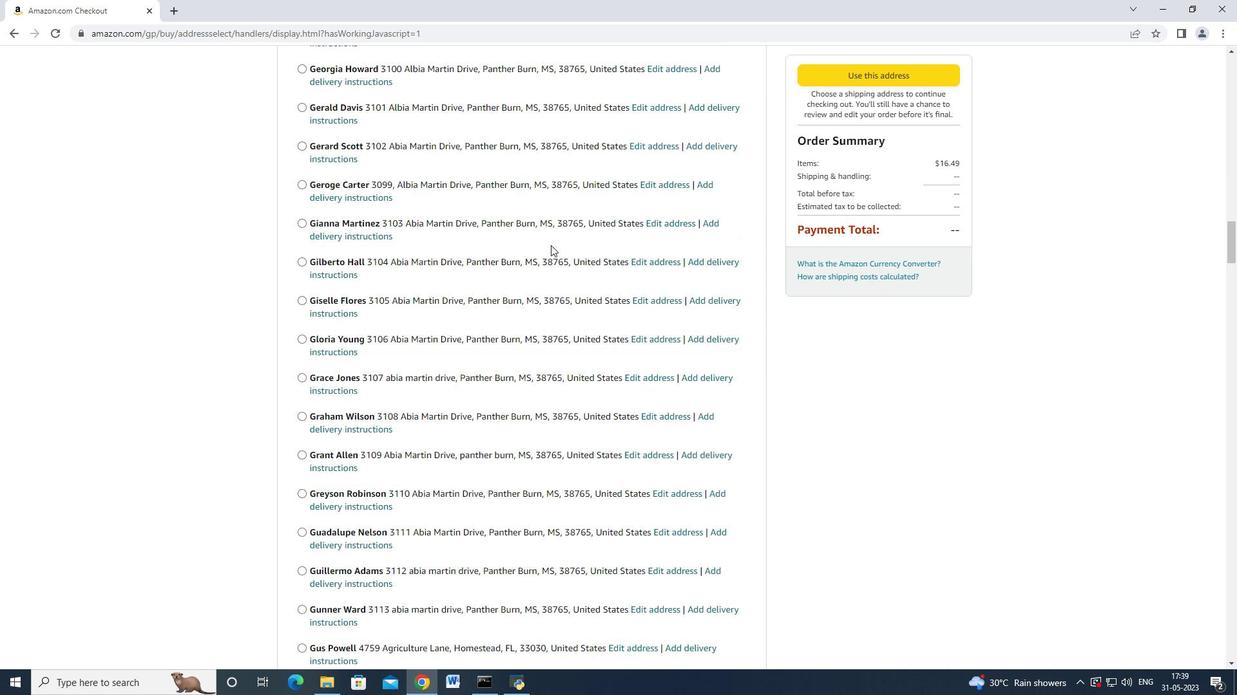 
Action: Mouse scrolled (549, 247) with delta (0, -1)
Screenshot: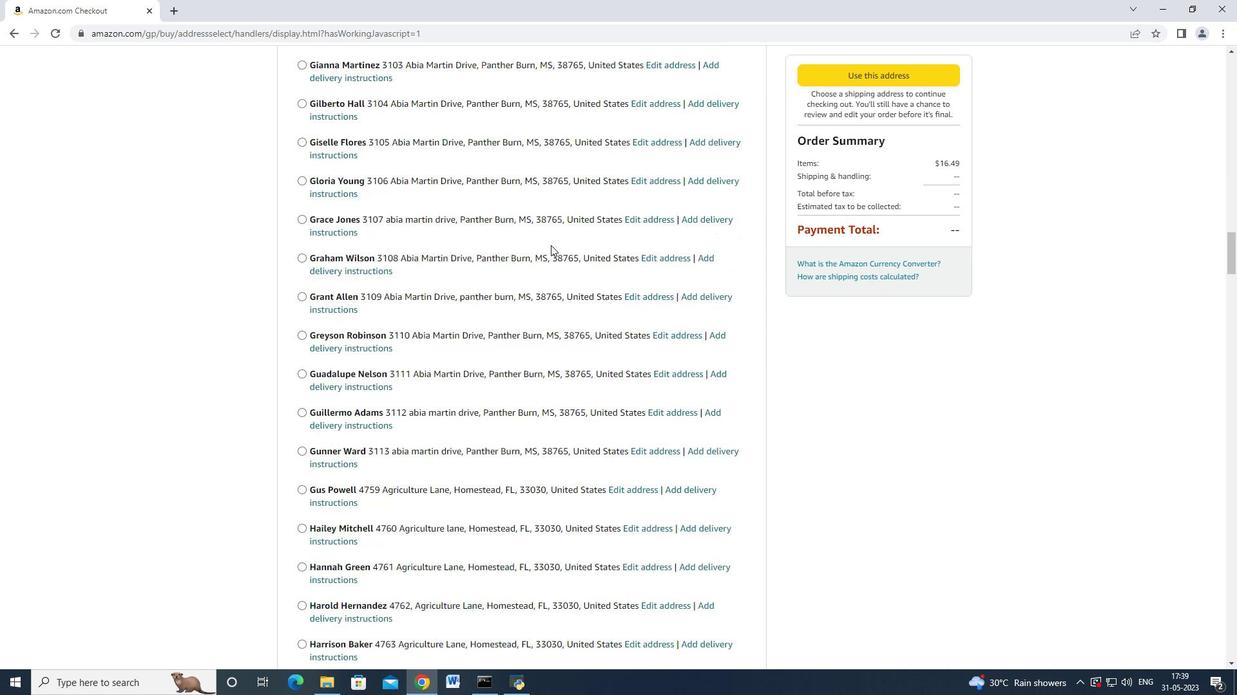 
Action: Mouse scrolled (549, 248) with delta (0, 0)
Screenshot: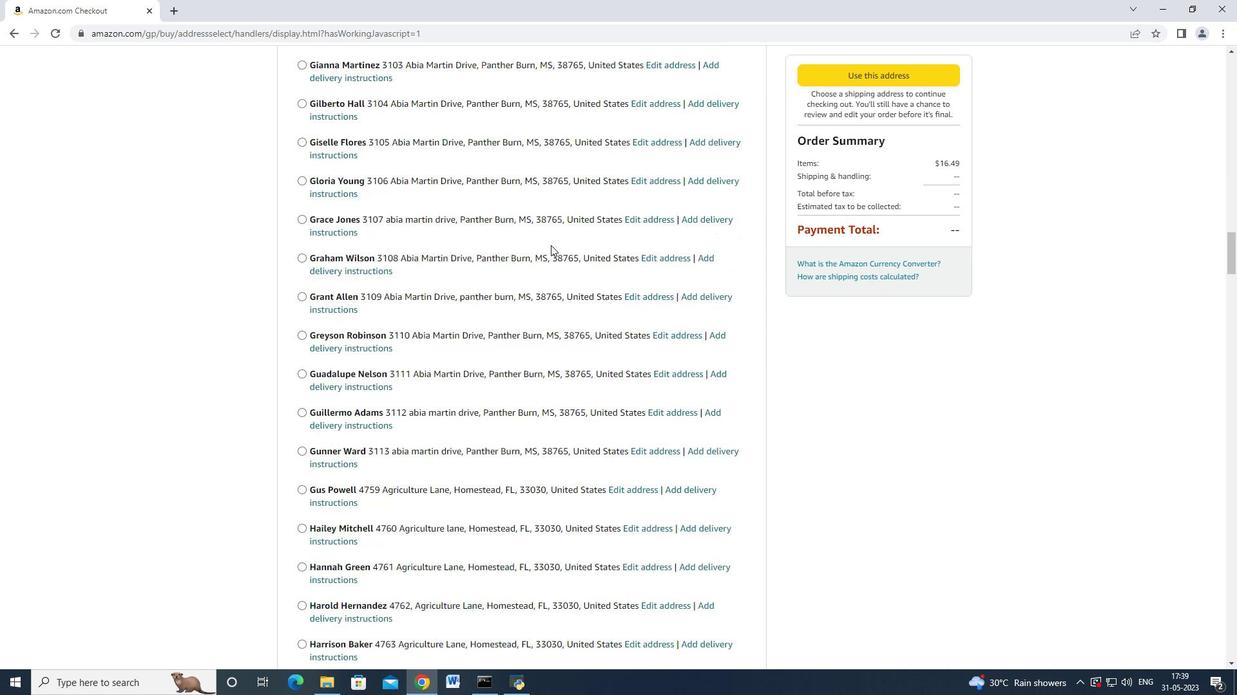 
Action: Mouse scrolled (549, 248) with delta (0, 0)
Screenshot: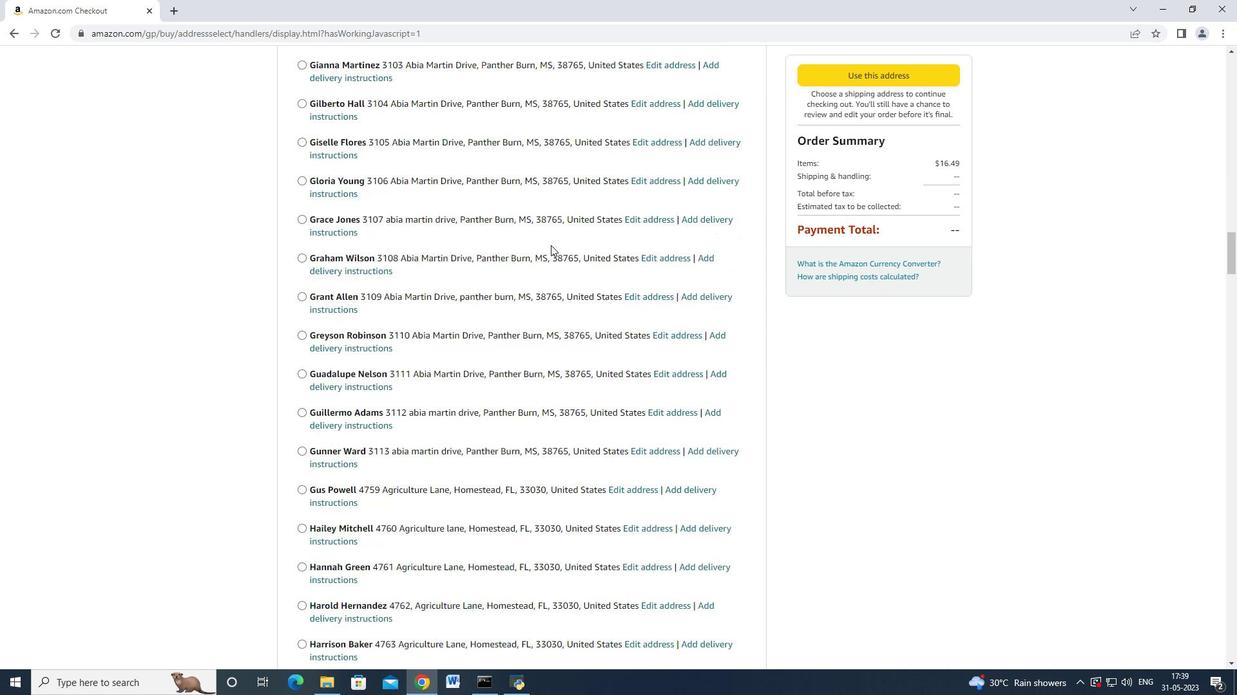
Action: Mouse scrolled (549, 248) with delta (0, 0)
Screenshot: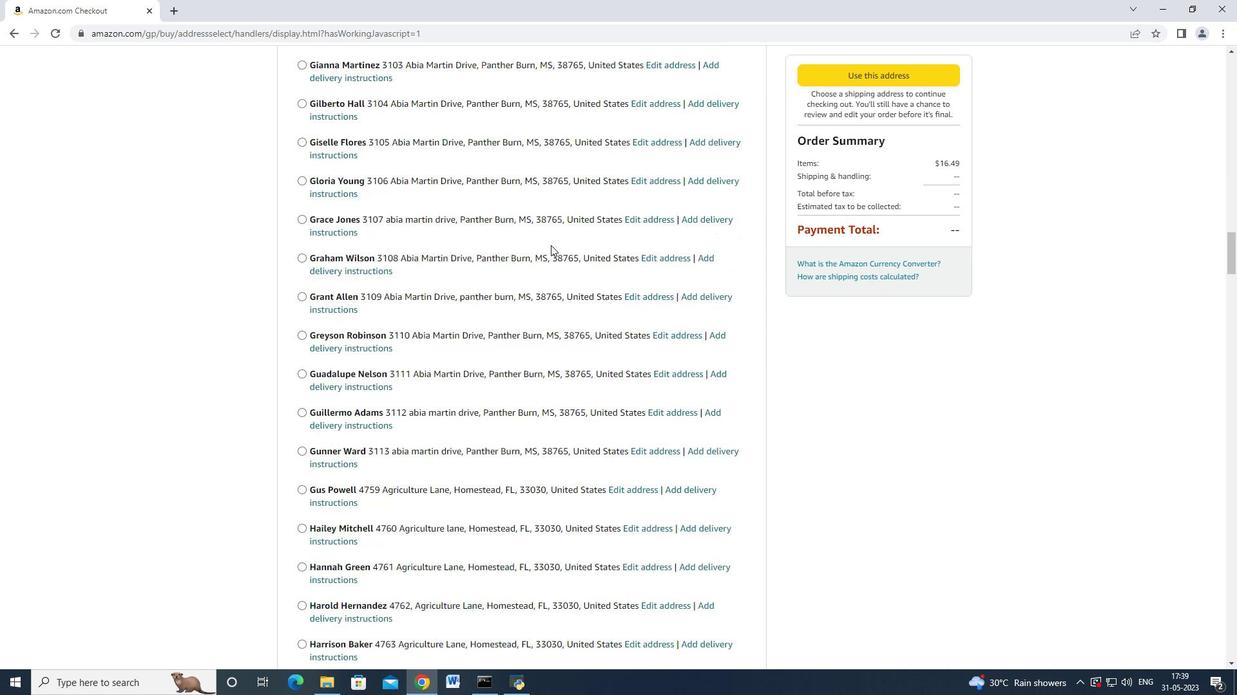 
Action: Mouse scrolled (549, 248) with delta (0, 0)
Screenshot: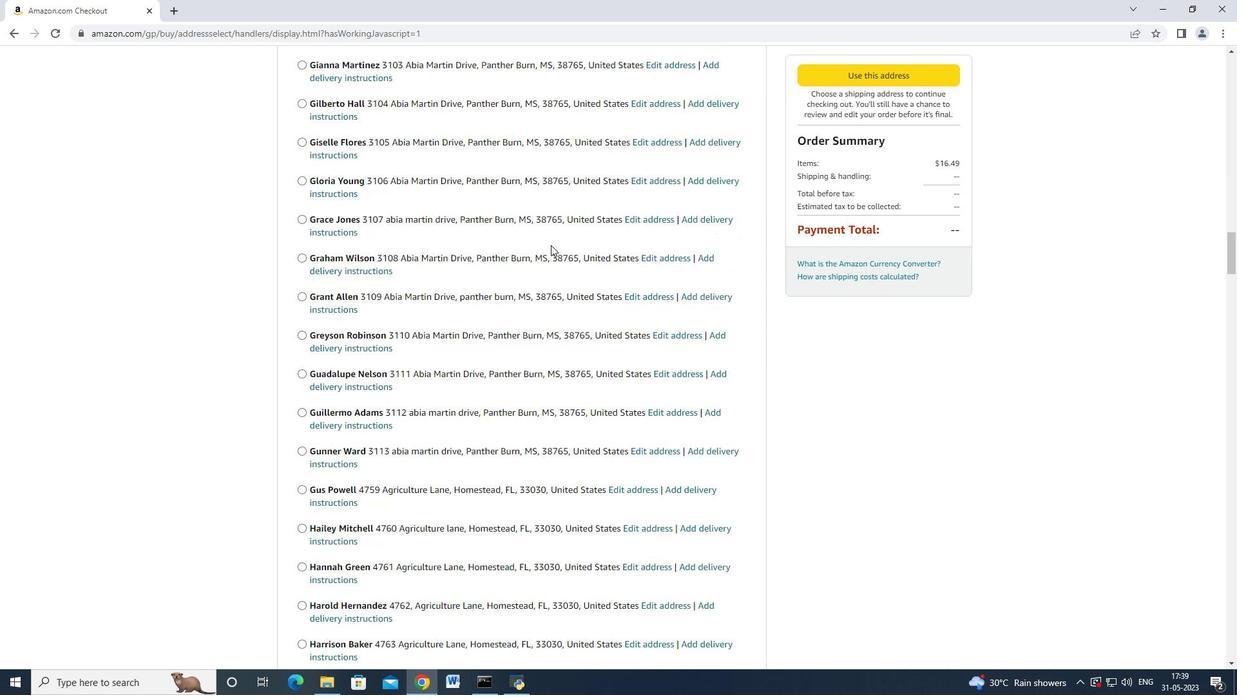 
Action: Mouse moved to (549, 248)
Screenshot: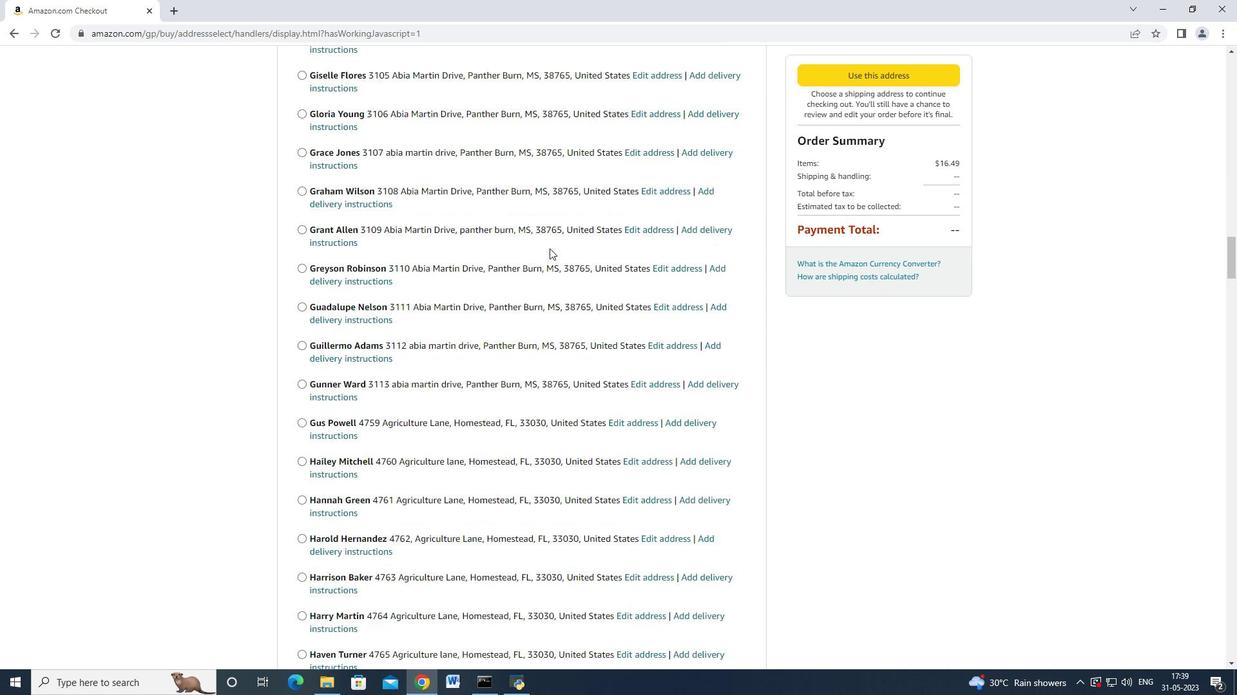 
Action: Mouse scrolled (549, 248) with delta (0, 0)
Screenshot: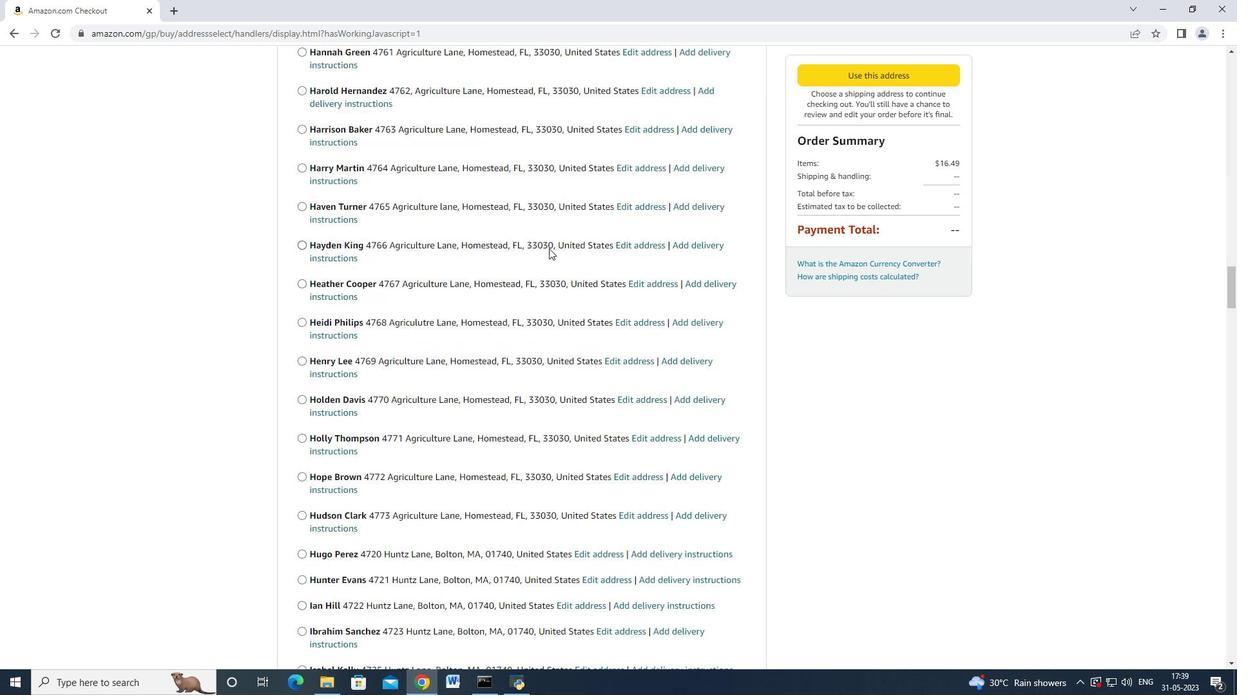 
Action: Mouse scrolled (549, 248) with delta (0, 0)
Screenshot: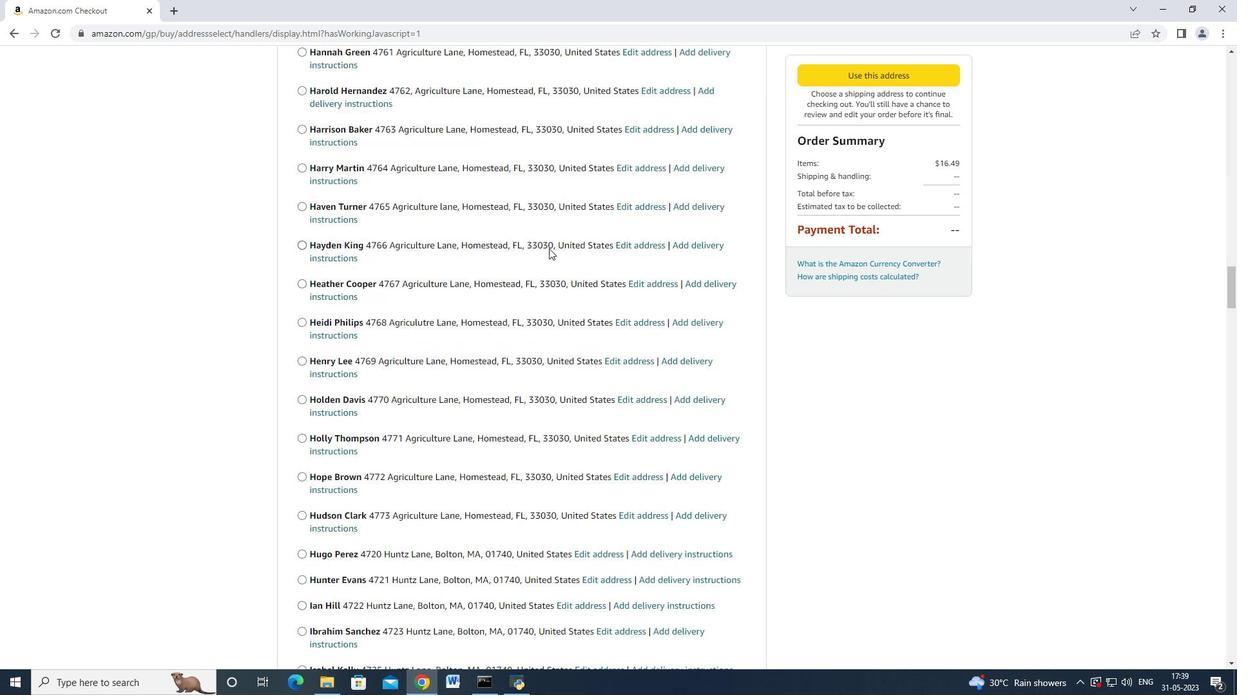 
Action: Mouse scrolled (549, 248) with delta (0, 0)
Screenshot: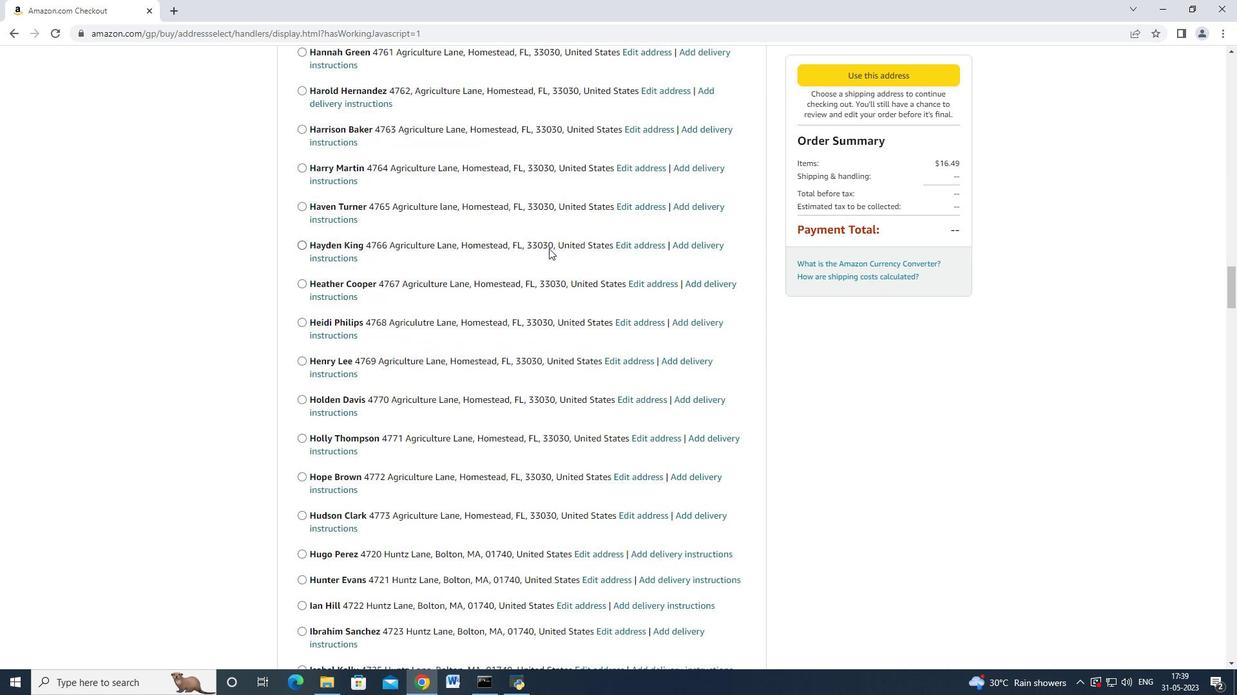 
Action: Mouse scrolled (549, 248) with delta (0, 0)
Screenshot: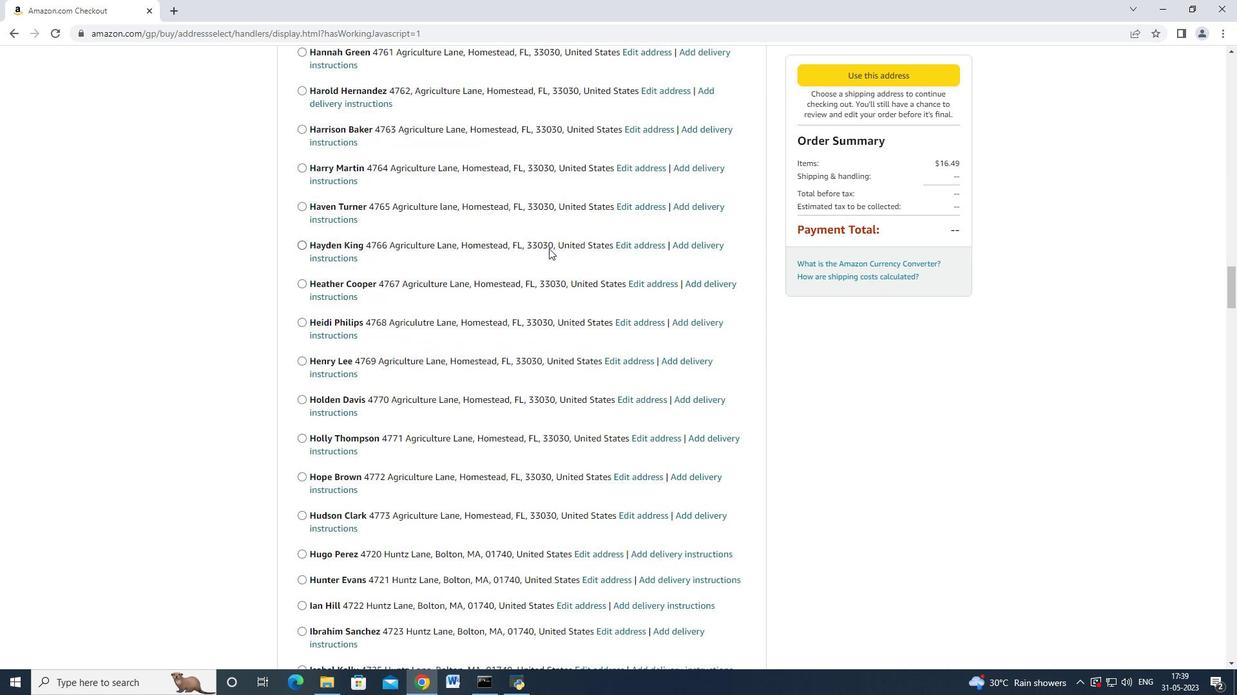 
Action: Mouse scrolled (549, 247) with delta (0, -1)
Screenshot: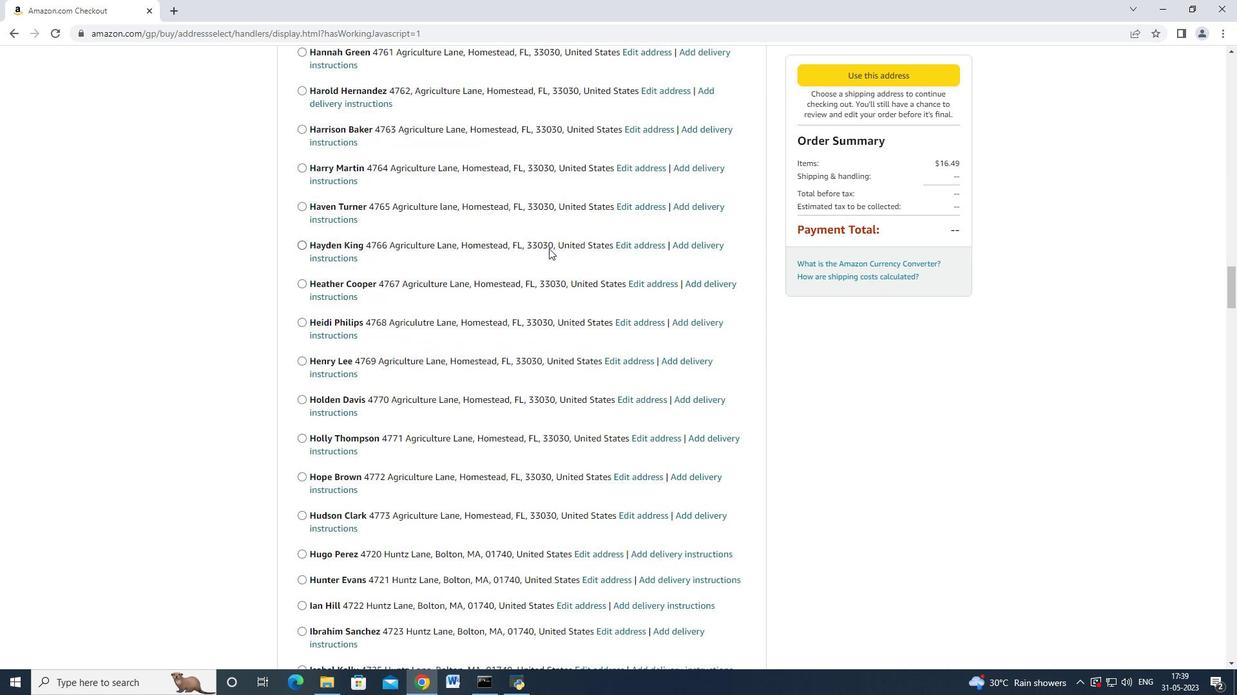 
Action: Mouse scrolled (549, 248) with delta (0, 0)
Screenshot: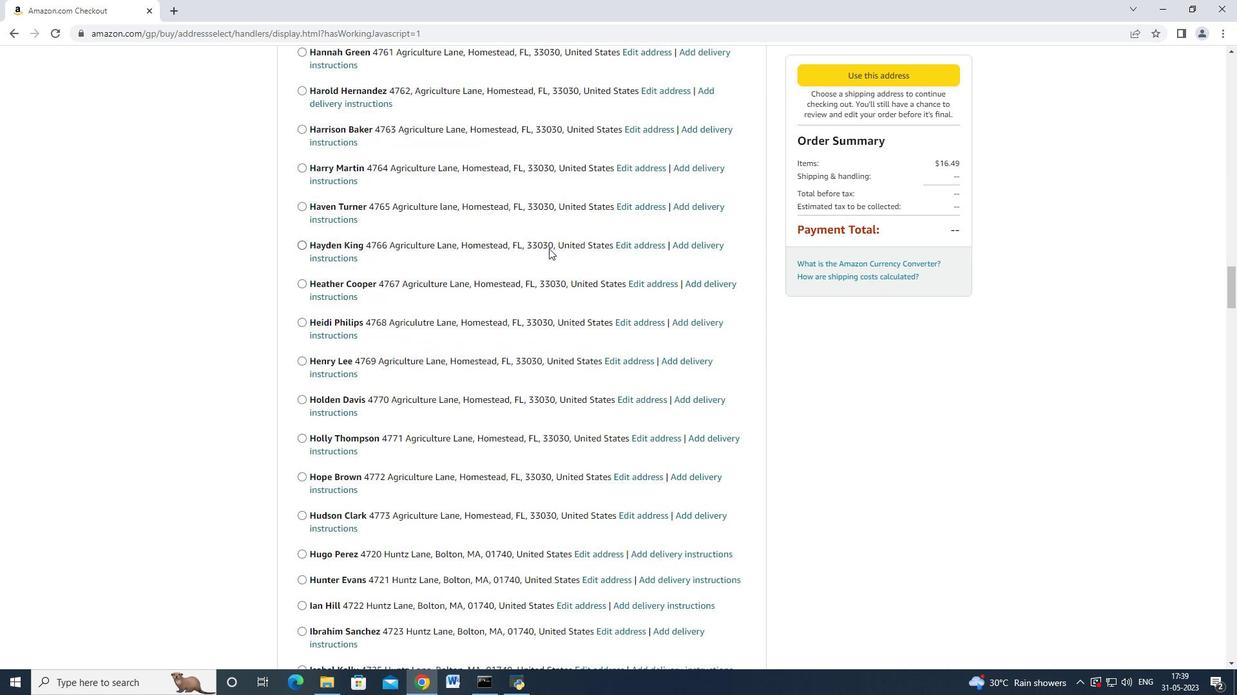 
Action: Mouse scrolled (549, 248) with delta (0, 0)
Screenshot: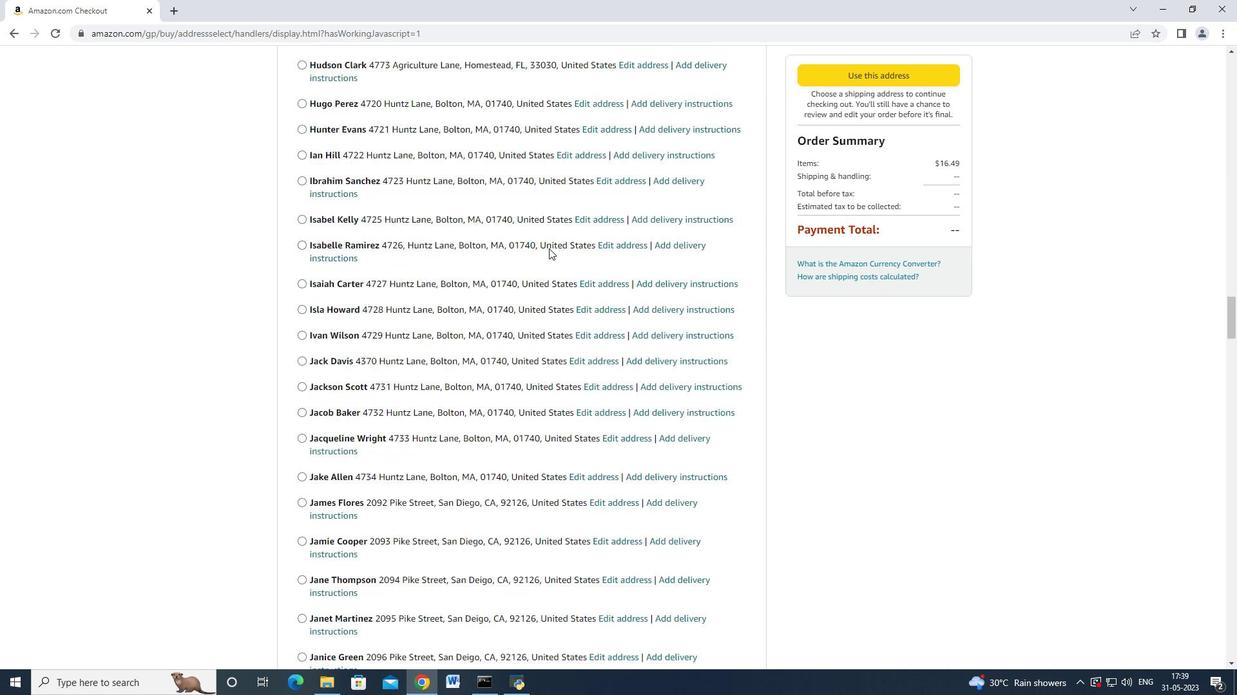 
Action: Mouse scrolled (549, 248) with delta (0, 0)
Screenshot: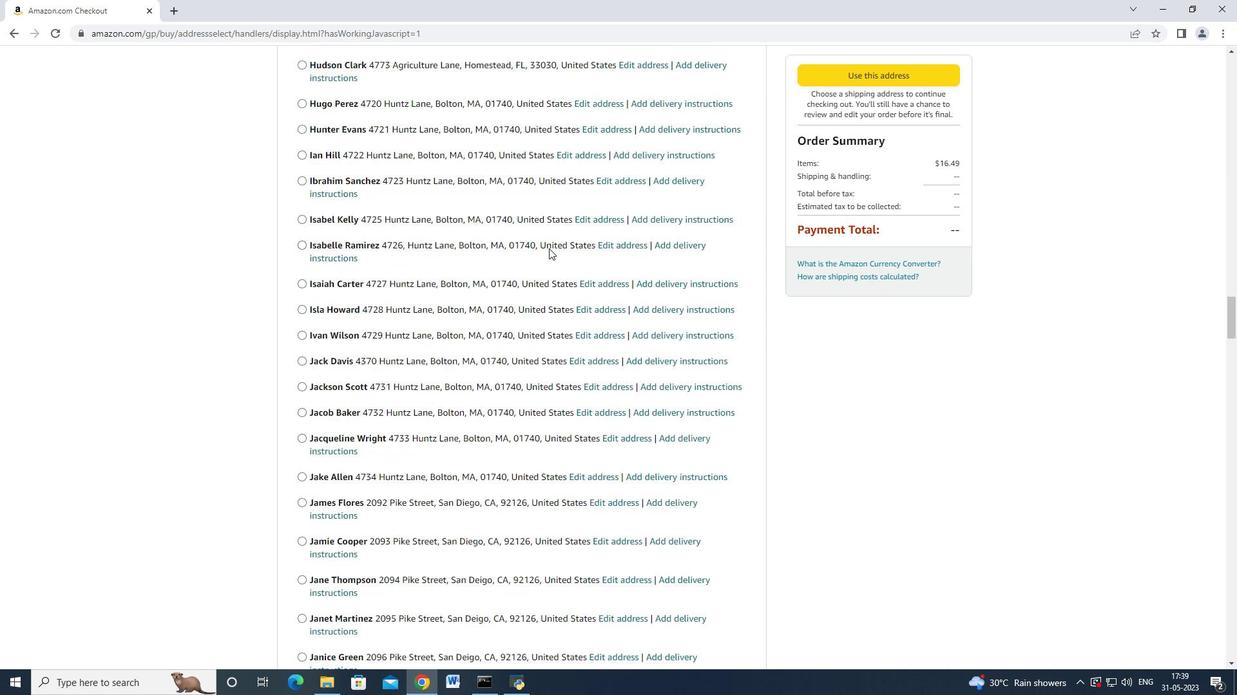 
Action: Mouse scrolled (549, 248) with delta (0, 0)
Screenshot: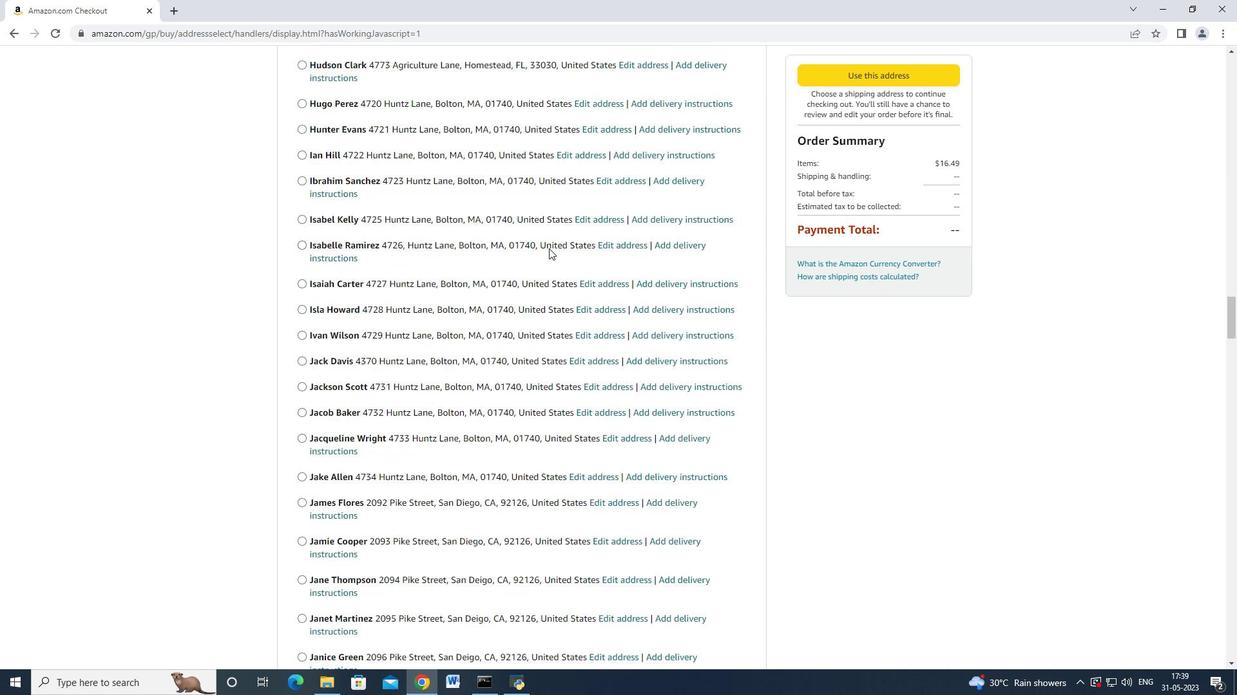 
Action: Mouse scrolled (549, 247) with delta (0, -1)
Screenshot: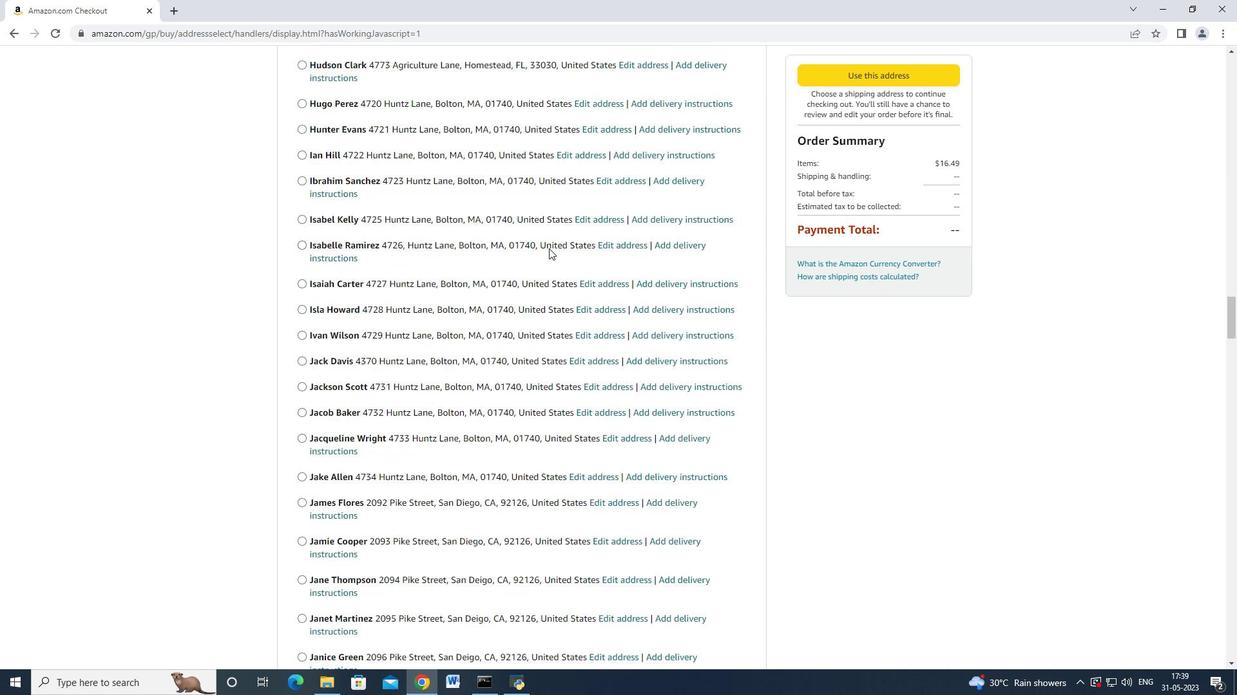 
Action: Mouse scrolled (549, 248) with delta (0, 0)
Screenshot: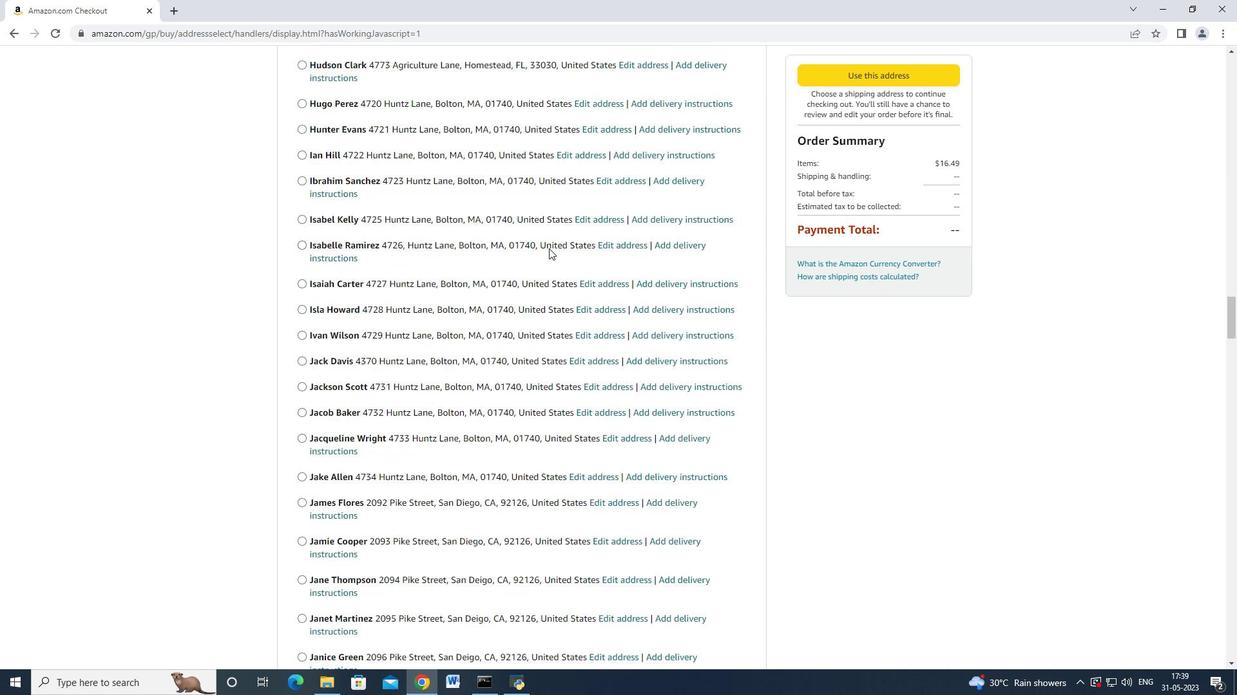 
Action: Mouse scrolled (549, 248) with delta (0, 0)
Screenshot: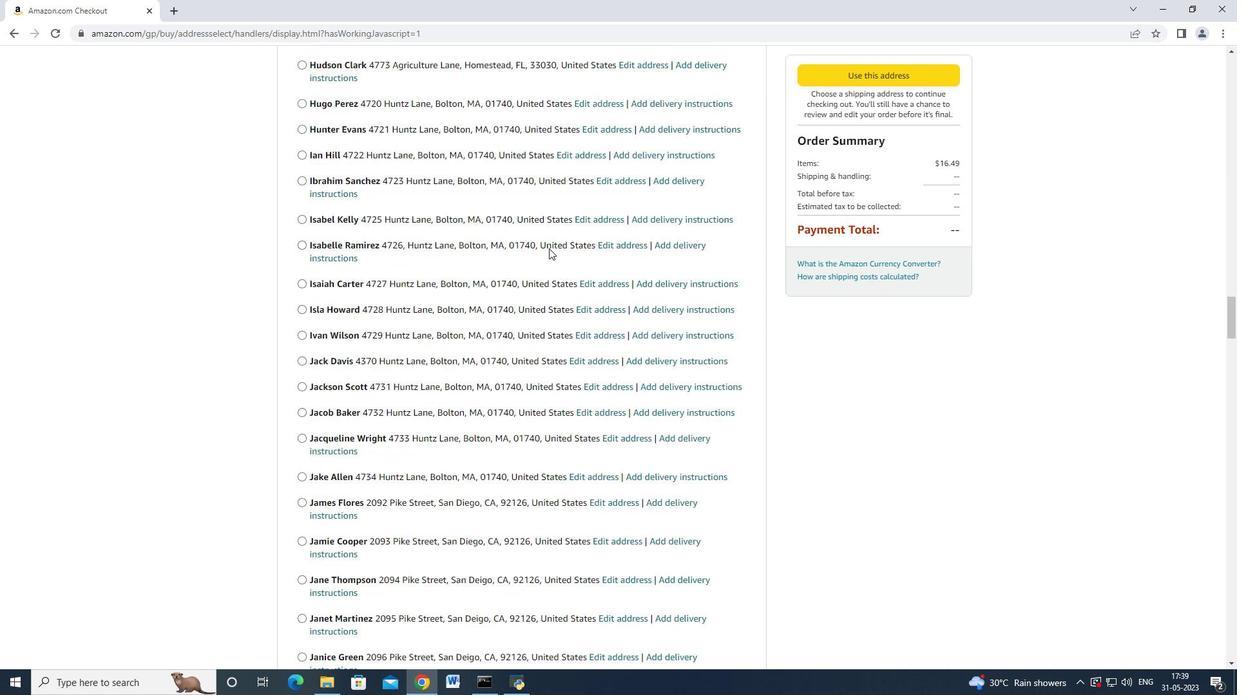 
Action: Mouse scrolled (549, 248) with delta (0, 0)
Screenshot: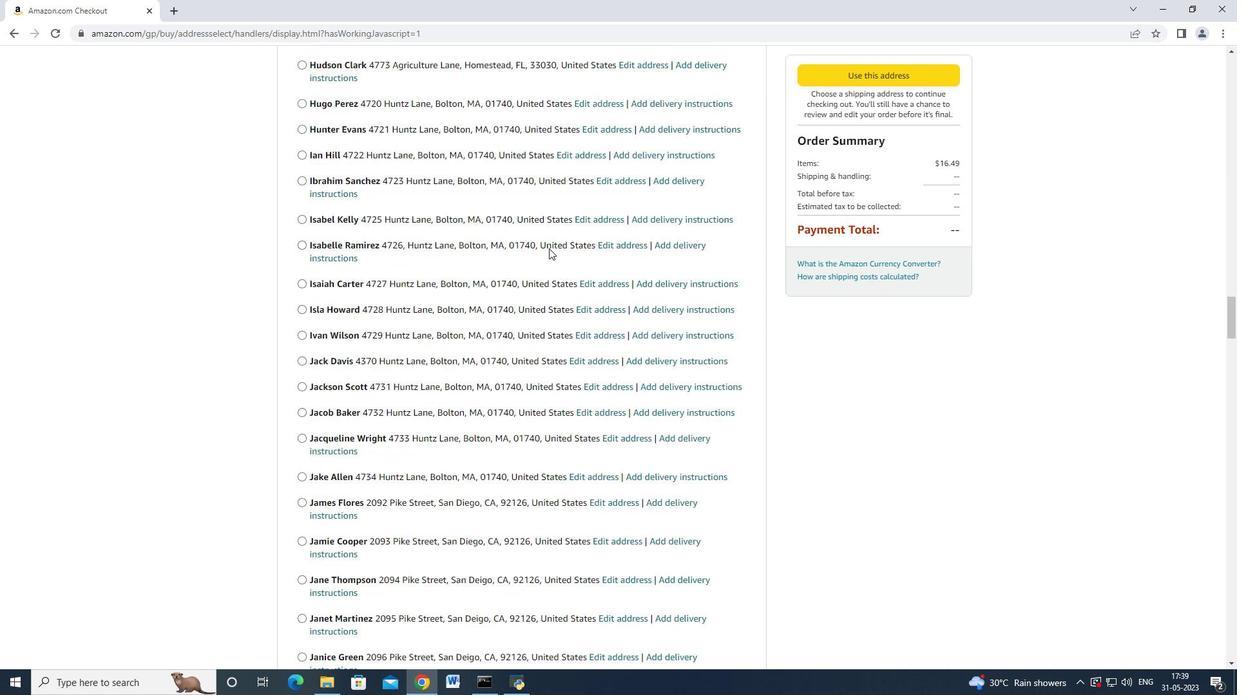 
Action: Mouse moved to (548, 248)
Screenshot: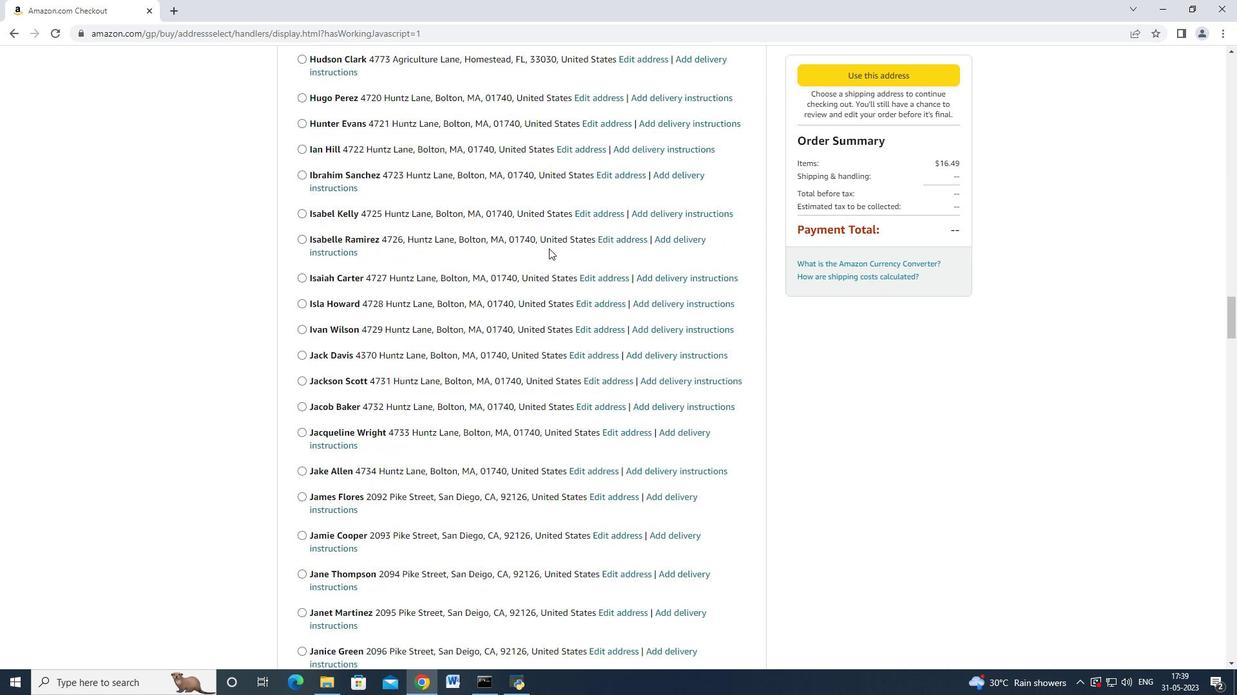
Action: Mouse scrolled (548, 248) with delta (0, 0)
Screenshot: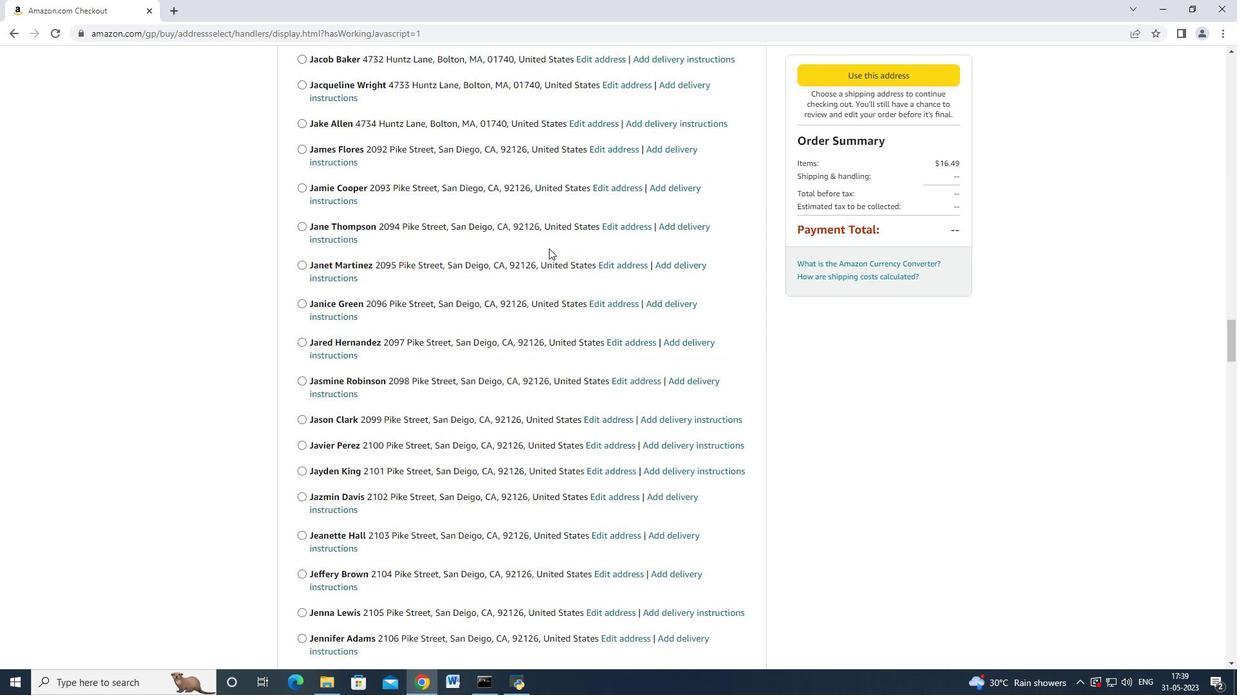 
Action: Mouse scrolled (548, 248) with delta (0, 0)
Screenshot: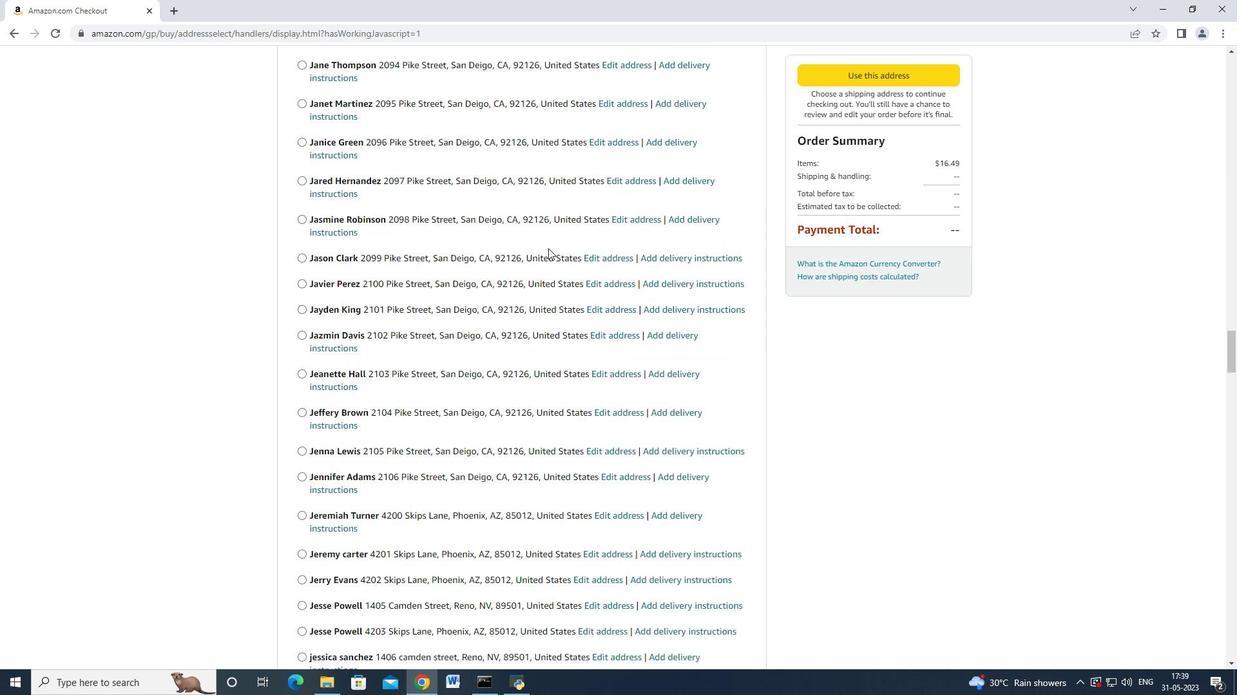 
Action: Mouse scrolled (548, 248) with delta (0, 0)
Screenshot: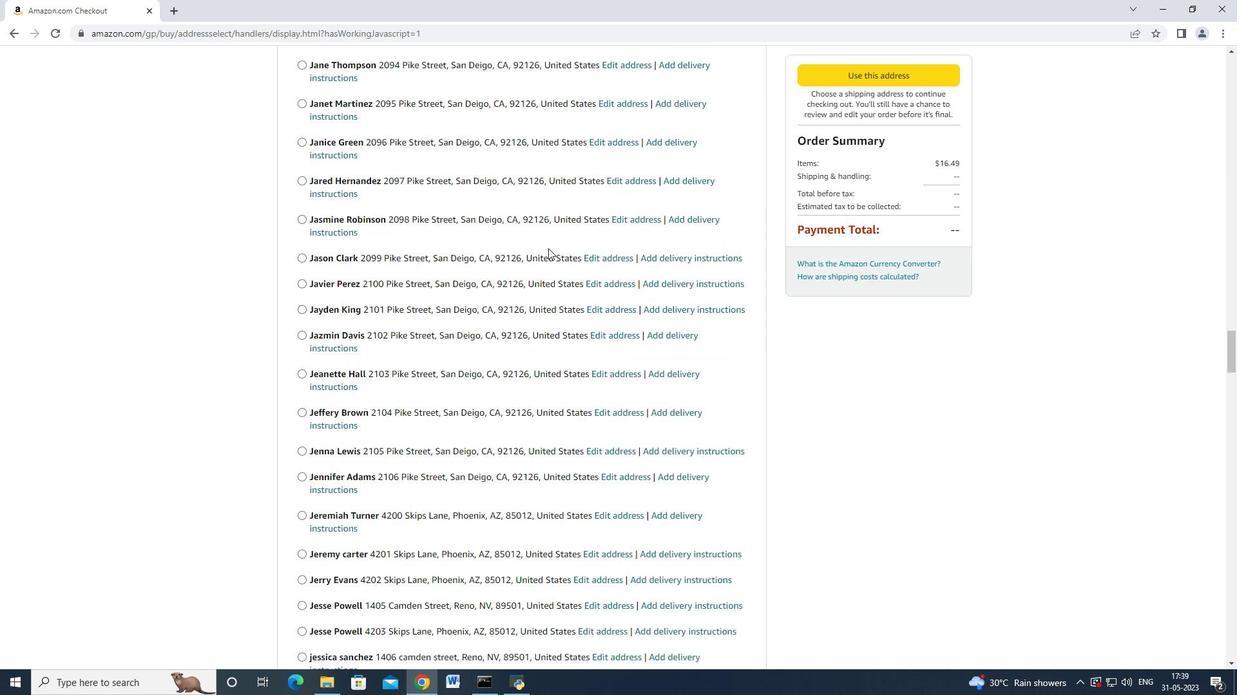 
Action: Mouse scrolled (548, 247) with delta (0, -1)
Screenshot: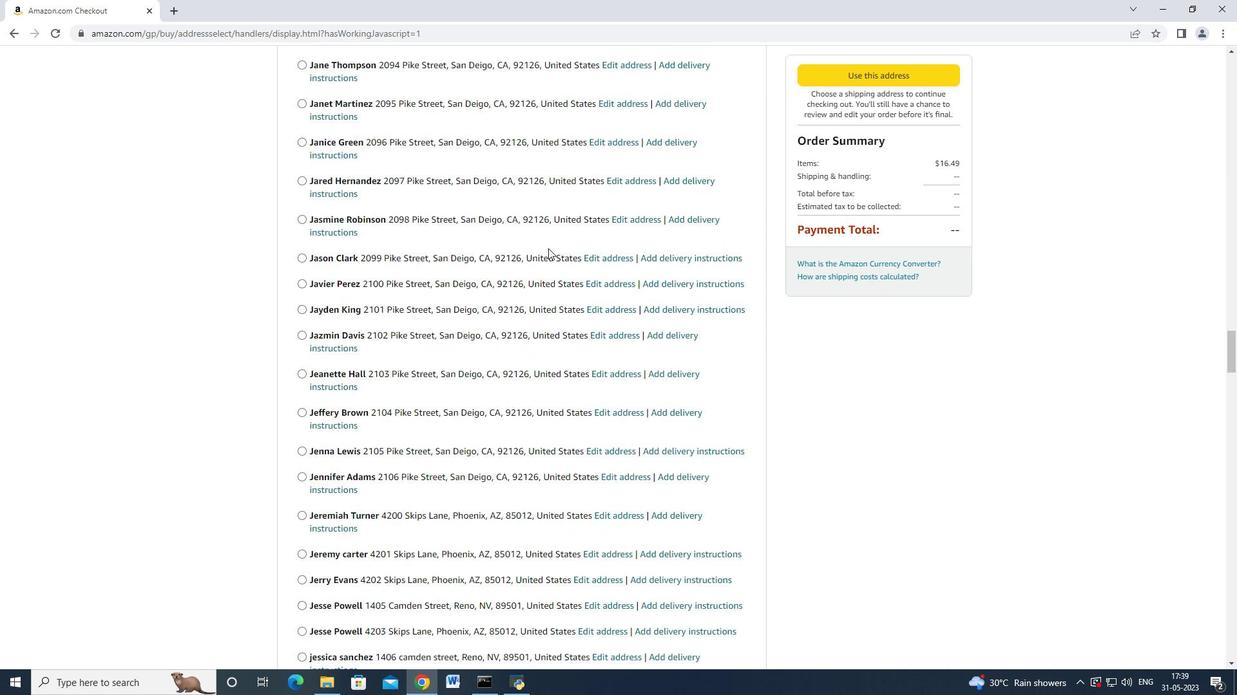 
Action: Mouse scrolled (548, 248) with delta (0, 0)
Screenshot: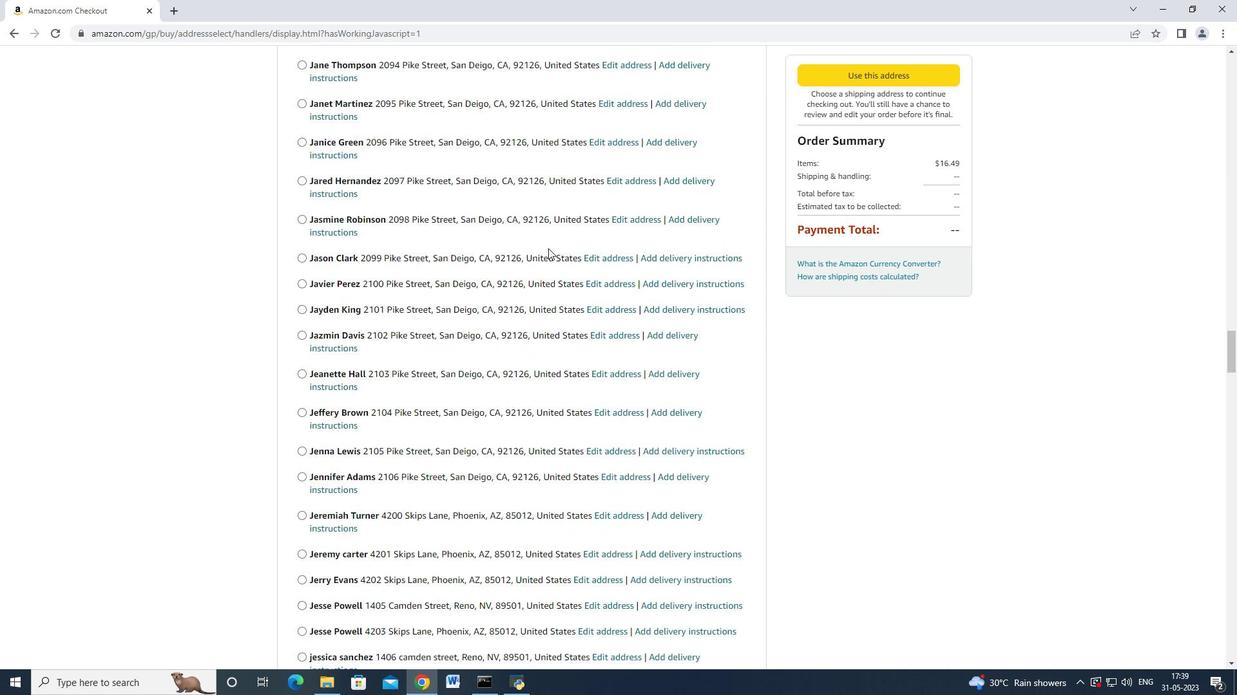 
Action: Mouse scrolled (548, 248) with delta (0, 0)
Screenshot: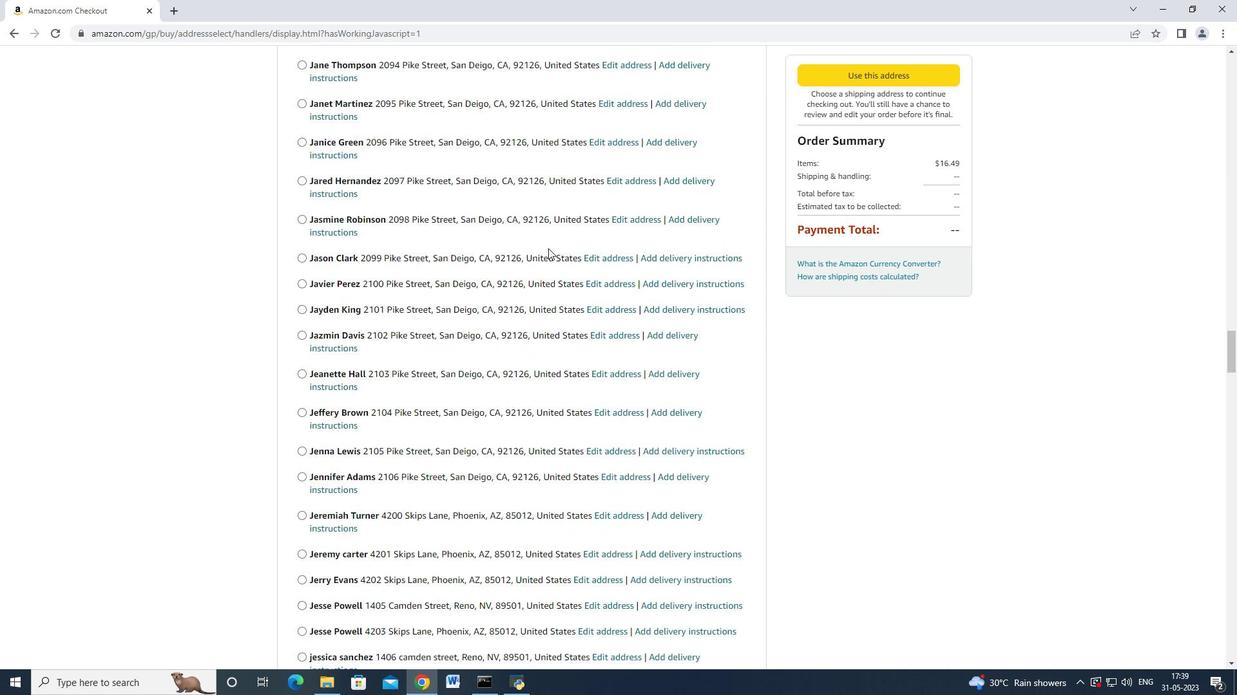 
Action: Mouse scrolled (548, 248) with delta (0, 0)
Screenshot: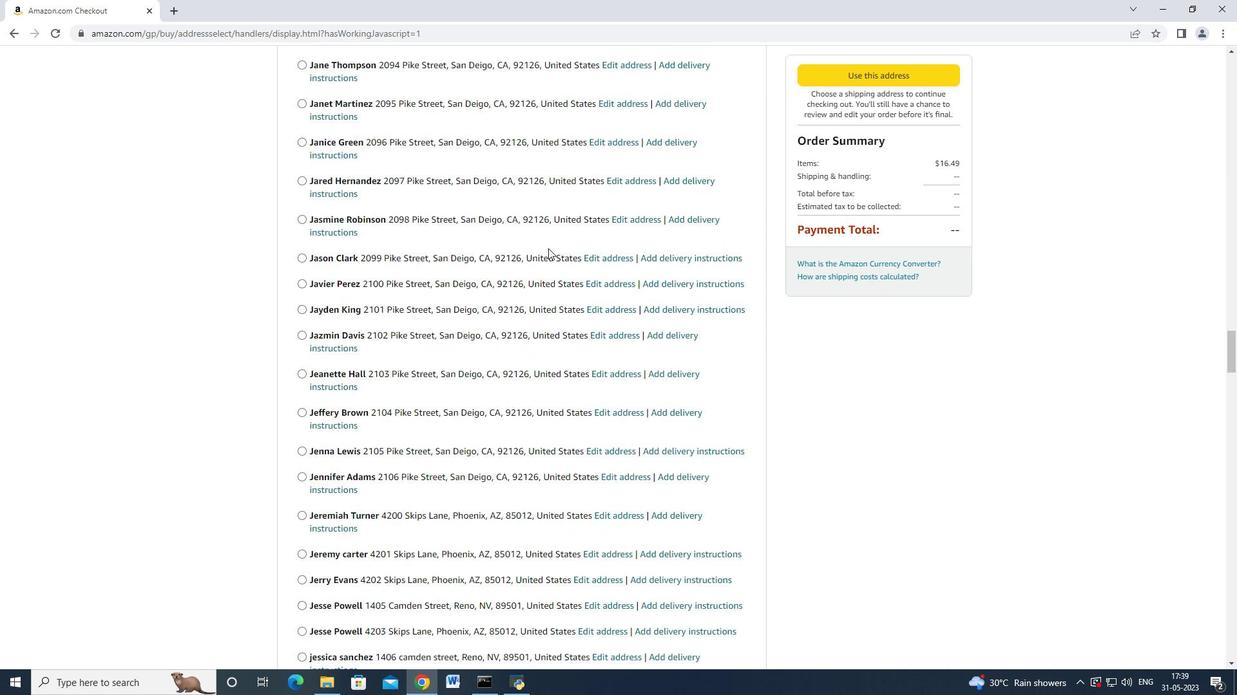 
Action: Mouse scrolled (548, 248) with delta (0, 0)
Screenshot: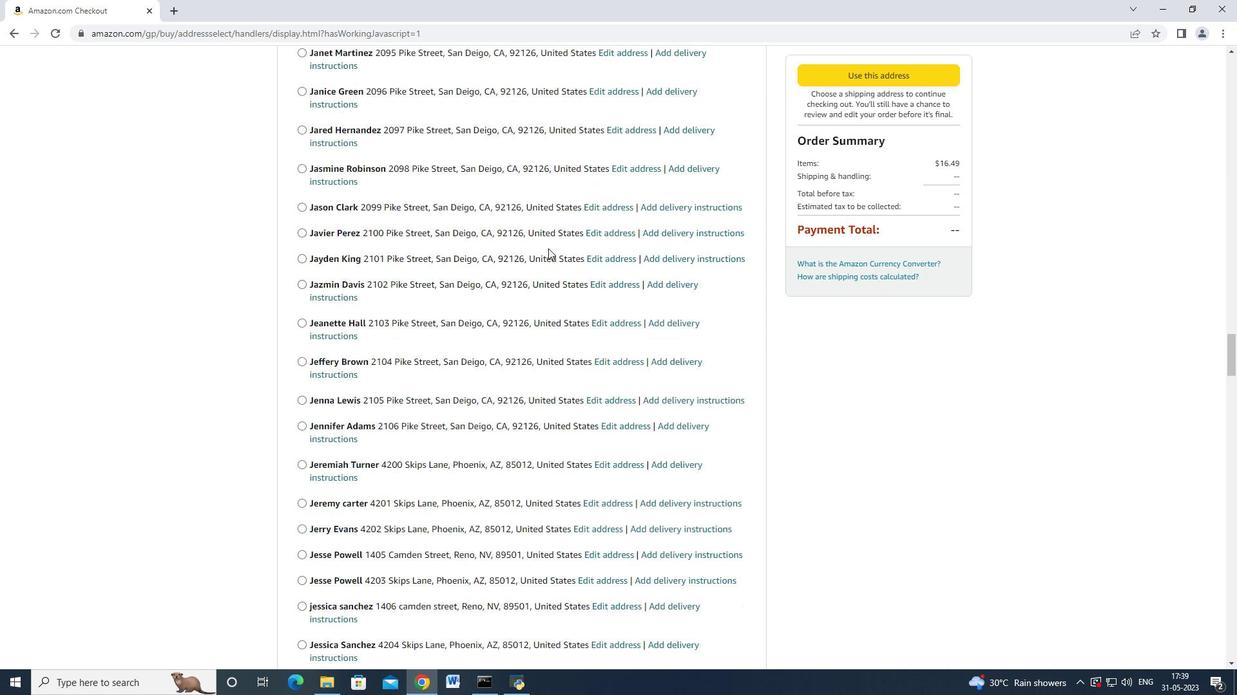 
Action: Mouse scrolled (548, 248) with delta (0, 0)
Screenshot: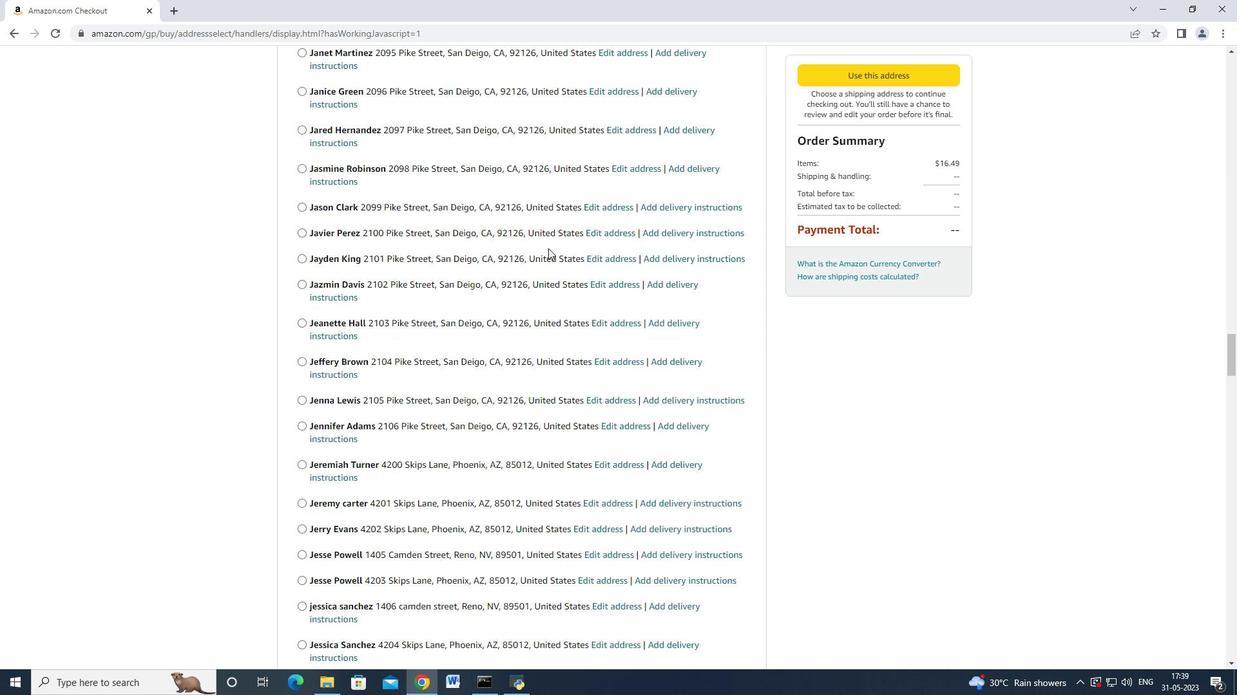 
Action: Mouse scrolled (548, 247) with delta (0, -1)
Screenshot: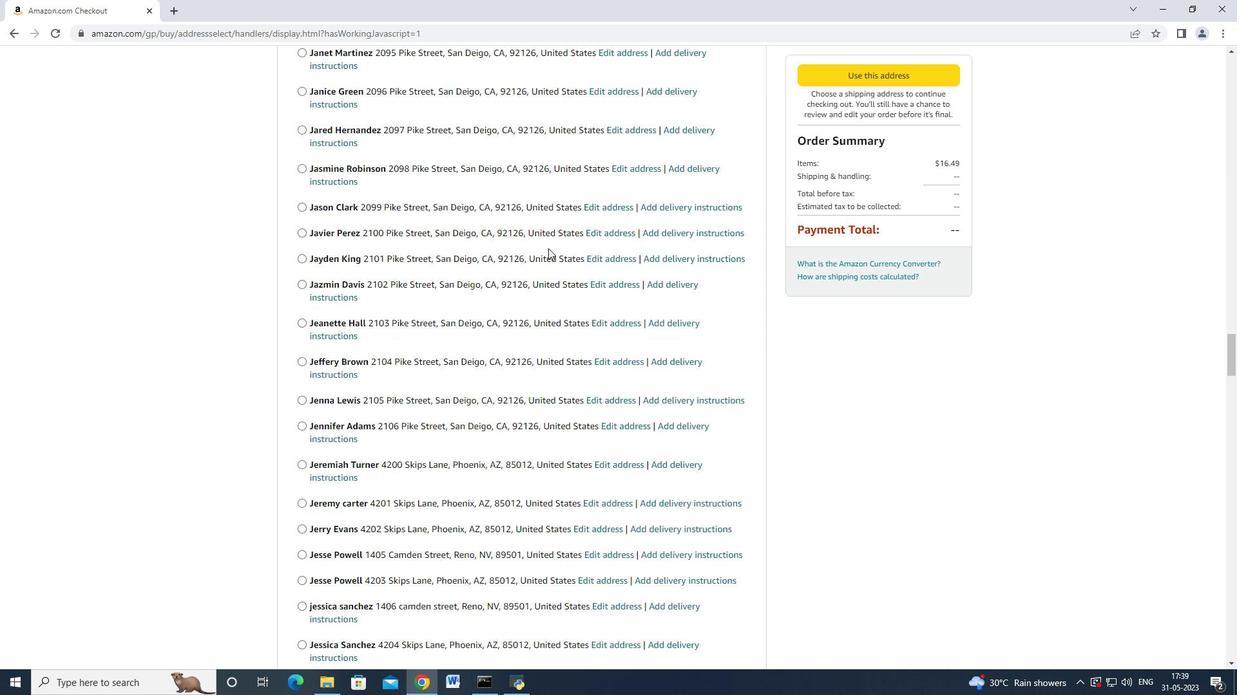 
Action: Mouse scrolled (548, 248) with delta (0, 0)
Screenshot: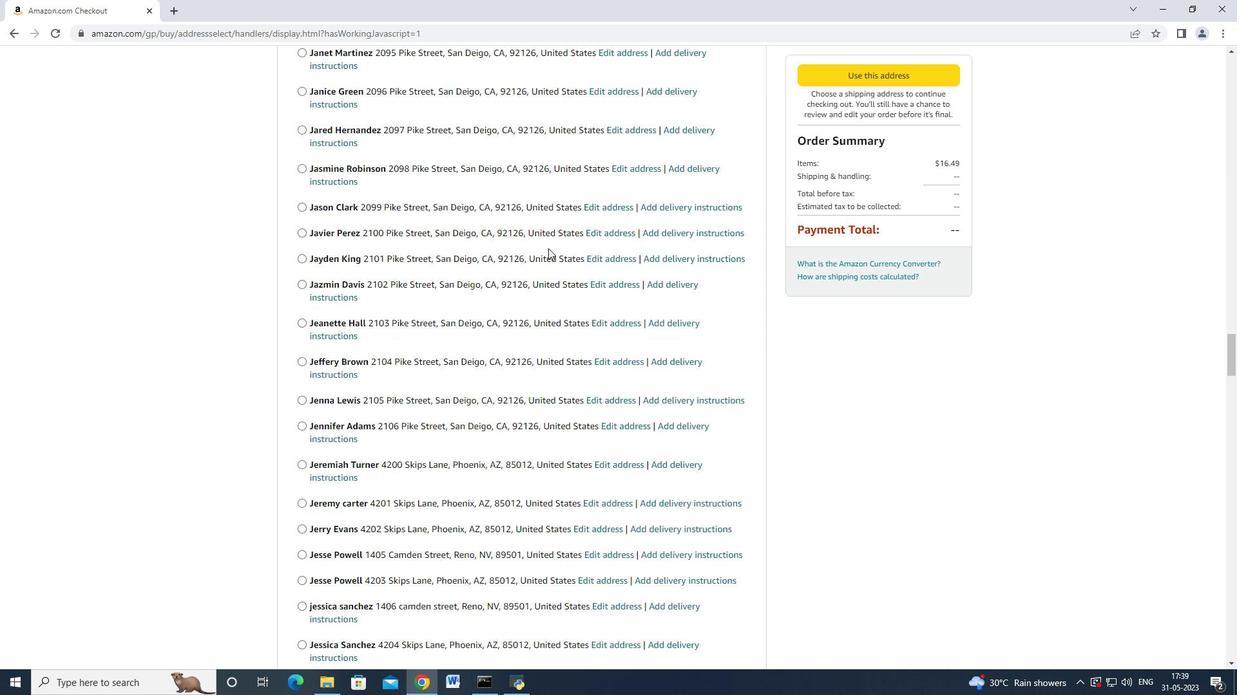 
Action: Mouse scrolled (548, 248) with delta (0, 0)
Screenshot: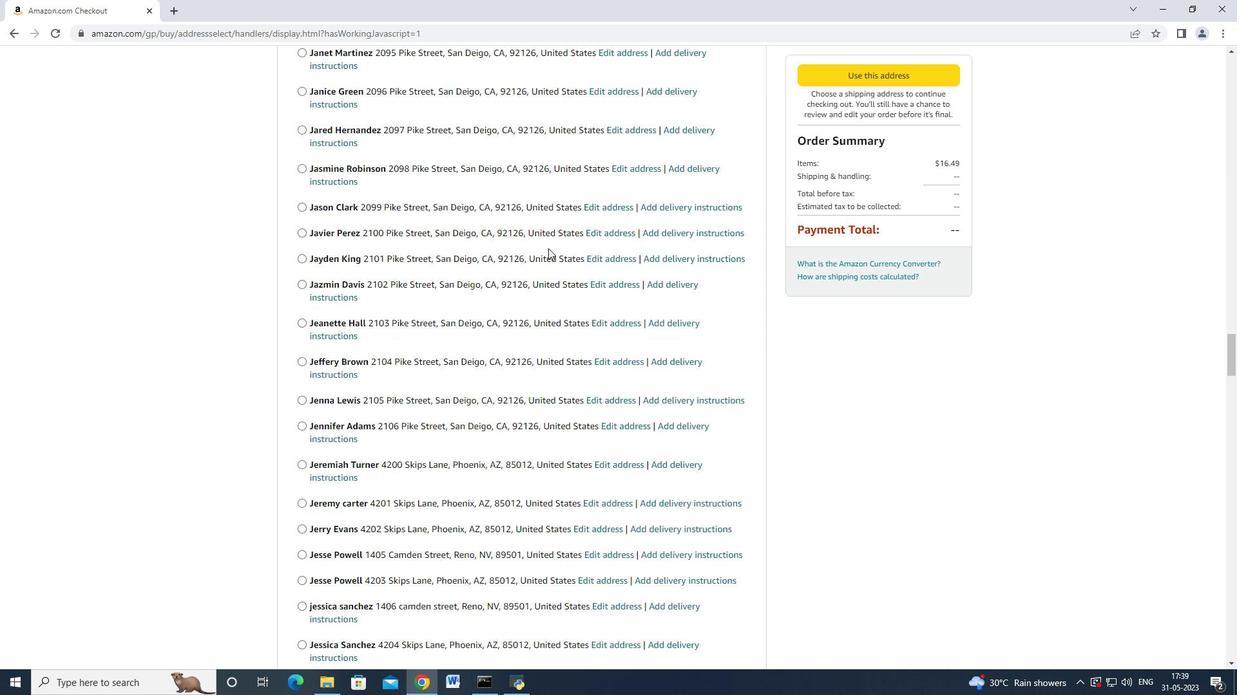 
Action: Mouse scrolled (548, 248) with delta (0, 0)
Screenshot: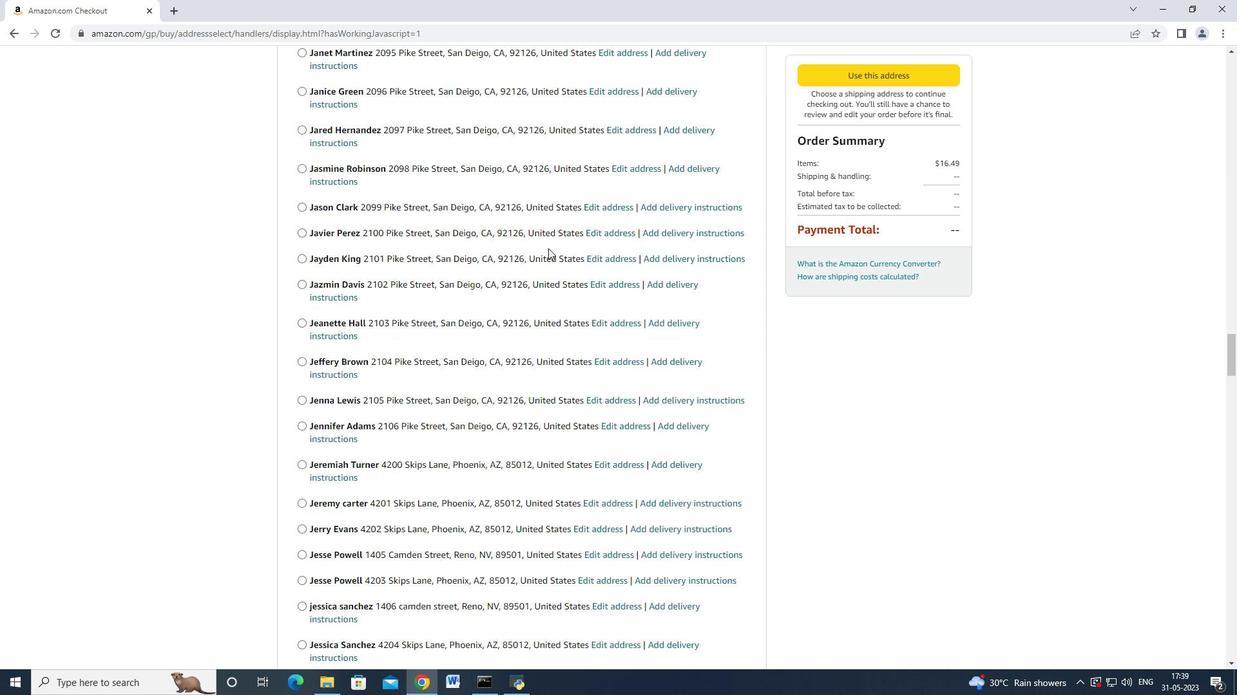 
Action: Mouse scrolled (548, 248) with delta (0, 0)
Screenshot: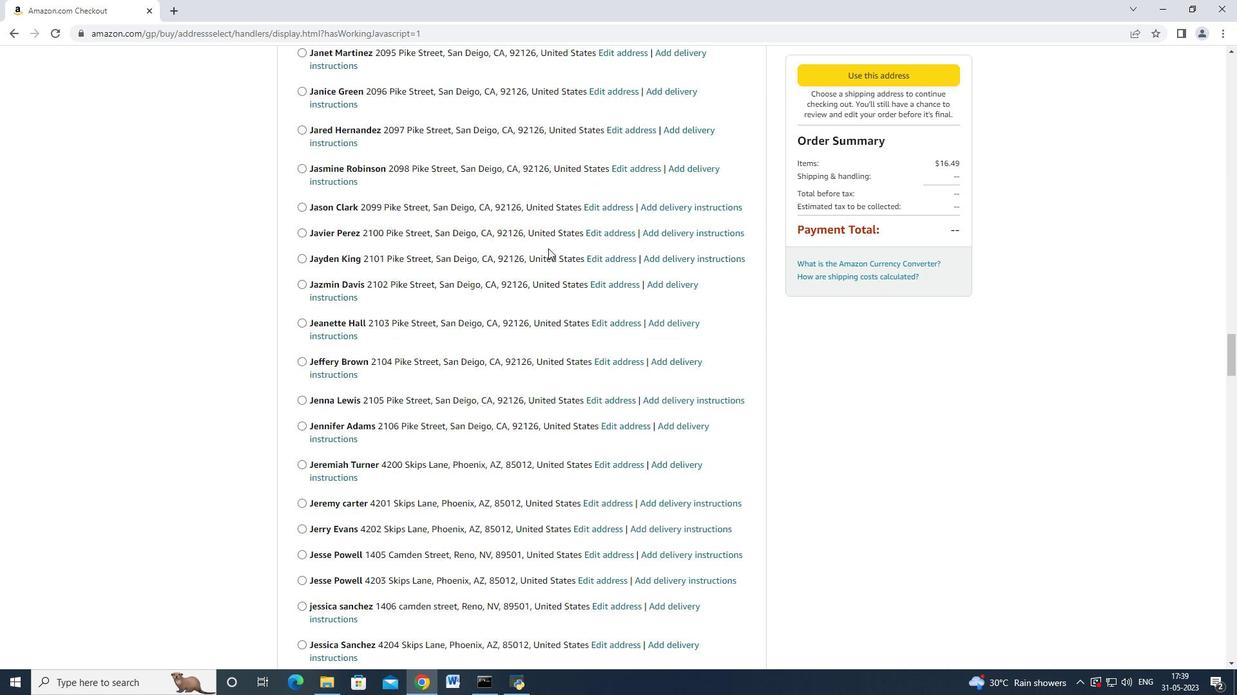 
Action: Mouse scrolled (548, 248) with delta (0, 0)
Screenshot: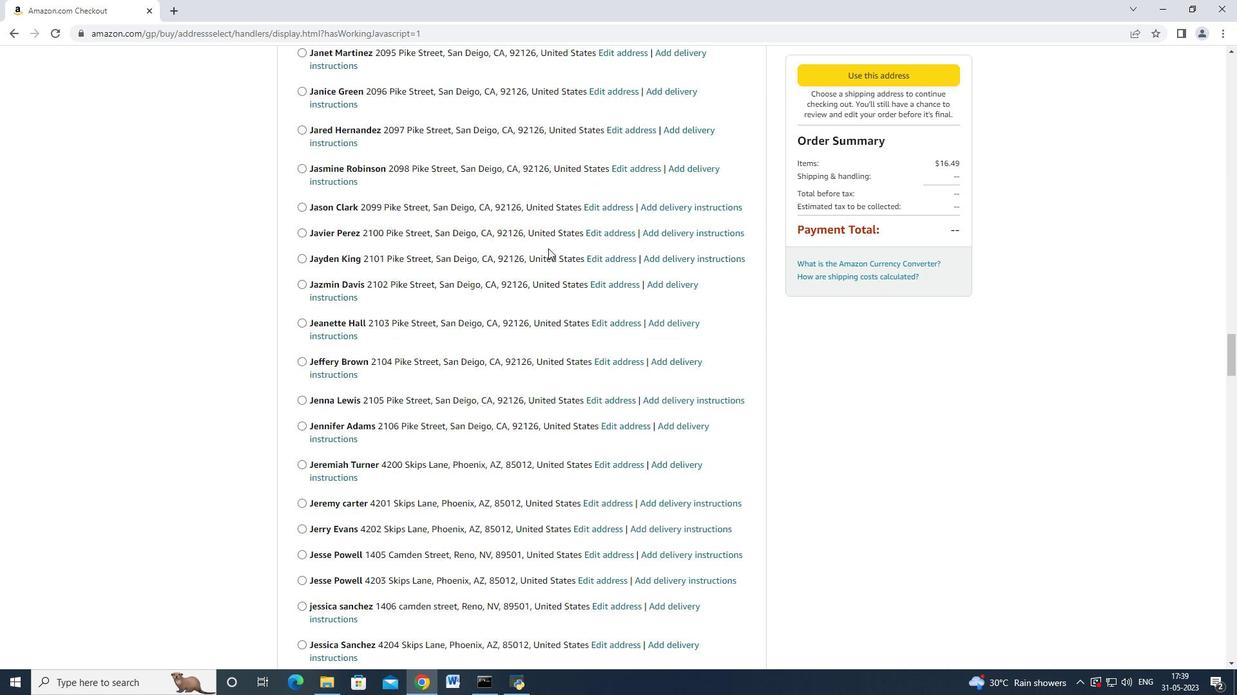 
Action: Mouse scrolled (548, 248) with delta (0, 0)
Screenshot: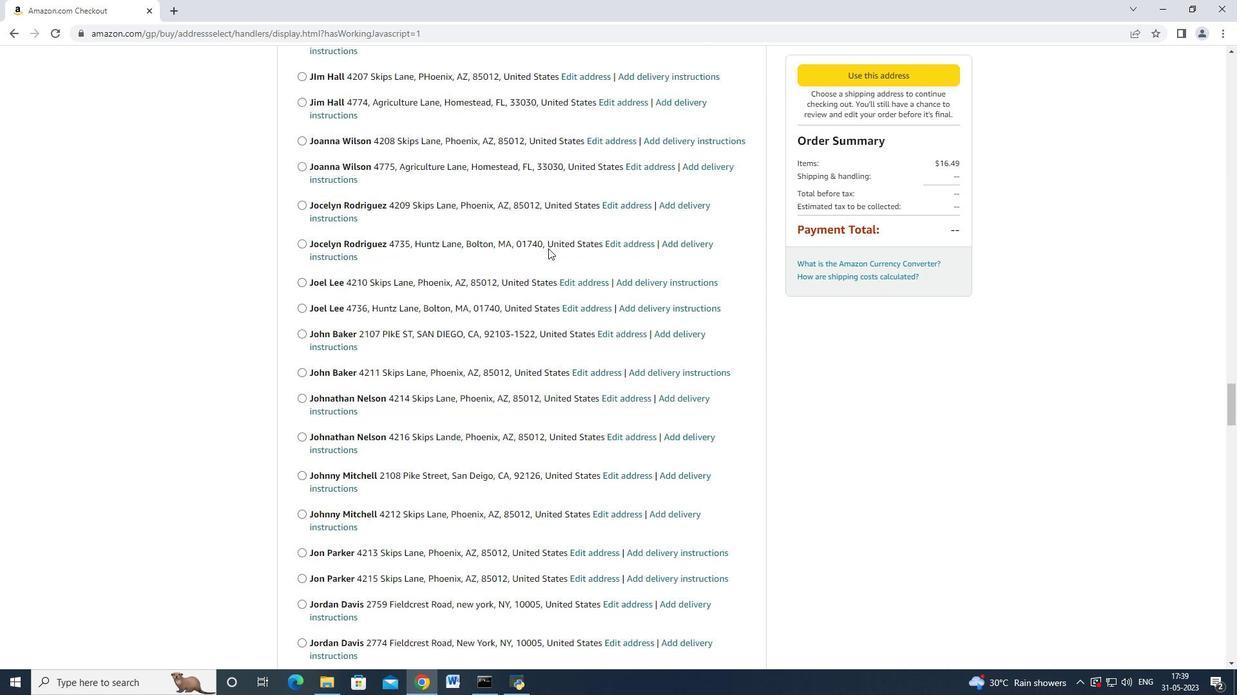 
Action: Mouse scrolled (548, 248) with delta (0, 0)
Screenshot: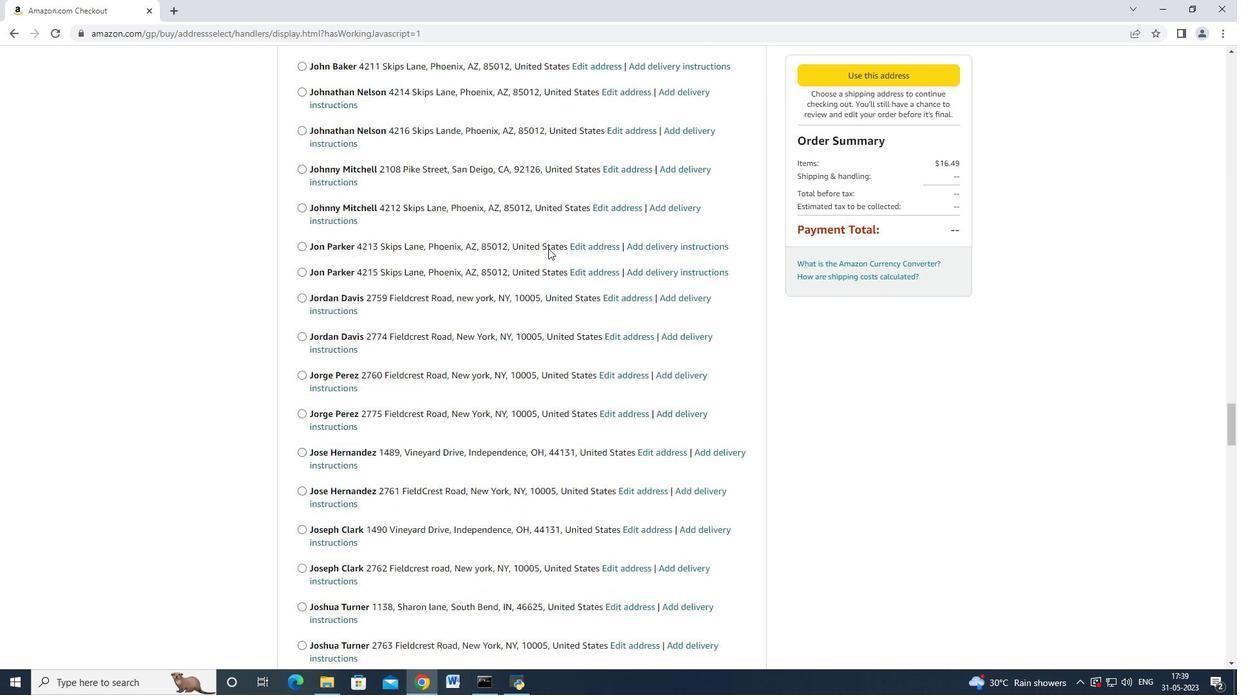 
Action: Mouse scrolled (548, 247) with delta (0, -1)
Screenshot: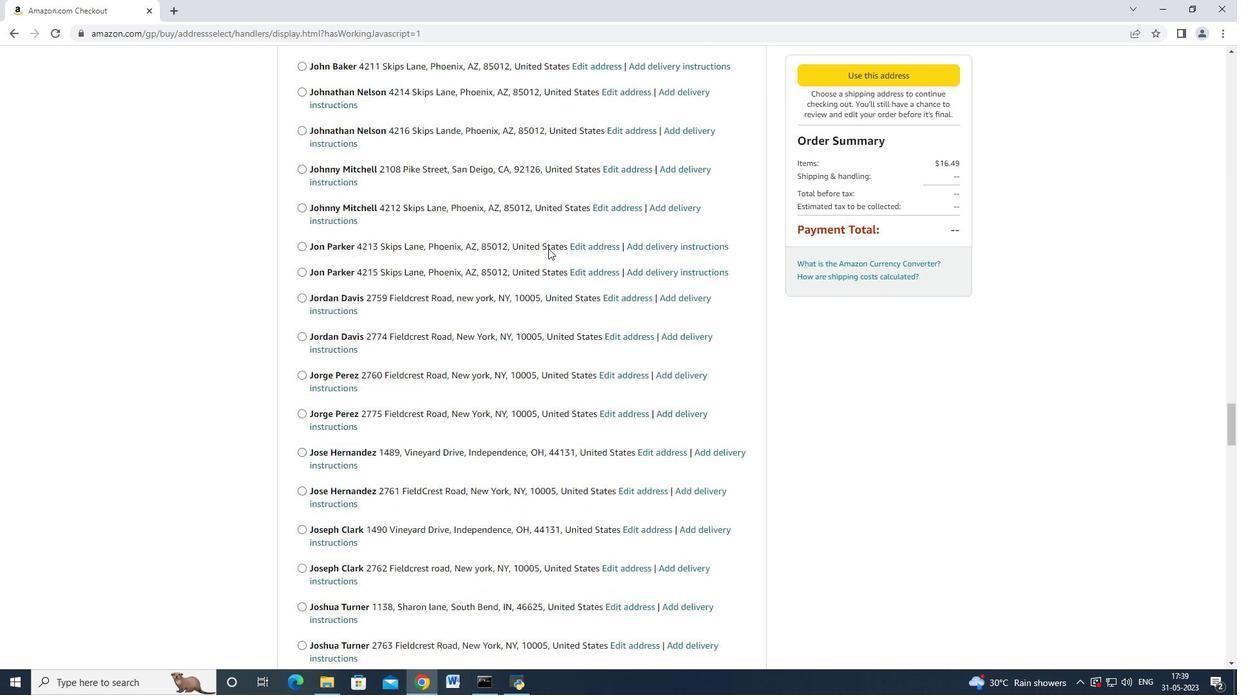 
Action: Mouse scrolled (548, 248) with delta (0, 0)
Screenshot: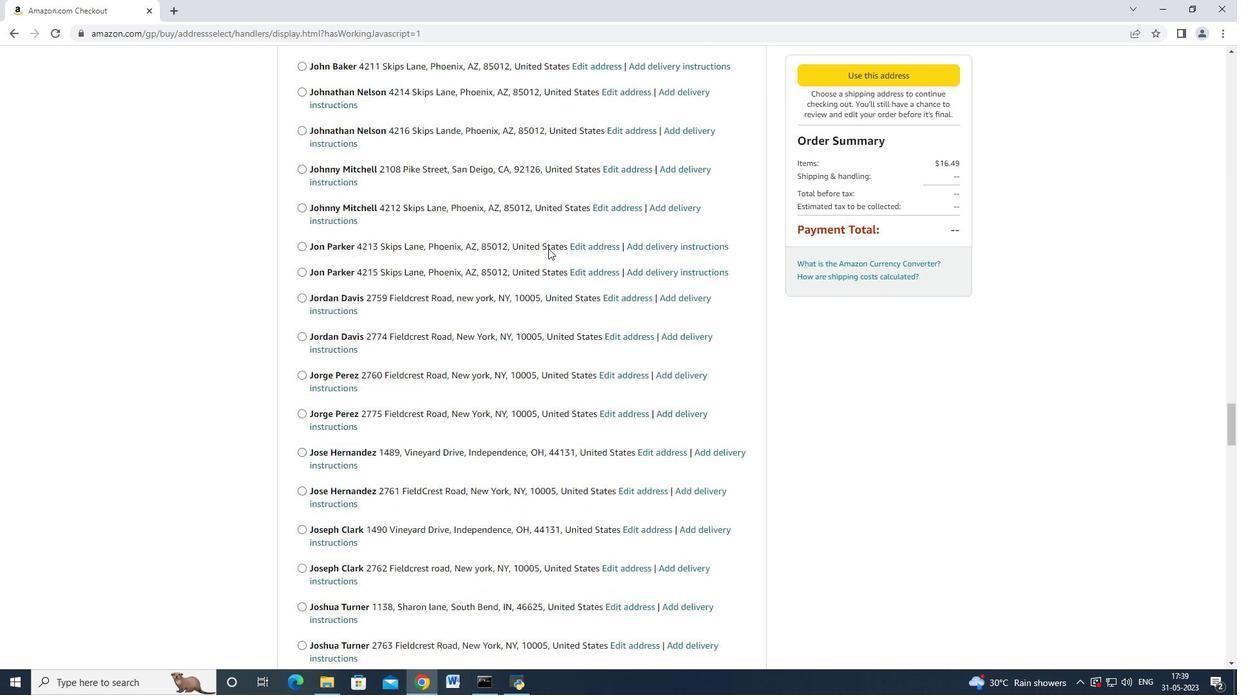 
Action: Mouse scrolled (548, 247) with delta (0, -1)
Screenshot: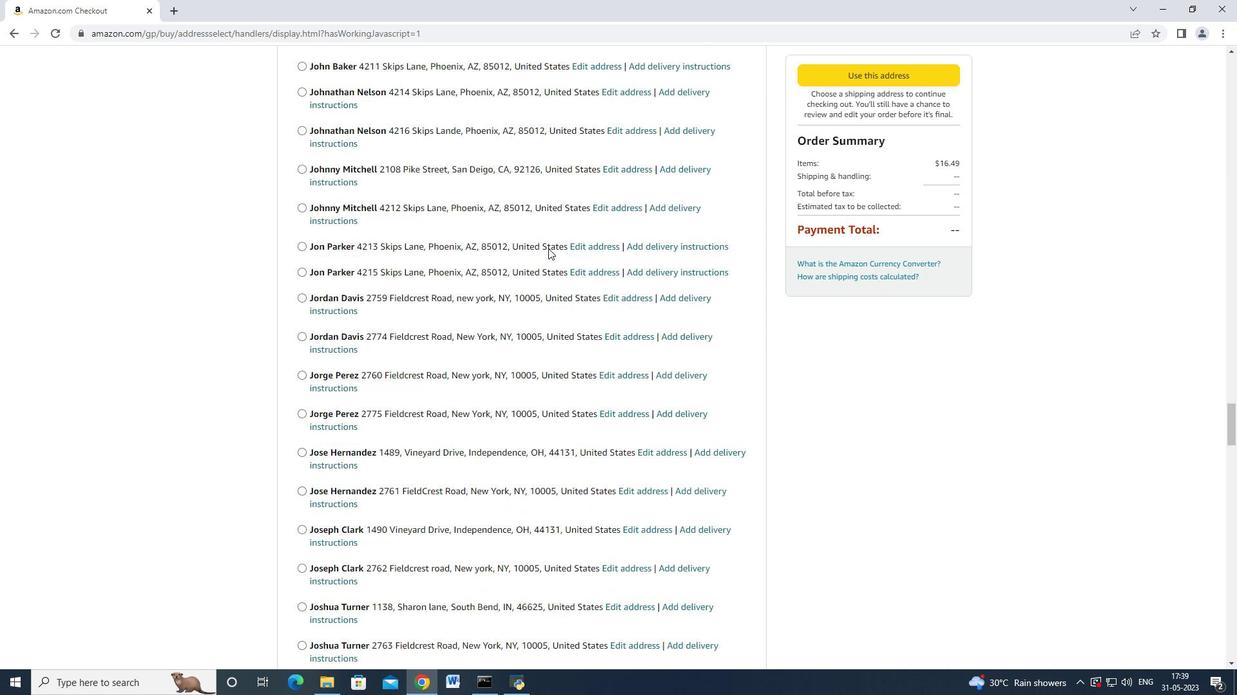 
Action: Mouse scrolled (548, 248) with delta (0, 0)
Screenshot: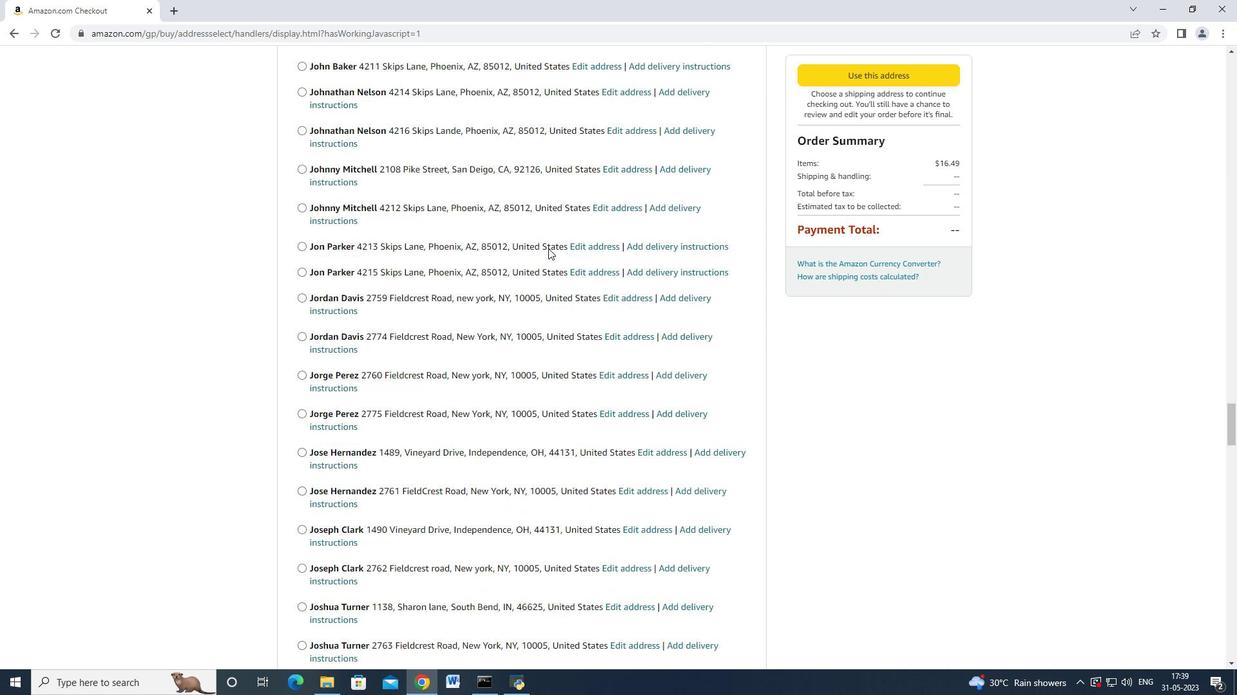 
Action: Mouse scrolled (548, 248) with delta (0, 0)
Screenshot: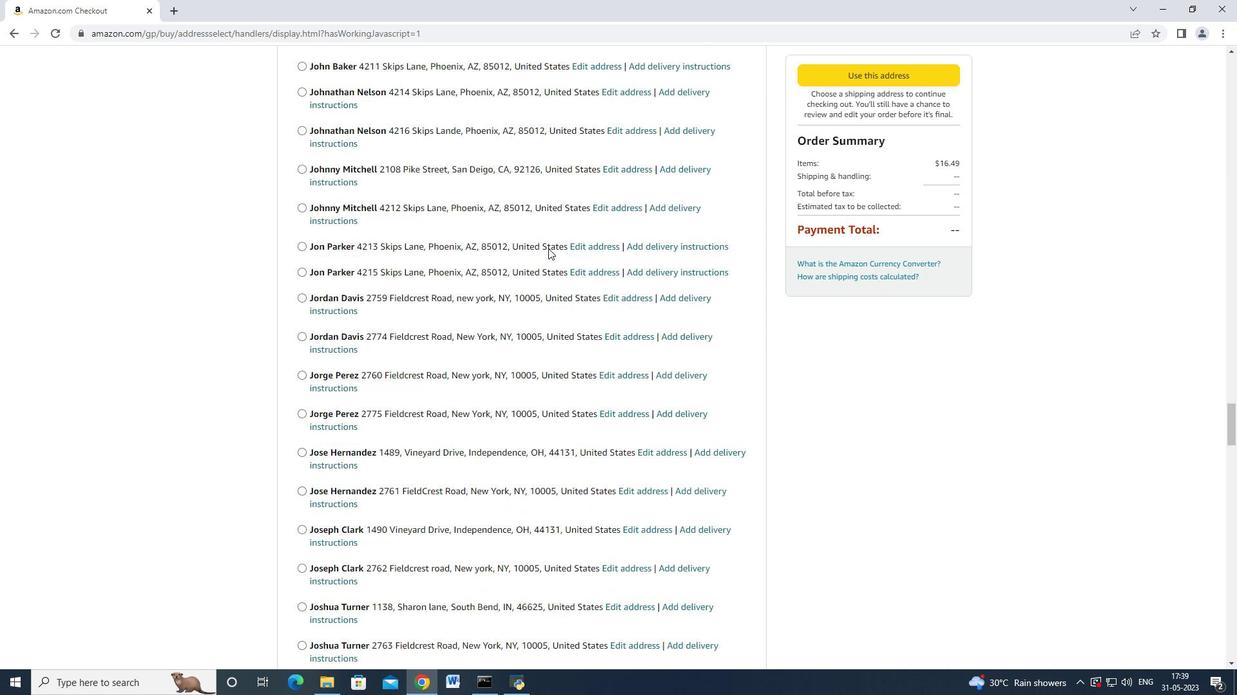 
Action: Mouse scrolled (548, 248) with delta (0, 0)
Screenshot: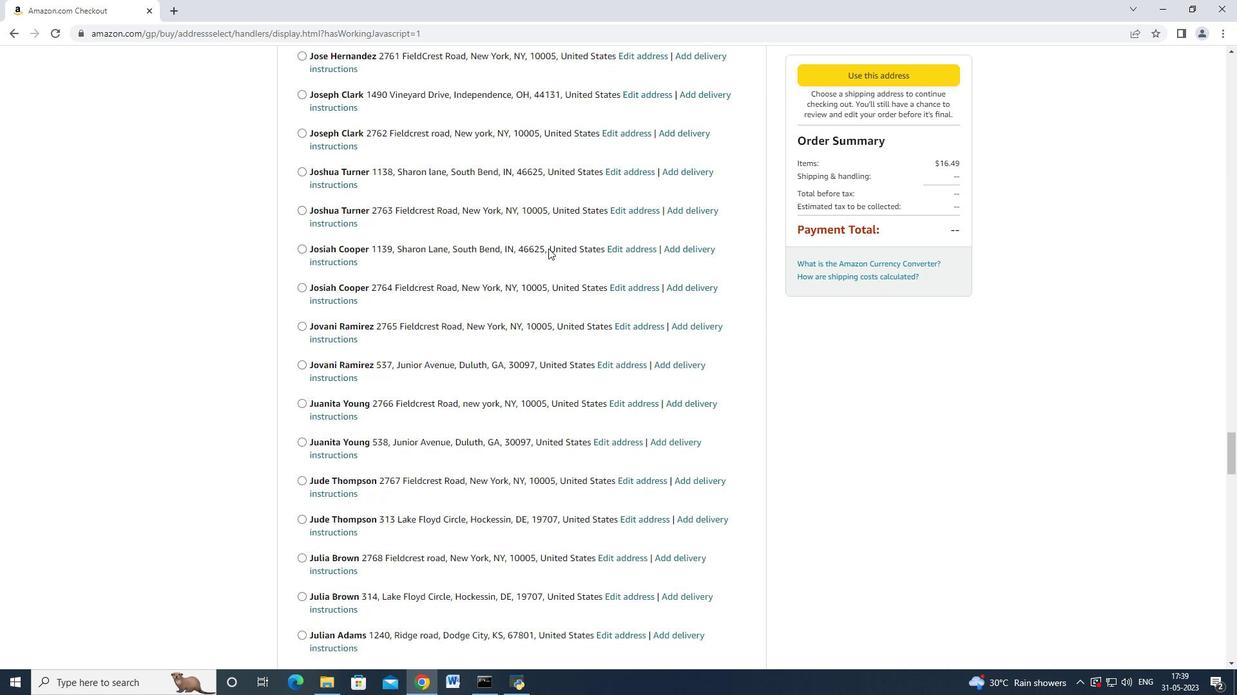 
Action: Mouse scrolled (548, 247) with delta (0, -1)
Screenshot: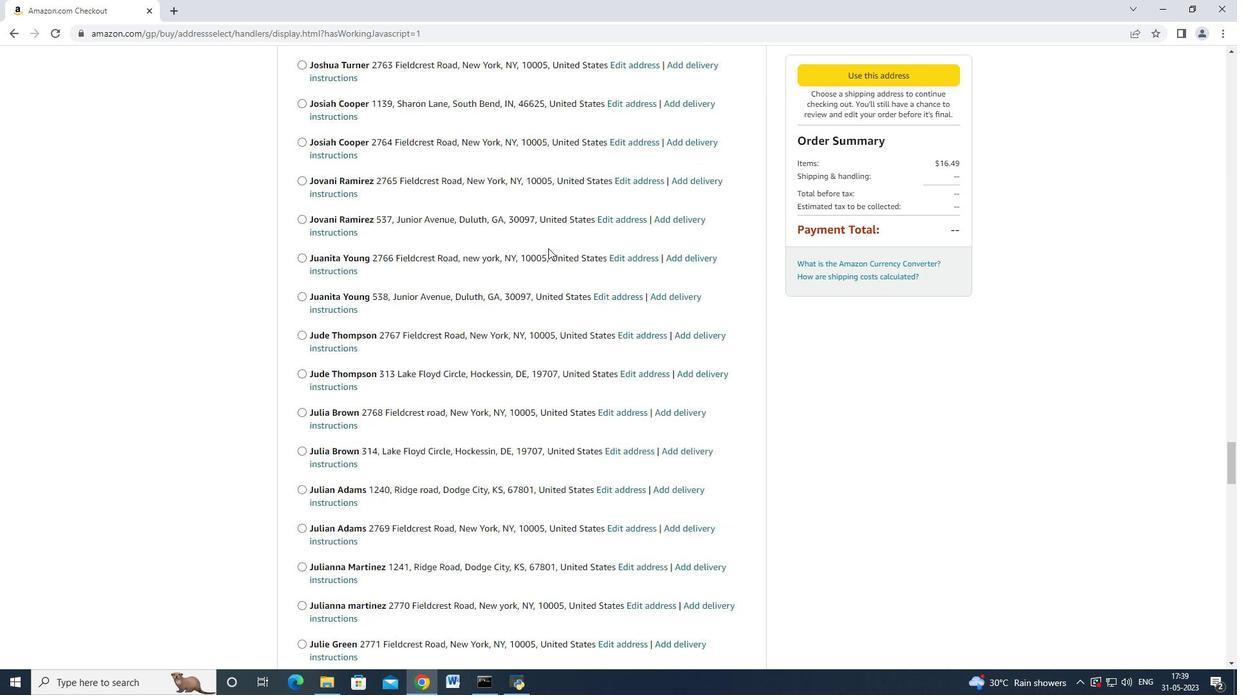 
Action: Mouse scrolled (548, 248) with delta (0, 0)
Screenshot: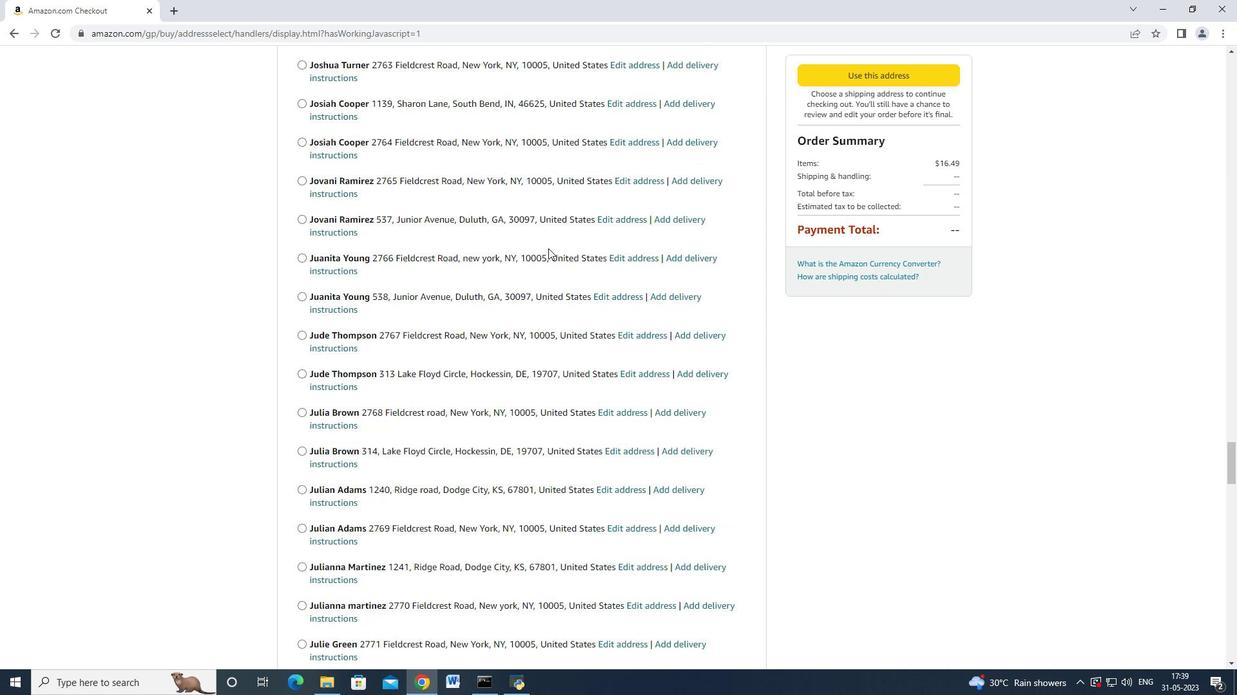 
Action: Mouse scrolled (548, 248) with delta (0, 0)
Screenshot: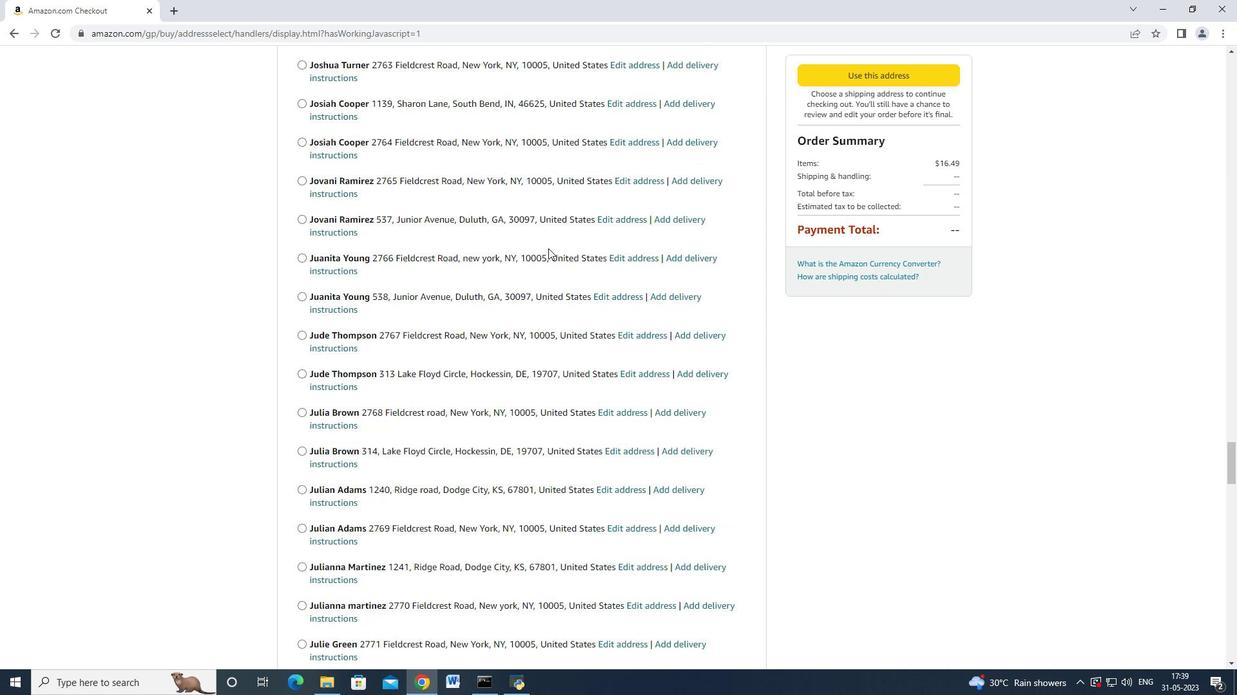 
Action: Mouse scrolled (548, 247) with delta (0, -1)
Screenshot: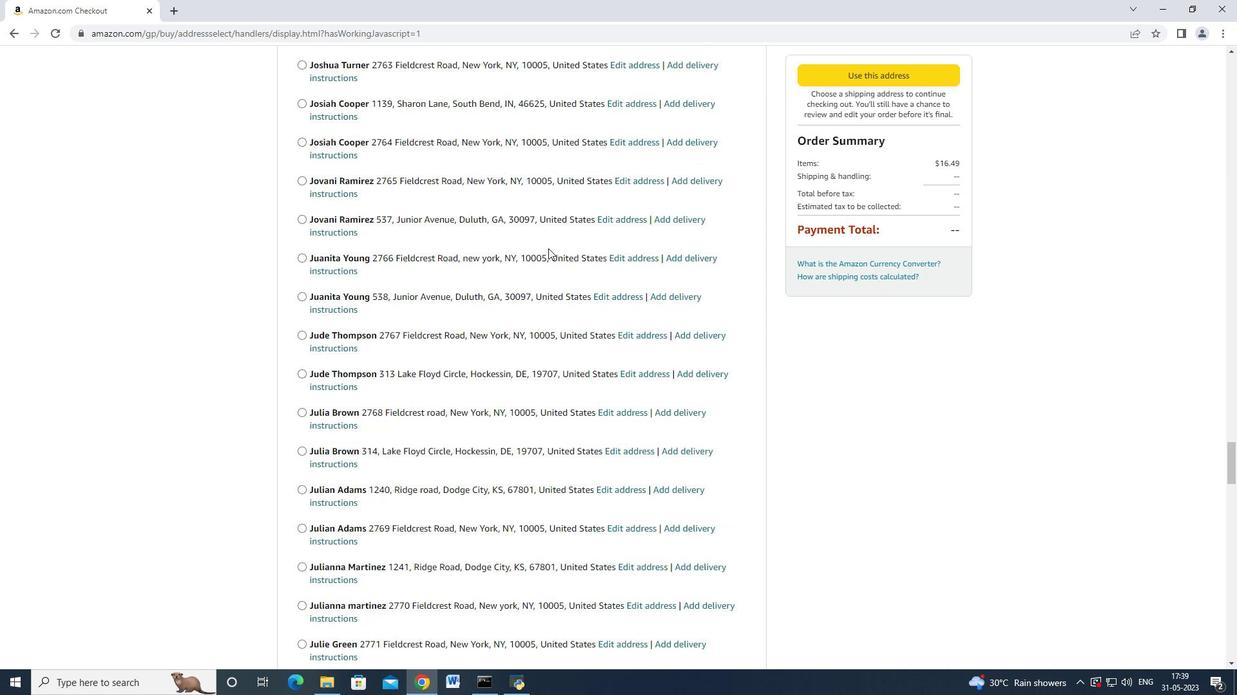 
Action: Mouse scrolled (548, 248) with delta (0, 0)
Screenshot: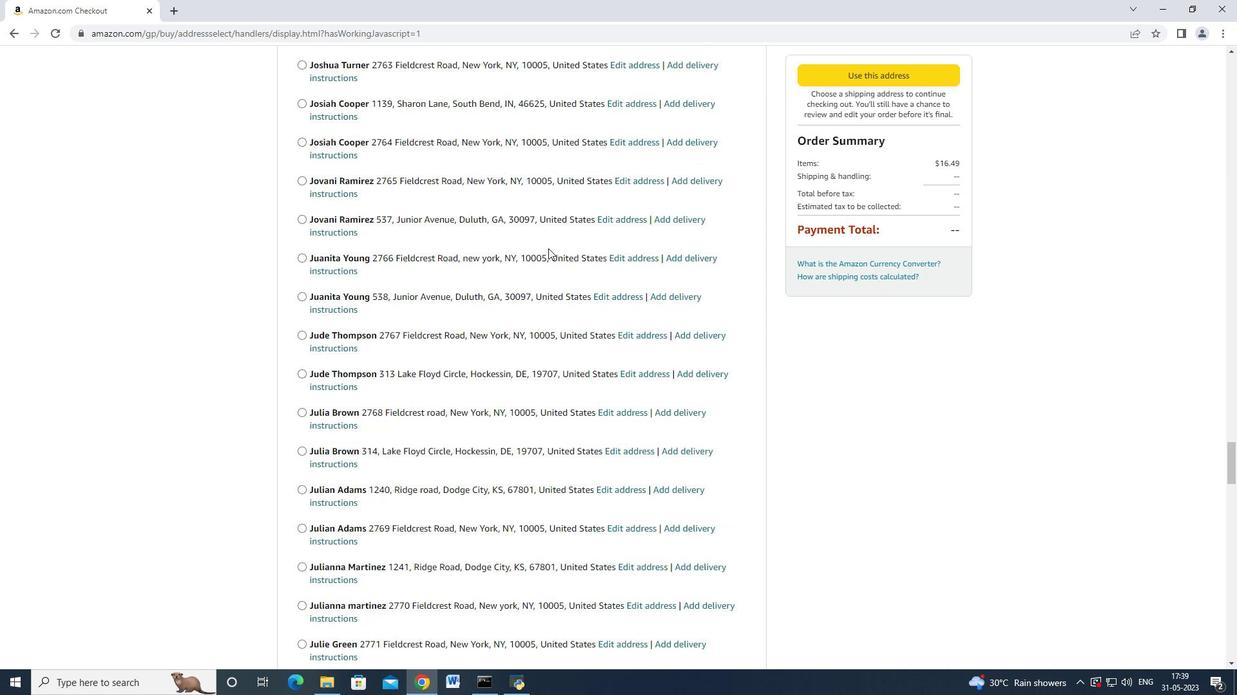 
Action: Mouse scrolled (548, 248) with delta (0, 0)
Screenshot: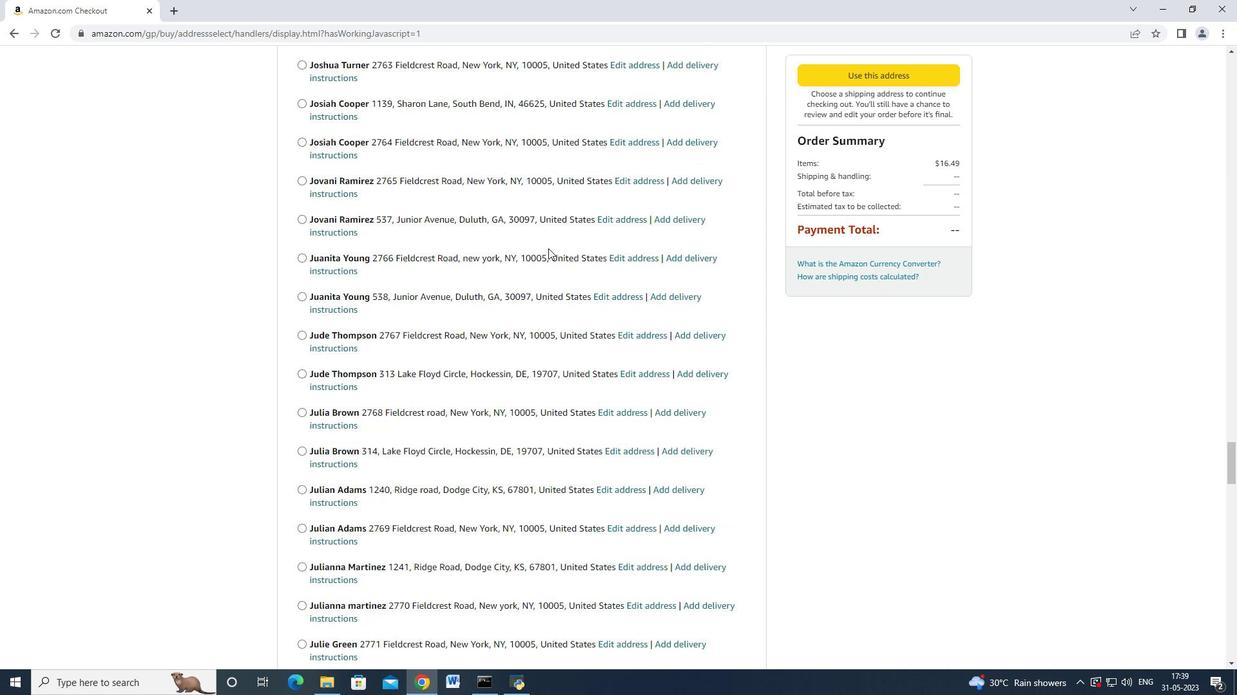 
Action: Mouse moved to (546, 248)
Screenshot: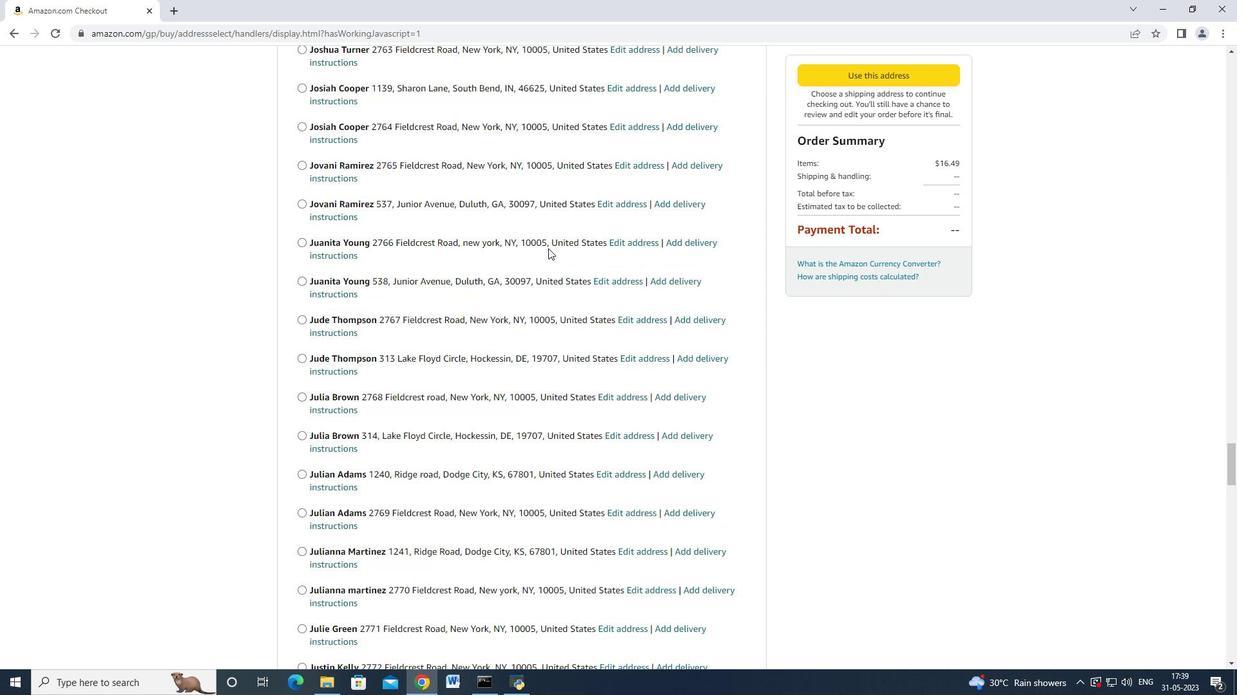 
Action: Mouse scrolled (546, 248) with delta (0, 0)
Screenshot: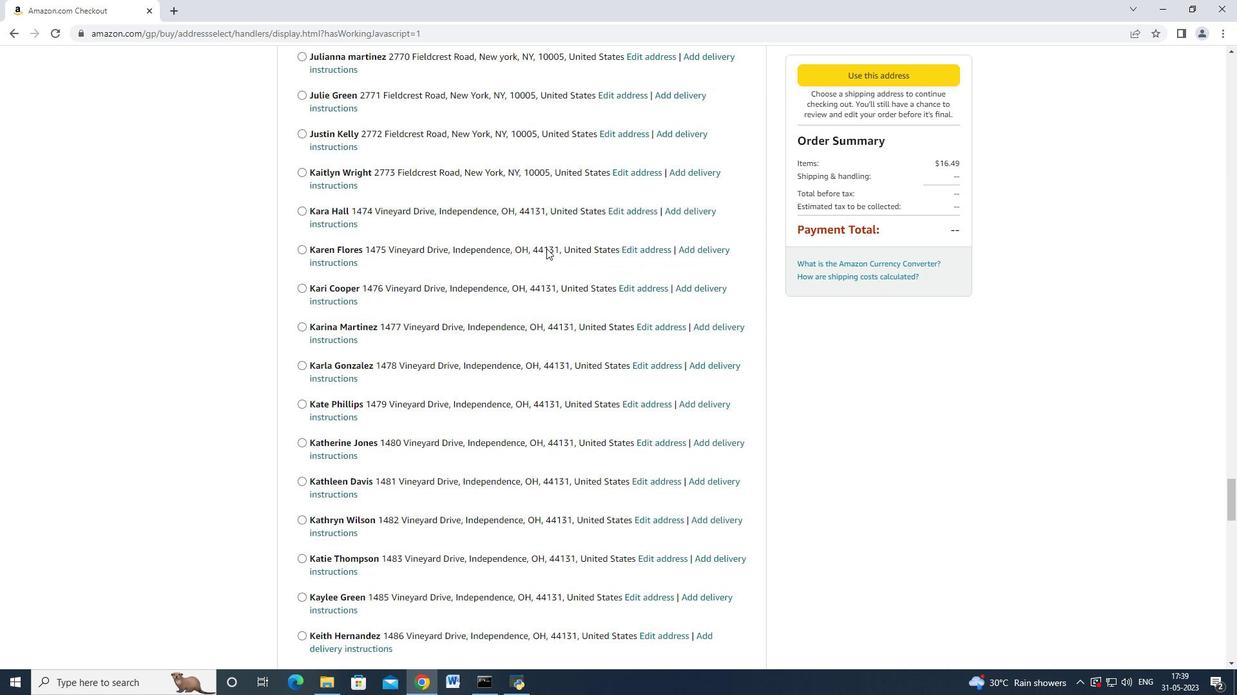 
Action: Mouse scrolled (546, 248) with delta (0, 0)
Screenshot: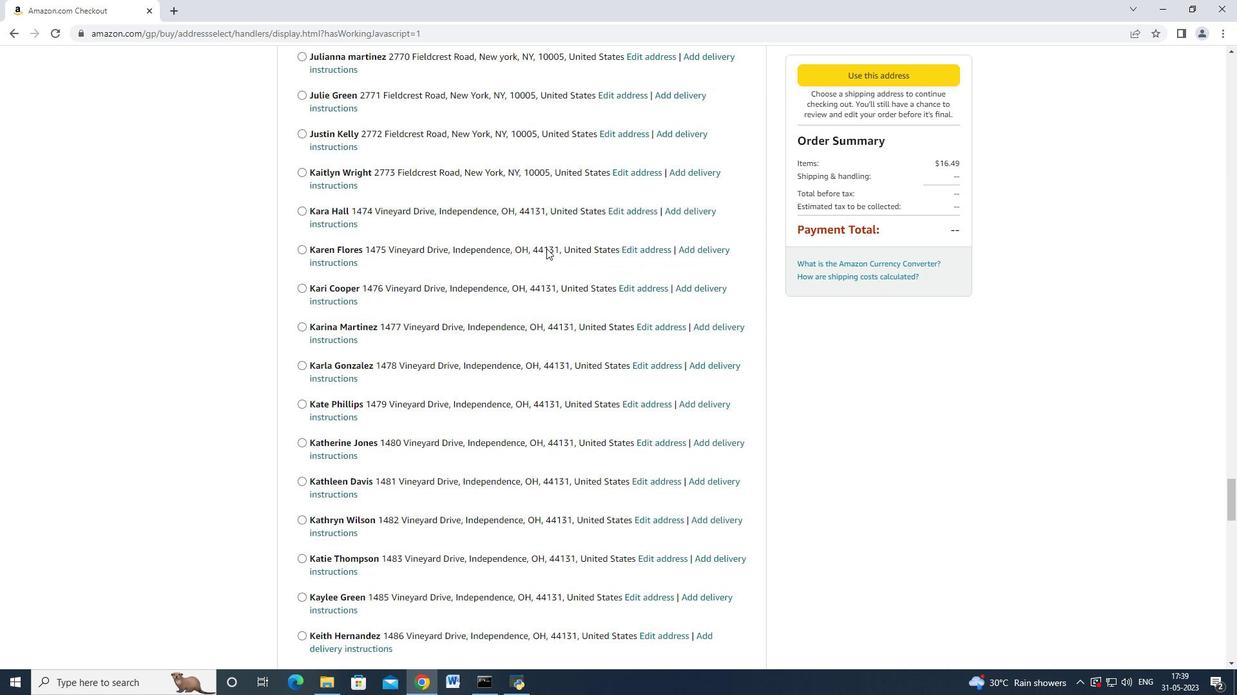
Action: Mouse scrolled (546, 248) with delta (0, 0)
Screenshot: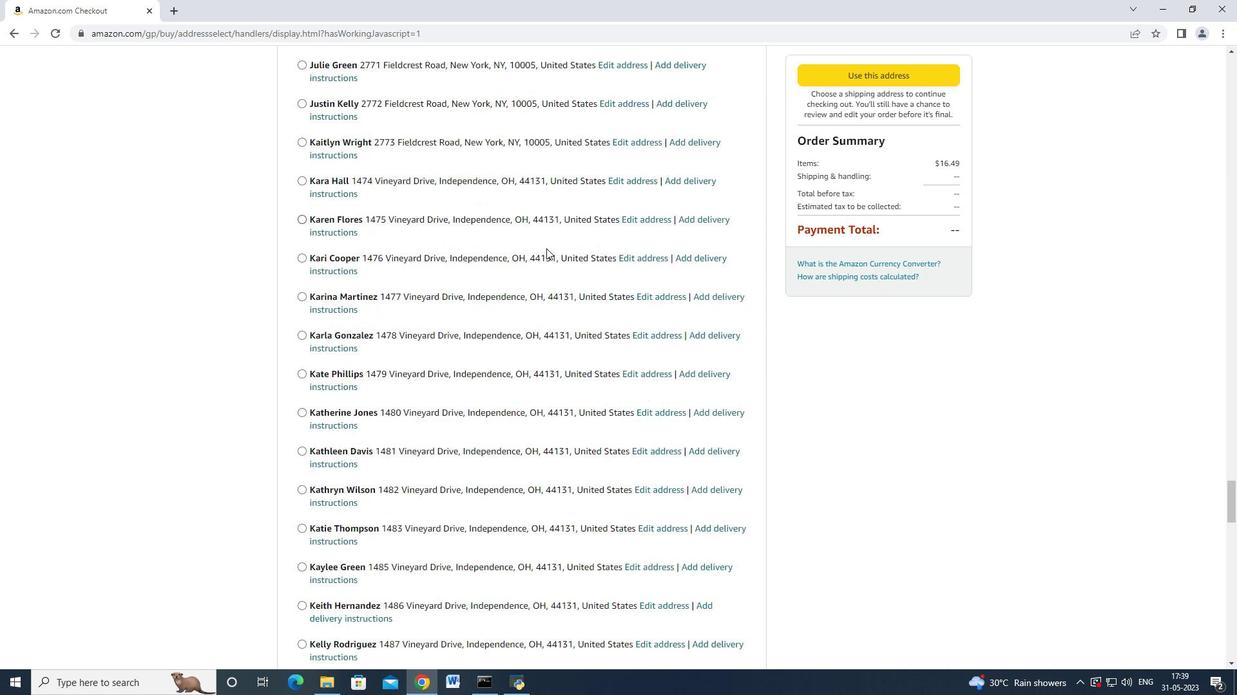 
Action: Mouse scrolled (546, 247) with delta (0, -1)
Screenshot: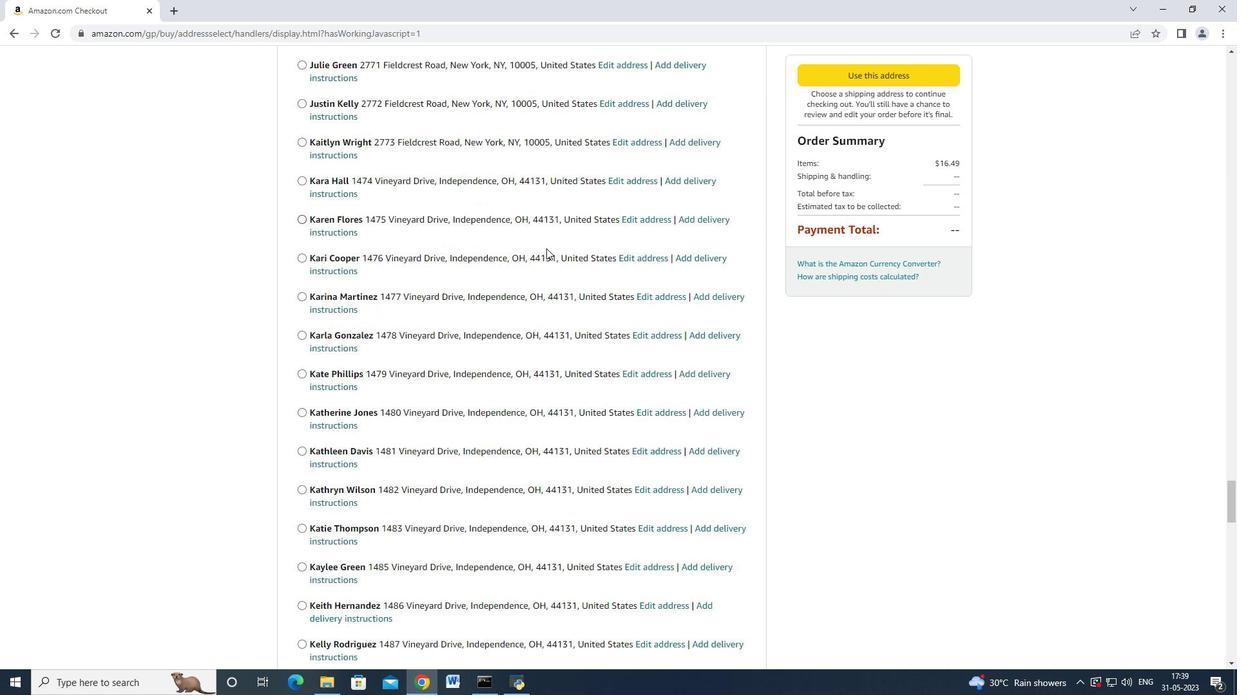 
Action: Mouse scrolled (546, 248) with delta (0, 0)
Screenshot: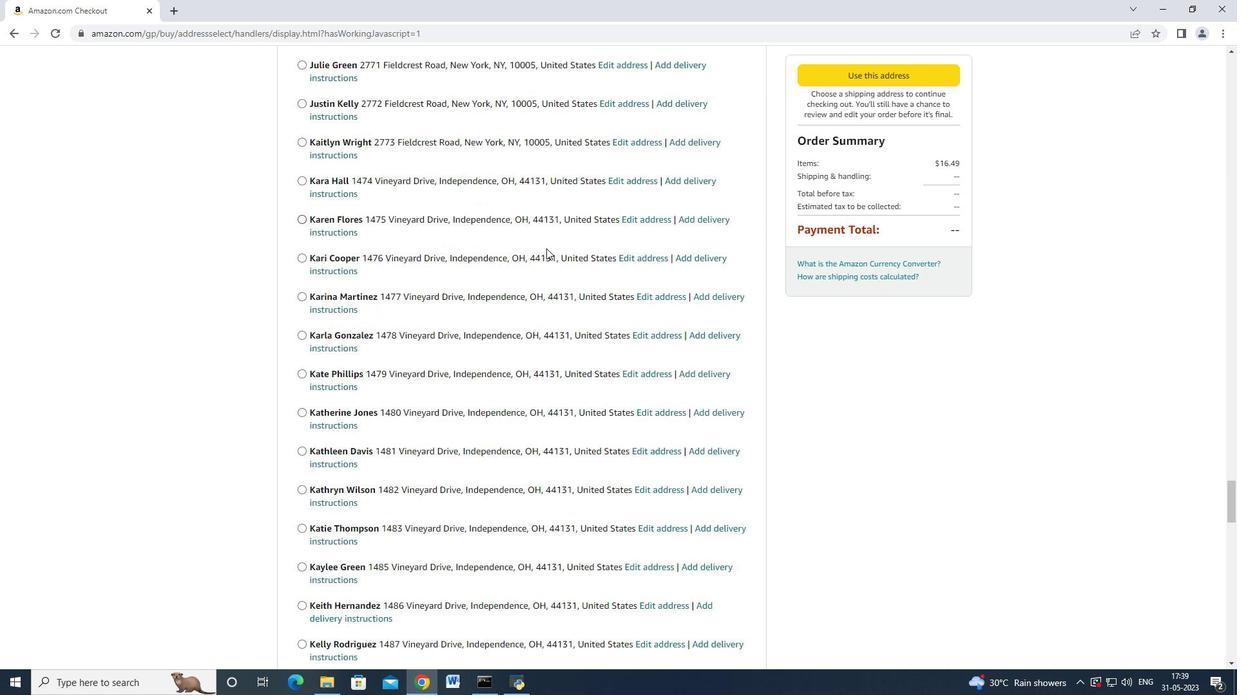 
Action: Mouse scrolled (546, 248) with delta (0, 0)
Screenshot: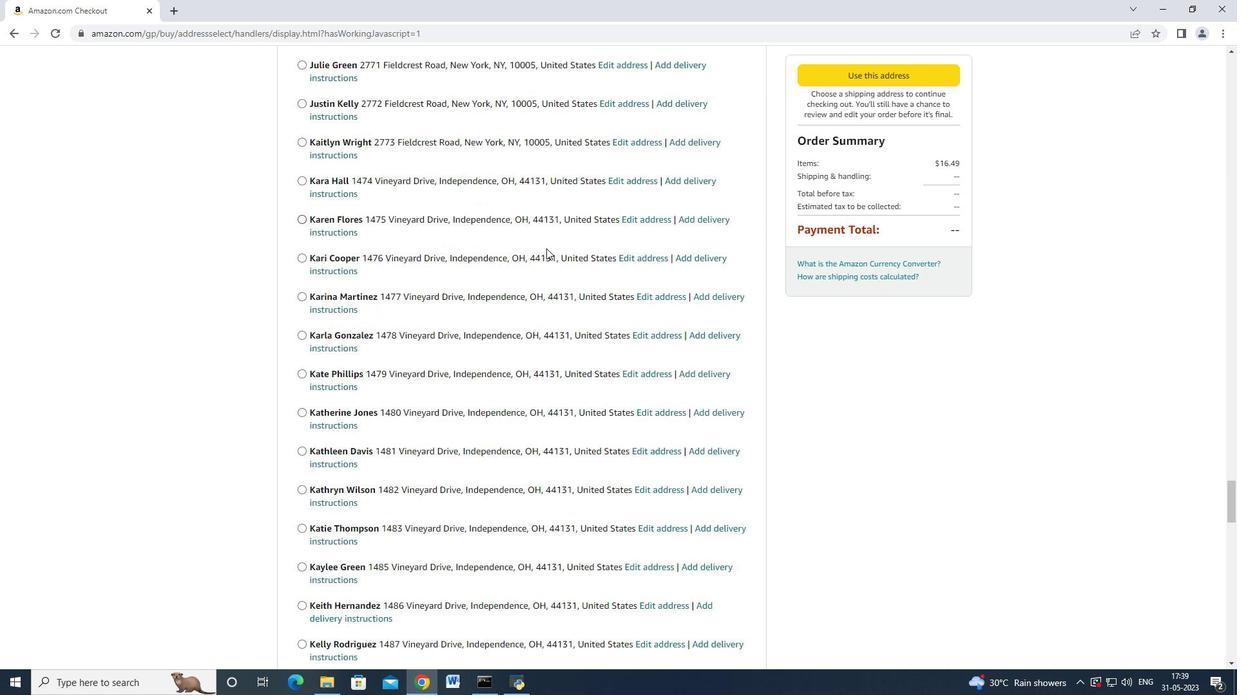 
Action: Mouse scrolled (546, 248) with delta (0, 0)
Screenshot: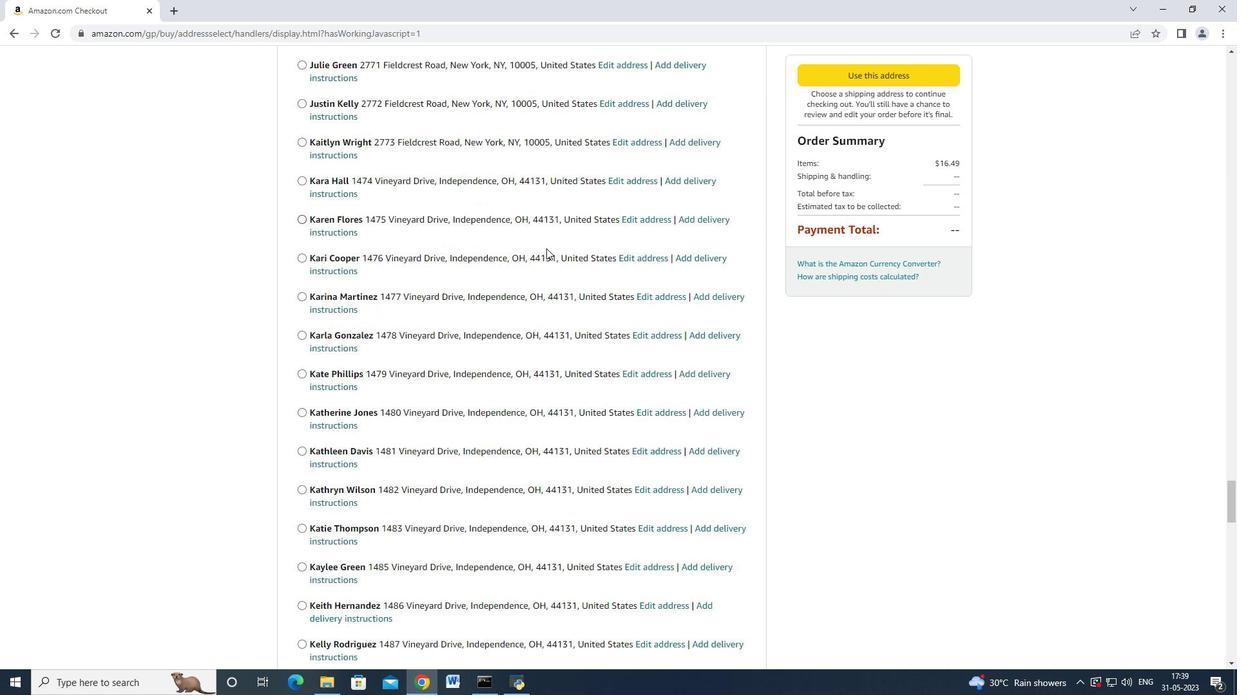 
Action: Mouse scrolled (546, 248) with delta (0, 0)
Screenshot: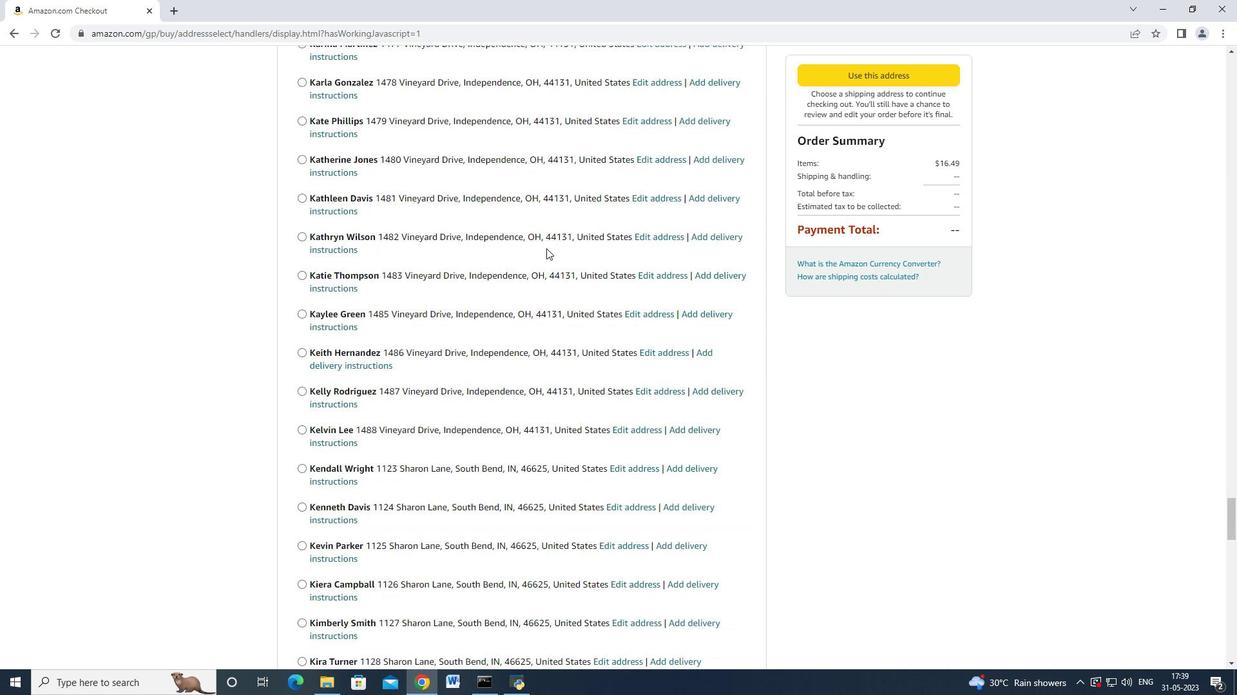 
Action: Mouse scrolled (546, 248) with delta (0, 0)
Screenshot: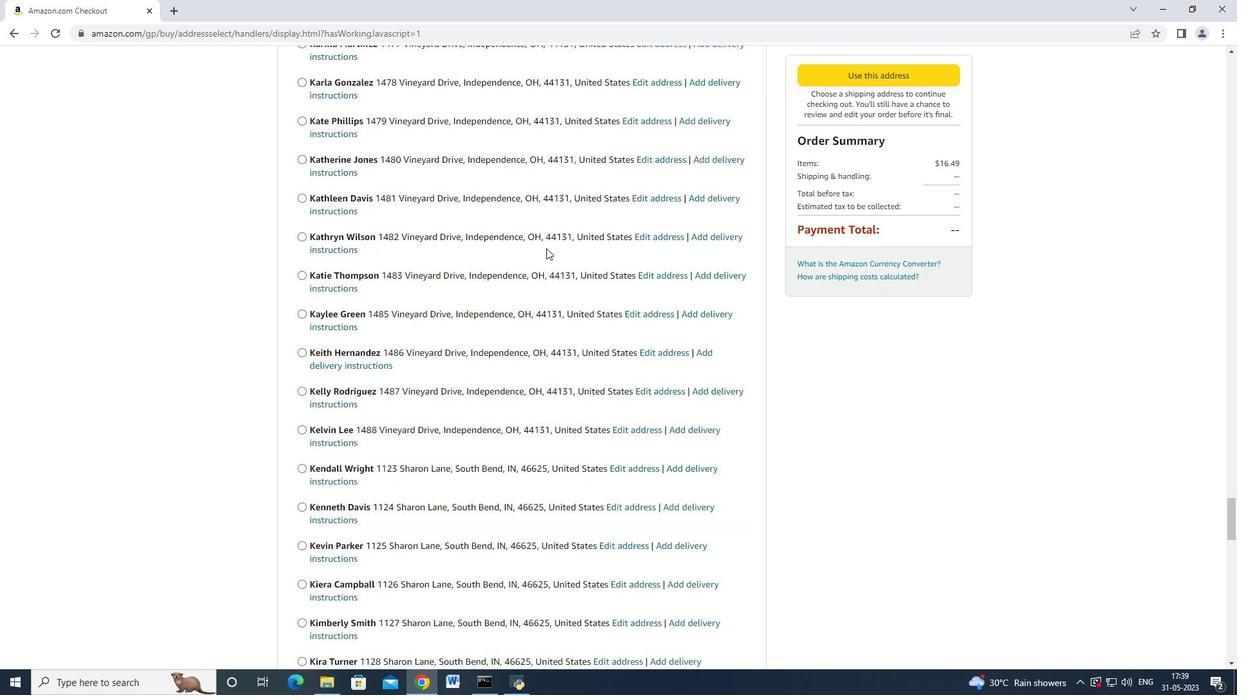 
Action: Mouse scrolled (546, 248) with delta (0, 0)
Screenshot: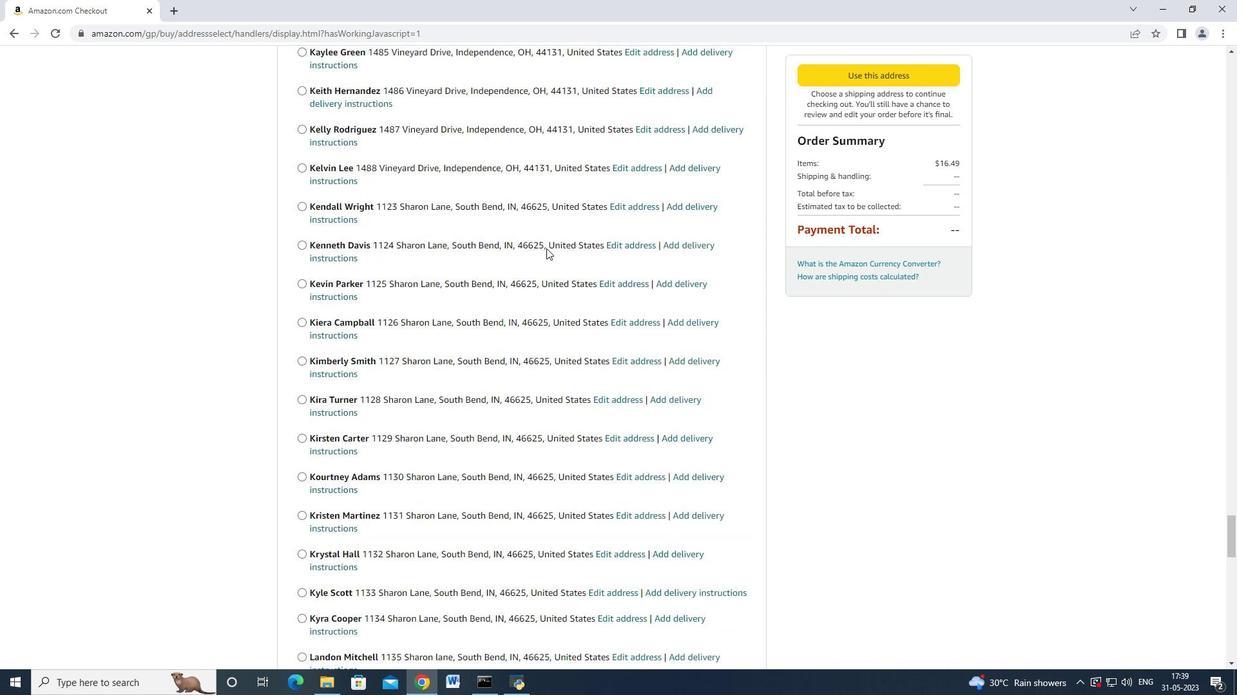 
Action: Mouse scrolled (546, 247) with delta (0, -1)
Screenshot: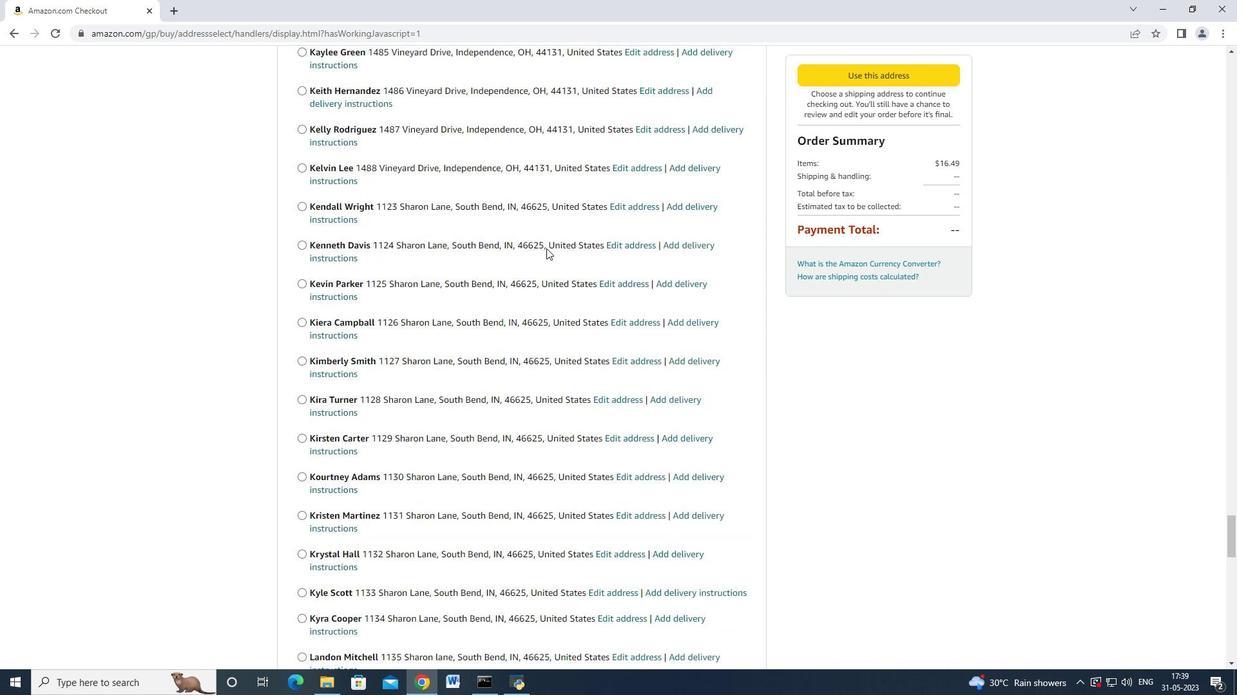 
Action: Mouse scrolled (546, 248) with delta (0, 0)
Screenshot: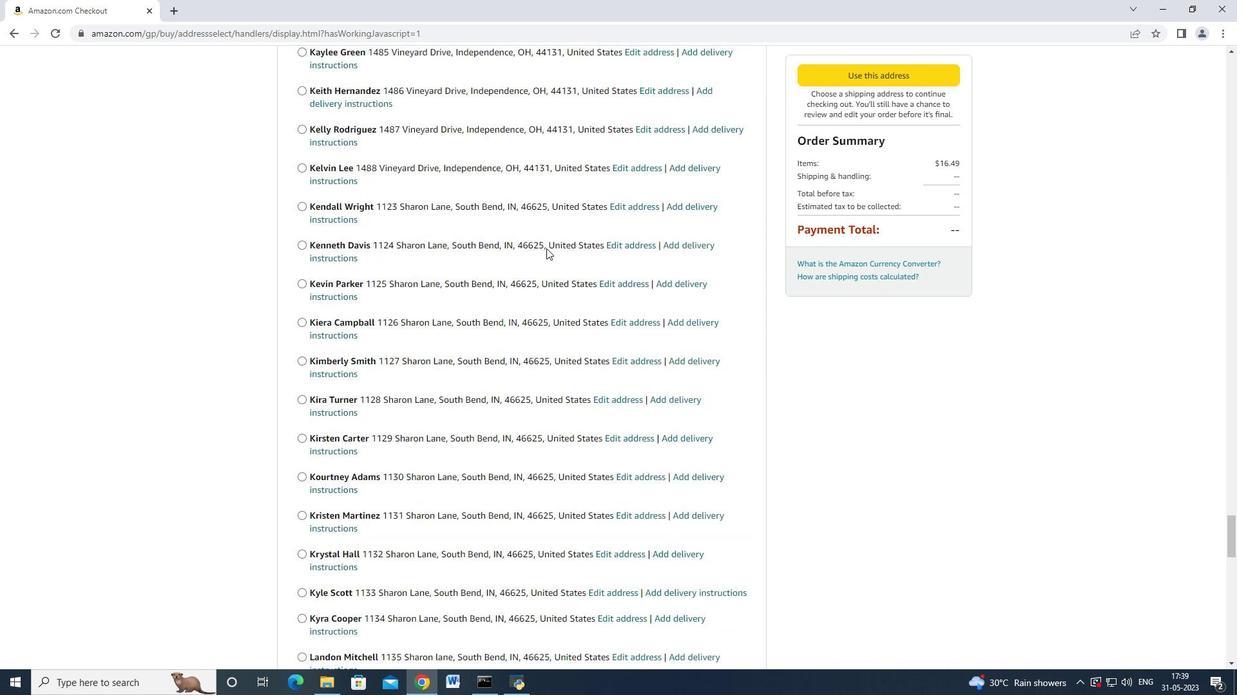 
Action: Mouse scrolled (546, 247) with delta (0, -1)
Screenshot: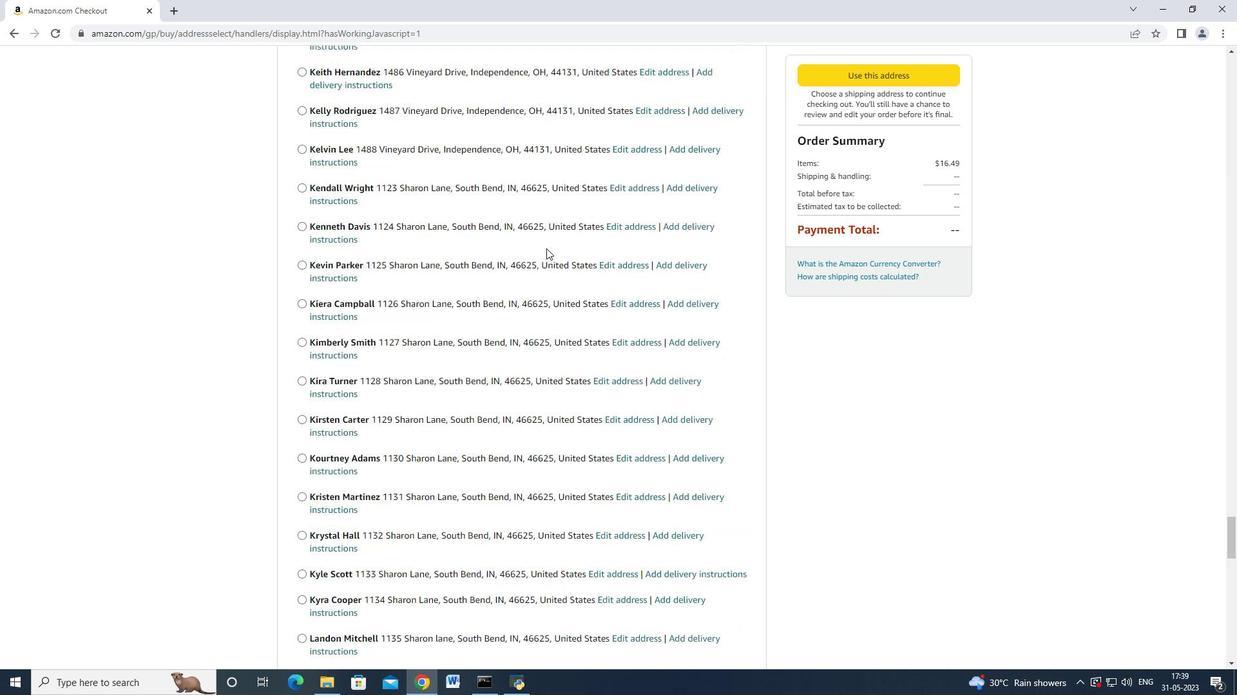 
Action: Mouse scrolled (546, 248) with delta (0, 0)
Screenshot: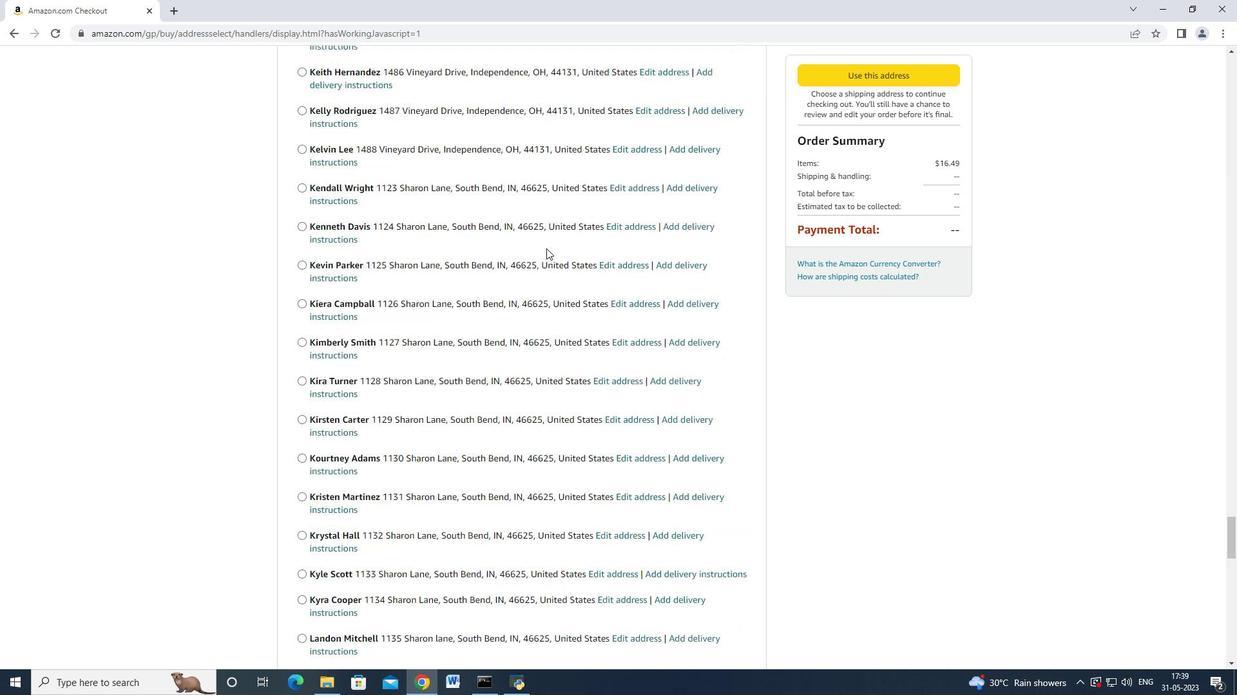 
Action: Mouse scrolled (546, 248) with delta (0, 0)
Screenshot: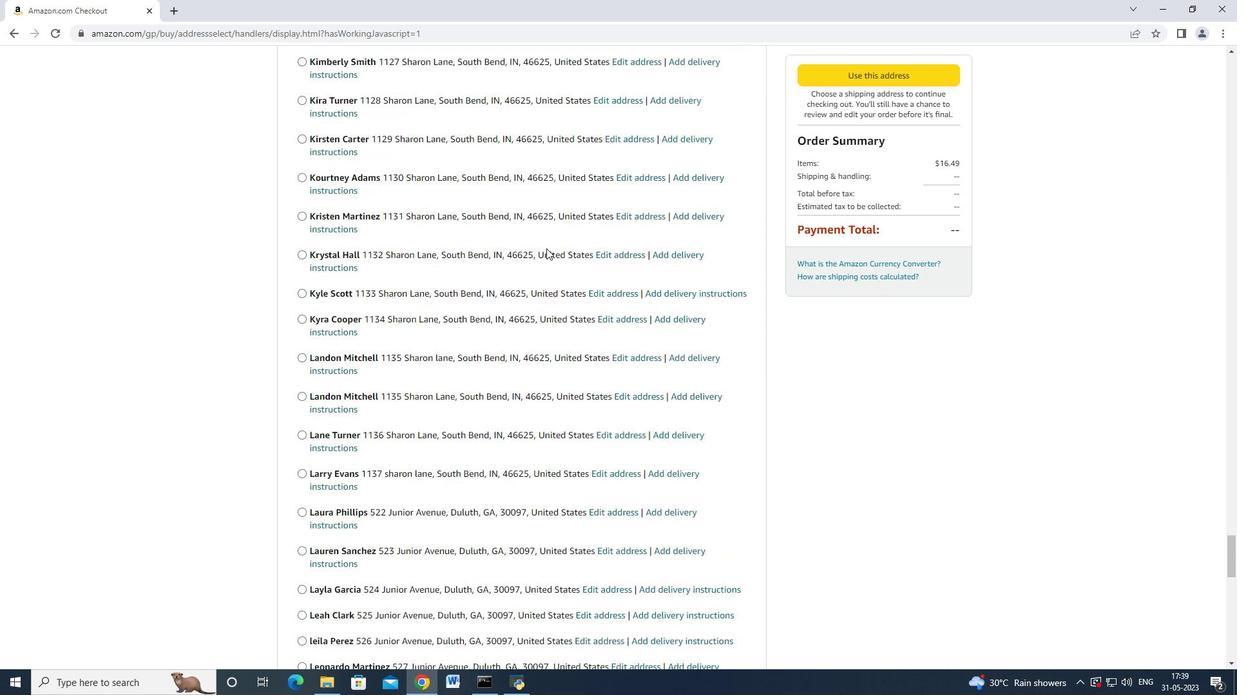 
Action: Mouse scrolled (546, 248) with delta (0, 0)
Screenshot: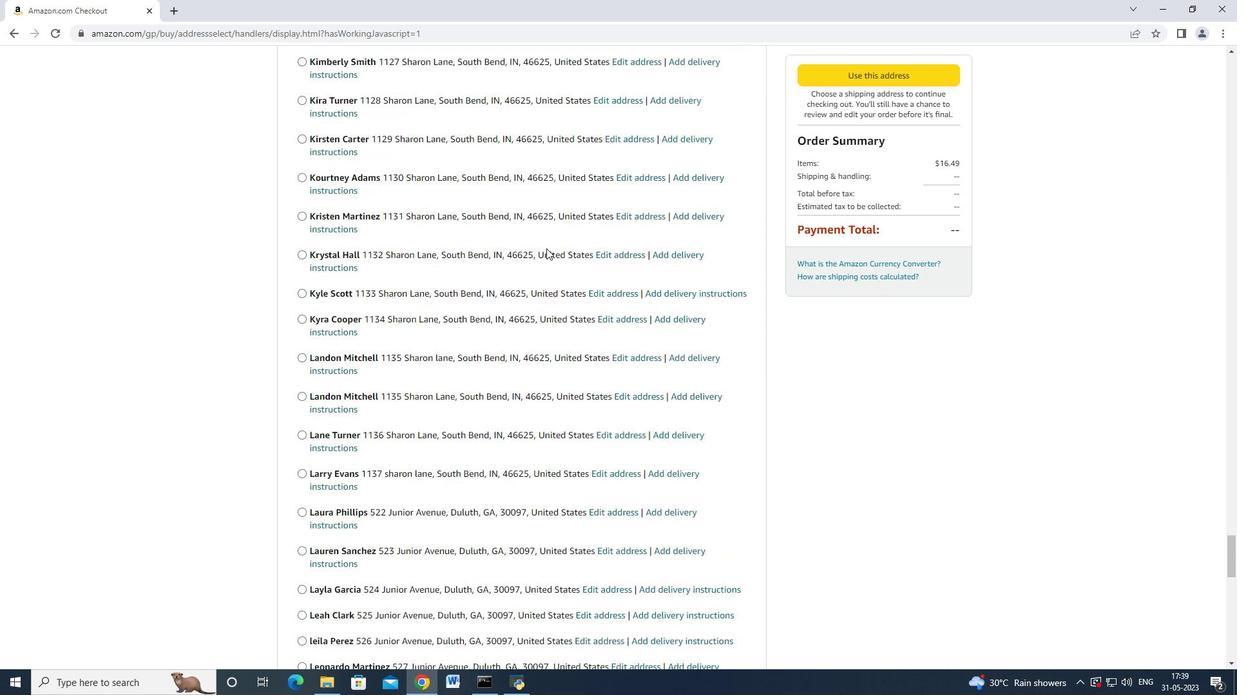
Action: Mouse scrolled (546, 248) with delta (0, 0)
Screenshot: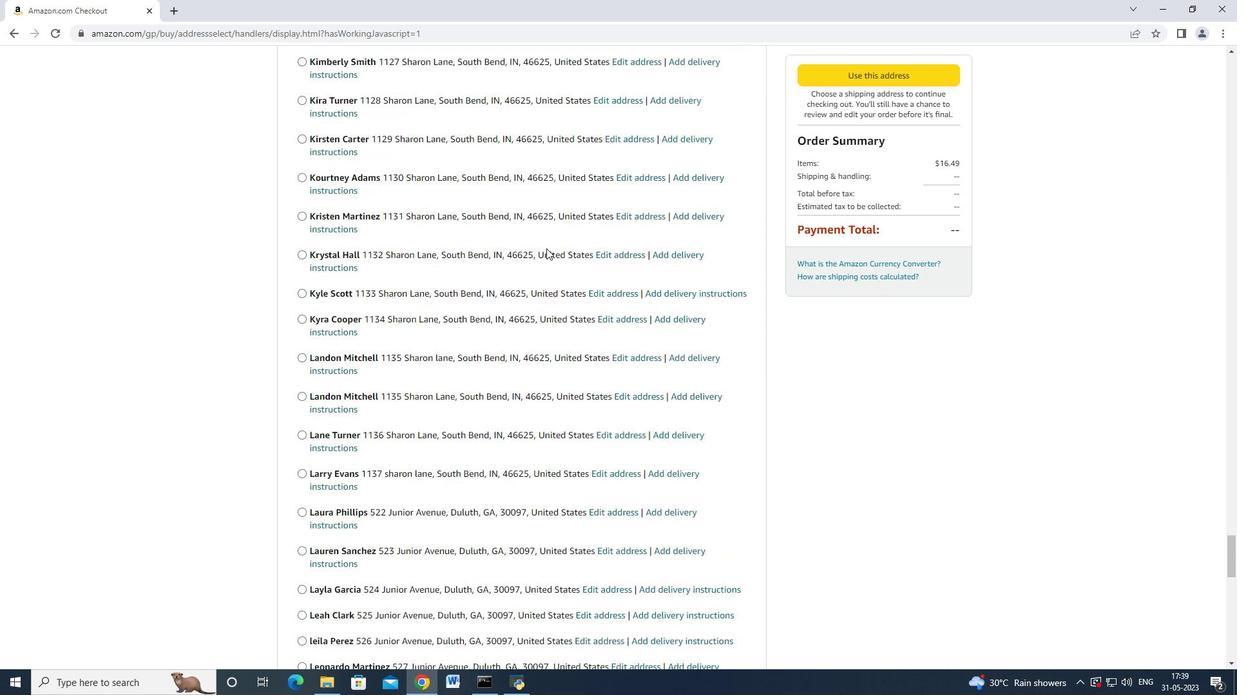 
Action: Mouse scrolled (546, 248) with delta (0, 0)
Screenshot: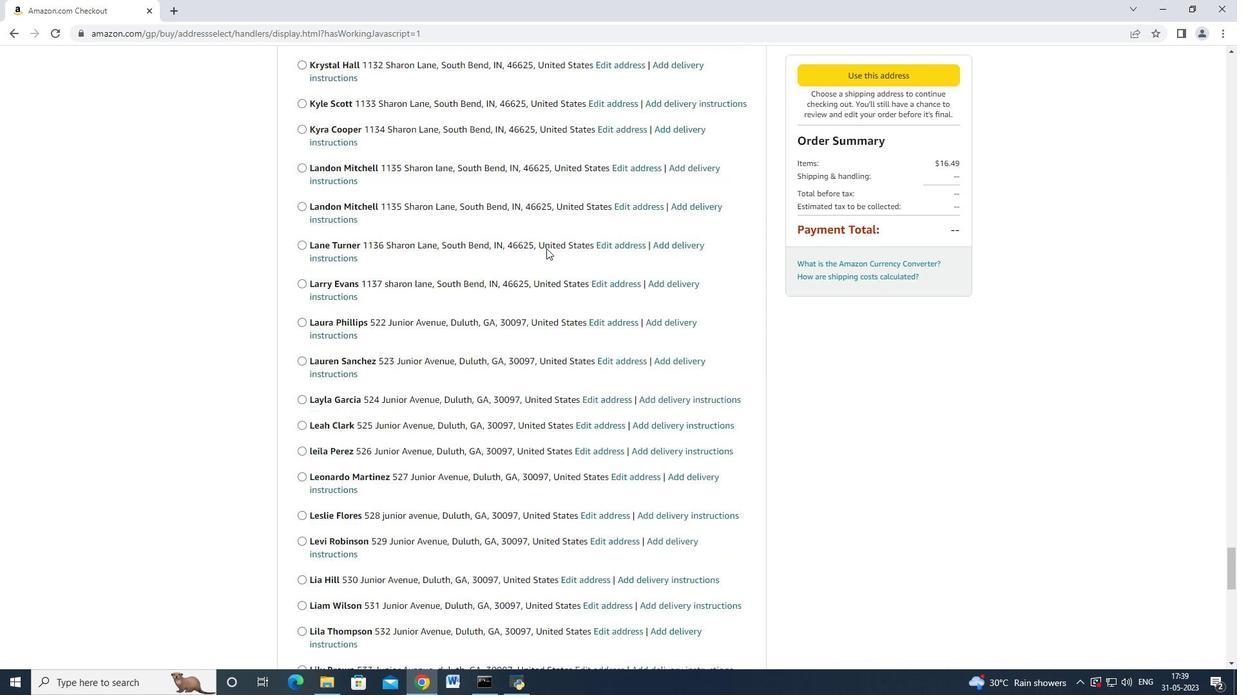 
Action: Mouse scrolled (546, 248) with delta (0, 0)
Screenshot: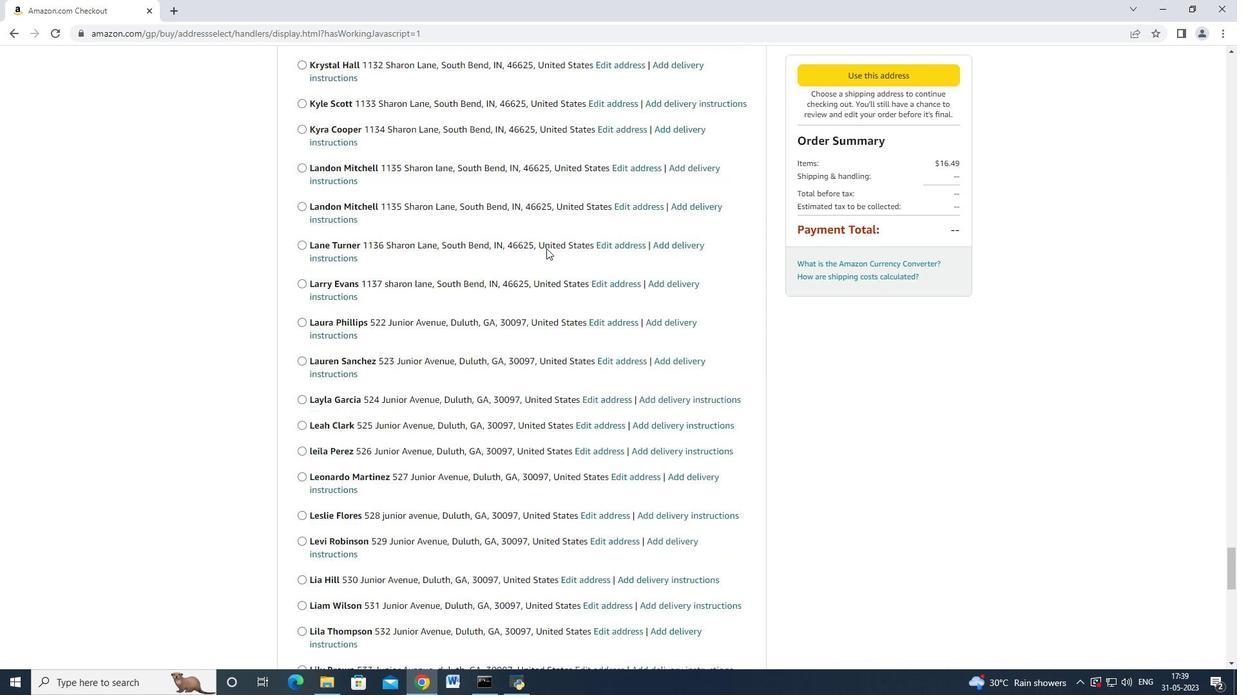 
Action: Mouse scrolled (546, 247) with delta (0, -1)
Screenshot: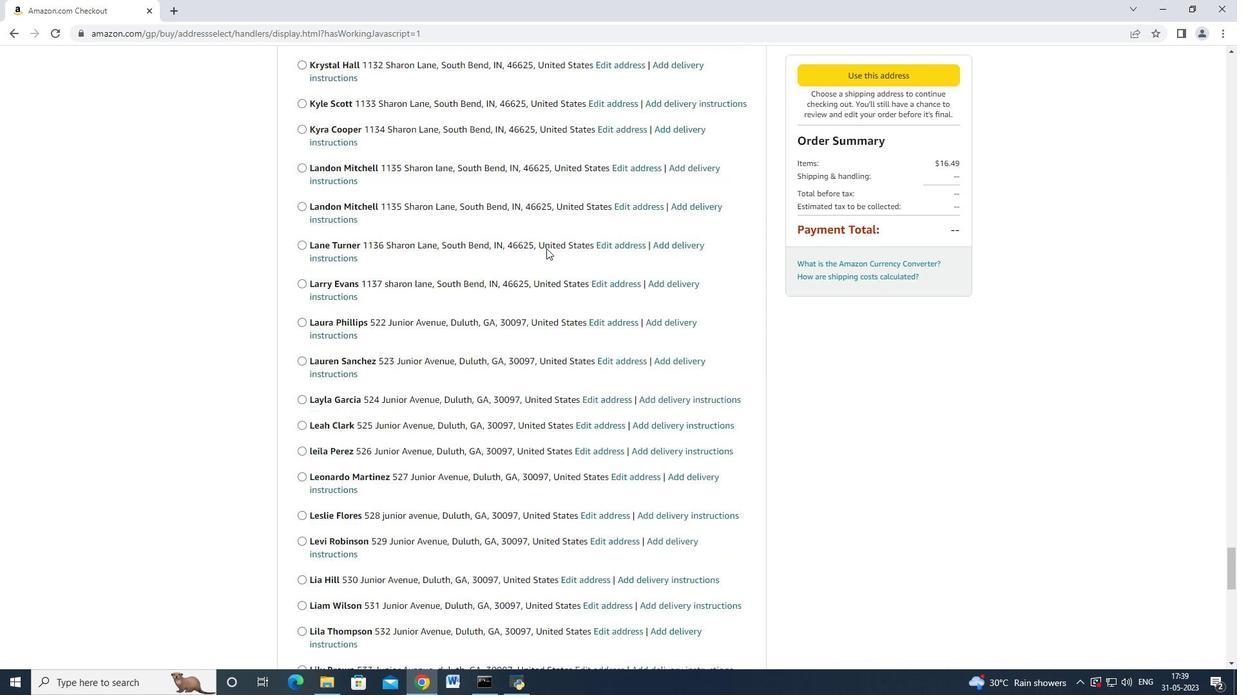
Action: Mouse scrolled (546, 248) with delta (0, 0)
Screenshot: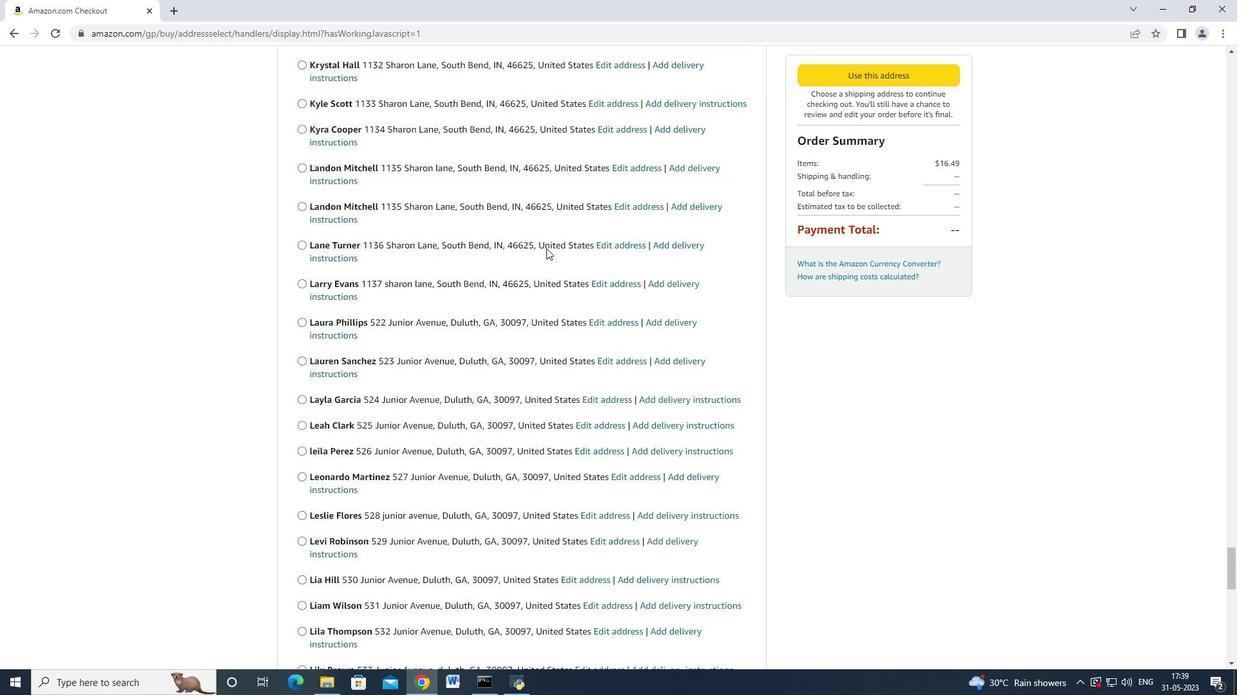 
Action: Mouse moved to (440, 314)
Screenshot: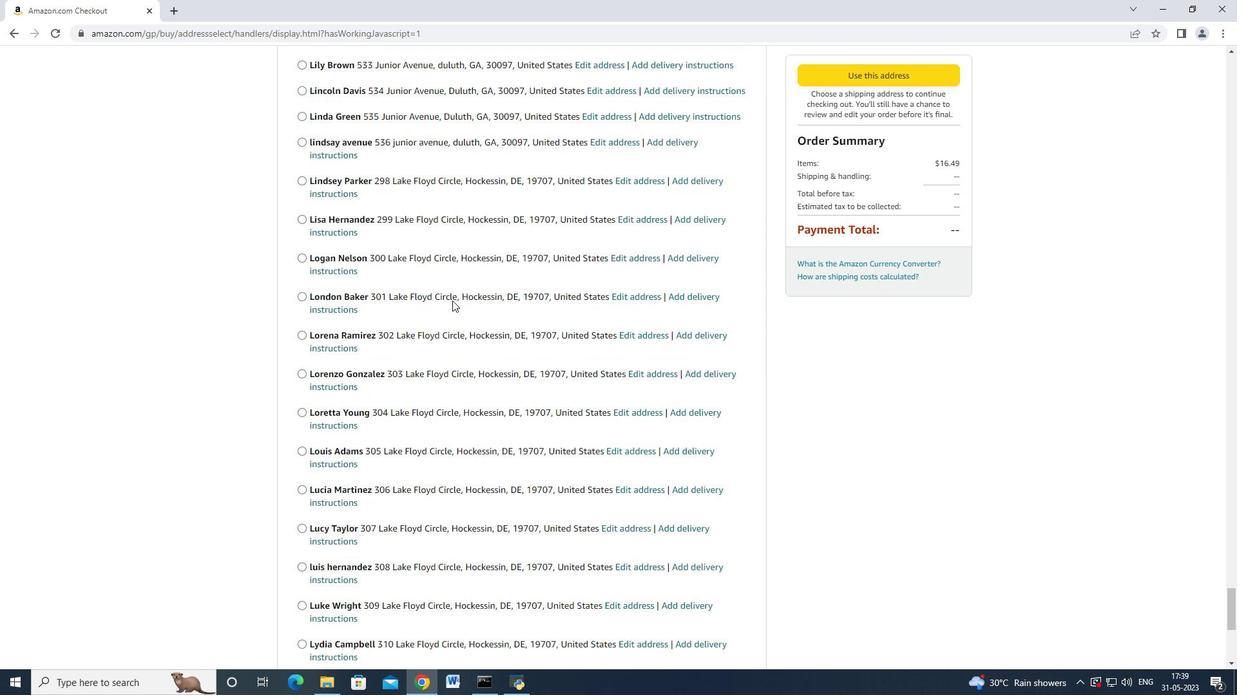 
Action: Mouse scrolled (440, 313) with delta (0, 0)
Screenshot: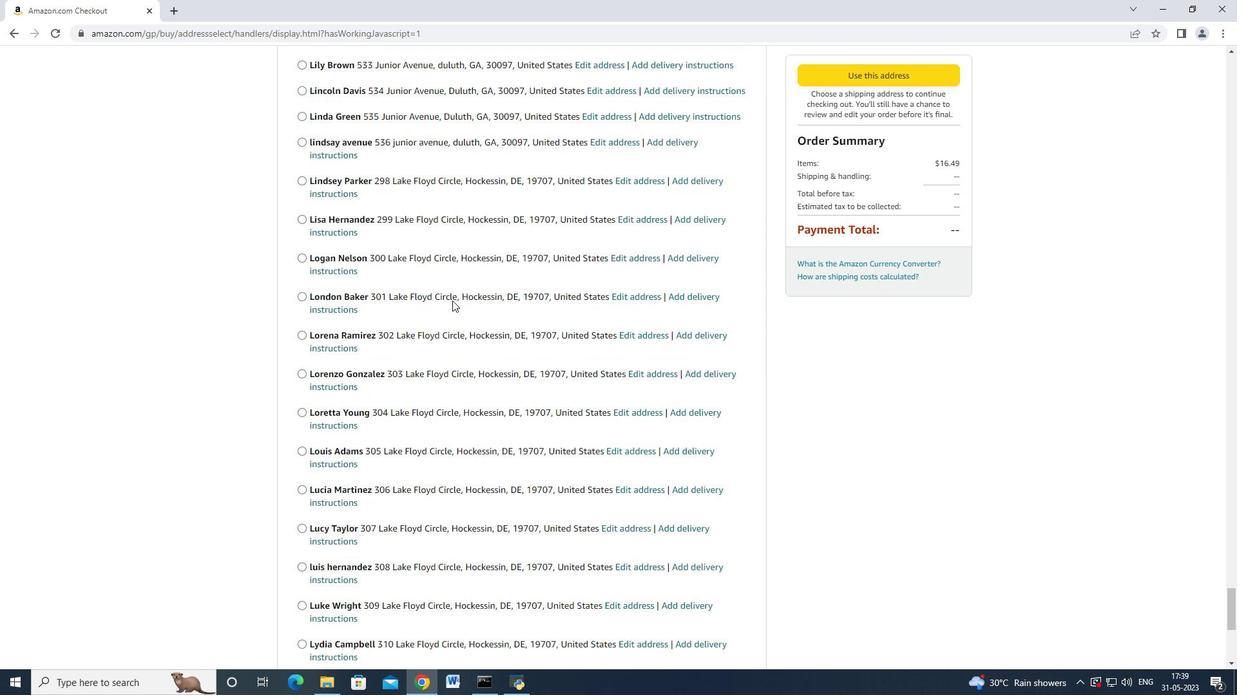 
Action: Mouse moved to (440, 315)
Screenshot: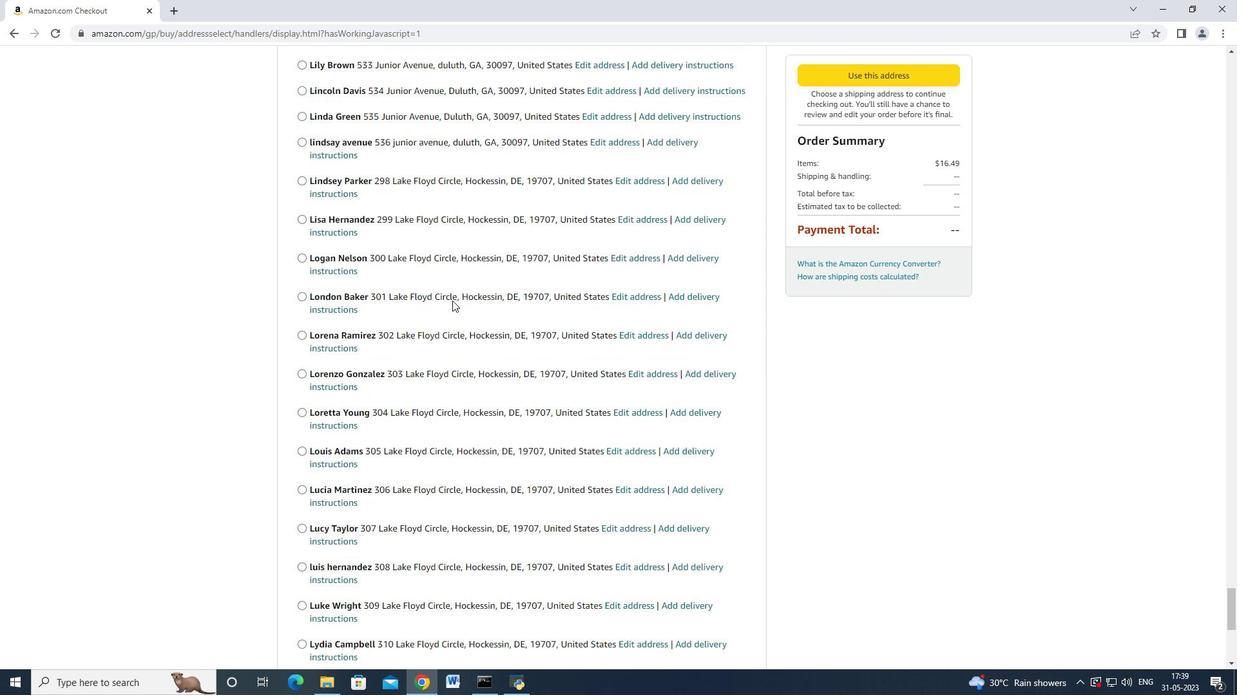 
Action: Mouse scrolled (440, 314) with delta (0, 0)
Screenshot: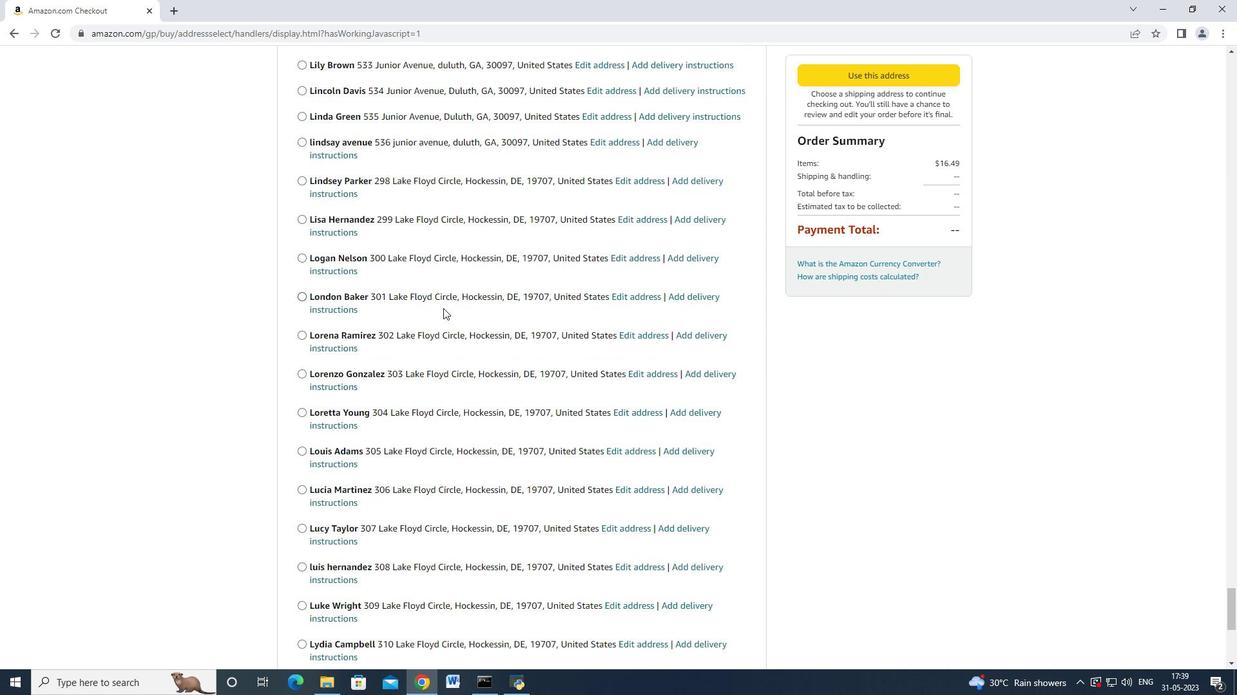 
Action: Mouse scrolled (440, 314) with delta (0, 0)
Screenshot: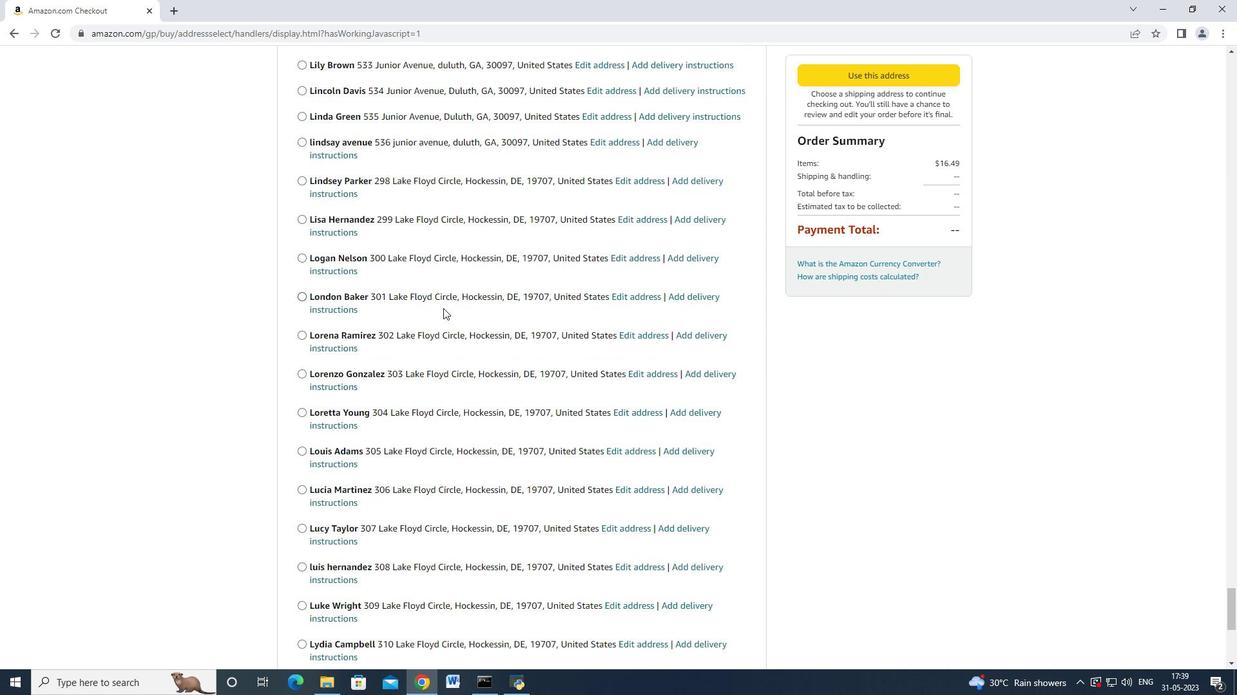 
Action: Mouse scrolled (440, 314) with delta (0, 0)
Screenshot: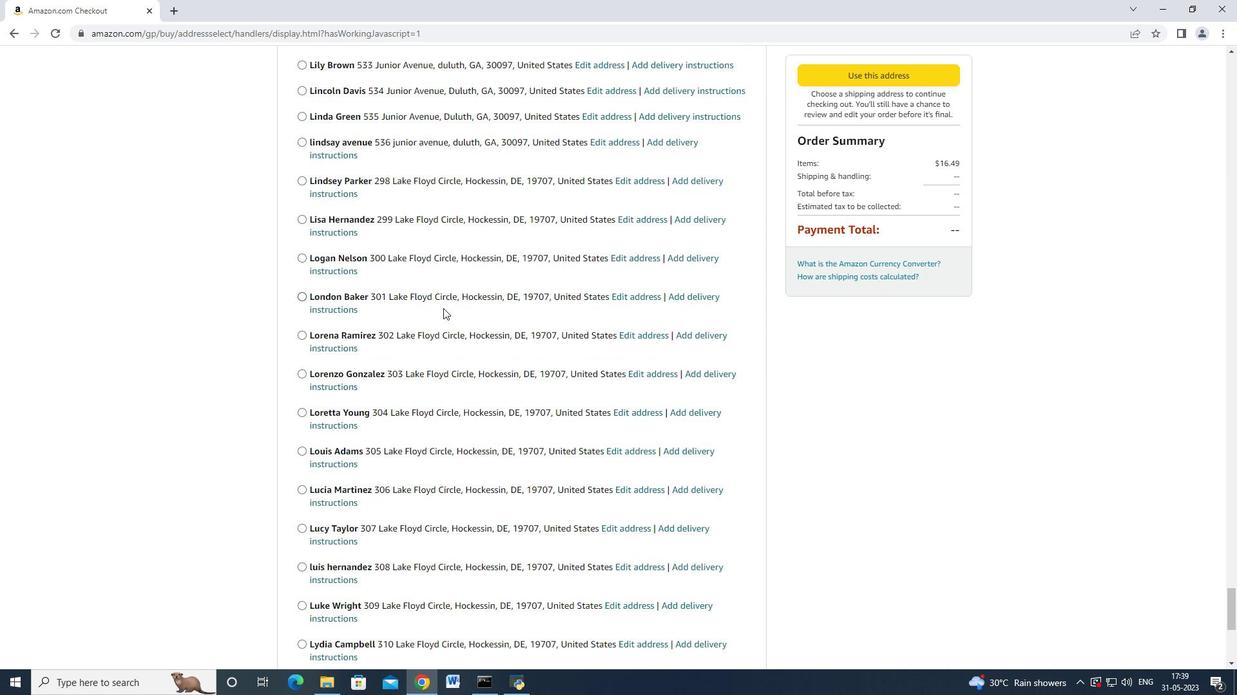 
Action: Mouse scrolled (440, 314) with delta (0, 0)
Screenshot: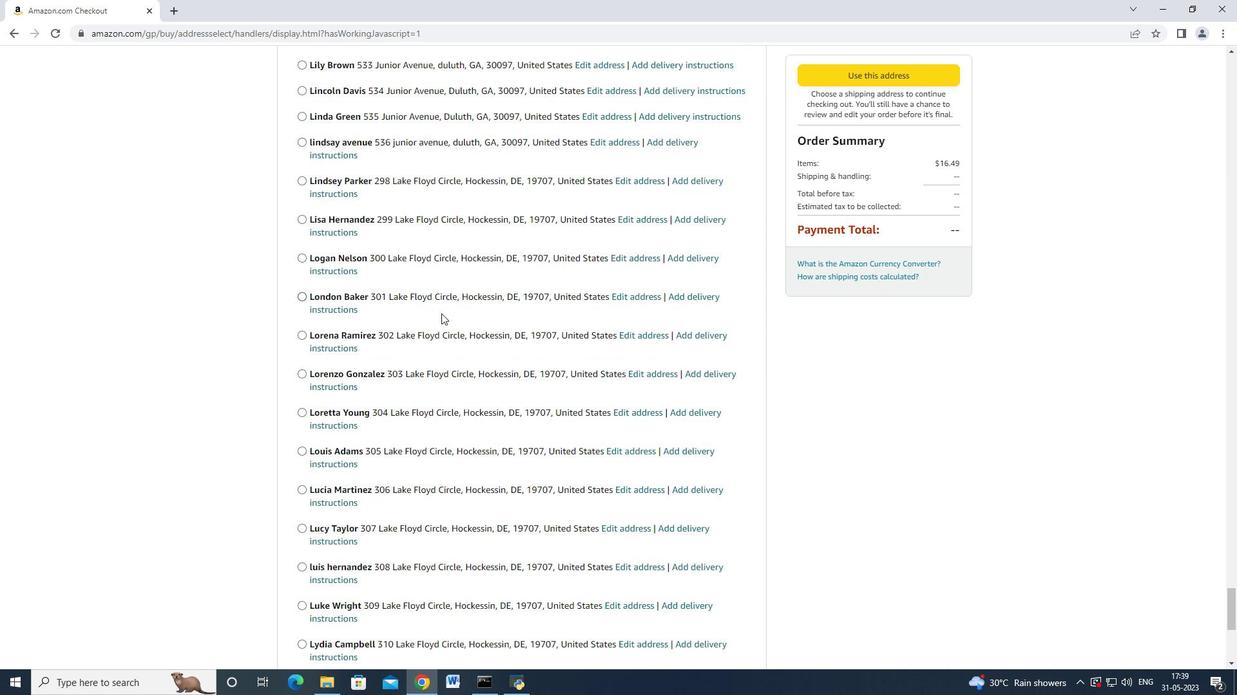 
Action: Mouse scrolled (440, 314) with delta (0, 0)
Screenshot: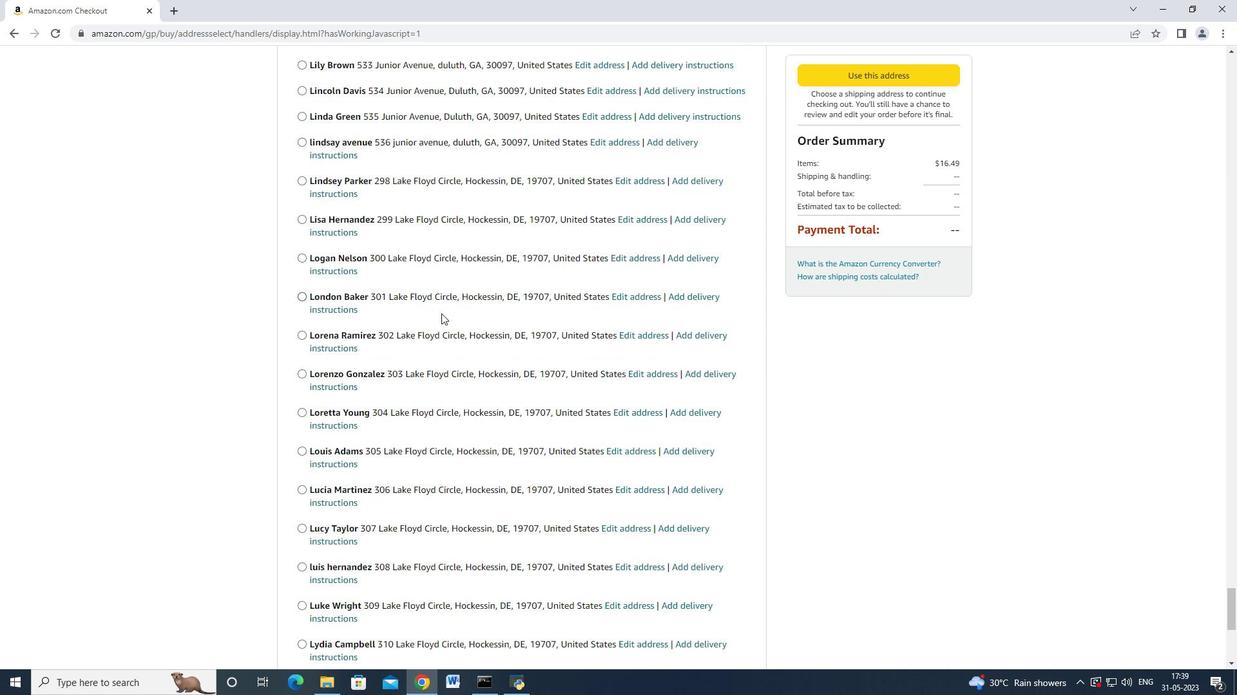 
Action: Mouse moved to (440, 315)
Screenshot: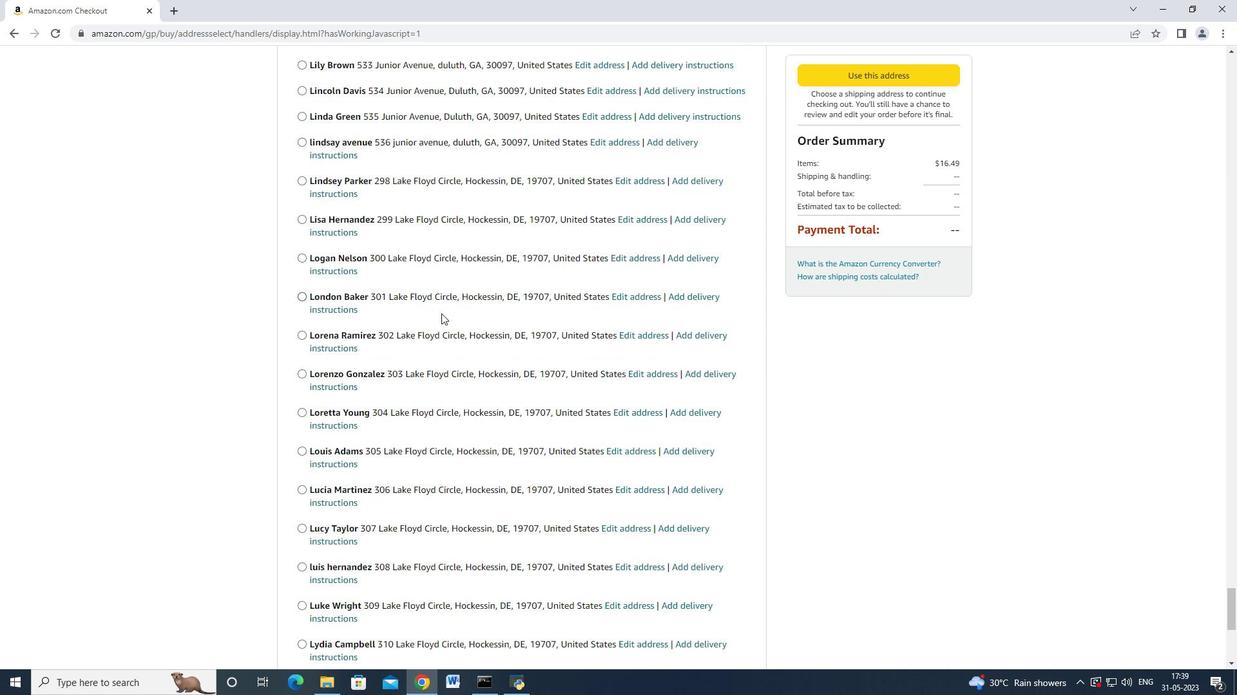 
Action: Mouse scrolled (440, 314) with delta (0, 0)
Screenshot: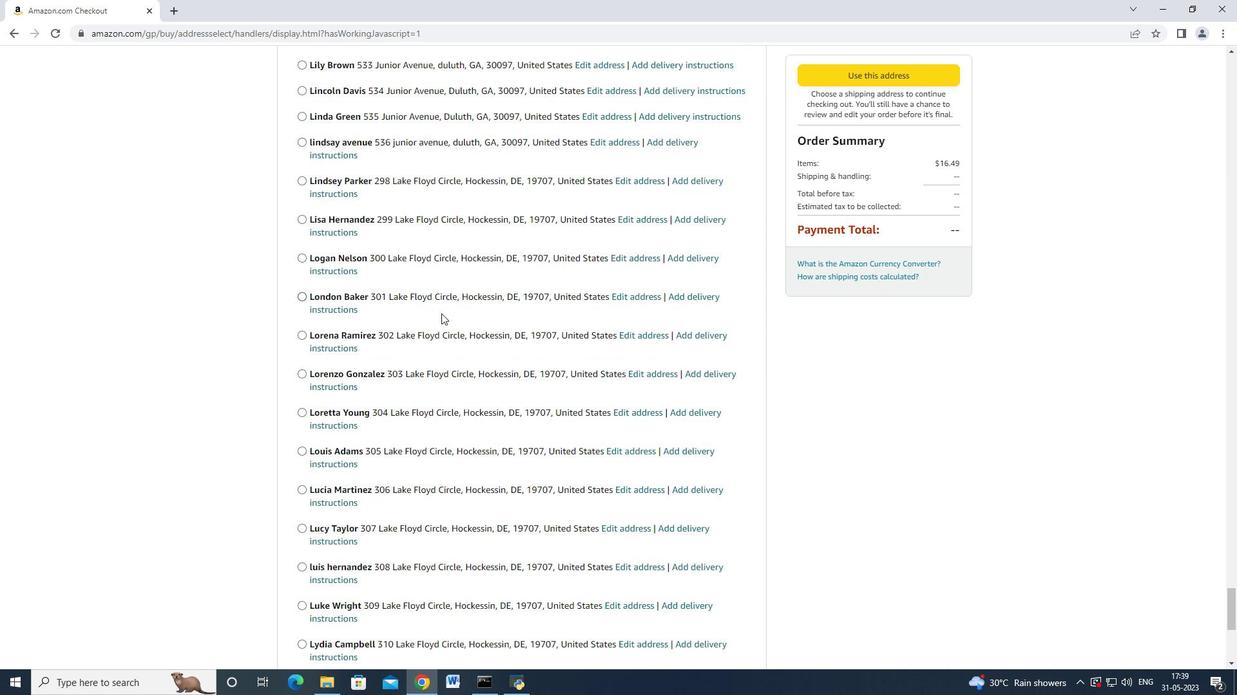 
Action: Mouse moved to (436, 323)
Screenshot: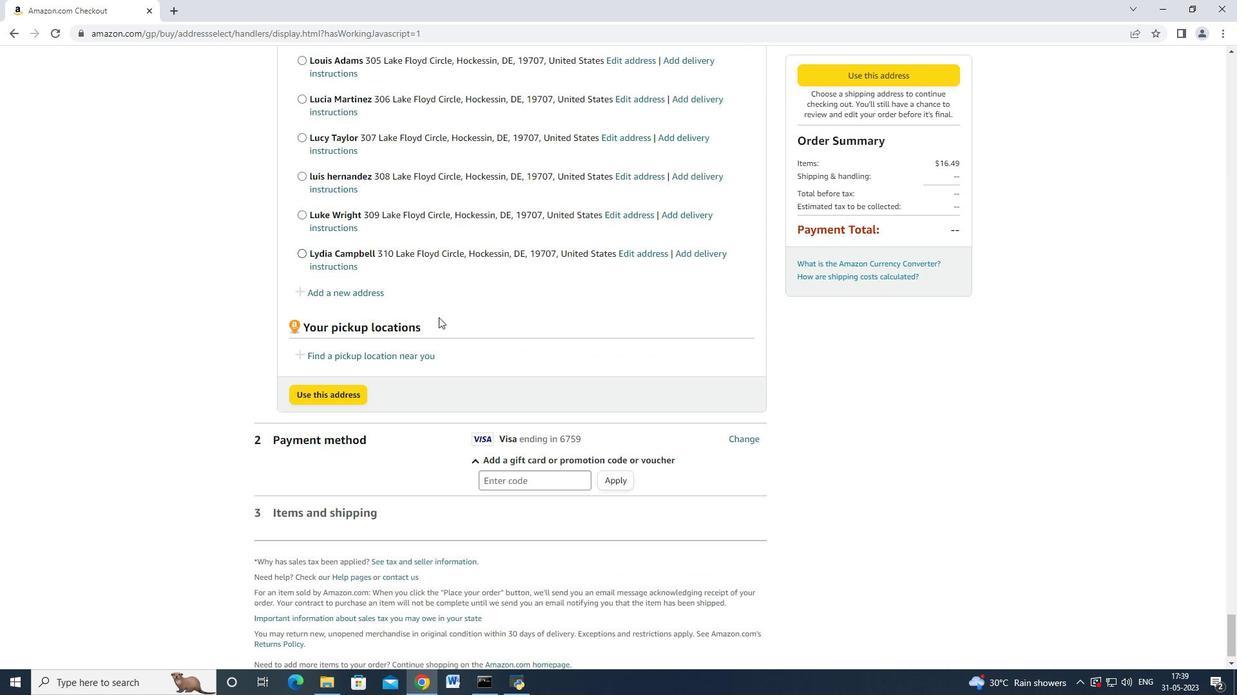 
Action: Mouse scrolled (436, 322) with delta (0, 0)
Screenshot: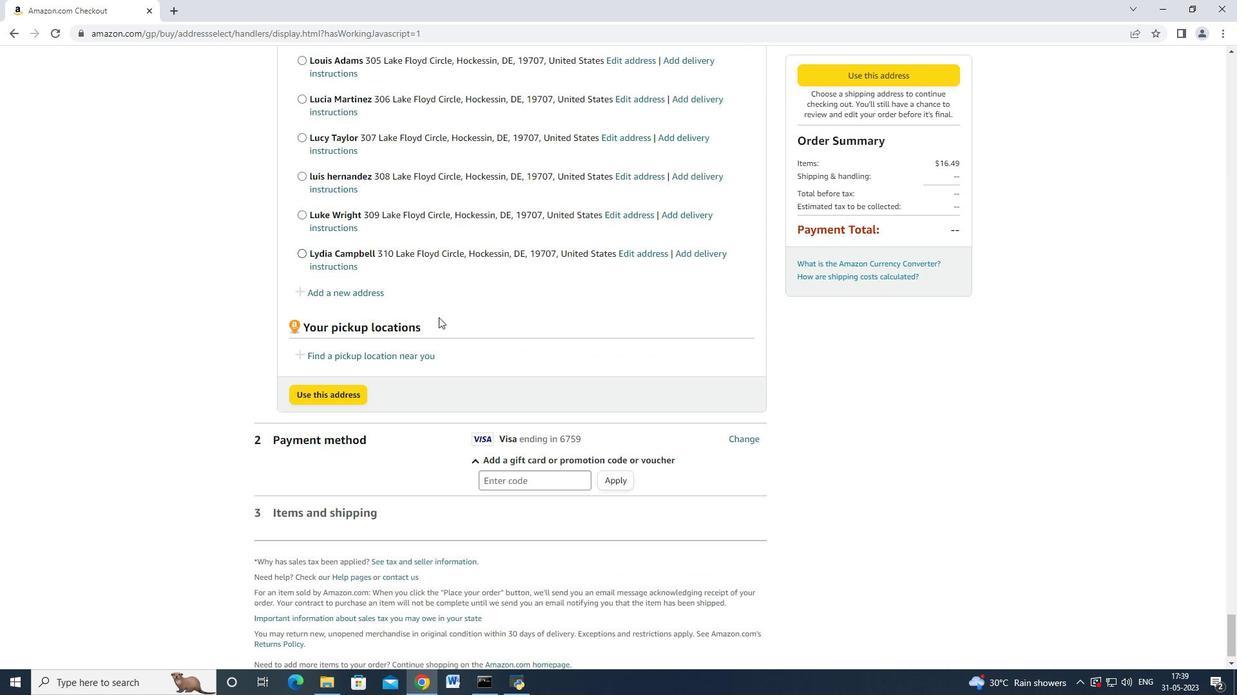 
Action: Mouse moved to (436, 329)
Screenshot: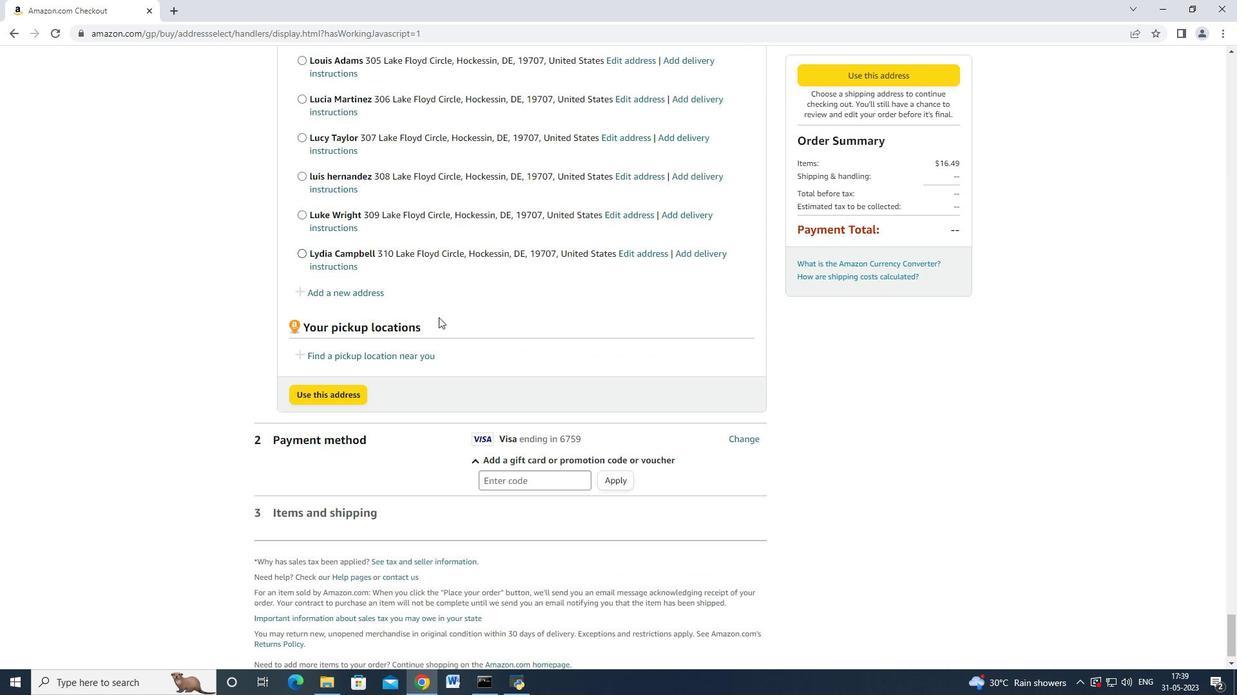
Action: Mouse scrolled (436, 328) with delta (0, 0)
Screenshot: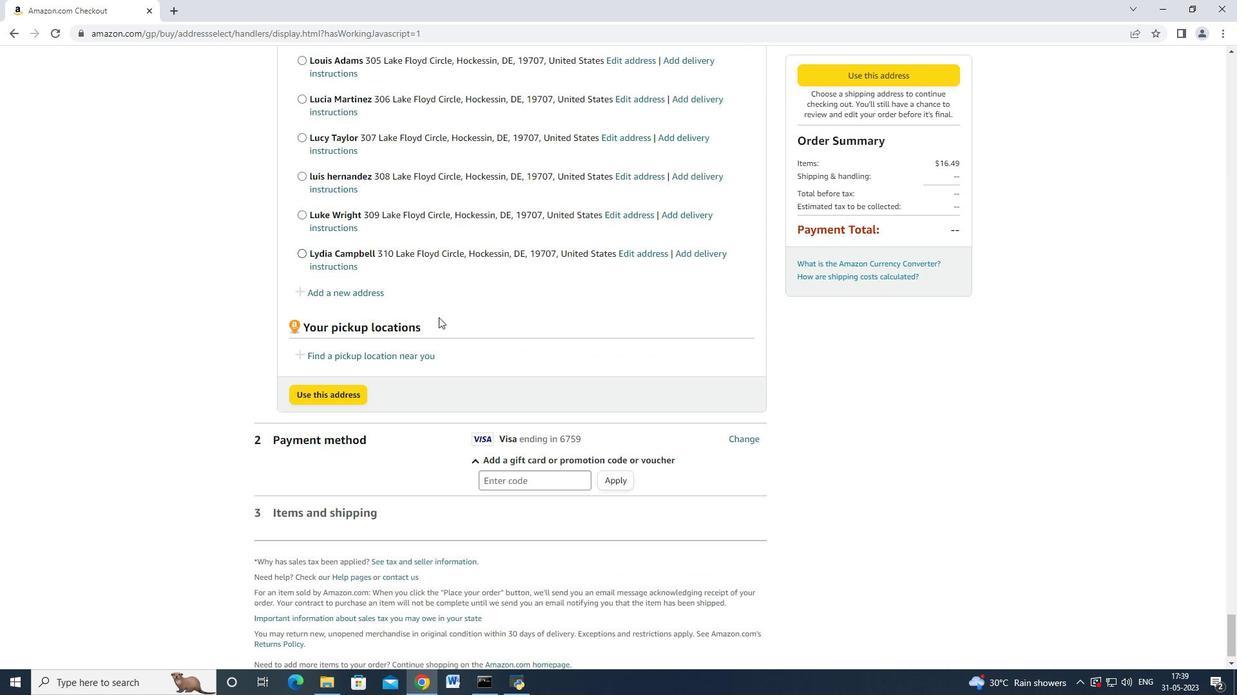 
Action: Mouse moved to (436, 329)
Screenshot: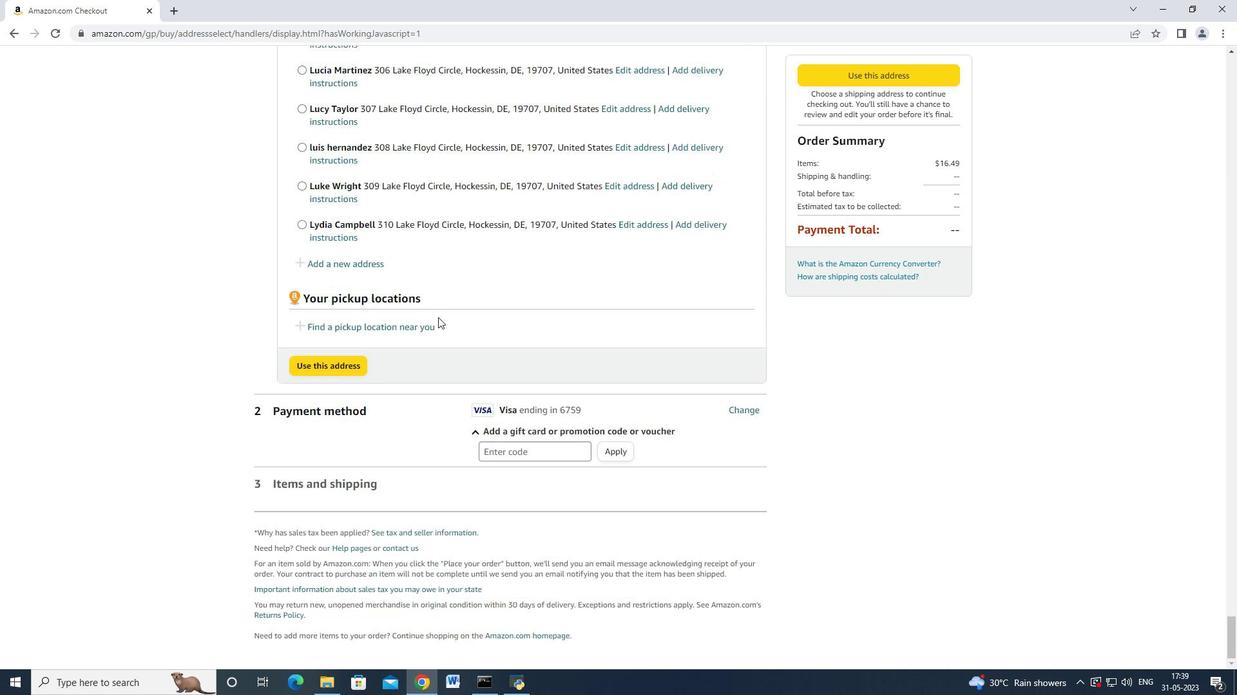 
Action: Mouse scrolled (436, 329) with delta (0, 0)
Screenshot: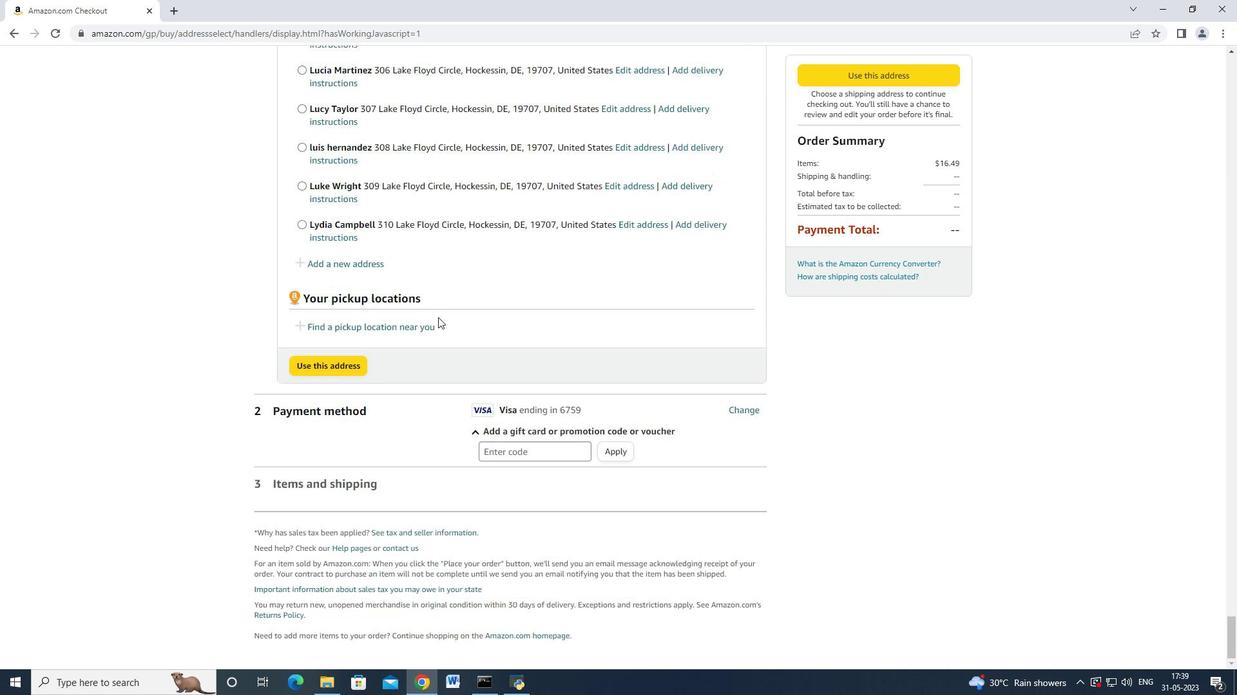 
Action: Mouse moved to (435, 329)
Screenshot: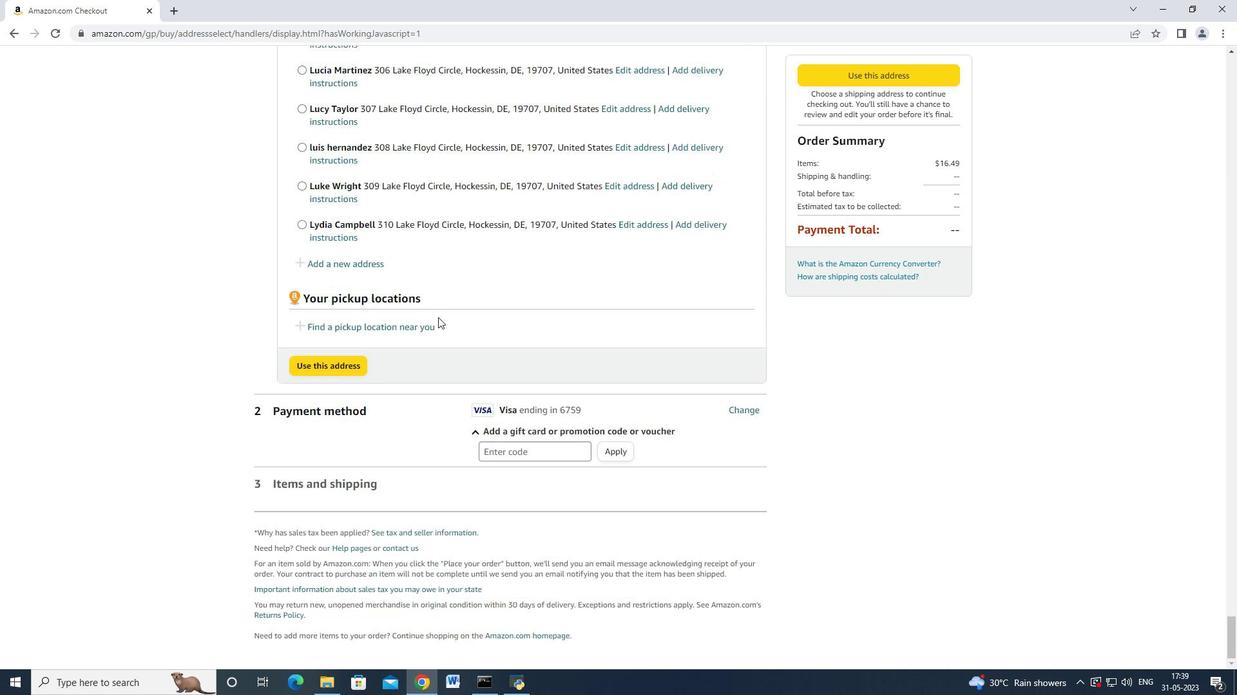 
Action: Mouse scrolled (436, 328) with delta (0, -1)
Screenshot: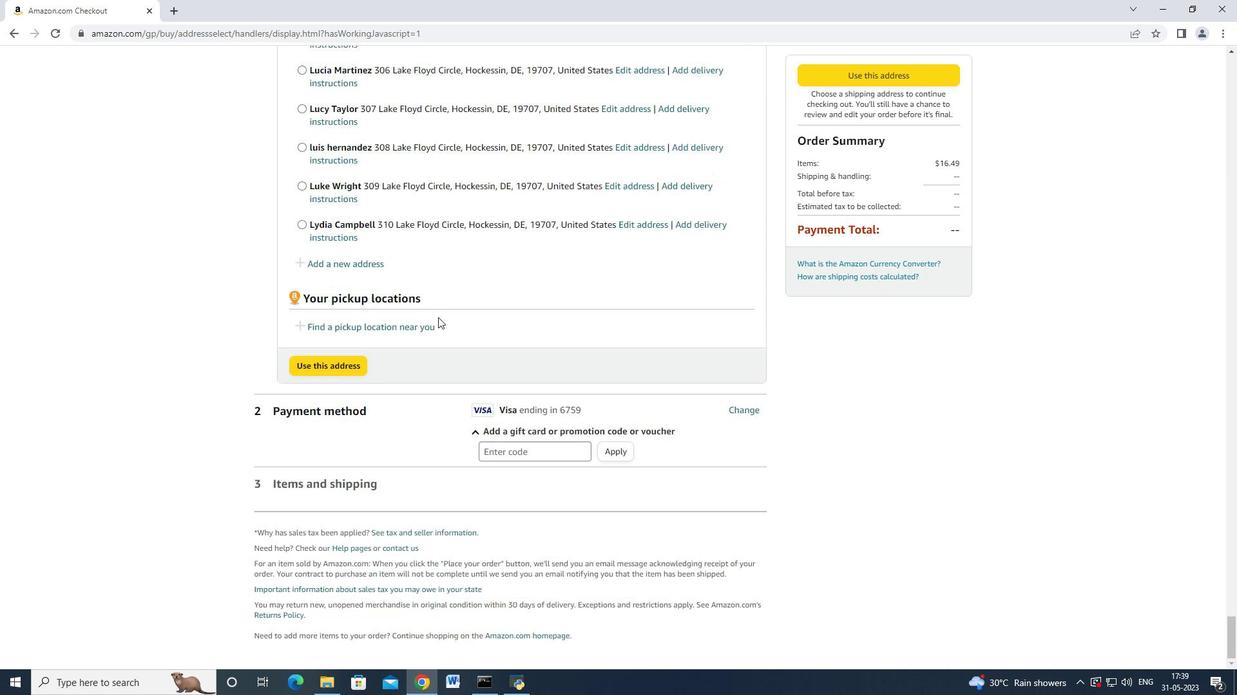 
Action: Mouse moved to (434, 329)
